 Task: Buy 3 Sausage Stuffers from Meat & Poultry Tools section under best seller category for shipping address: Loretta Young, 304 Lake Floyd Circle, Hockessin, Delaware 19707, Cell Number 3022398079. Pay from credit card ending with 7965, CVV 549
Action: Mouse moved to (25, 109)
Screenshot: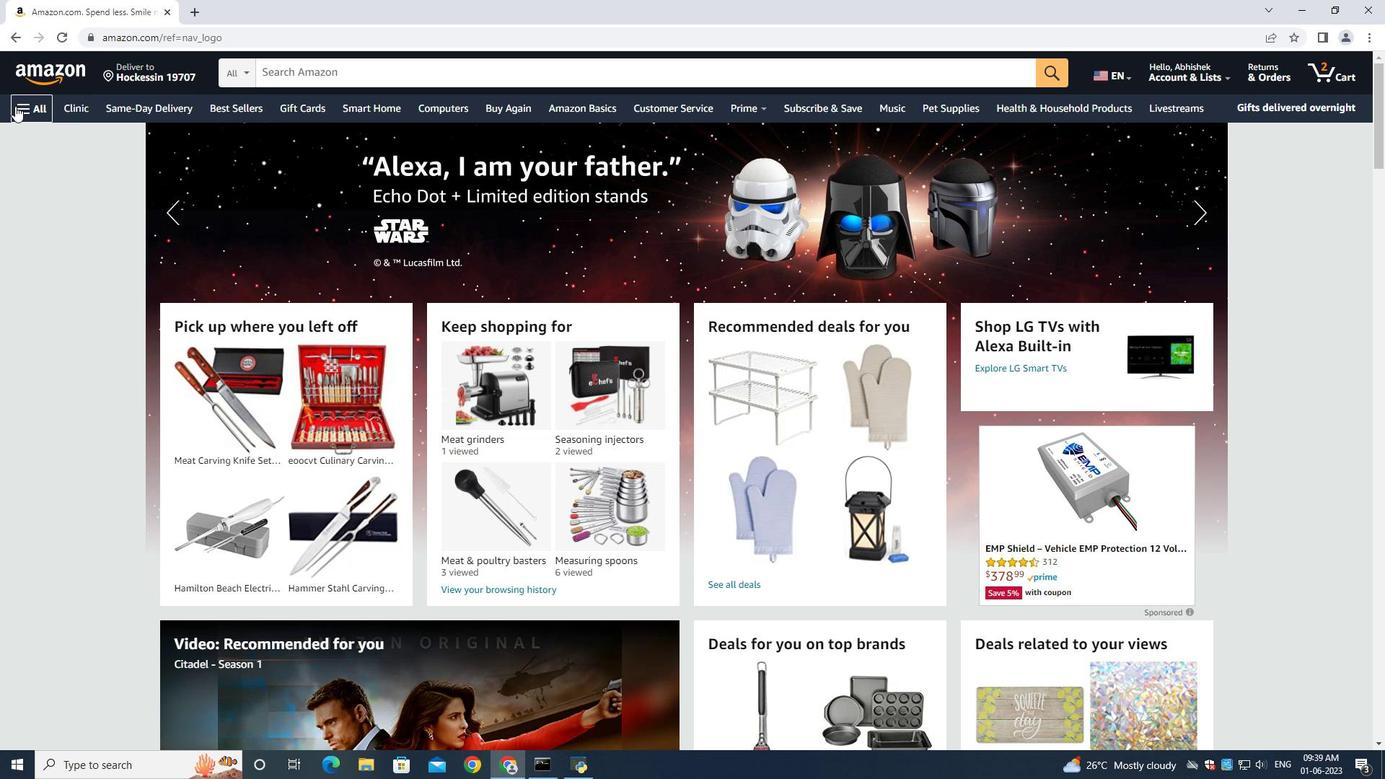 
Action: Mouse pressed left at (25, 109)
Screenshot: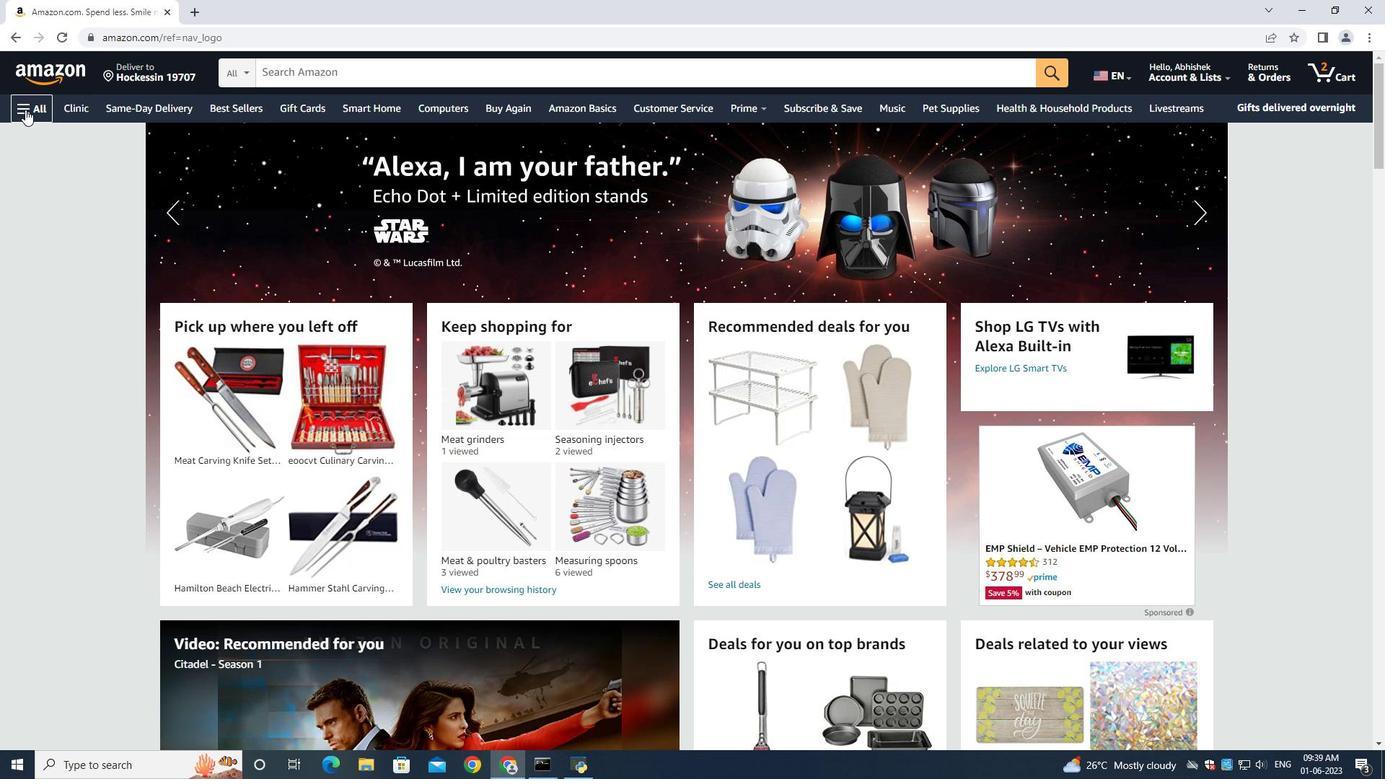 
Action: Mouse moved to (59, 137)
Screenshot: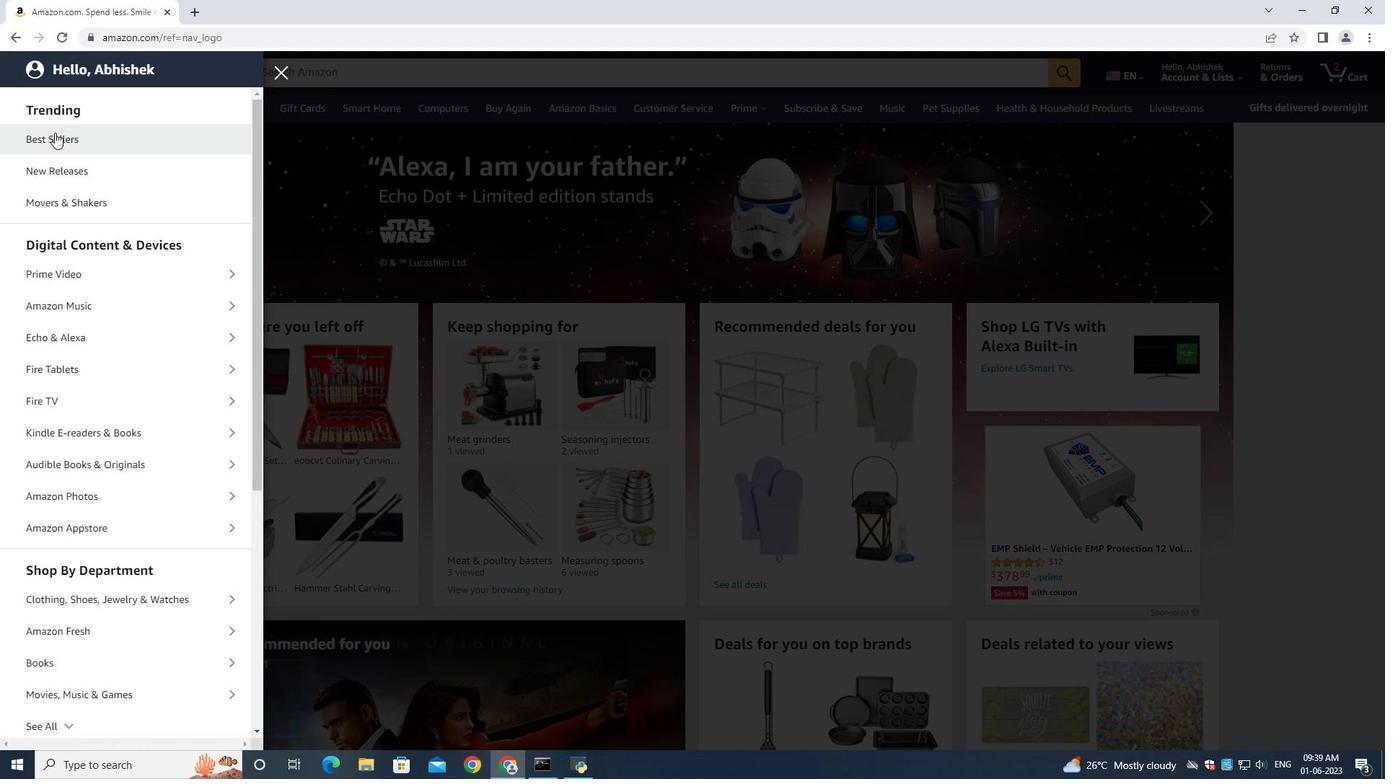
Action: Mouse pressed left at (59, 137)
Screenshot: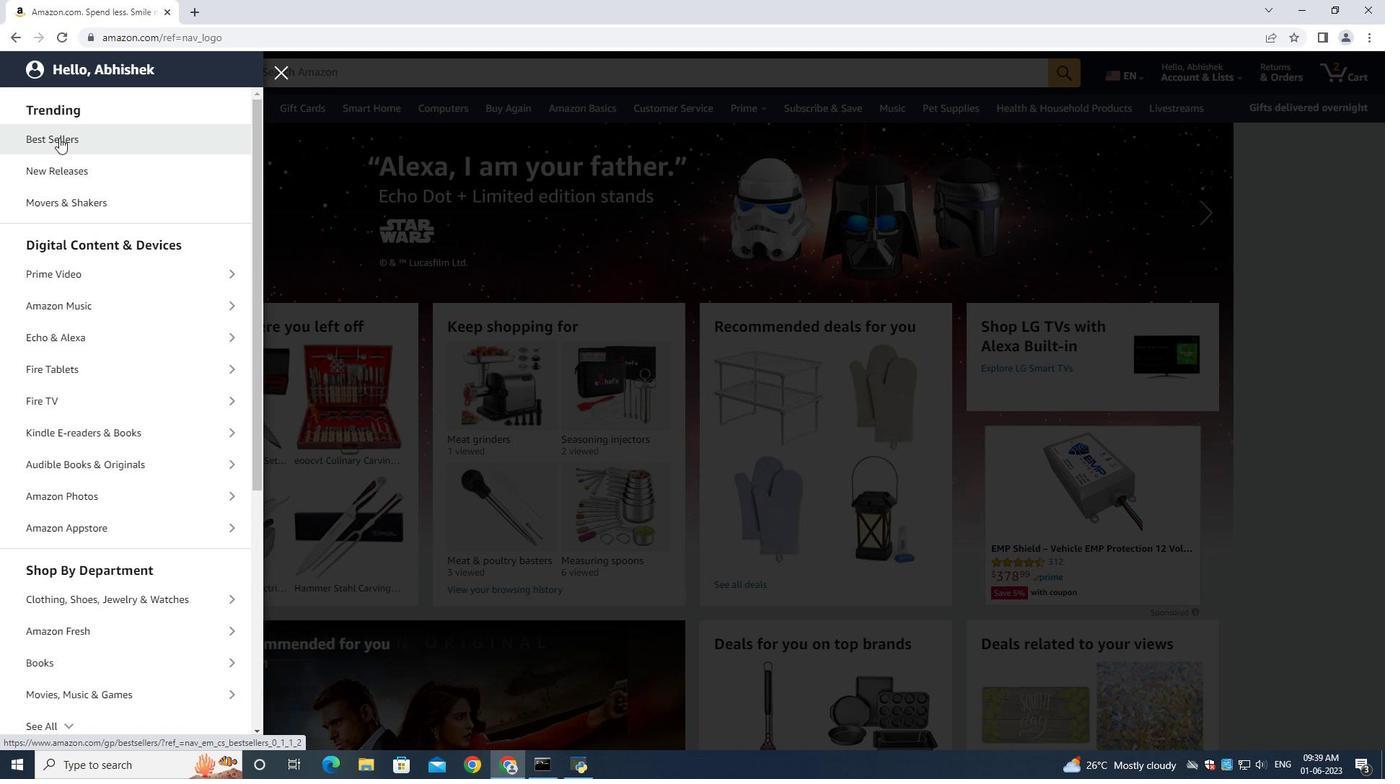 
Action: Mouse moved to (63, 130)
Screenshot: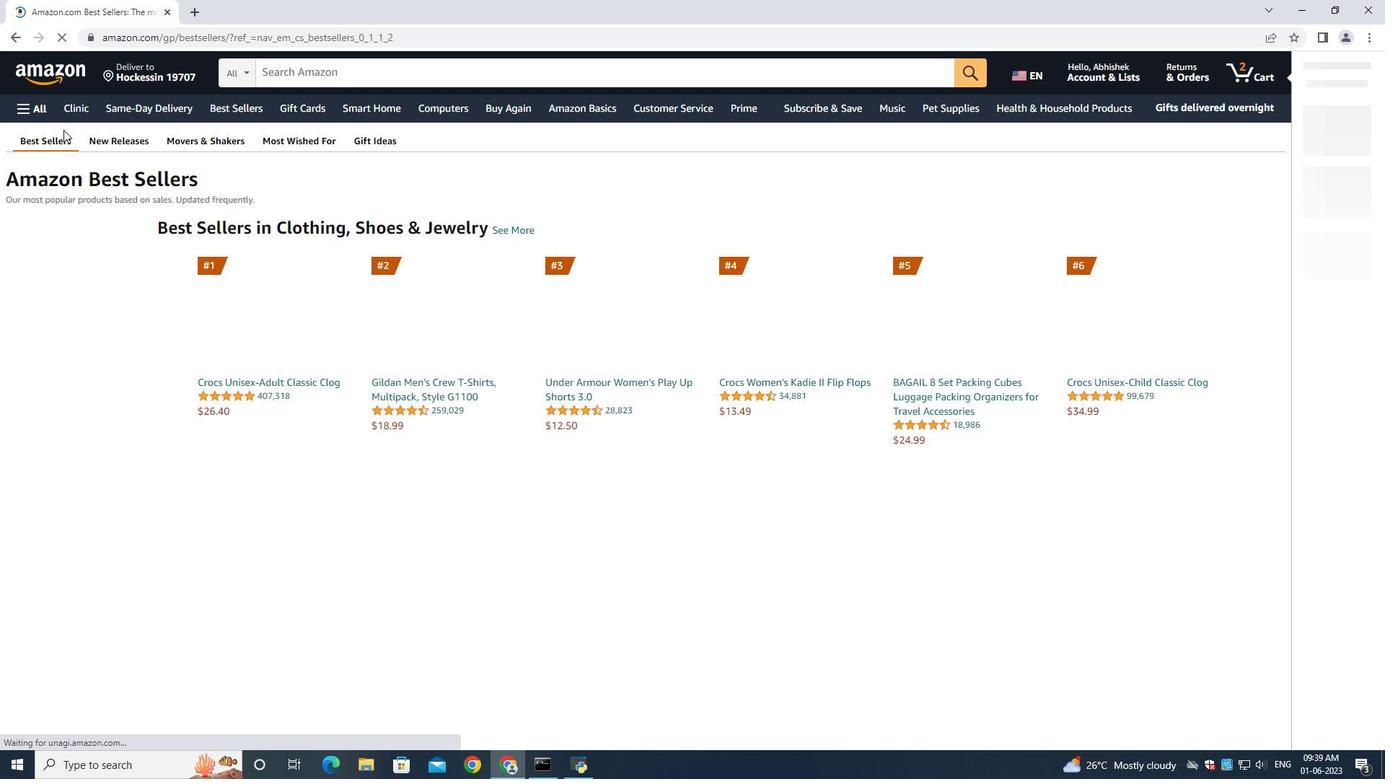 
Action: Mouse pressed left at (63, 129)
Screenshot: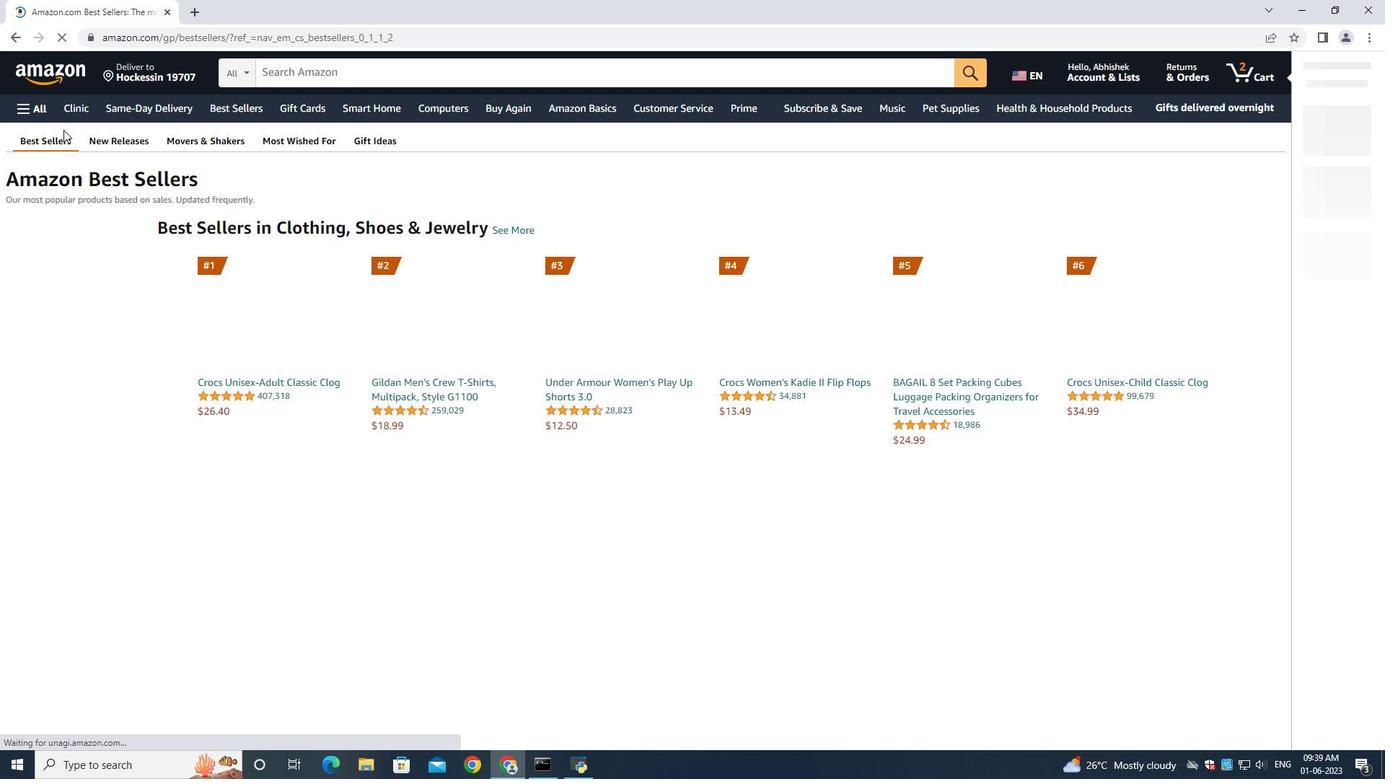 
Action: Mouse moved to (299, 70)
Screenshot: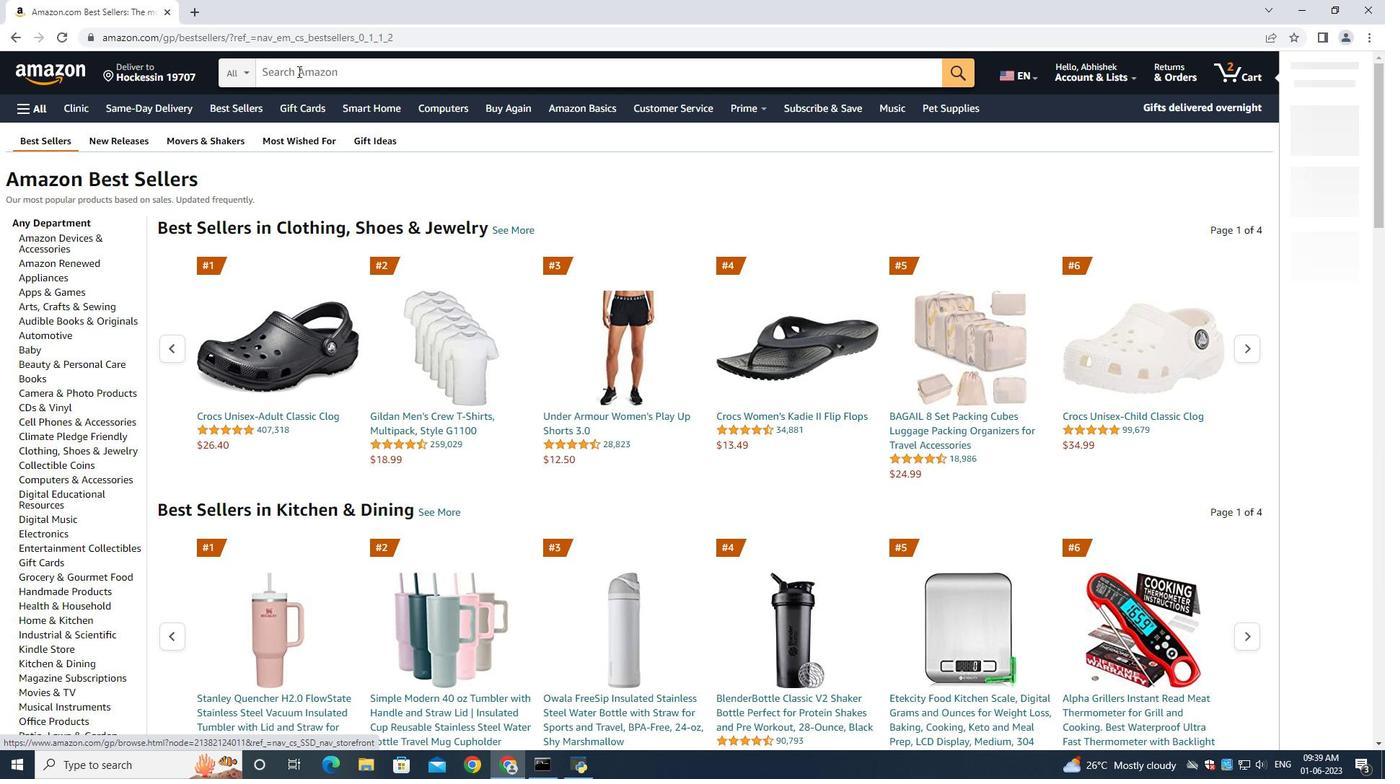 
Action: Mouse pressed left at (299, 70)
Screenshot: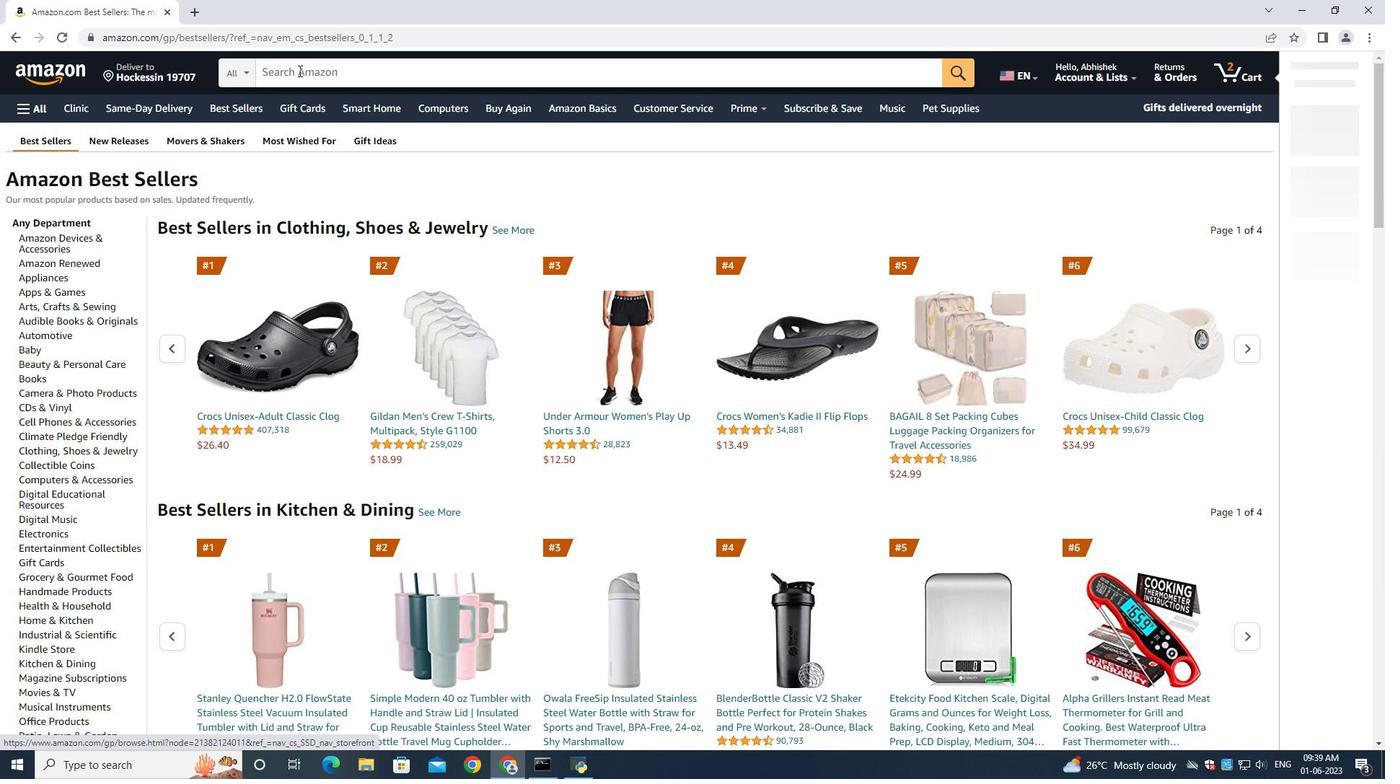 
Action: Mouse moved to (1352, 300)
Screenshot: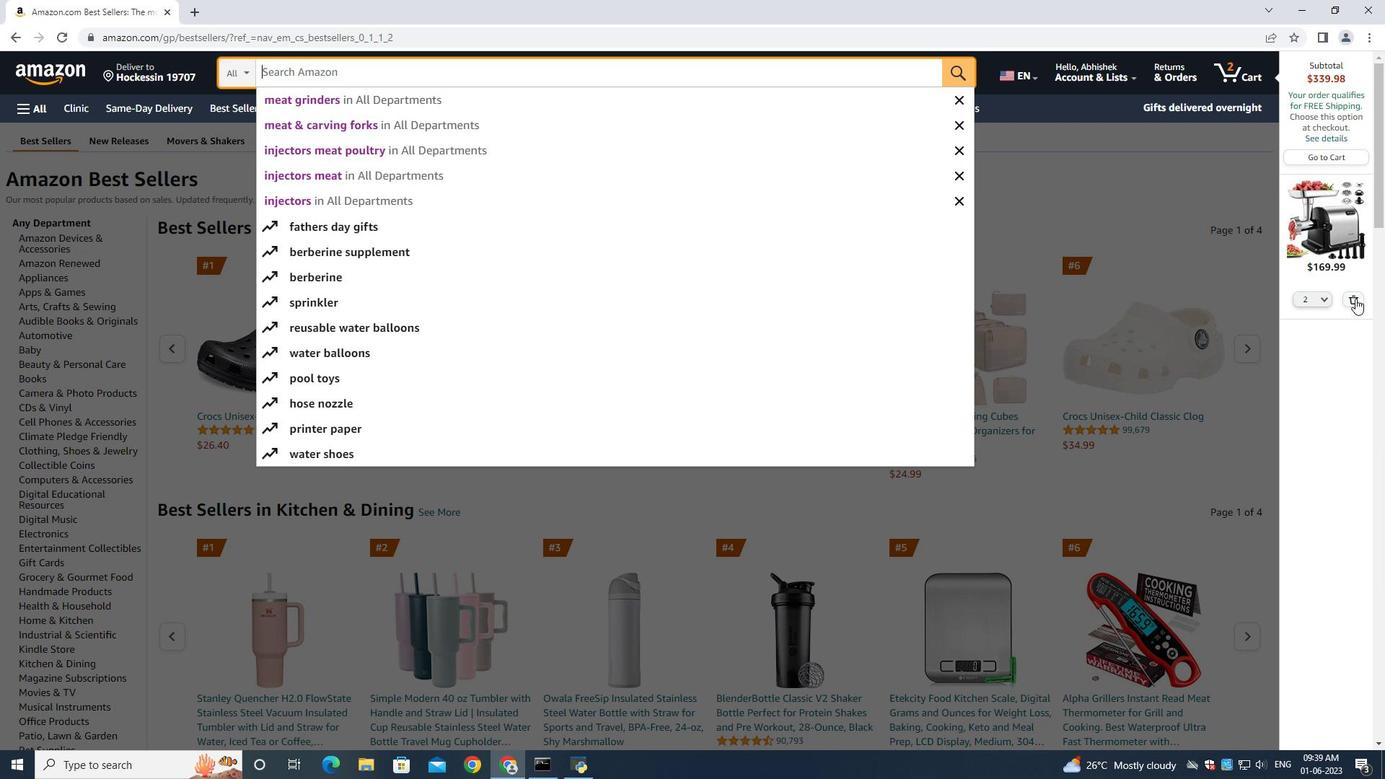 
Action: Mouse pressed left at (1352, 300)
Screenshot: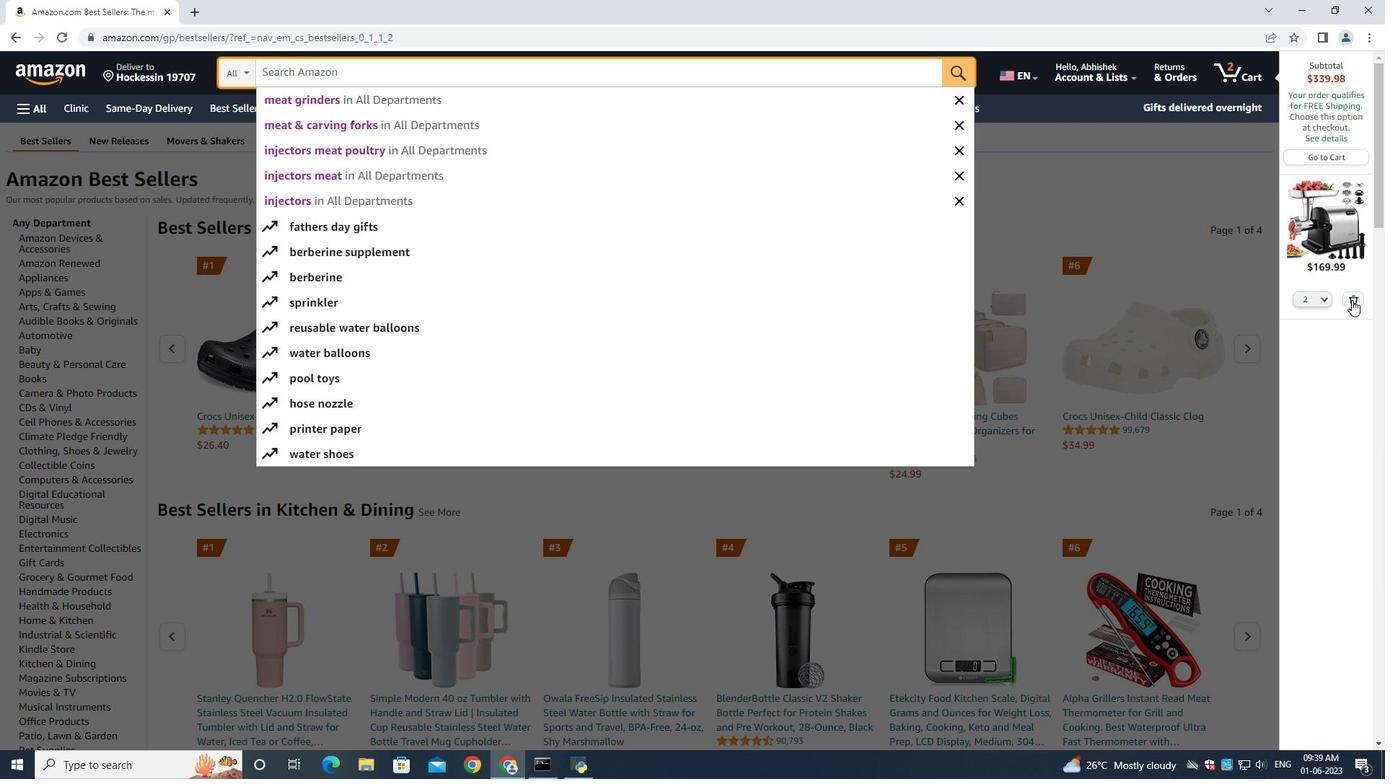 
Action: Mouse moved to (309, 81)
Screenshot: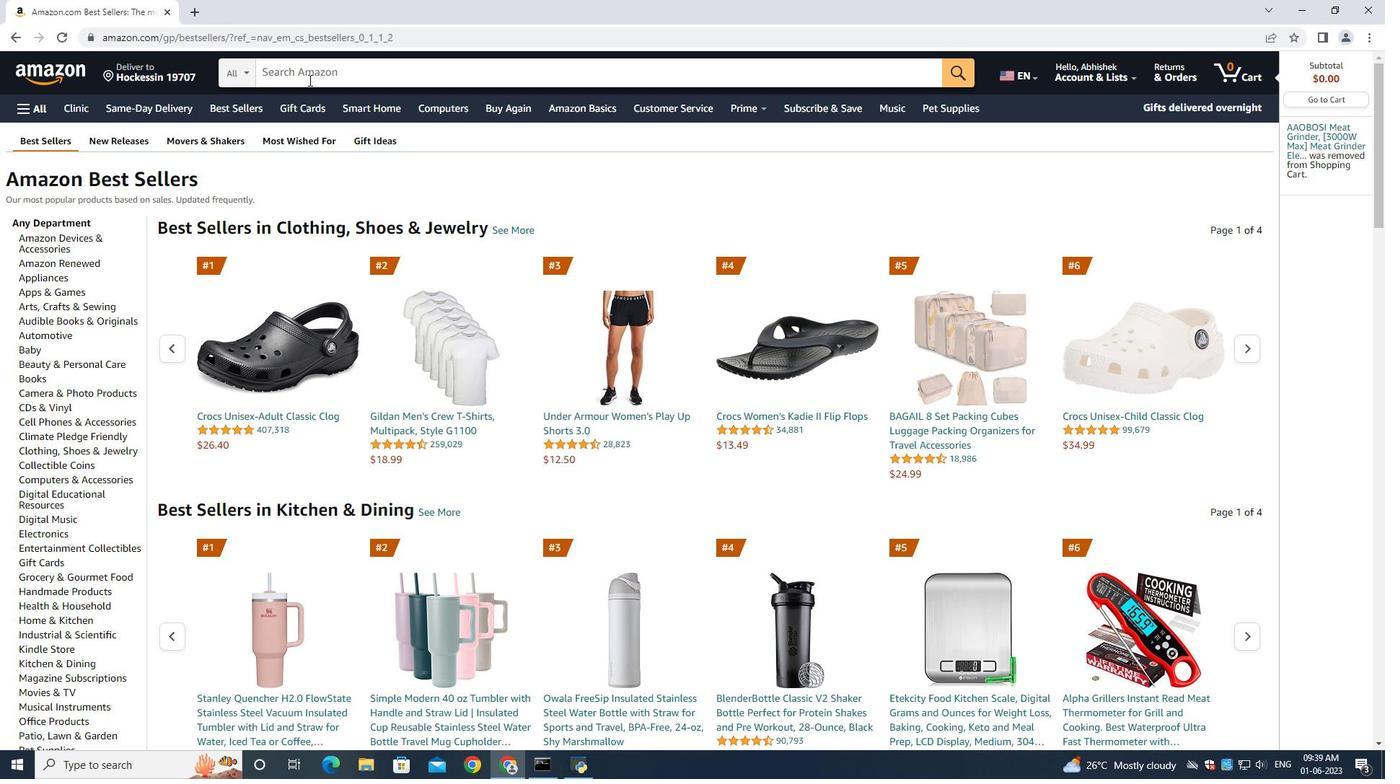 
Action: Mouse pressed left at (309, 81)
Screenshot: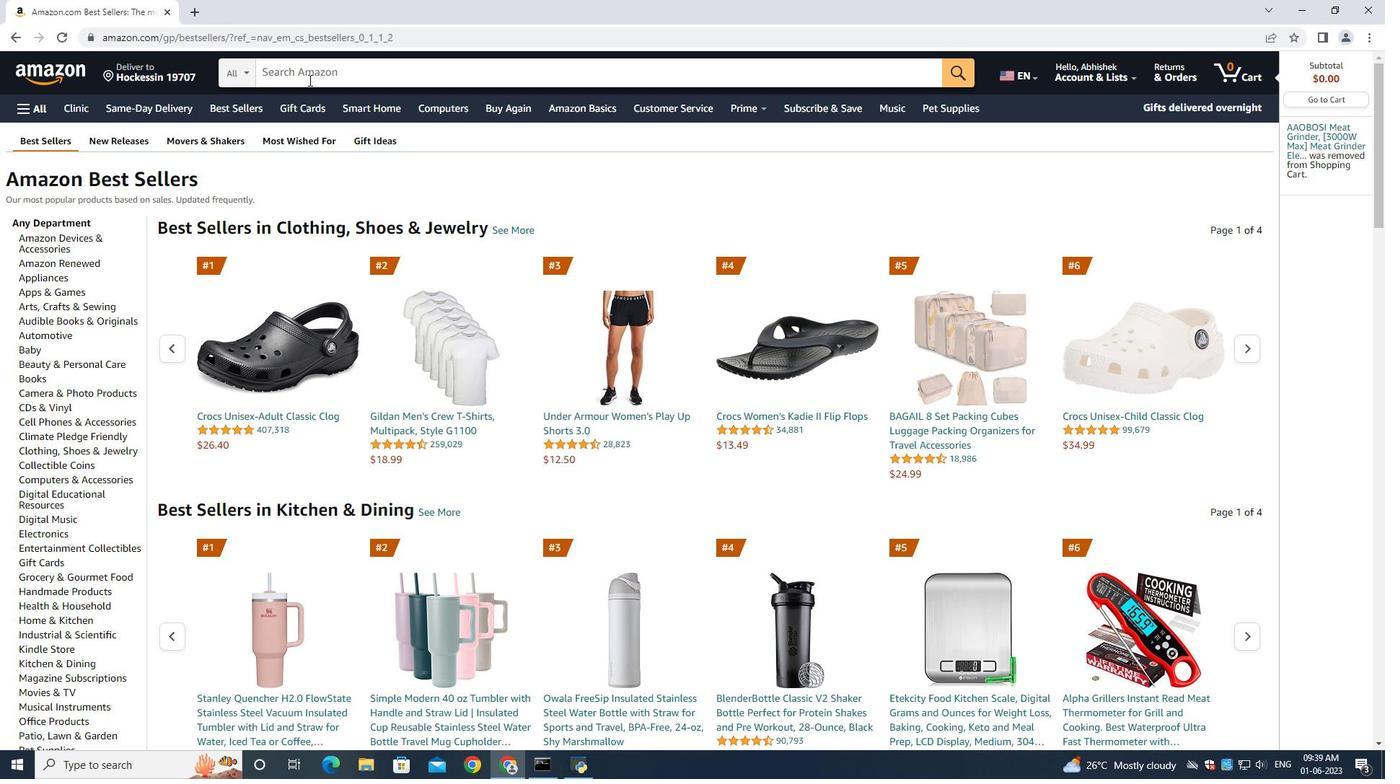 
Action: Mouse moved to (310, 80)
Screenshot: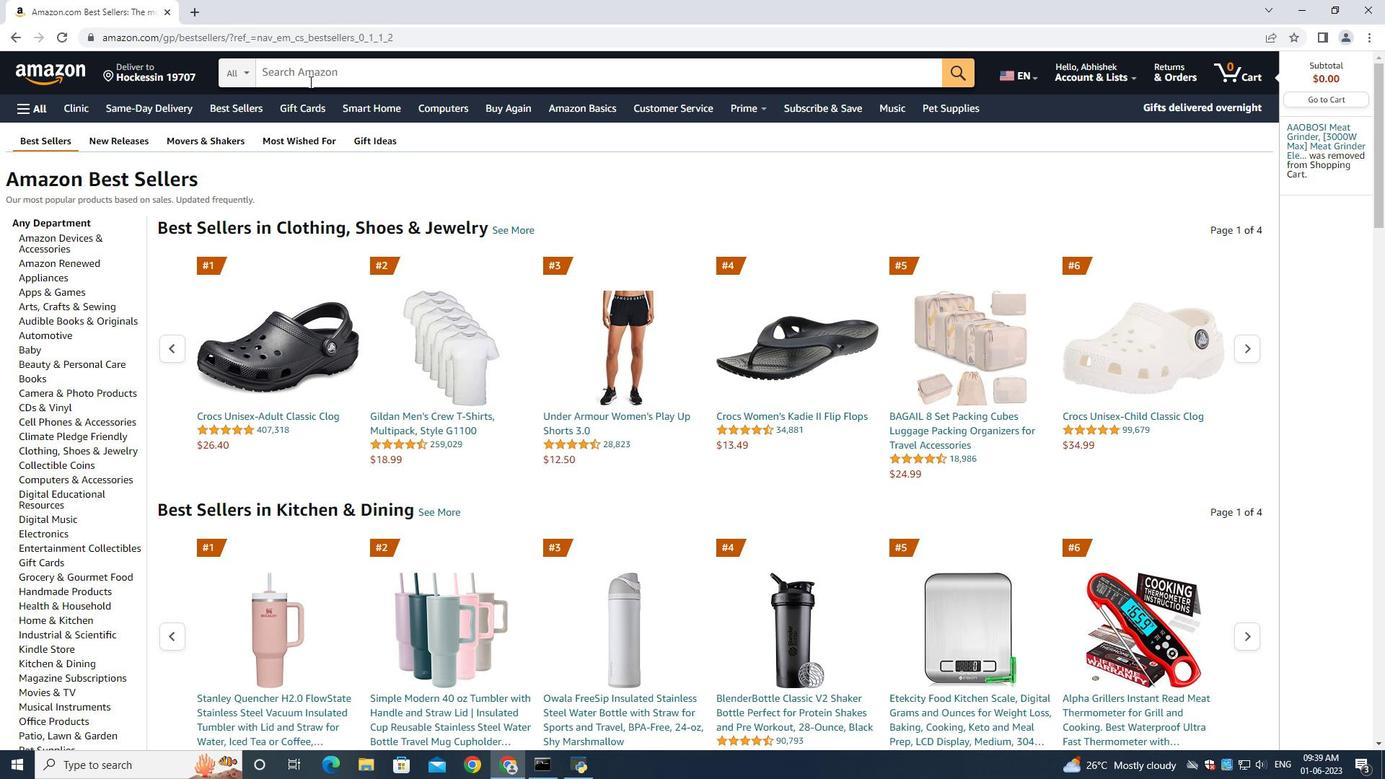 
Action: Key pressed <Key.shift>Sausage<Key.space><Key.shift><Key.shift><Key.shift><Key.shift><Key.shift><Key.shift><Key.shift><Key.shift><Key.shift><Key.shift><Key.shift><Key.shift><Key.shift><Key.shift><Key.shift><Key.shift><Key.shift><Key.shift><Key.shift>Stuffers<Key.space><Key.enter>
Screenshot: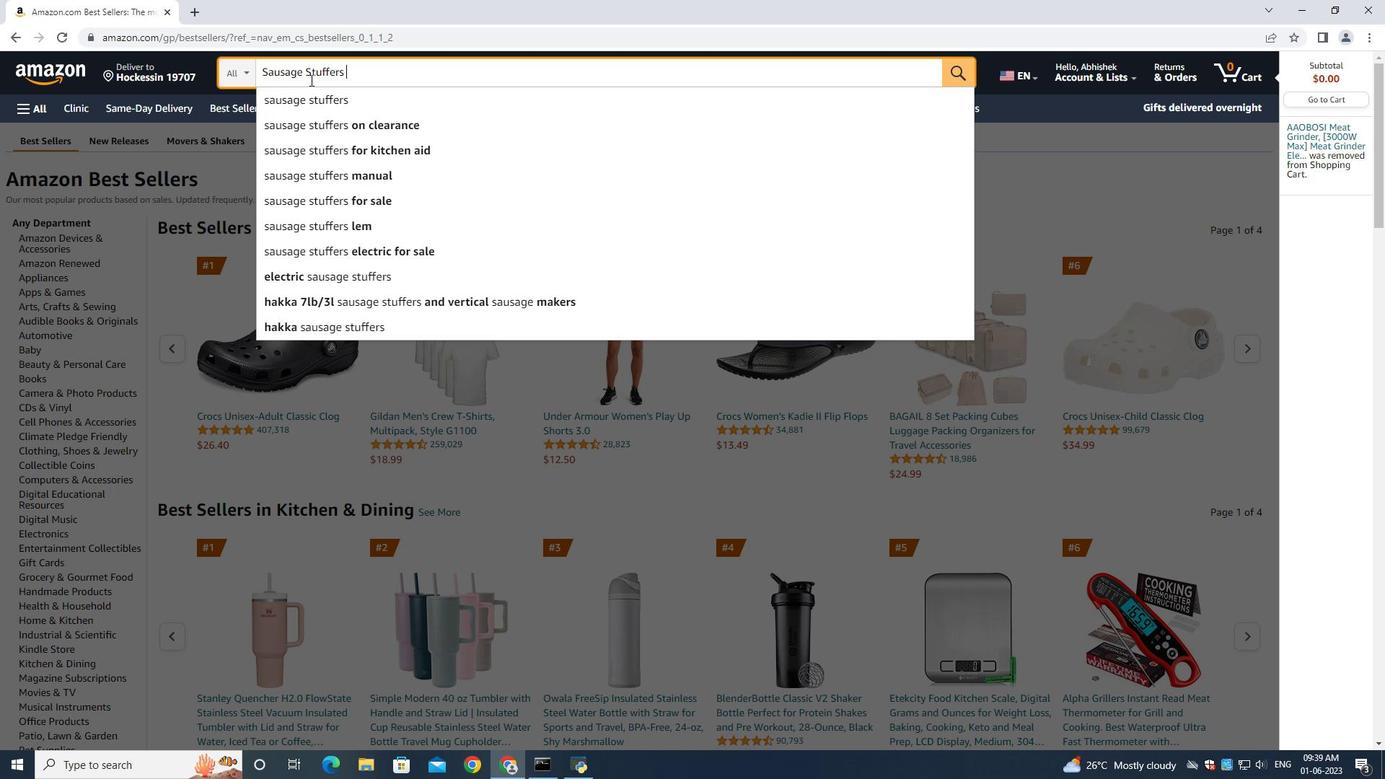 
Action: Mouse moved to (85, 259)
Screenshot: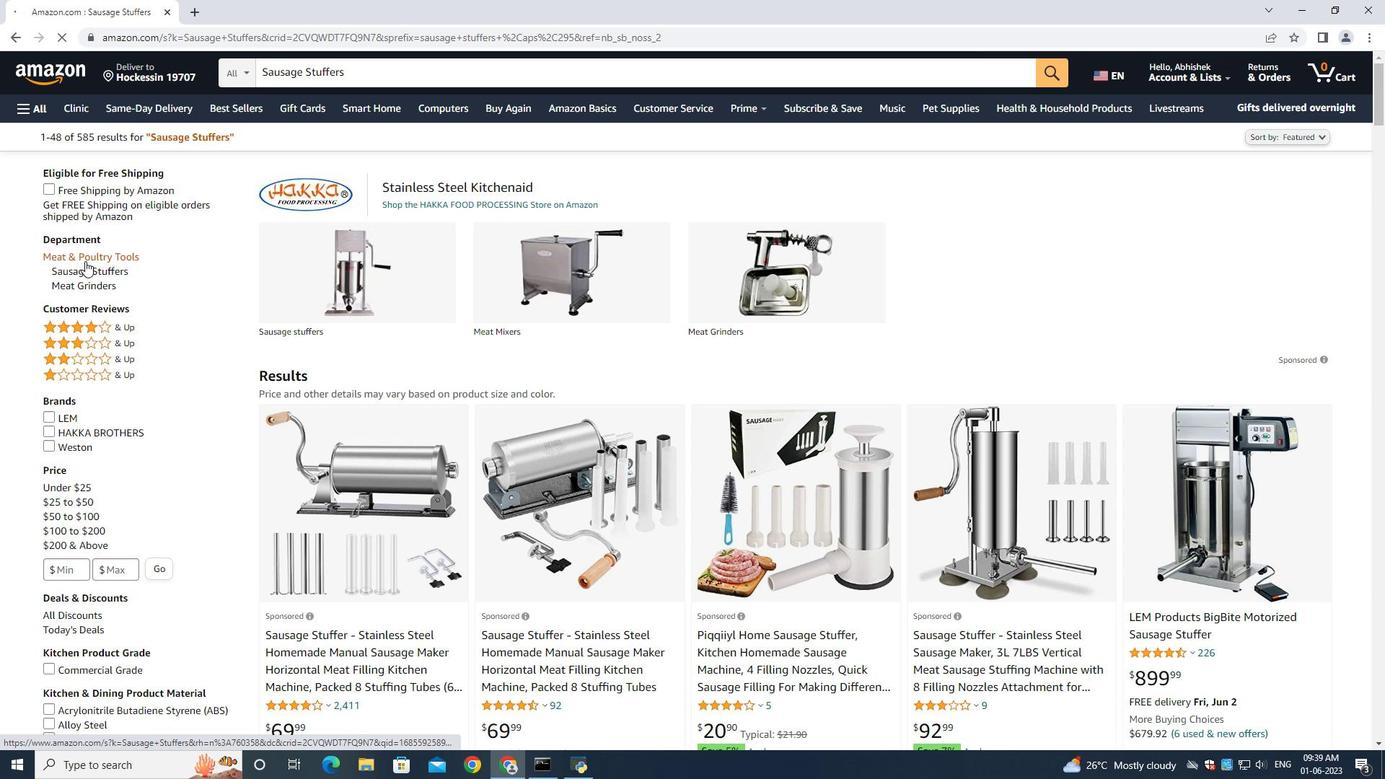 
Action: Mouse pressed left at (85, 259)
Screenshot: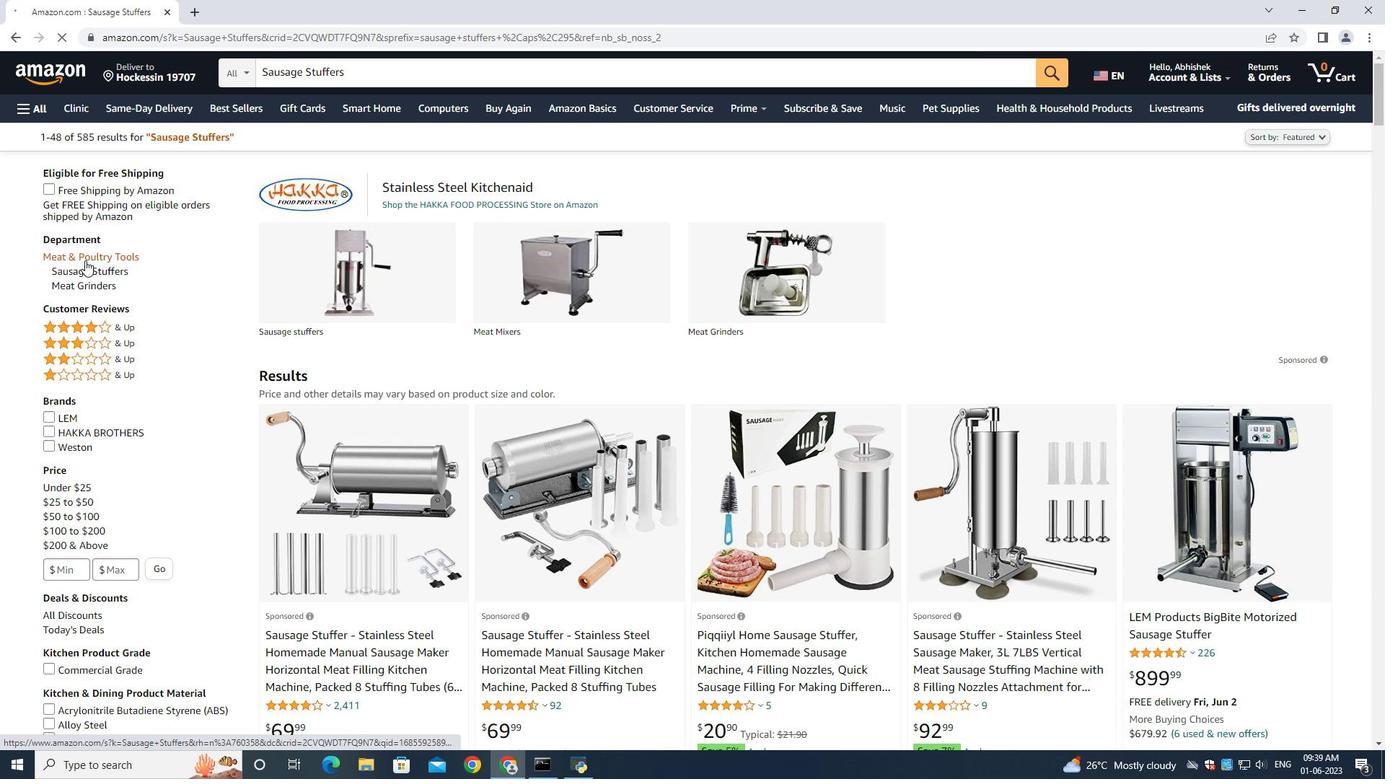 
Action: Mouse moved to (554, 549)
Screenshot: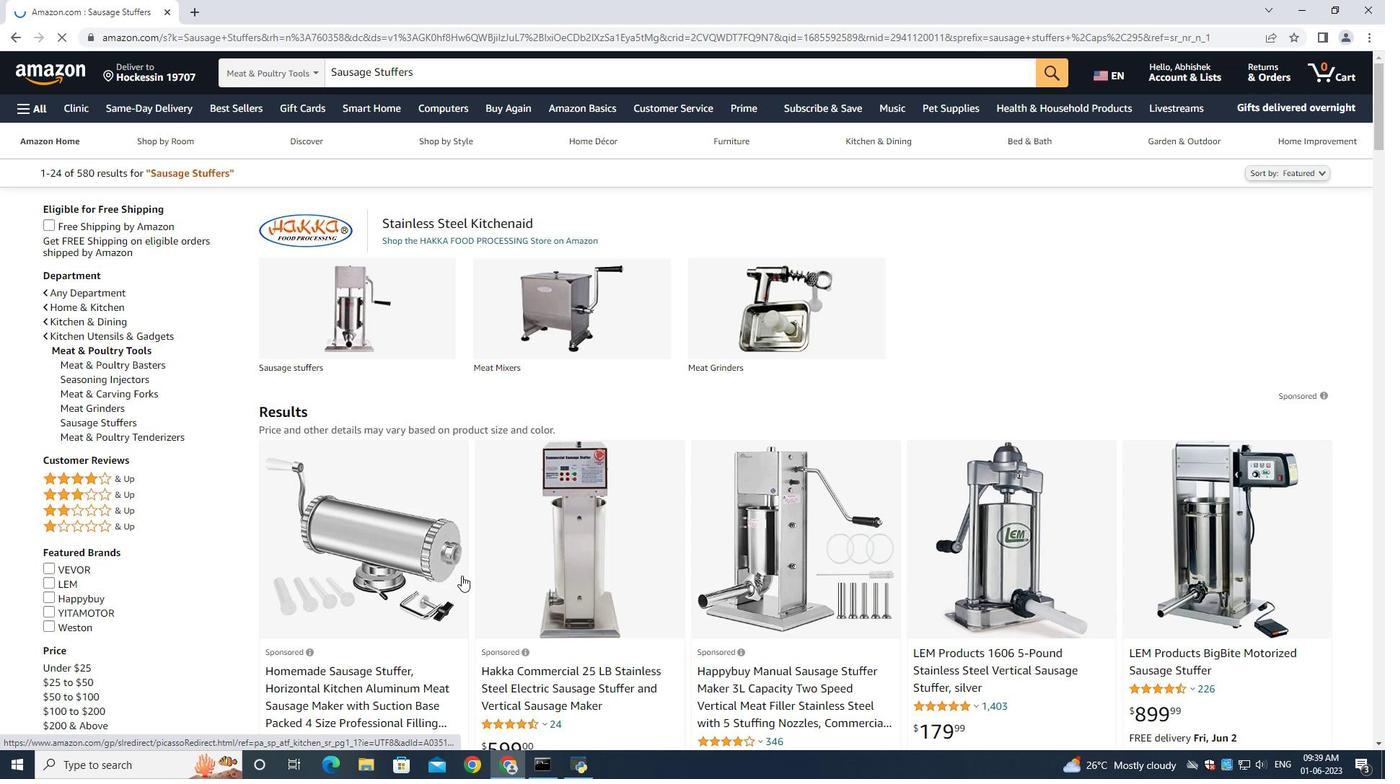 
Action: Mouse scrolled (554, 549) with delta (0, 0)
Screenshot: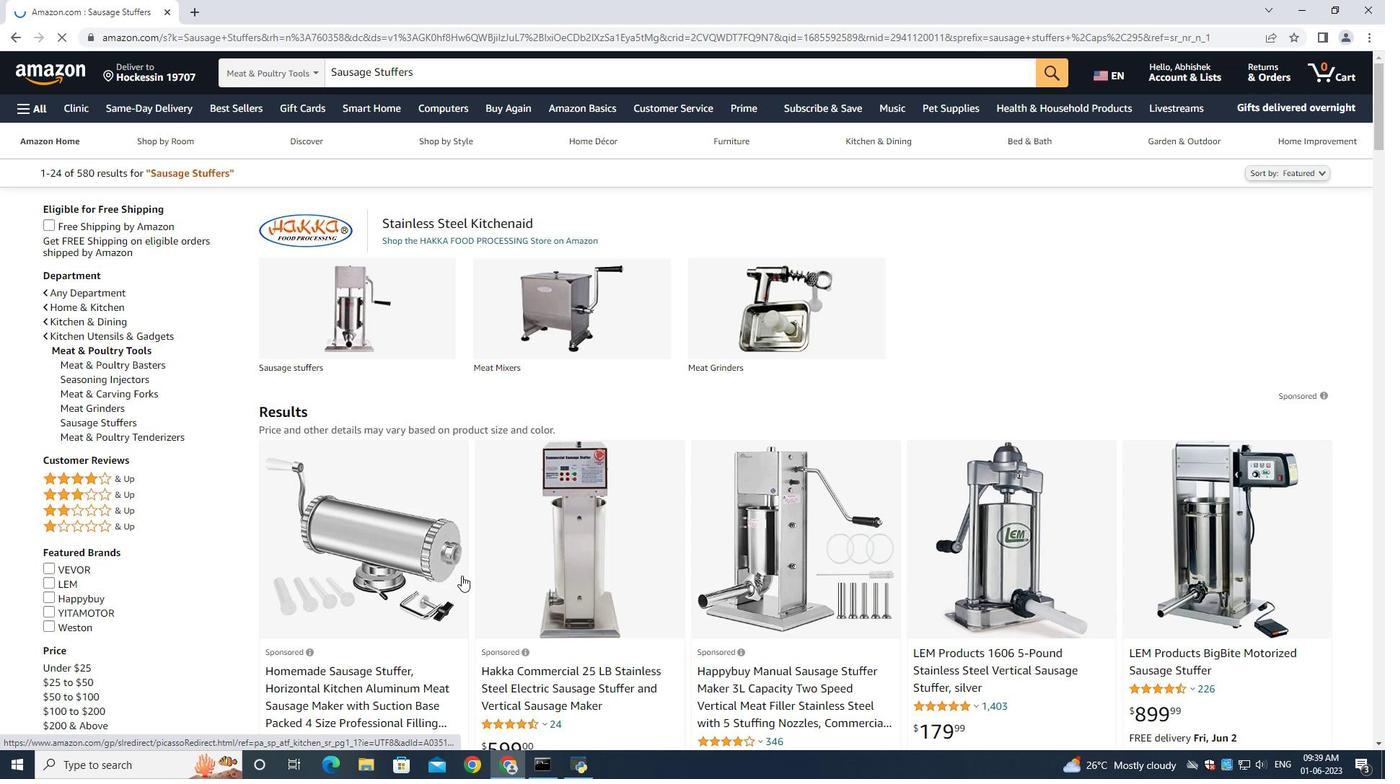 
Action: Mouse moved to (555, 549)
Screenshot: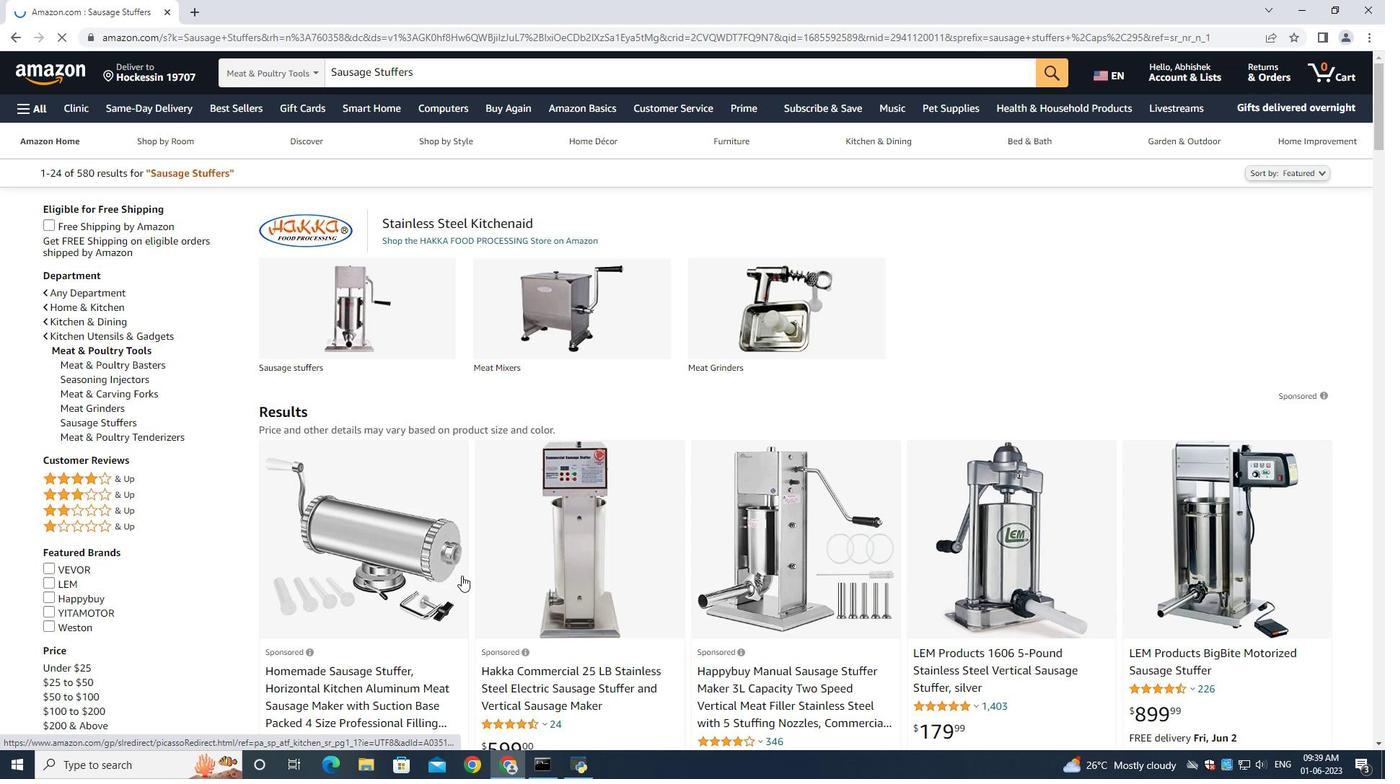 
Action: Mouse scrolled (554, 549) with delta (0, 0)
Screenshot: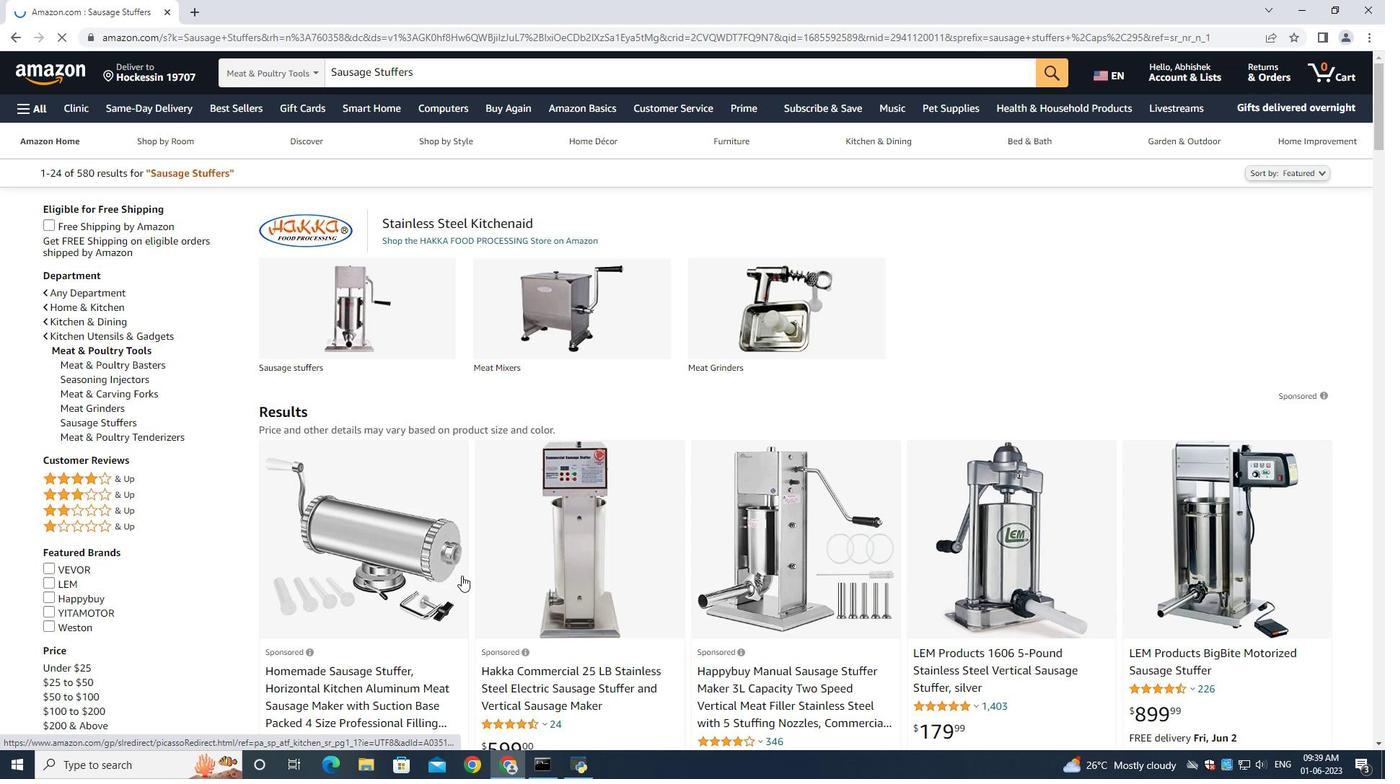 
Action: Mouse moved to (556, 549)
Screenshot: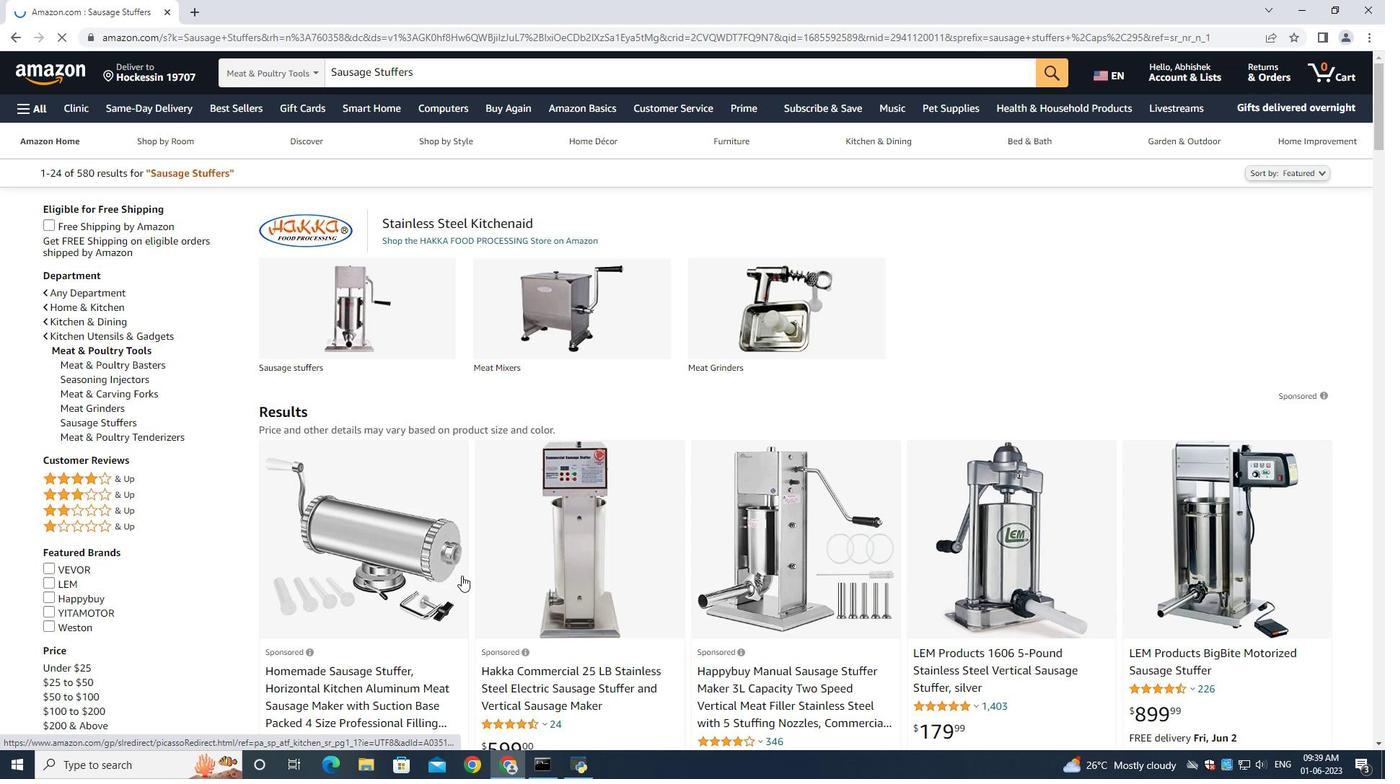 
Action: Mouse scrolled (554, 549) with delta (0, 0)
Screenshot: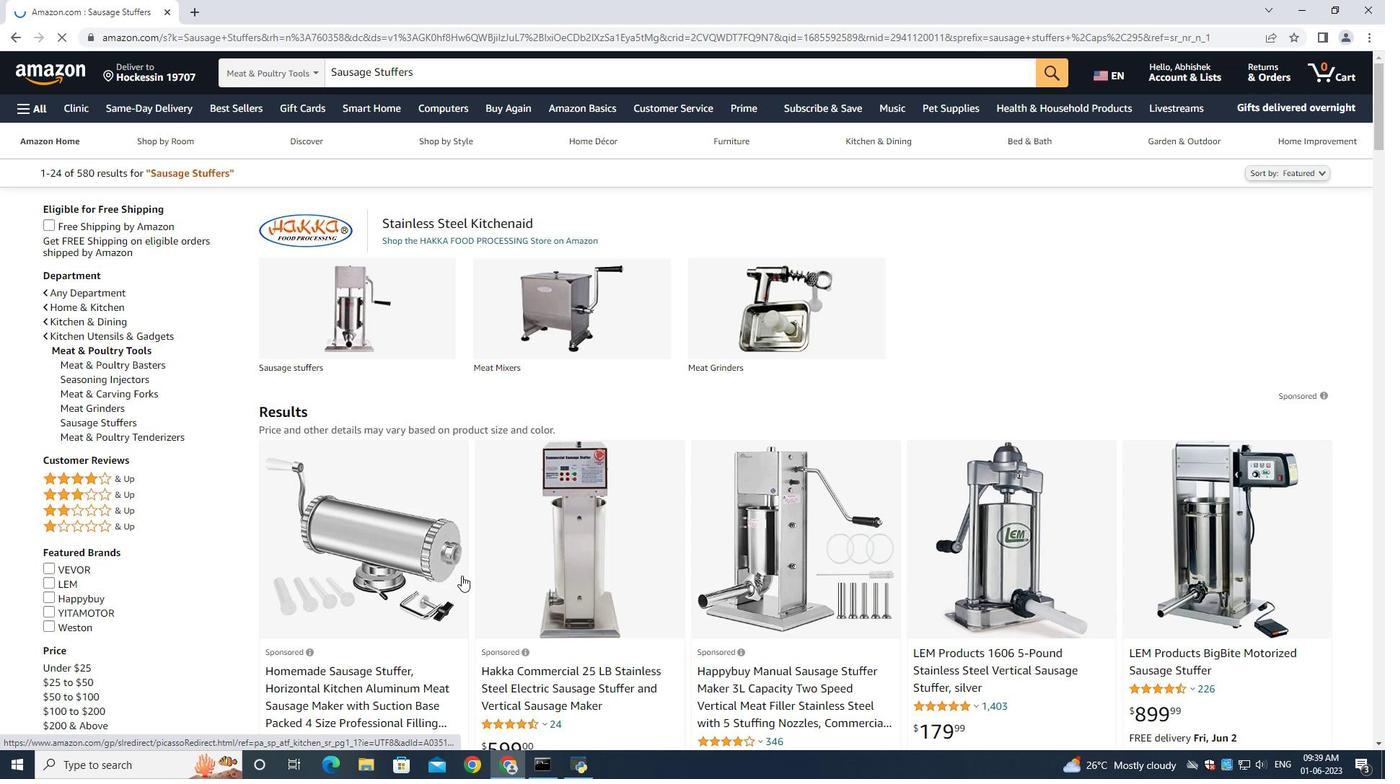 
Action: Mouse moved to (556, 546)
Screenshot: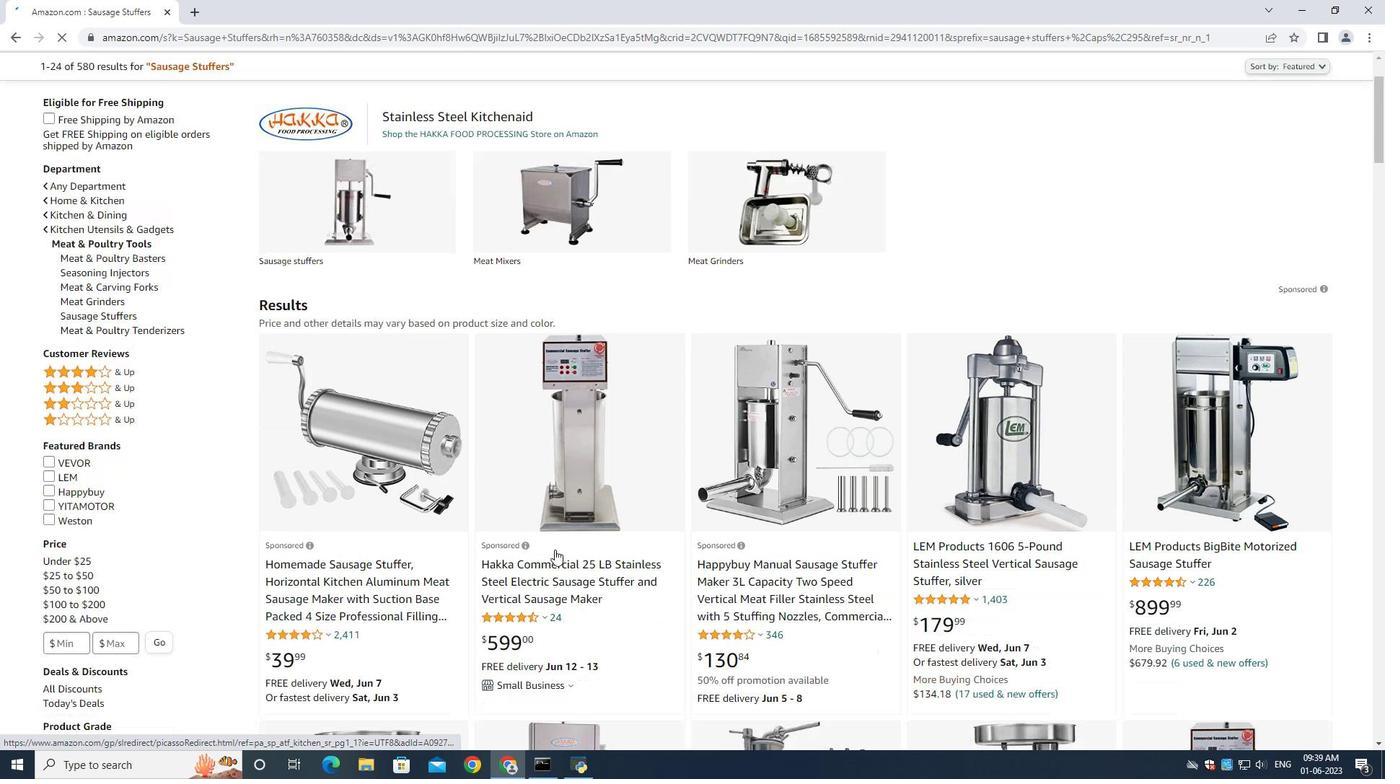 
Action: Mouse scrolled (554, 549) with delta (0, 0)
Screenshot: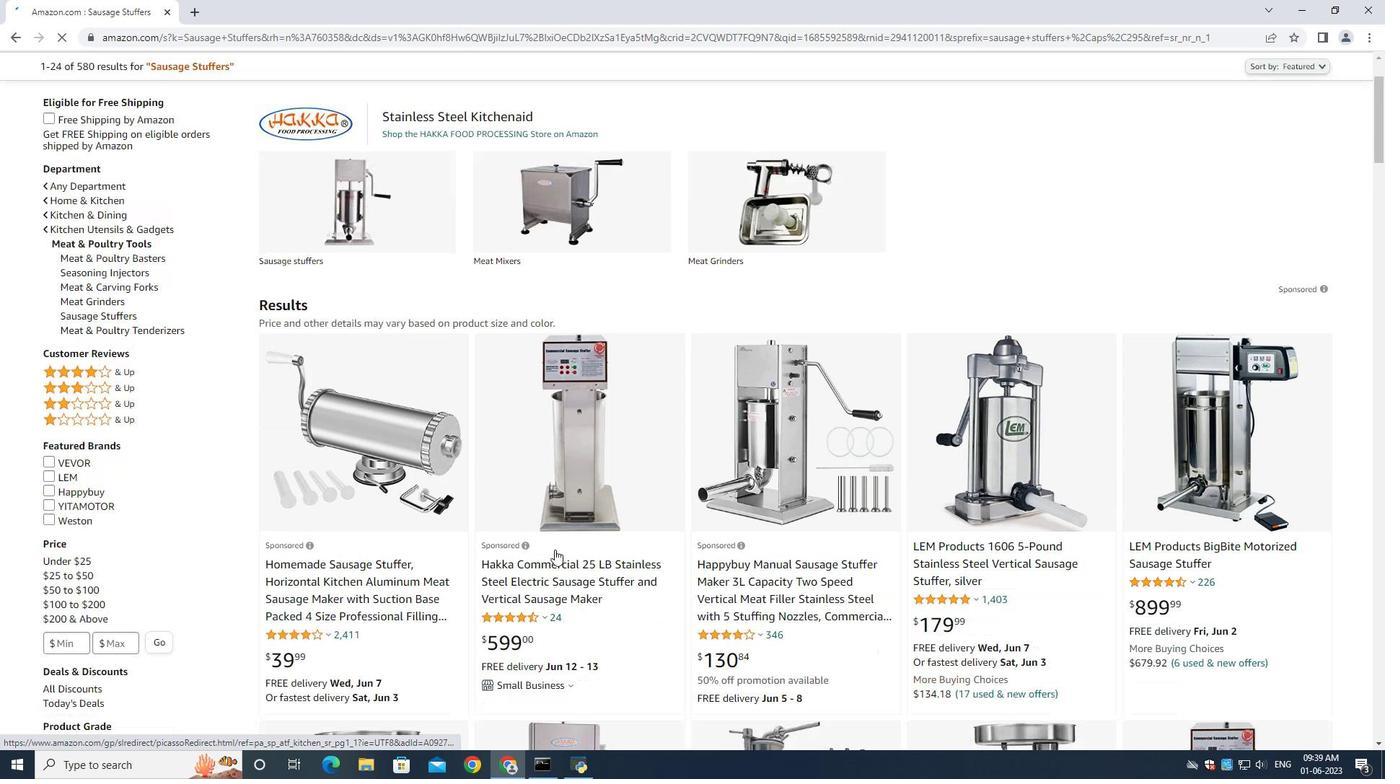 
Action: Mouse moved to (785, 390)
Screenshot: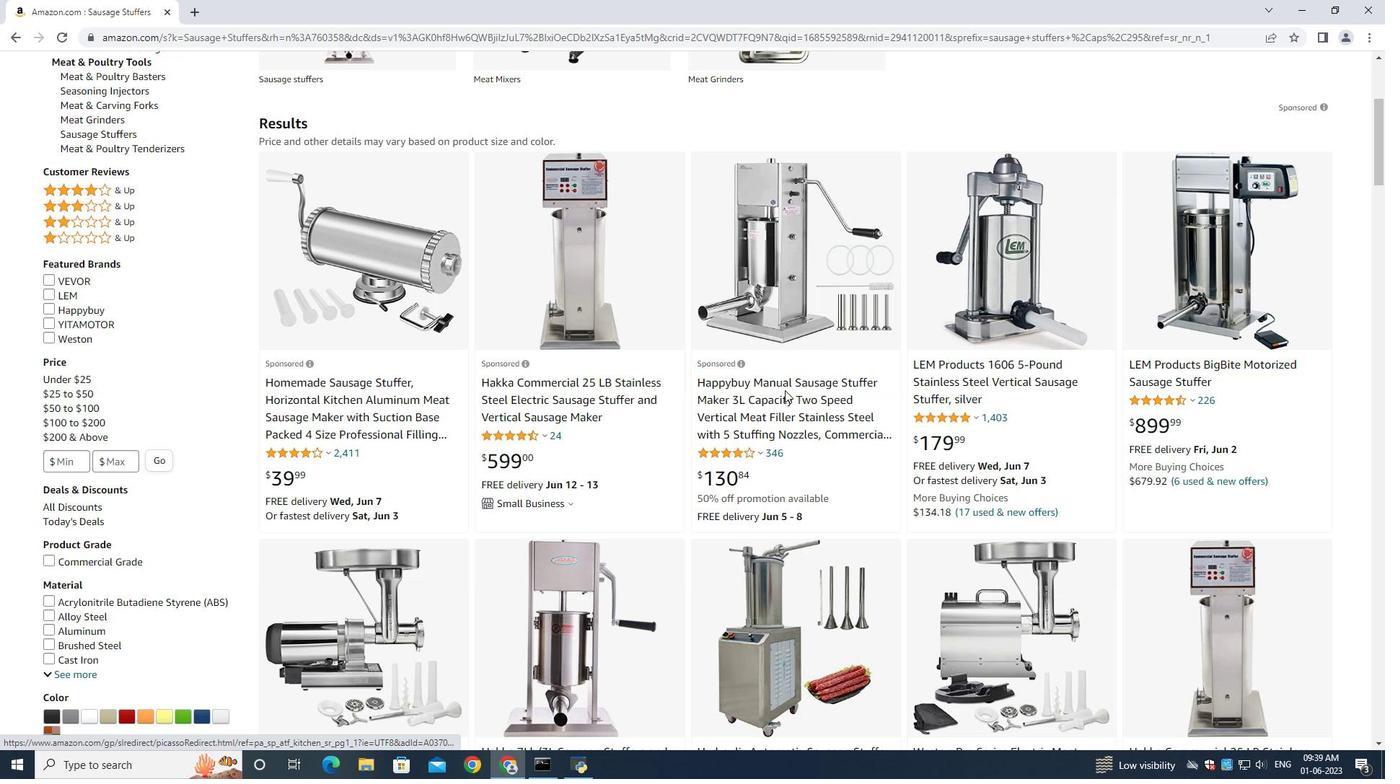 
Action: Mouse pressed left at (785, 390)
Screenshot: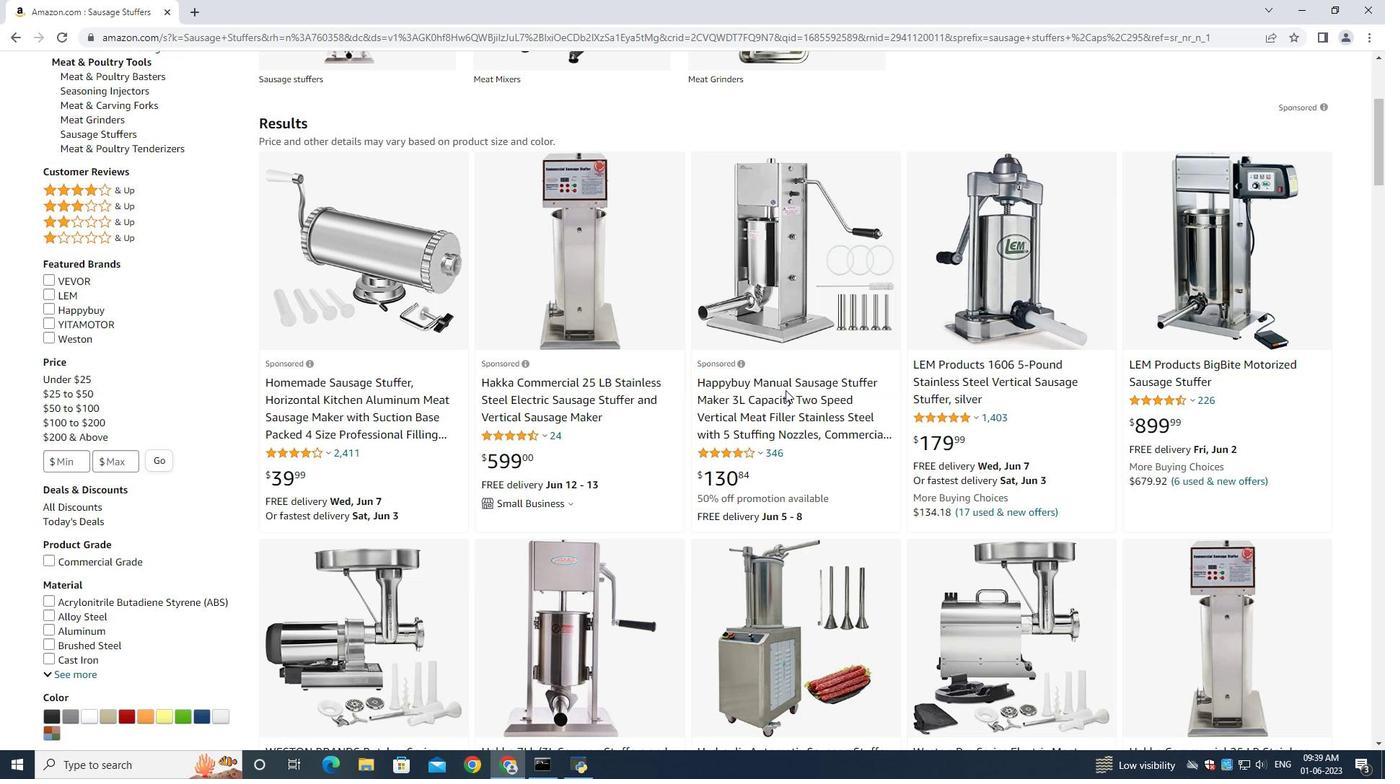 
Action: Mouse moved to (761, 381)
Screenshot: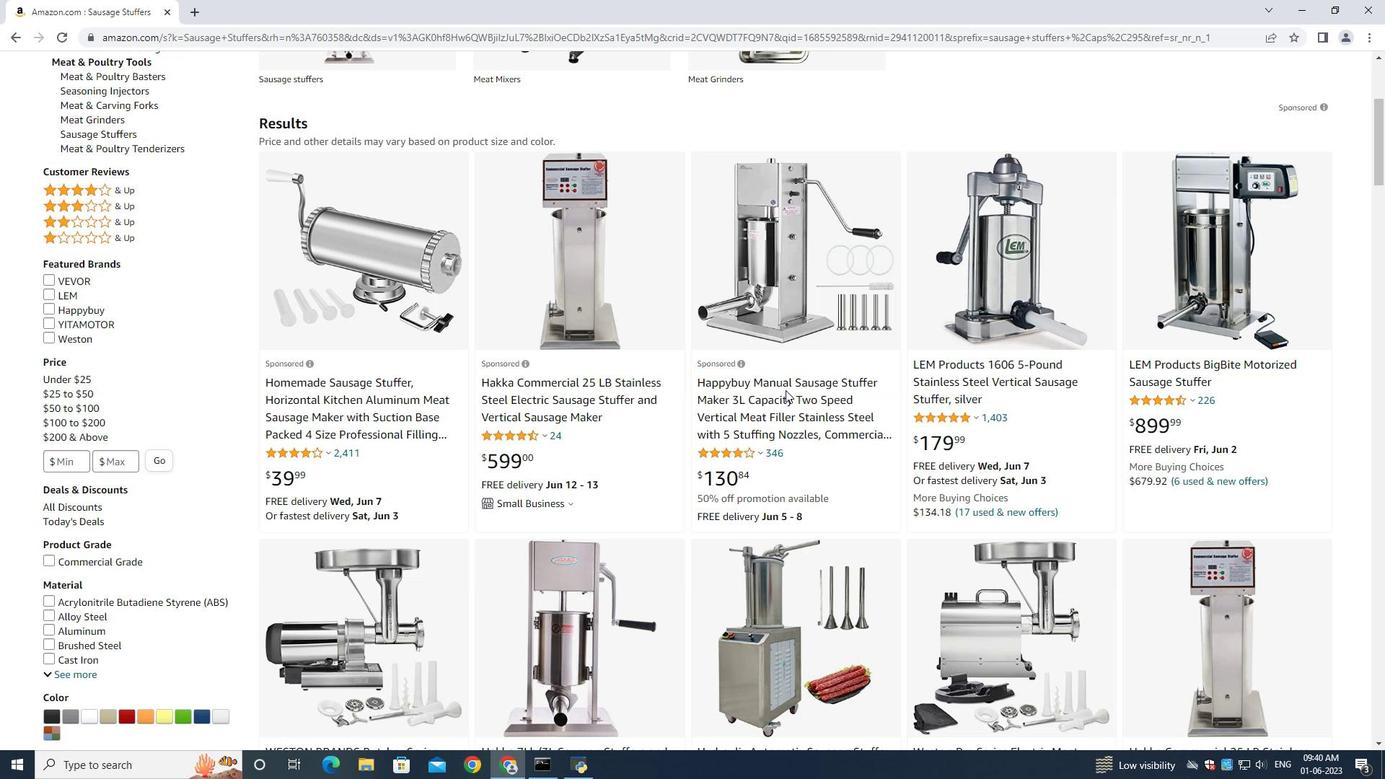 
Action: Mouse pressed left at (761, 381)
Screenshot: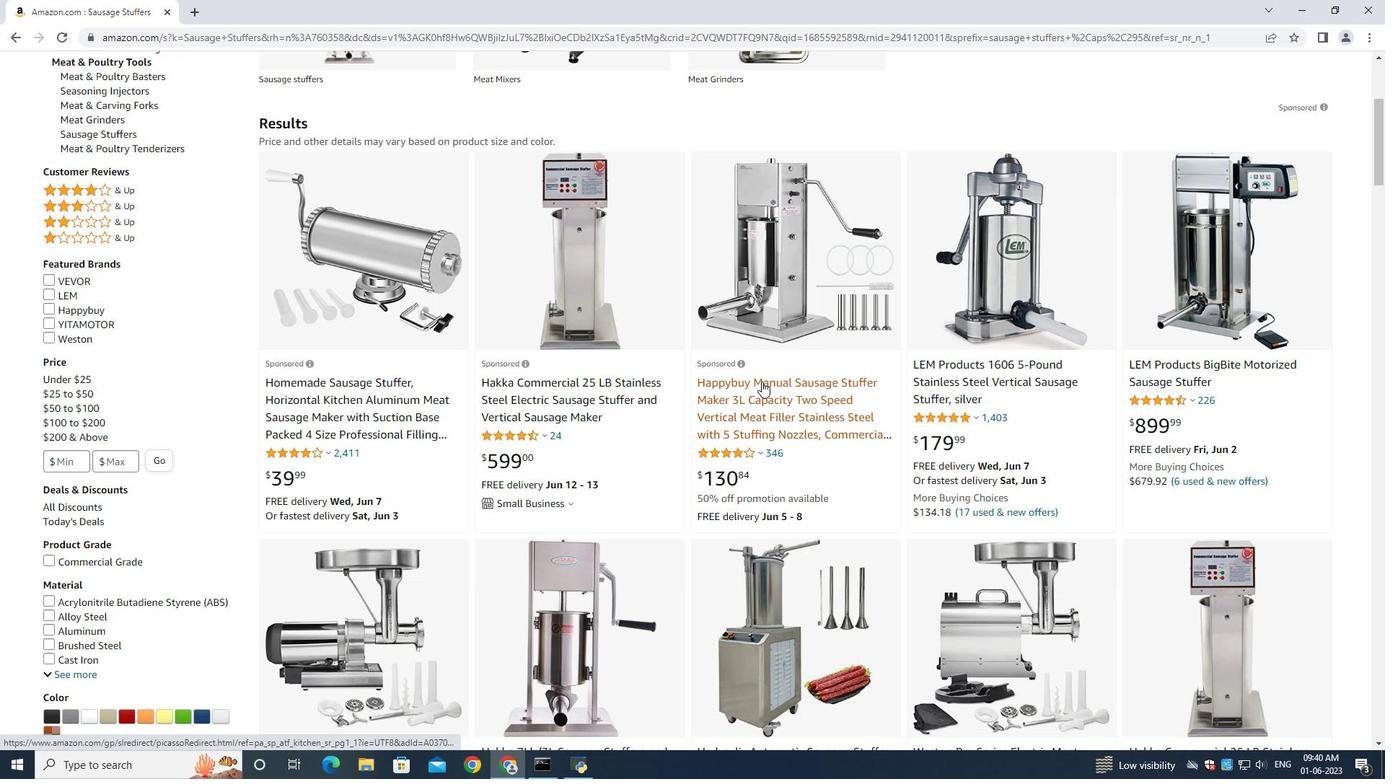 
Action: Mouse moved to (1070, 347)
Screenshot: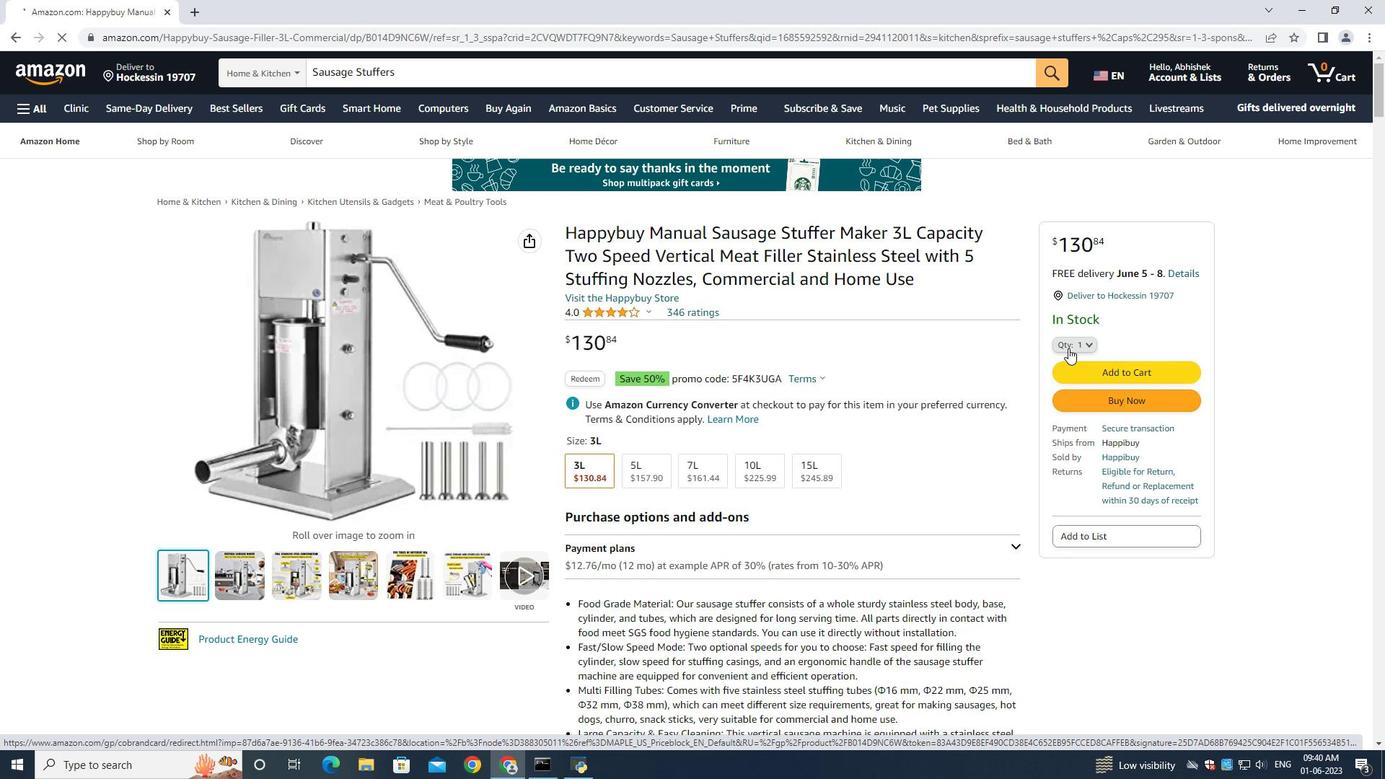 
Action: Mouse pressed left at (1070, 347)
Screenshot: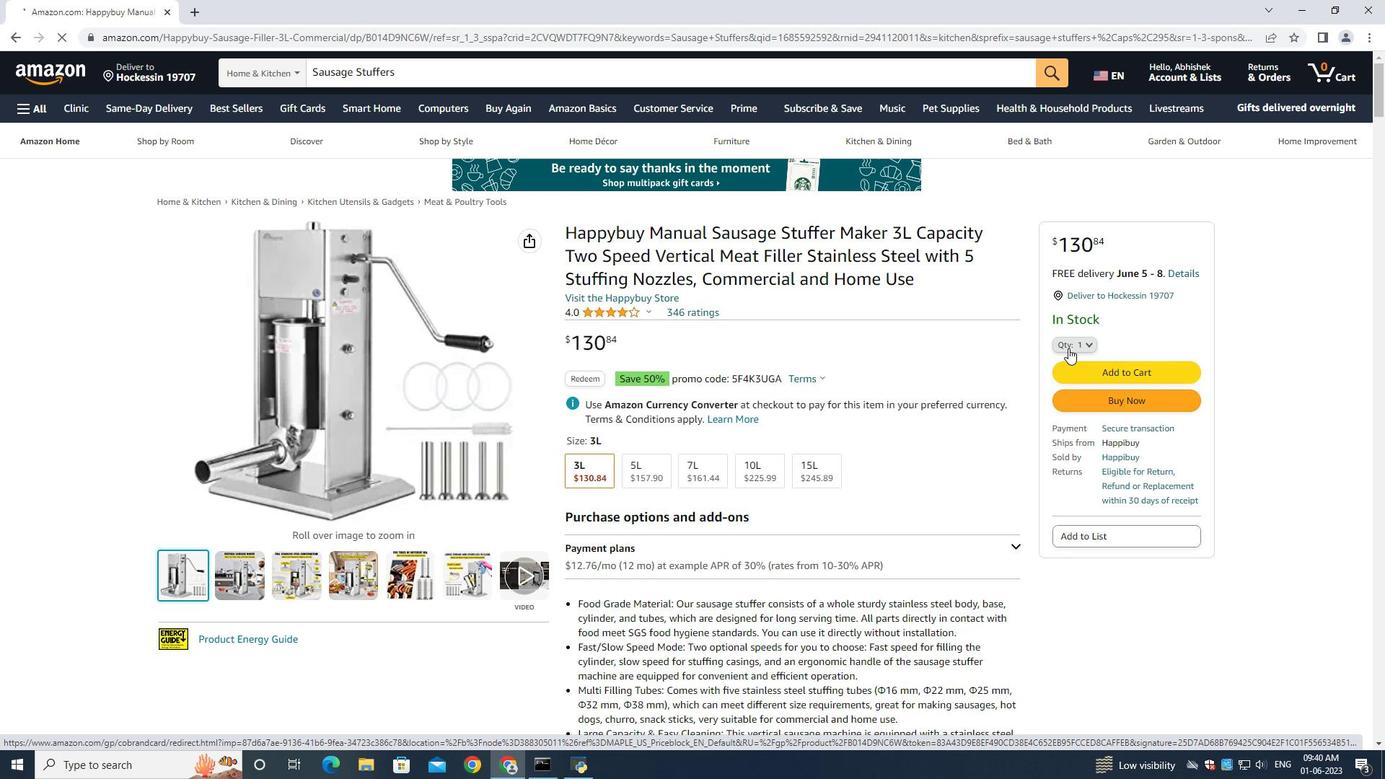 
Action: Mouse moved to (1076, 383)
Screenshot: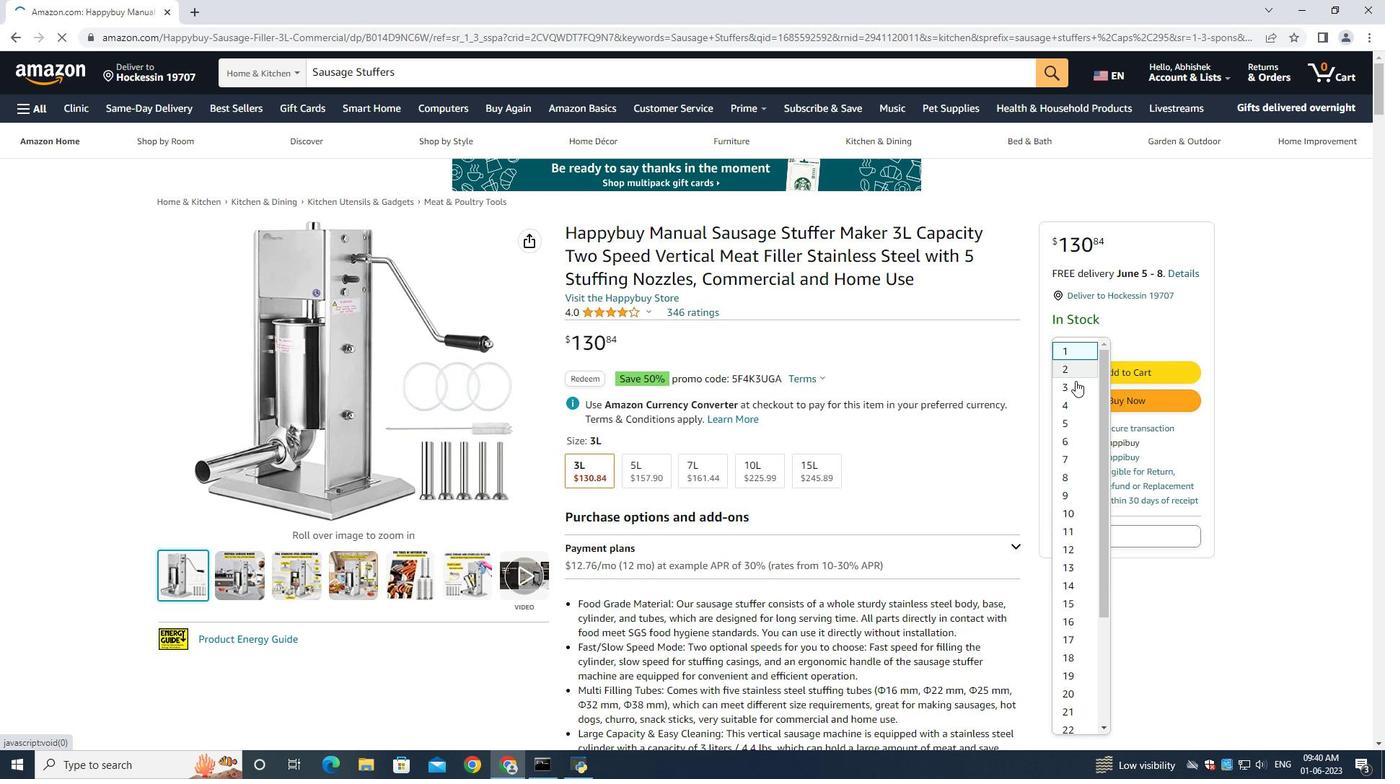 
Action: Mouse pressed left at (1076, 383)
Screenshot: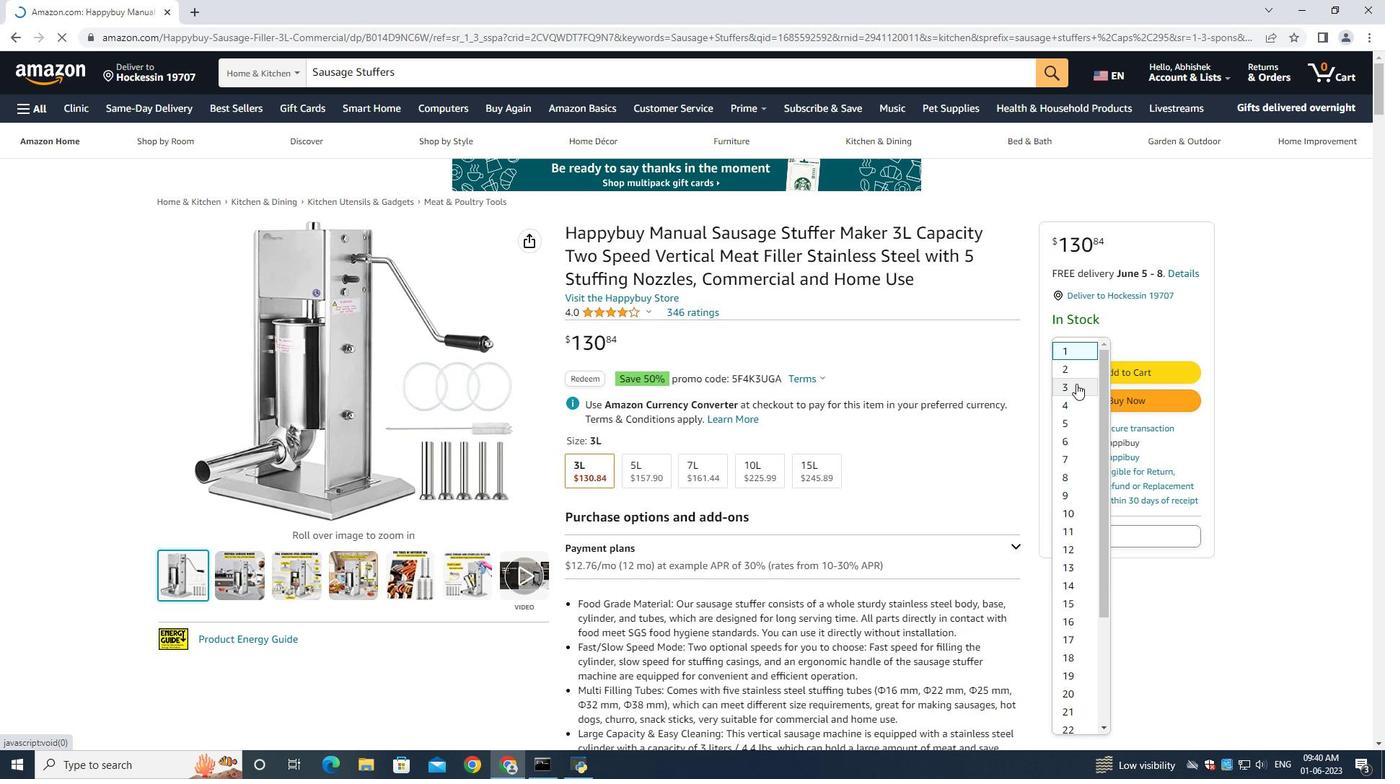 
Action: Mouse moved to (1126, 401)
Screenshot: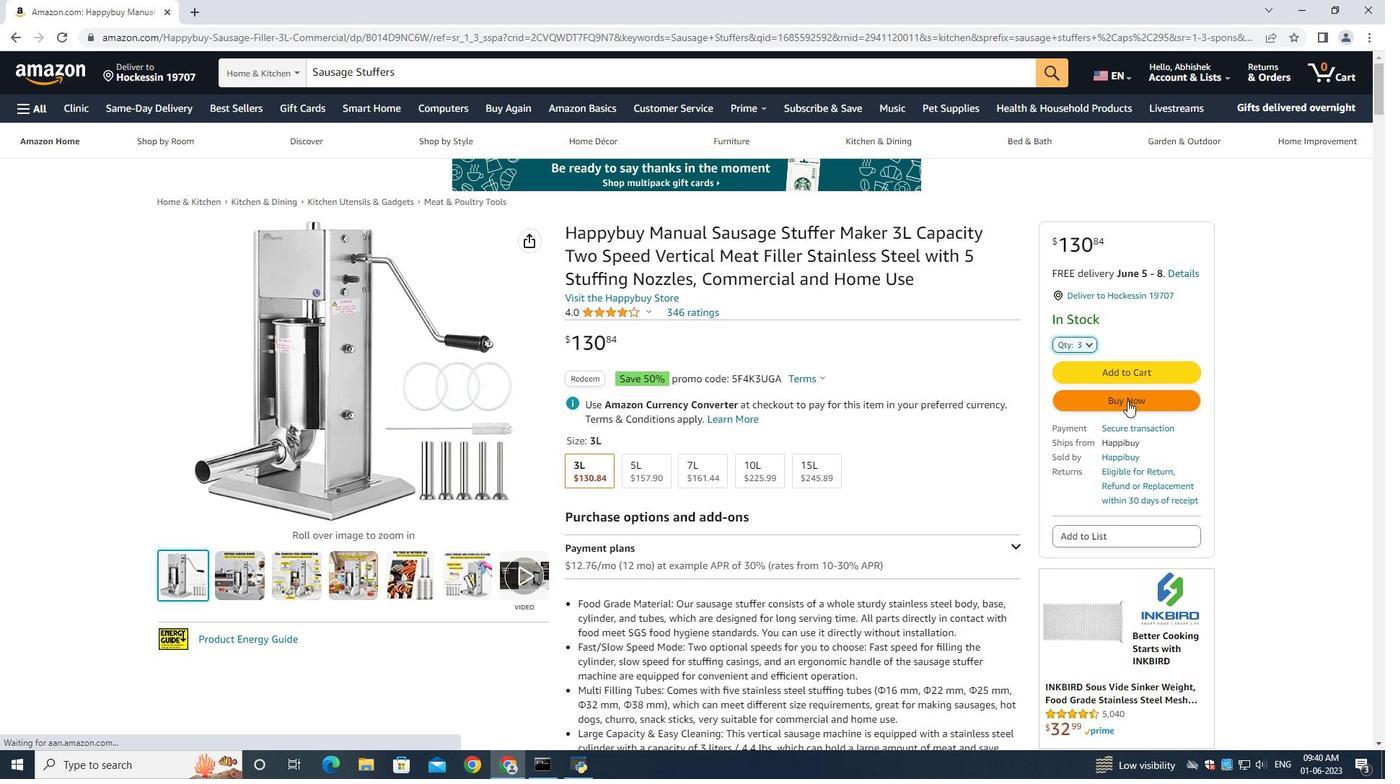 
Action: Mouse pressed left at (1126, 401)
Screenshot: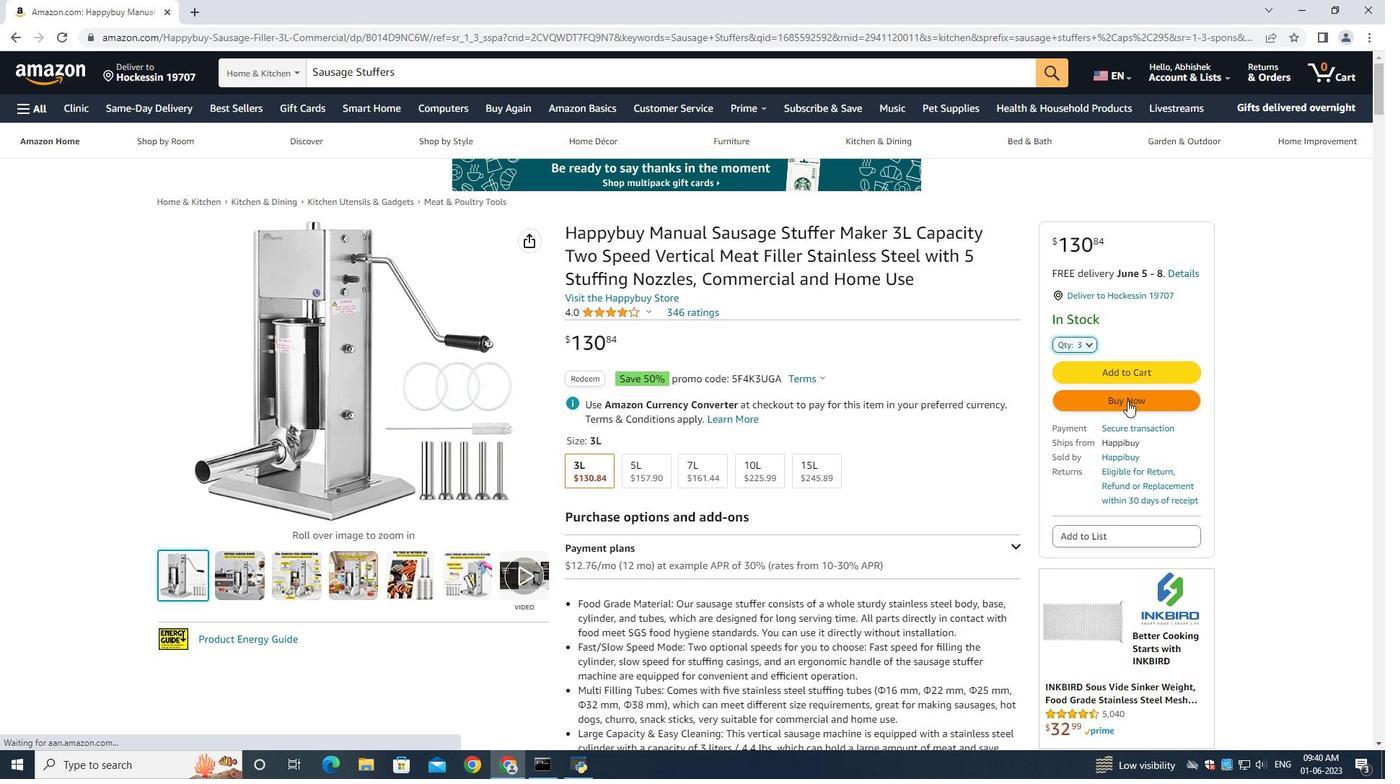 
Action: Mouse moved to (942, 422)
Screenshot: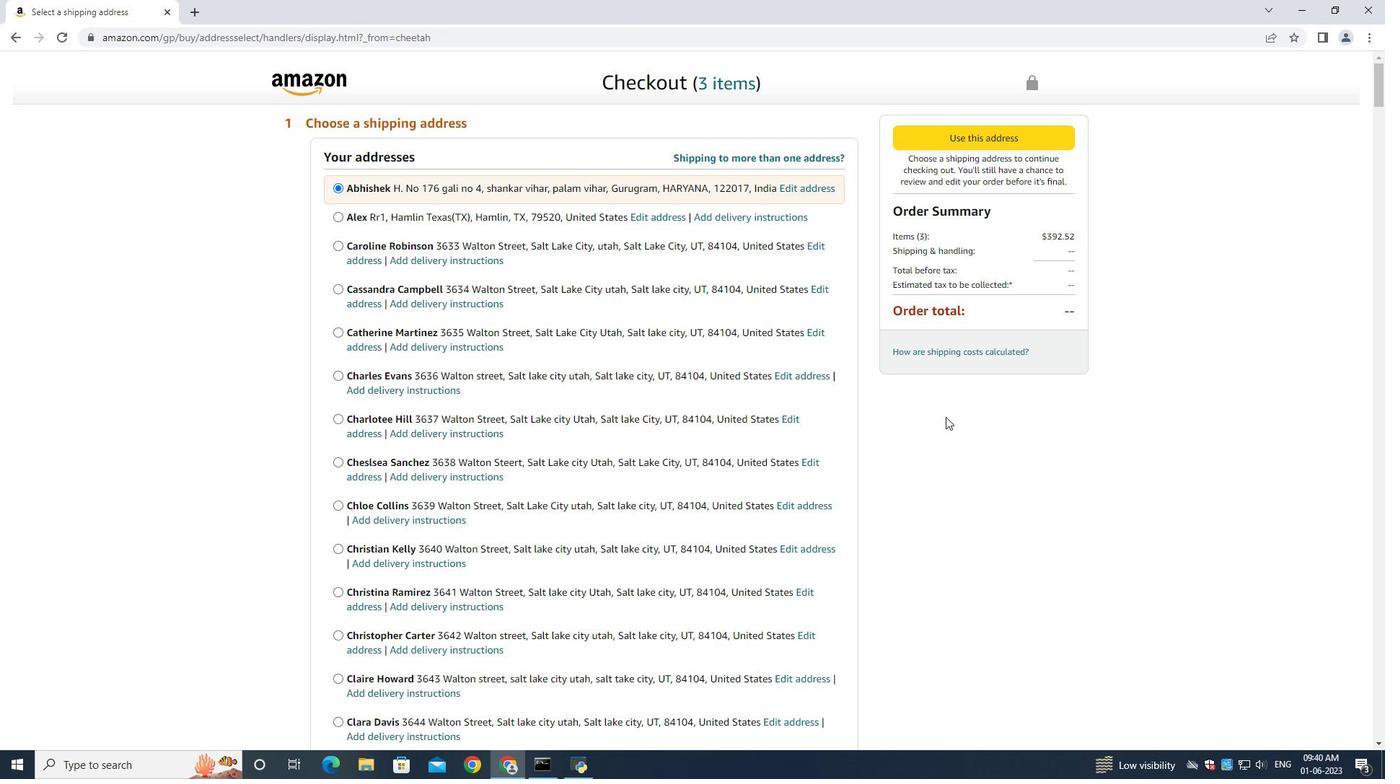 
Action: Mouse scrolled (942, 422) with delta (0, 0)
Screenshot: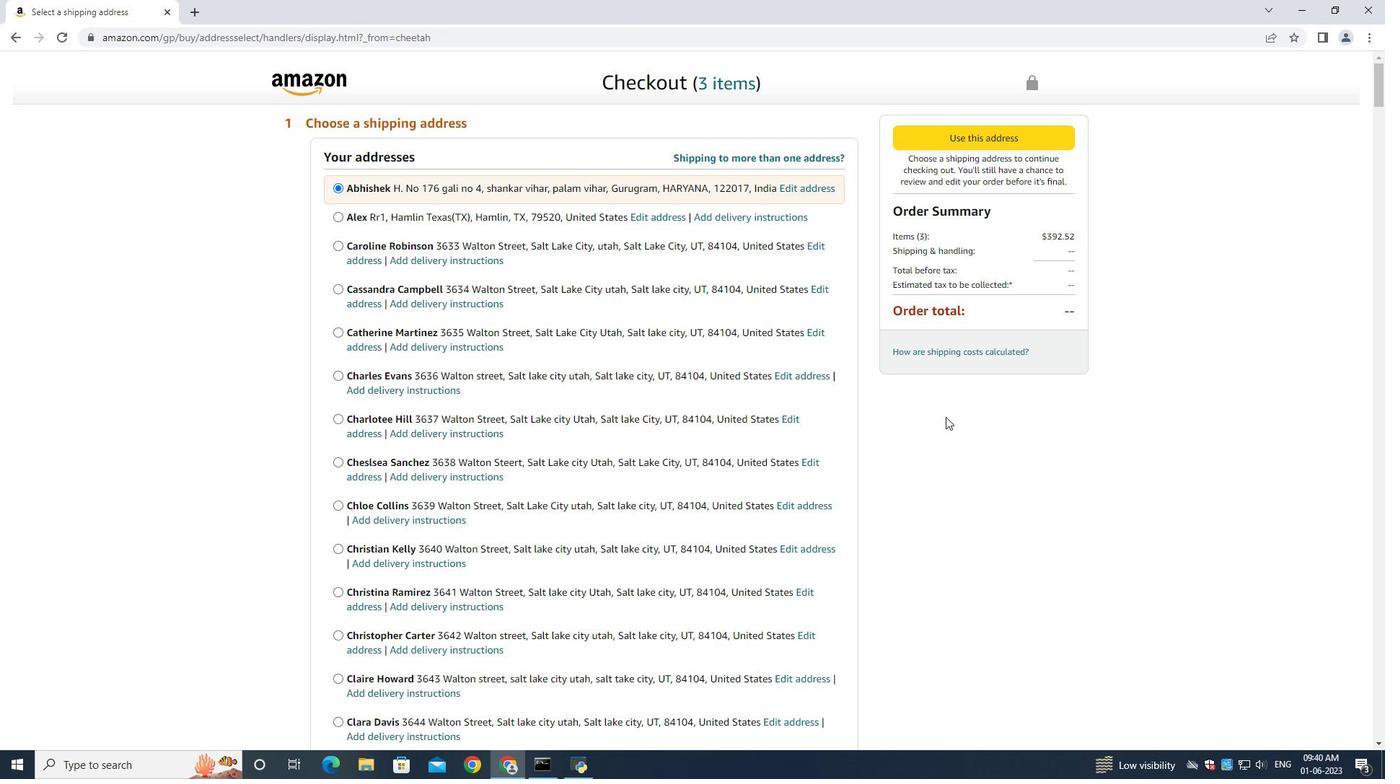 
Action: Mouse moved to (935, 427)
Screenshot: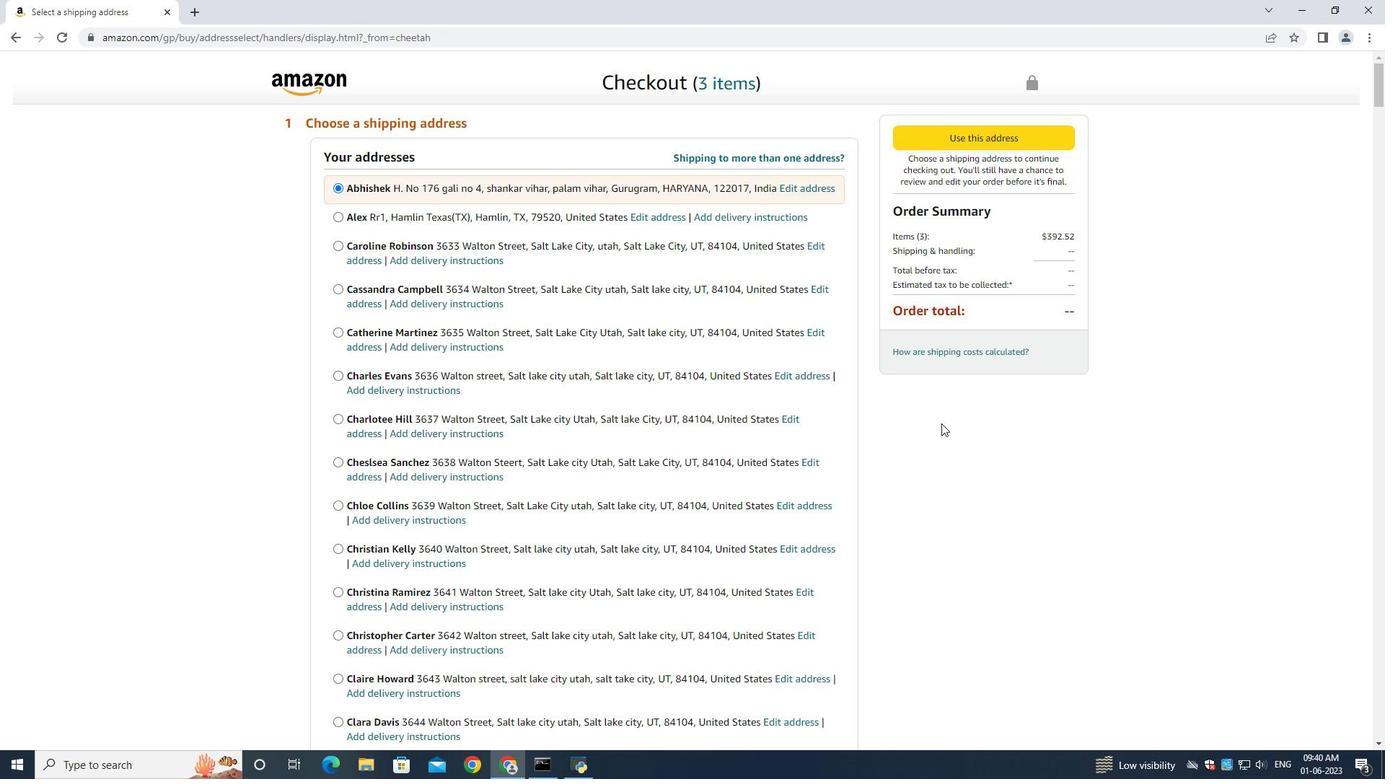 
Action: Mouse scrolled (939, 424) with delta (0, 0)
Screenshot: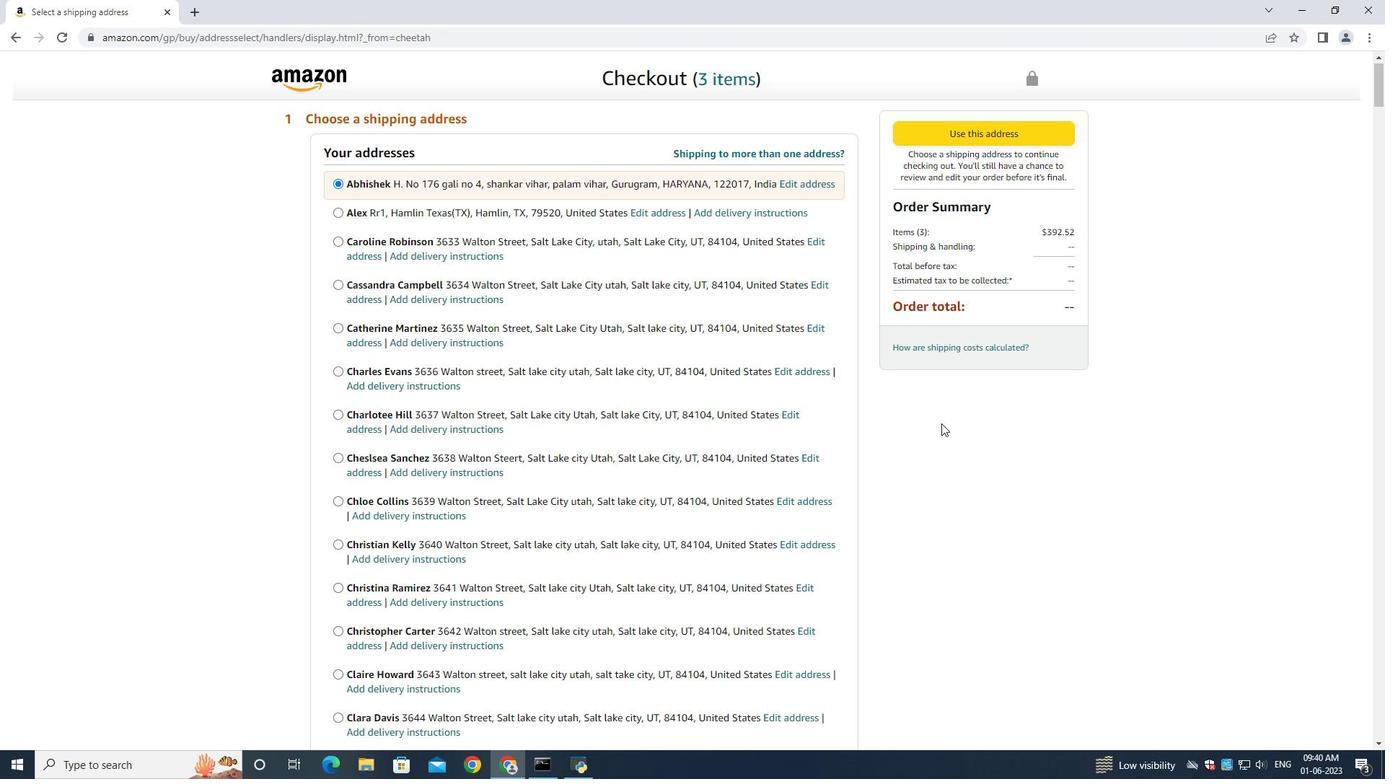 
Action: Mouse moved to (935, 427)
Screenshot: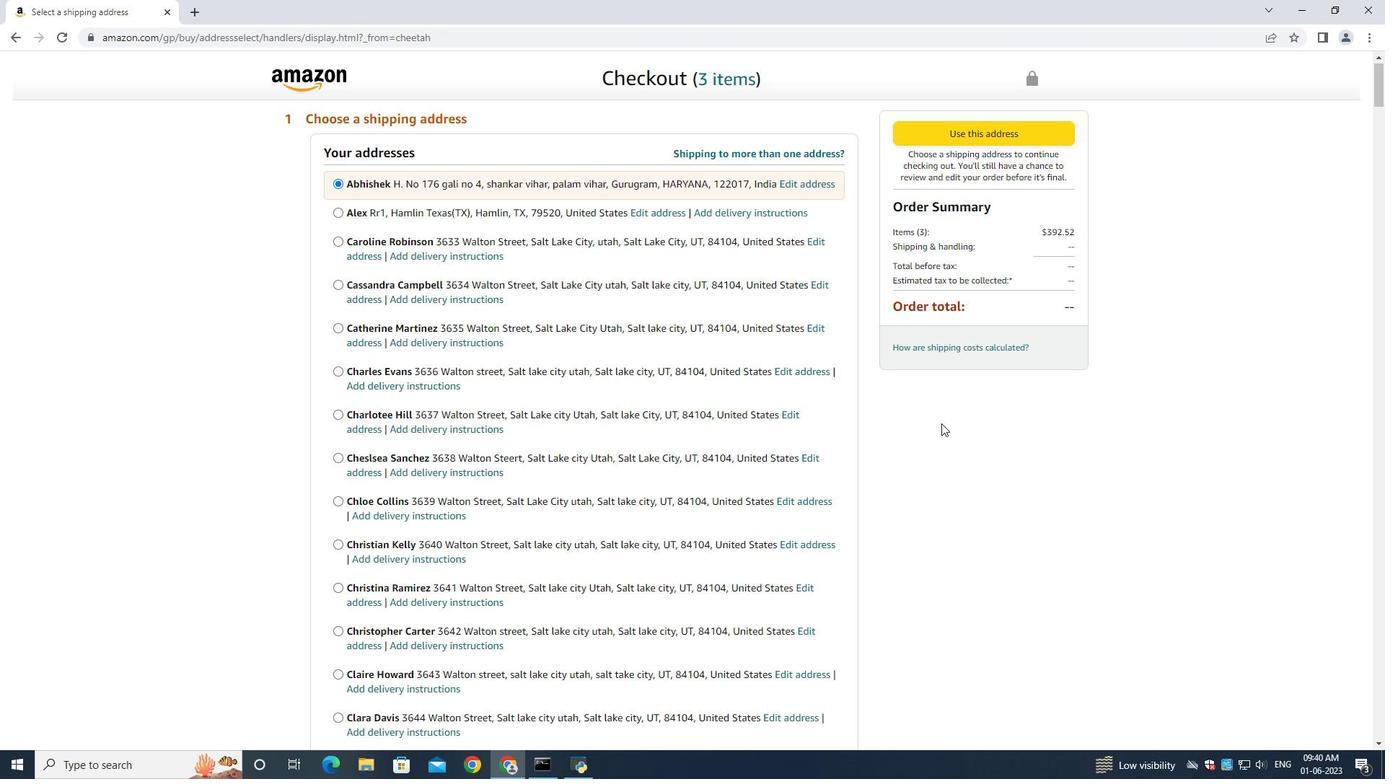 
Action: Mouse scrolled (935, 427) with delta (0, 0)
Screenshot: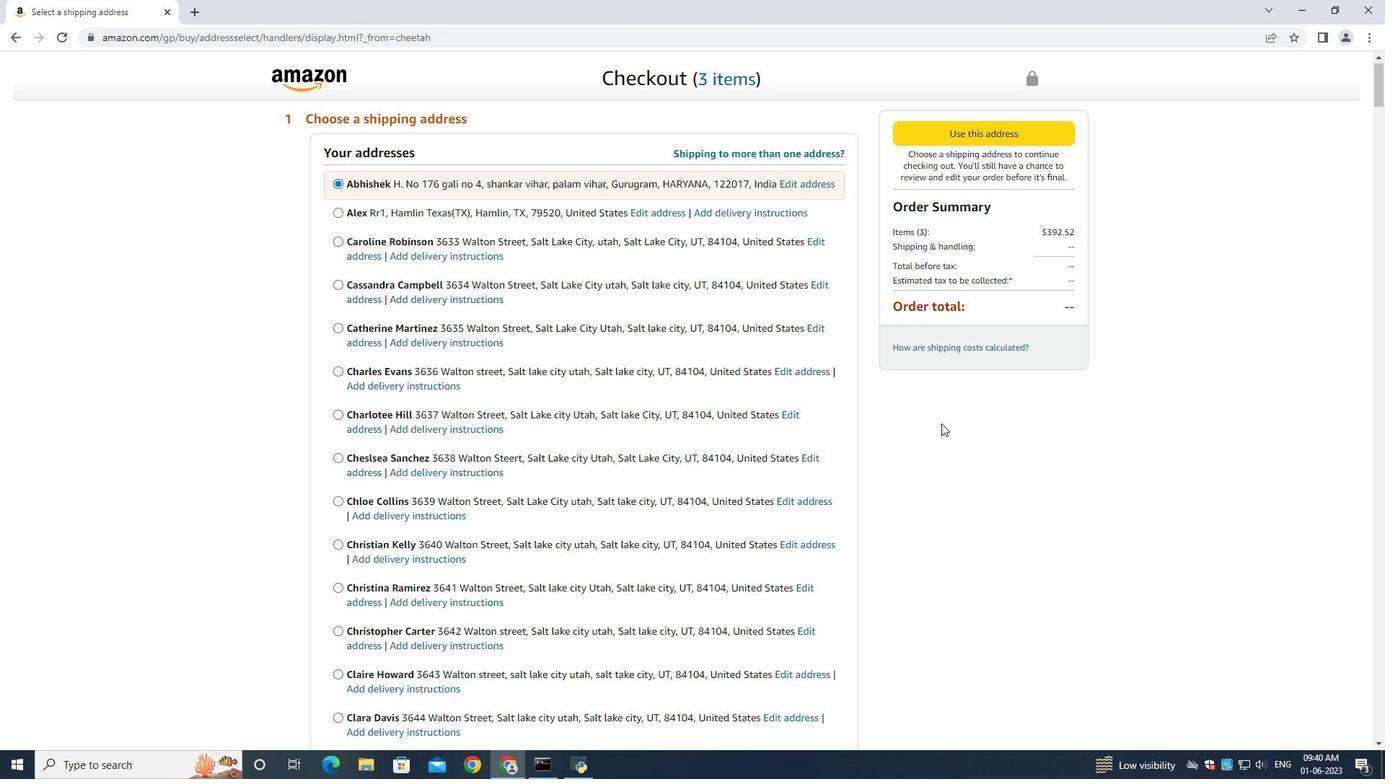 
Action: Mouse moved to (935, 427)
Screenshot: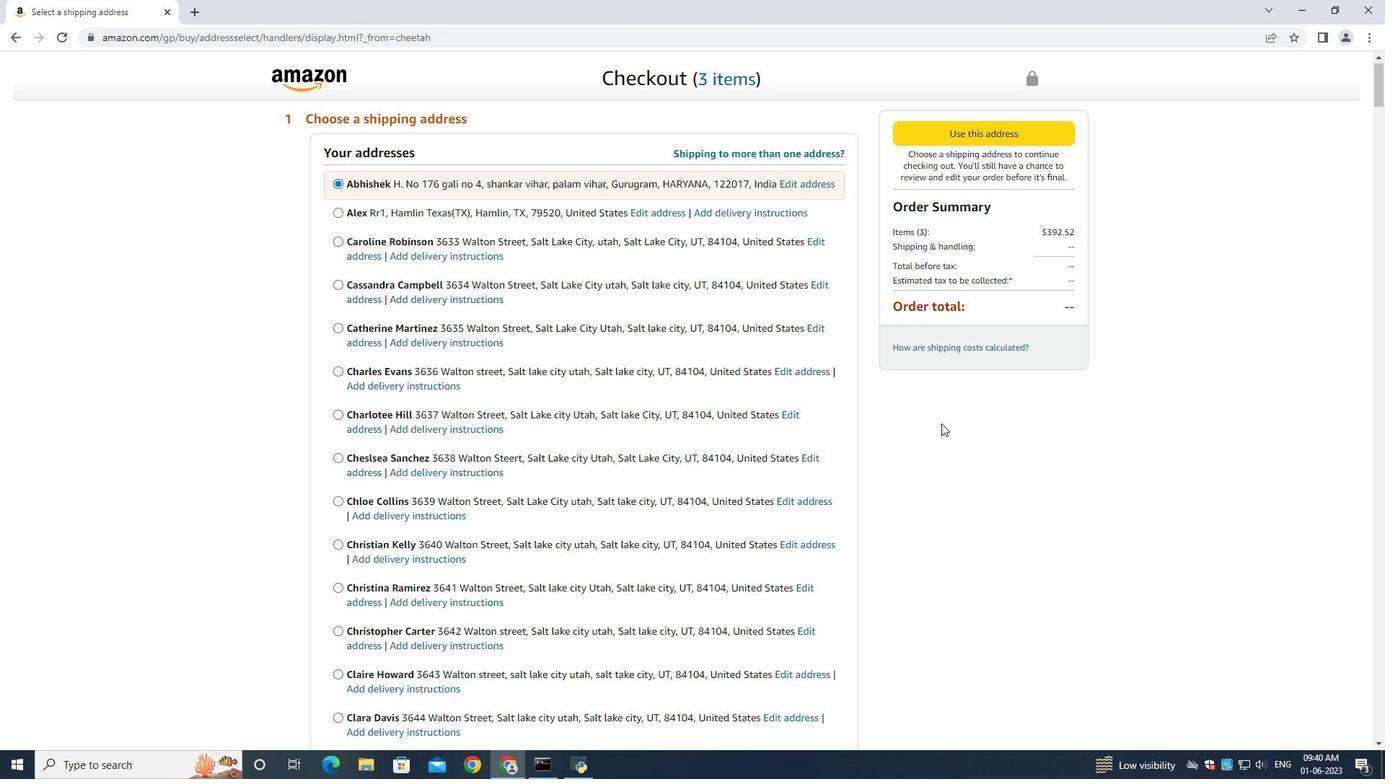 
Action: Mouse scrolled (935, 427) with delta (0, 0)
Screenshot: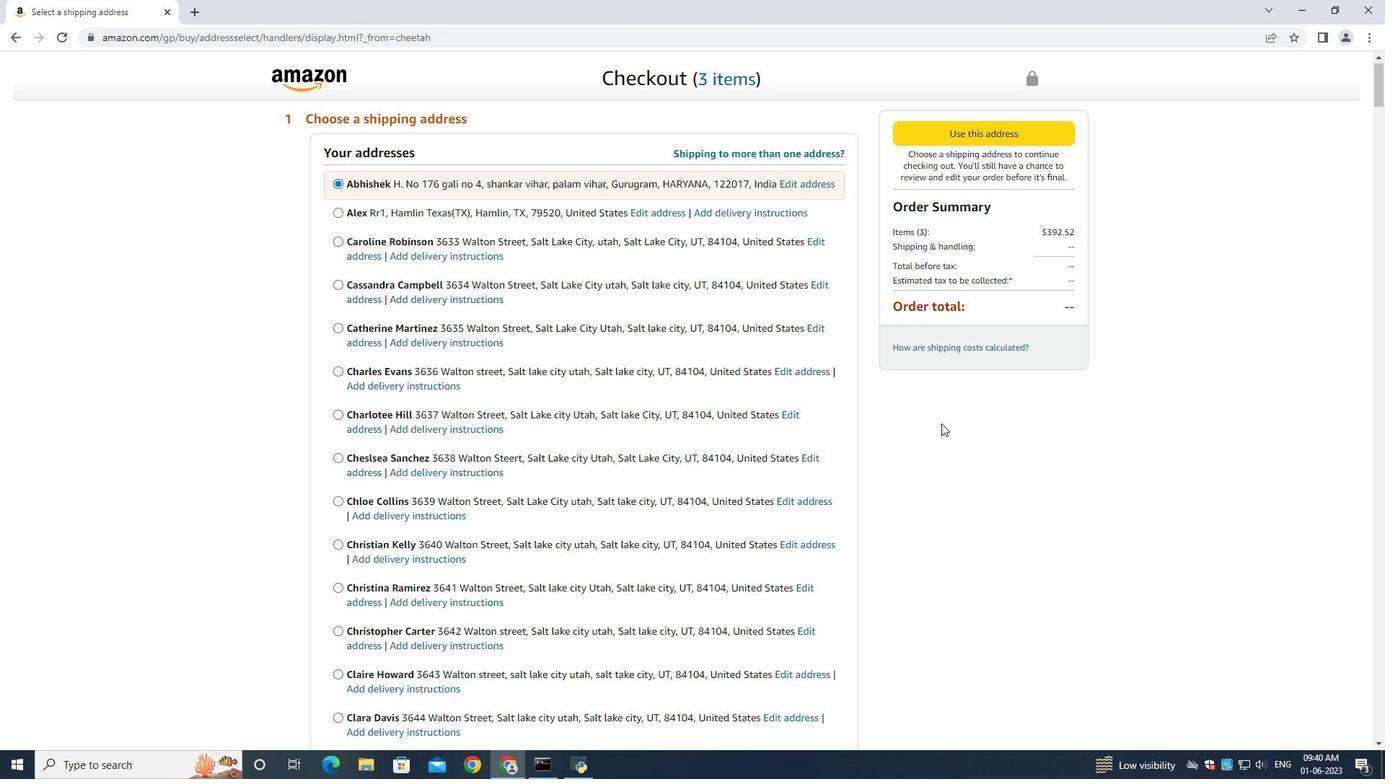 
Action: Mouse moved to (934, 427)
Screenshot: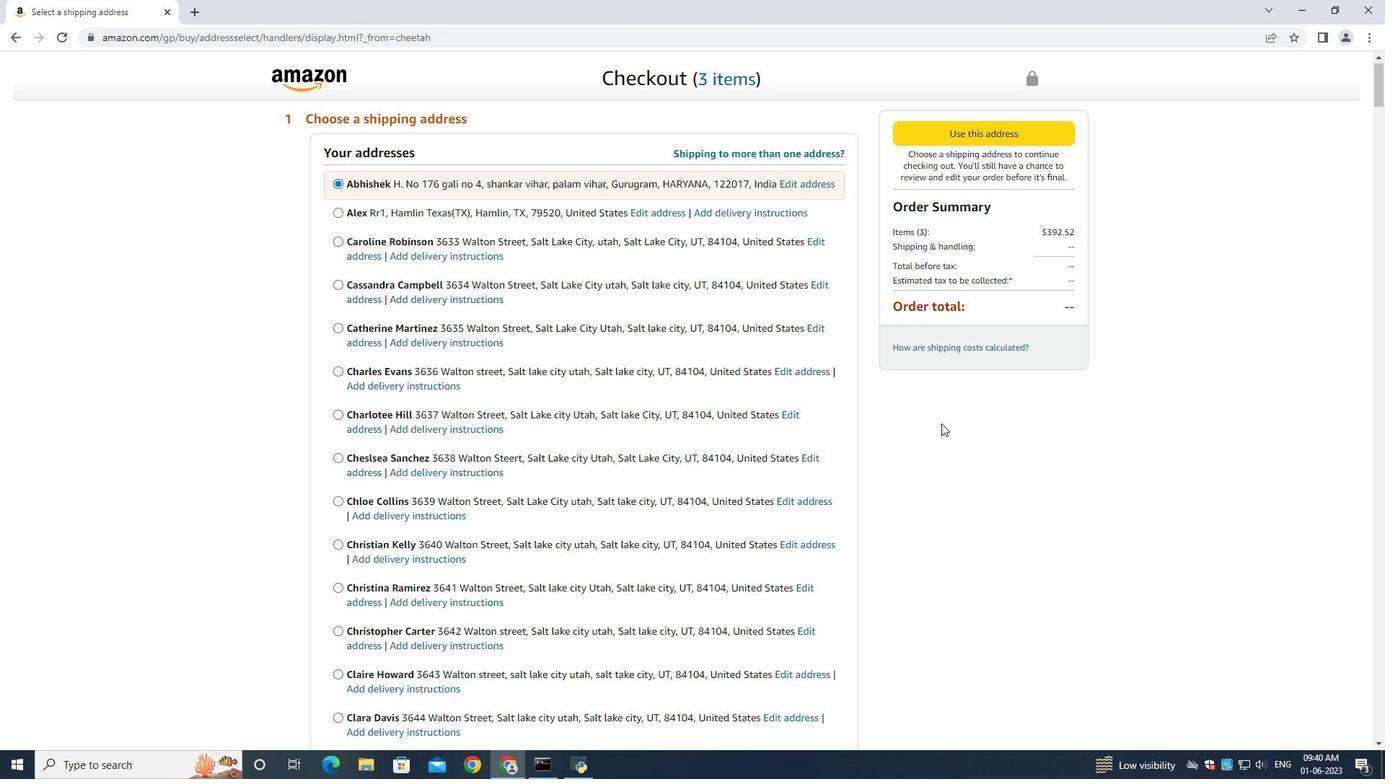 
Action: Mouse scrolled (935, 427) with delta (0, 0)
Screenshot: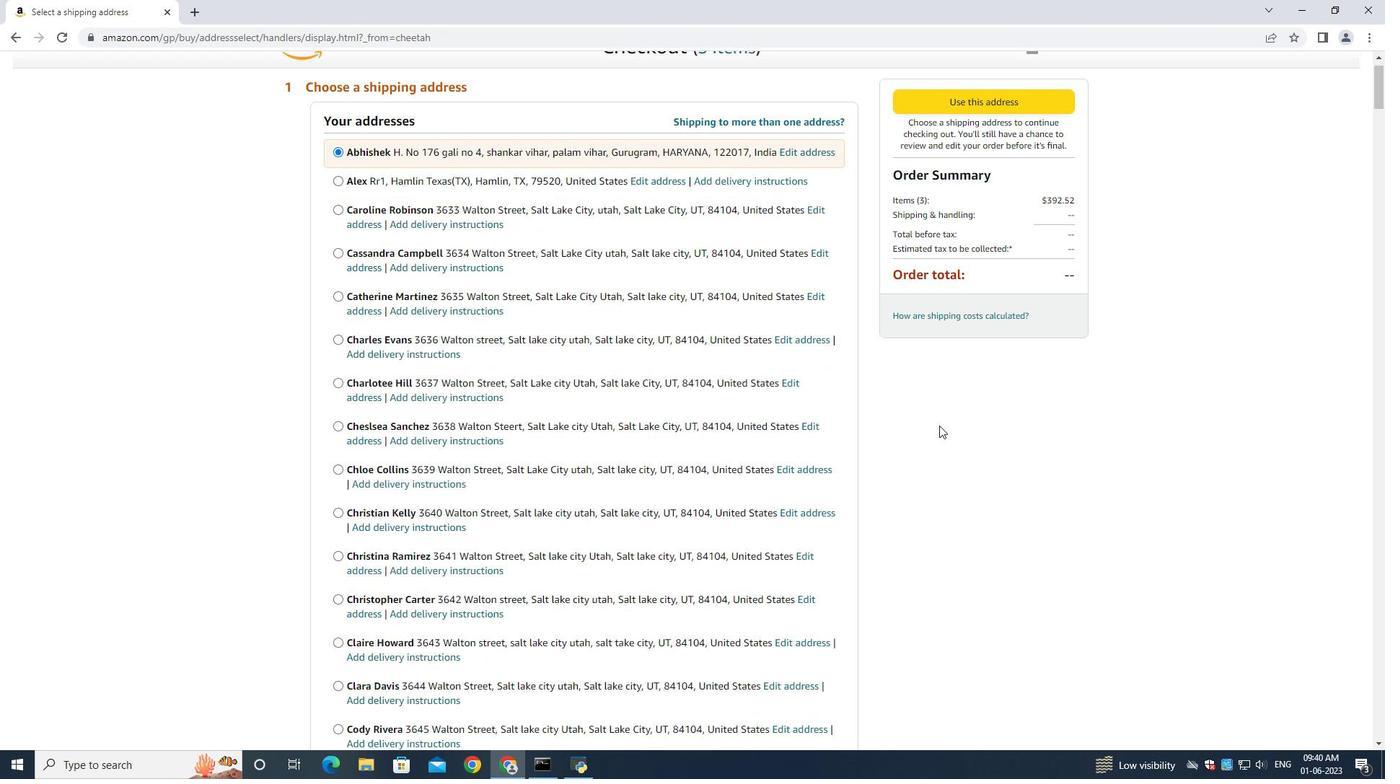 
Action: Mouse moved to (680, 441)
Screenshot: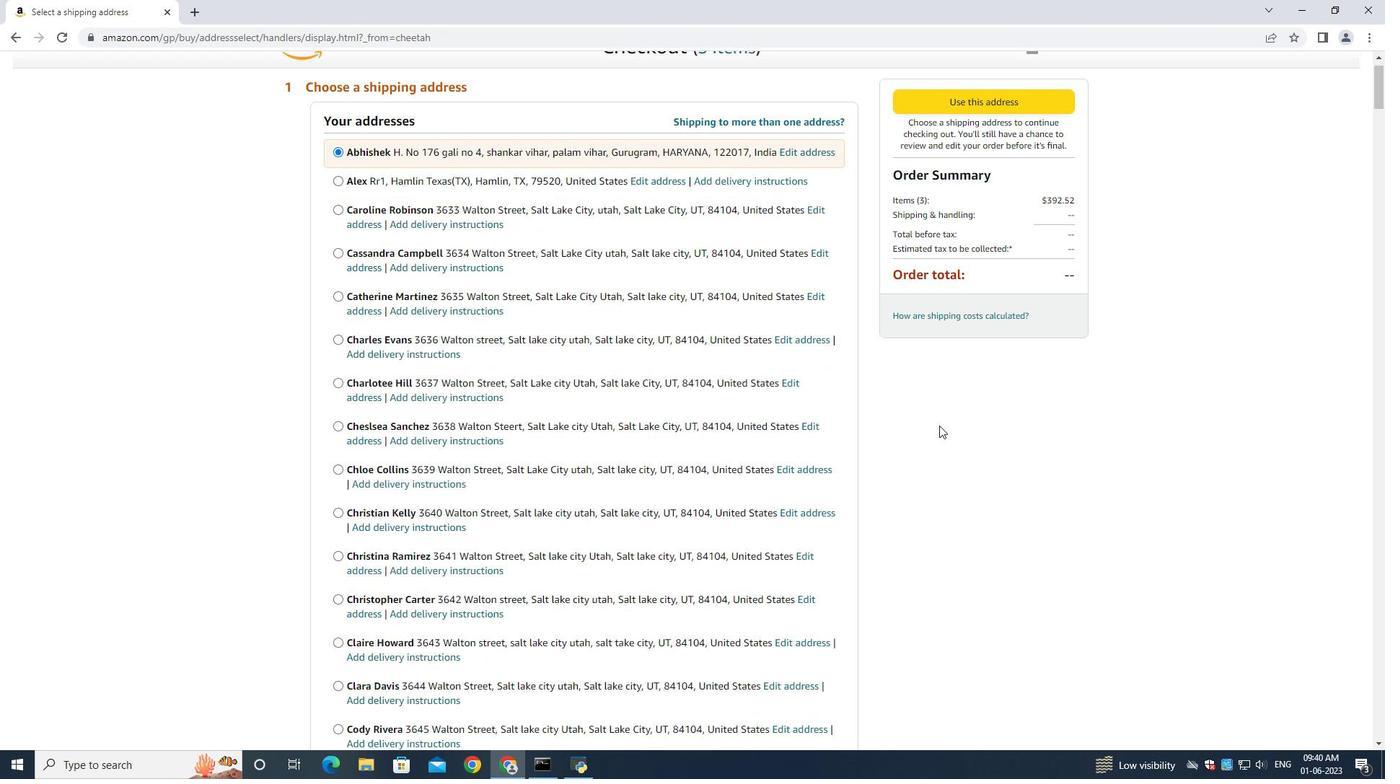
Action: Mouse scrolled (932, 427) with delta (0, 0)
Screenshot: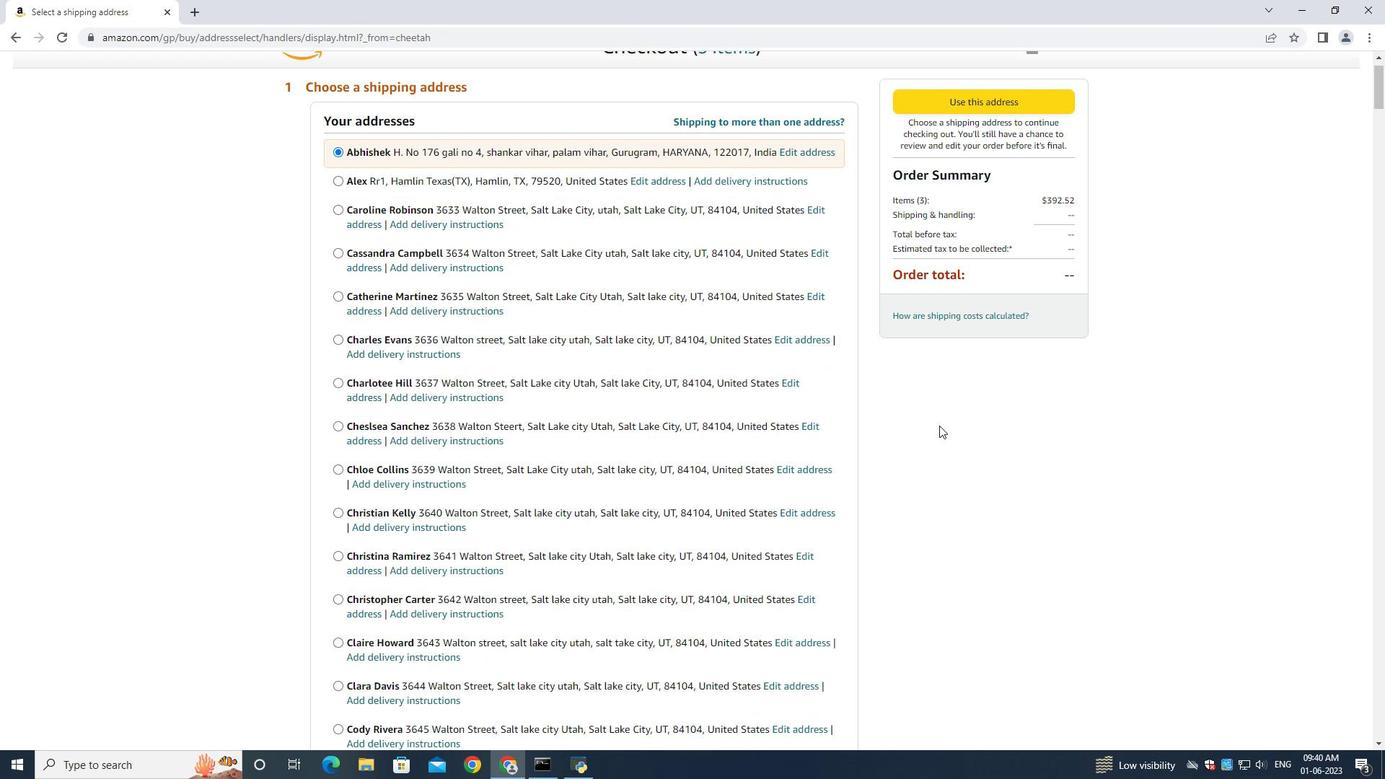 
Action: Mouse moved to (598, 446)
Screenshot: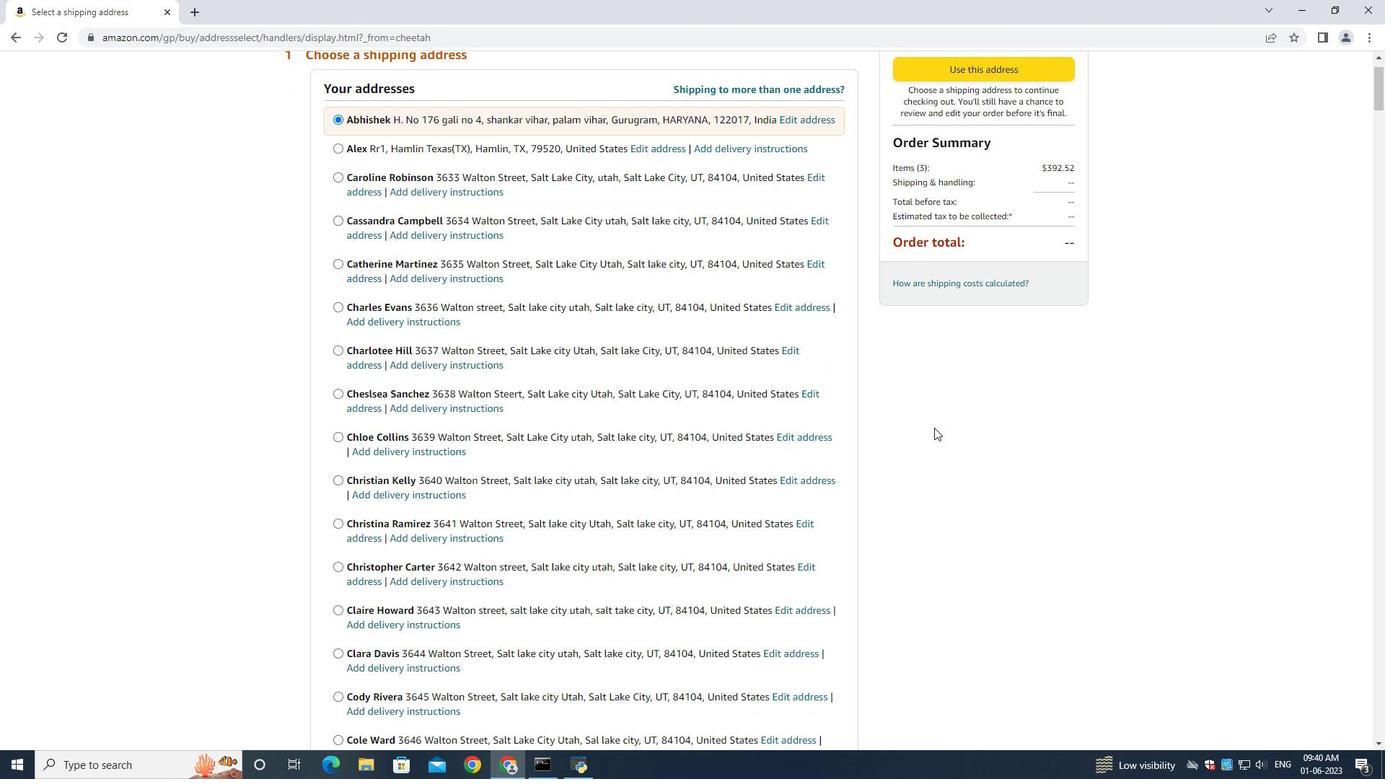
Action: Mouse scrolled (598, 445) with delta (0, 0)
Screenshot: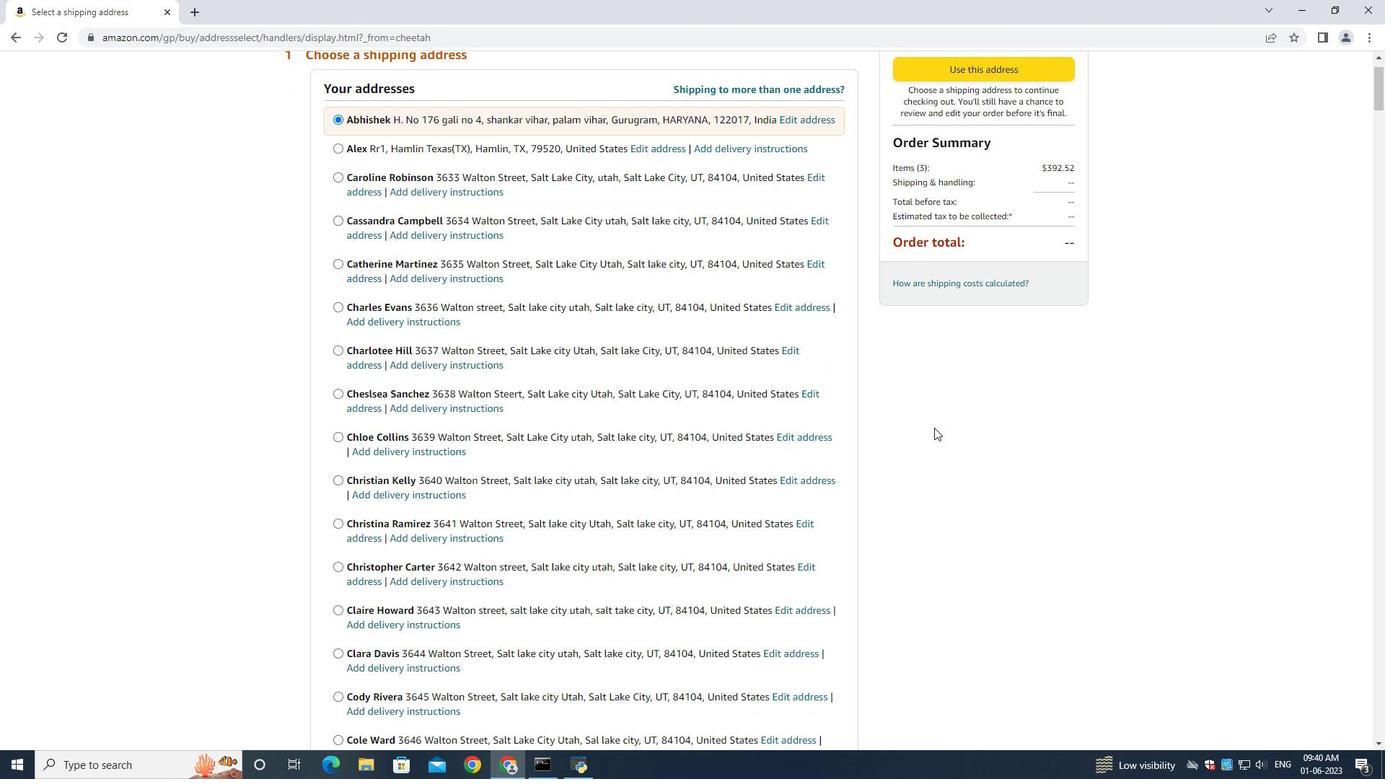 
Action: Mouse moved to (598, 447)
Screenshot: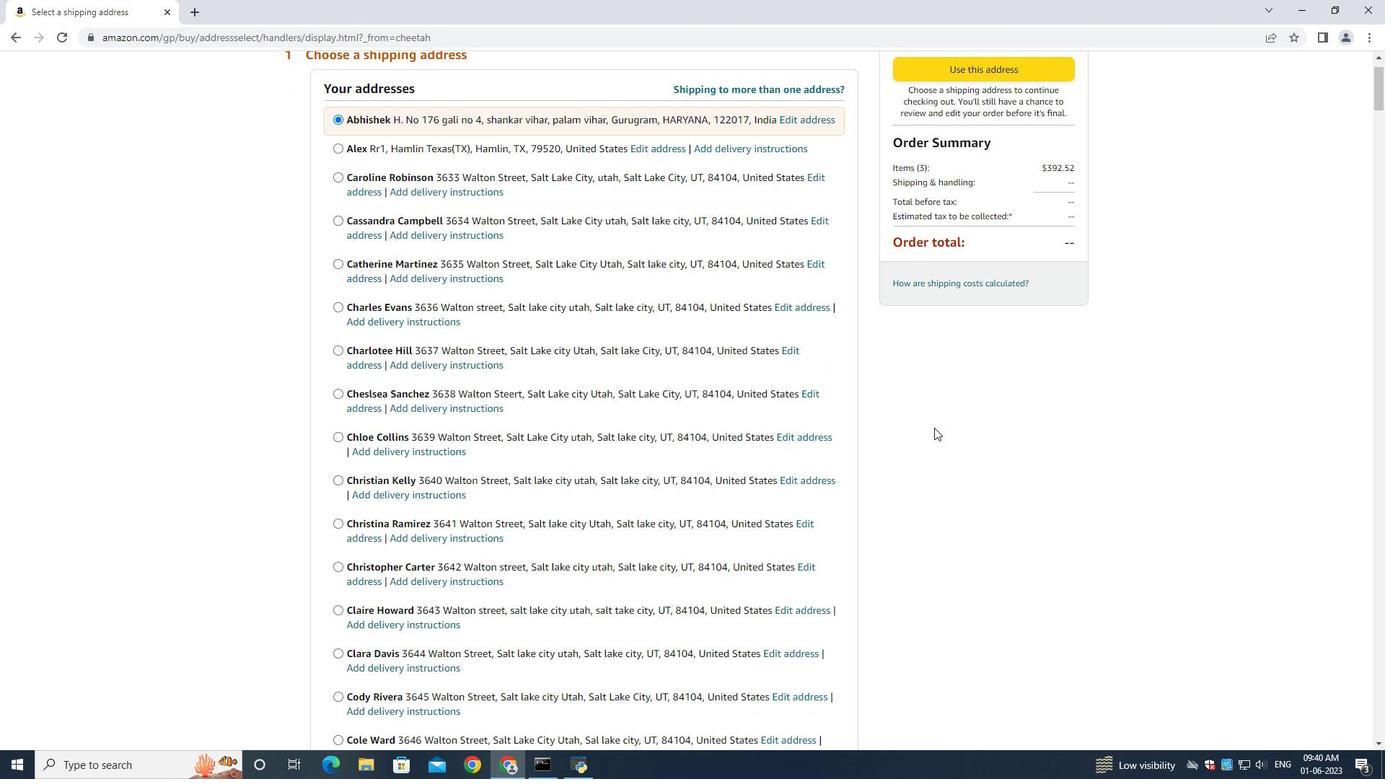 
Action: Mouse scrolled (598, 446) with delta (0, 0)
Screenshot: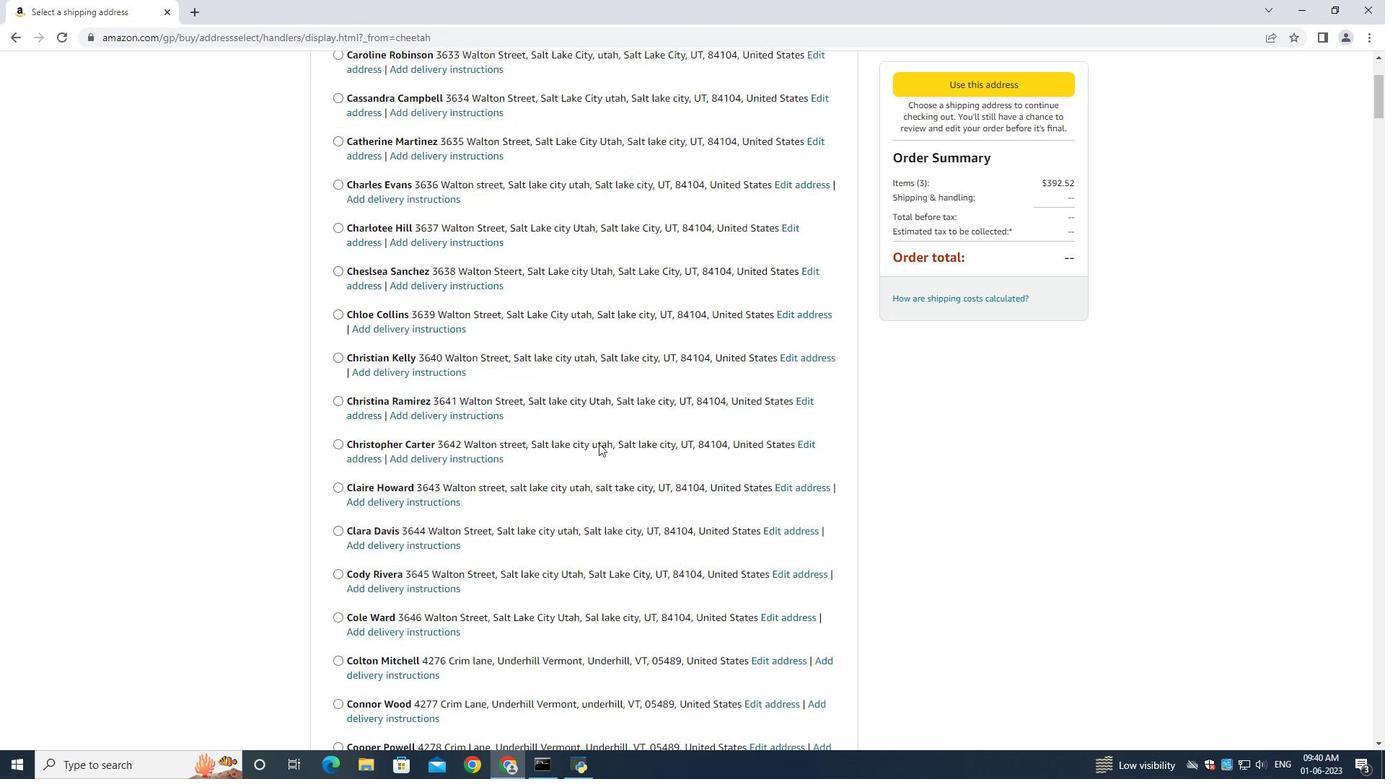 
Action: Mouse moved to (598, 447)
Screenshot: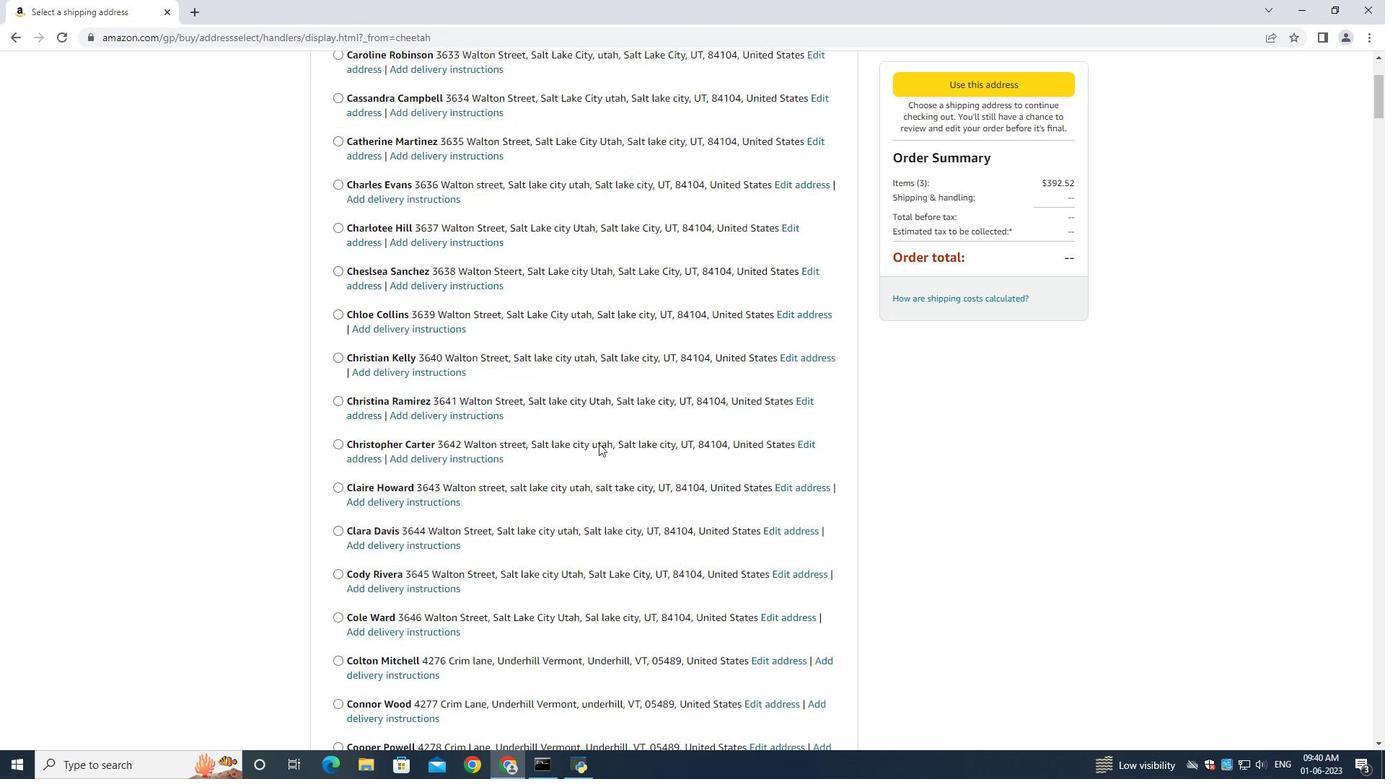 
Action: Mouse scrolled (598, 446) with delta (0, 0)
Screenshot: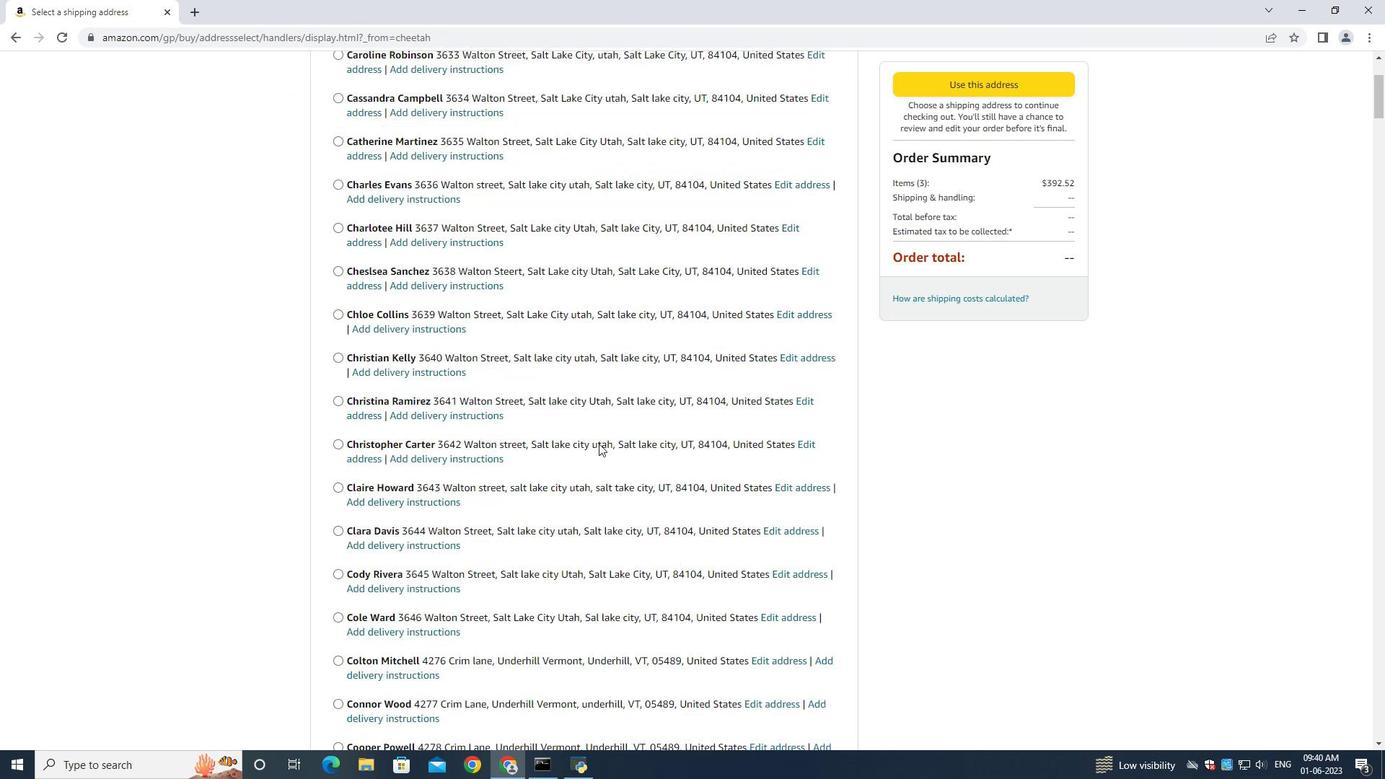 
Action: Mouse scrolled (598, 446) with delta (0, 0)
Screenshot: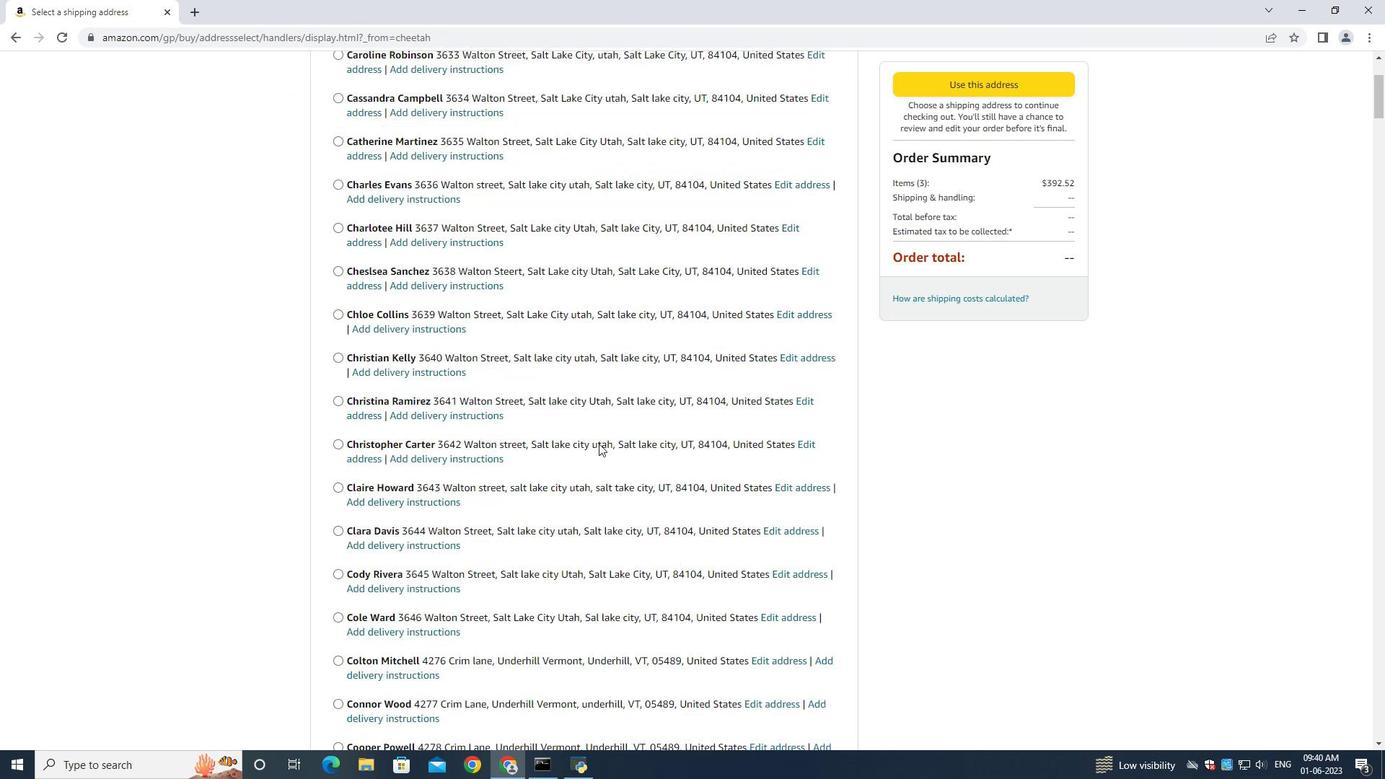 
Action: Mouse scrolled (598, 446) with delta (0, 0)
Screenshot: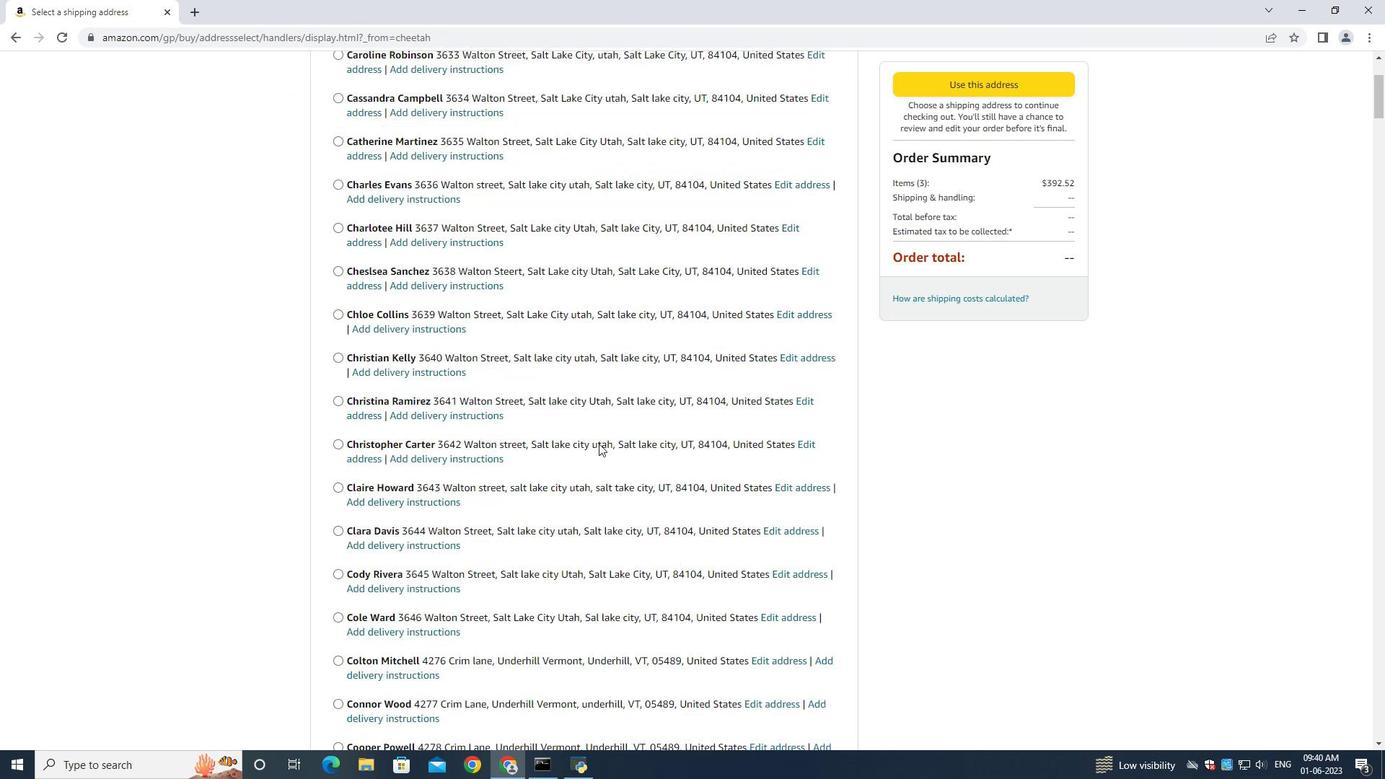 
Action: Mouse scrolled (598, 446) with delta (0, 0)
Screenshot: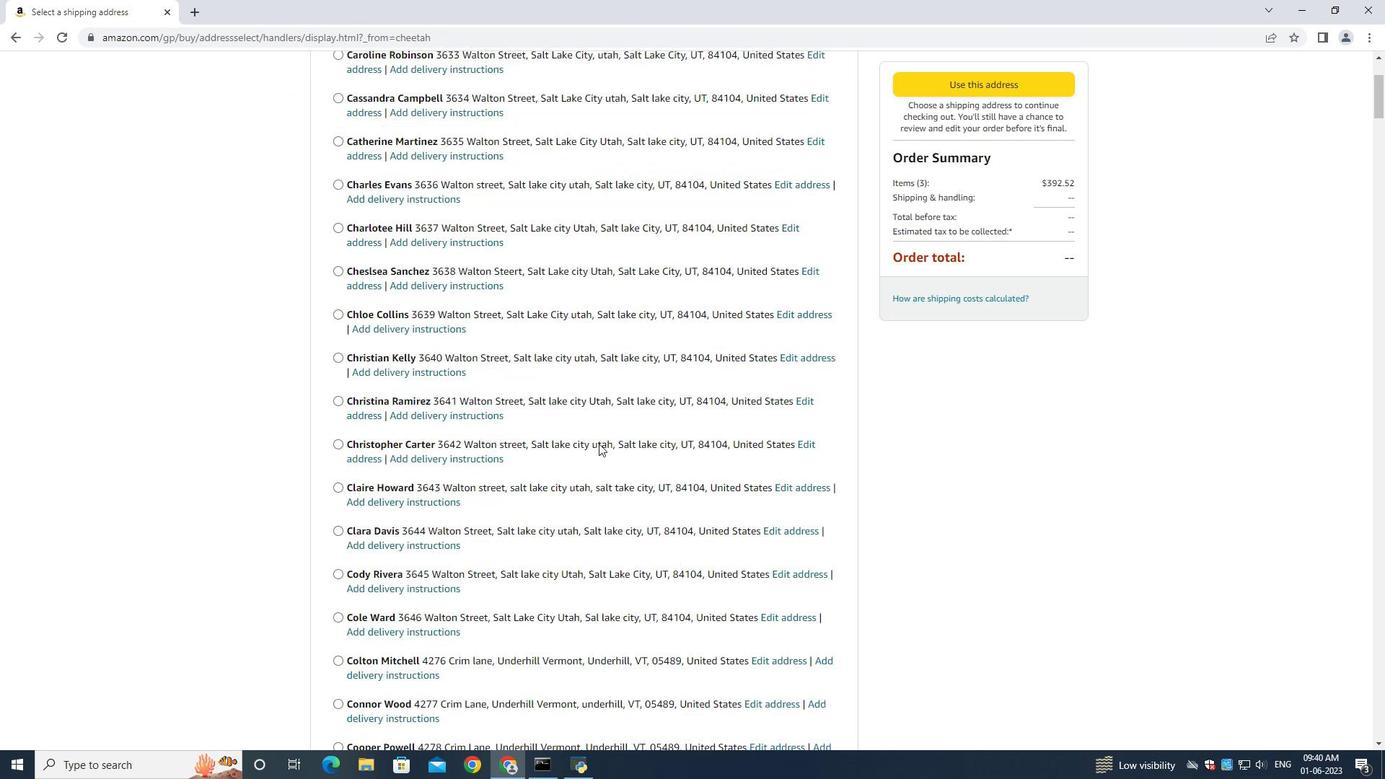 
Action: Mouse scrolled (598, 446) with delta (0, 0)
Screenshot: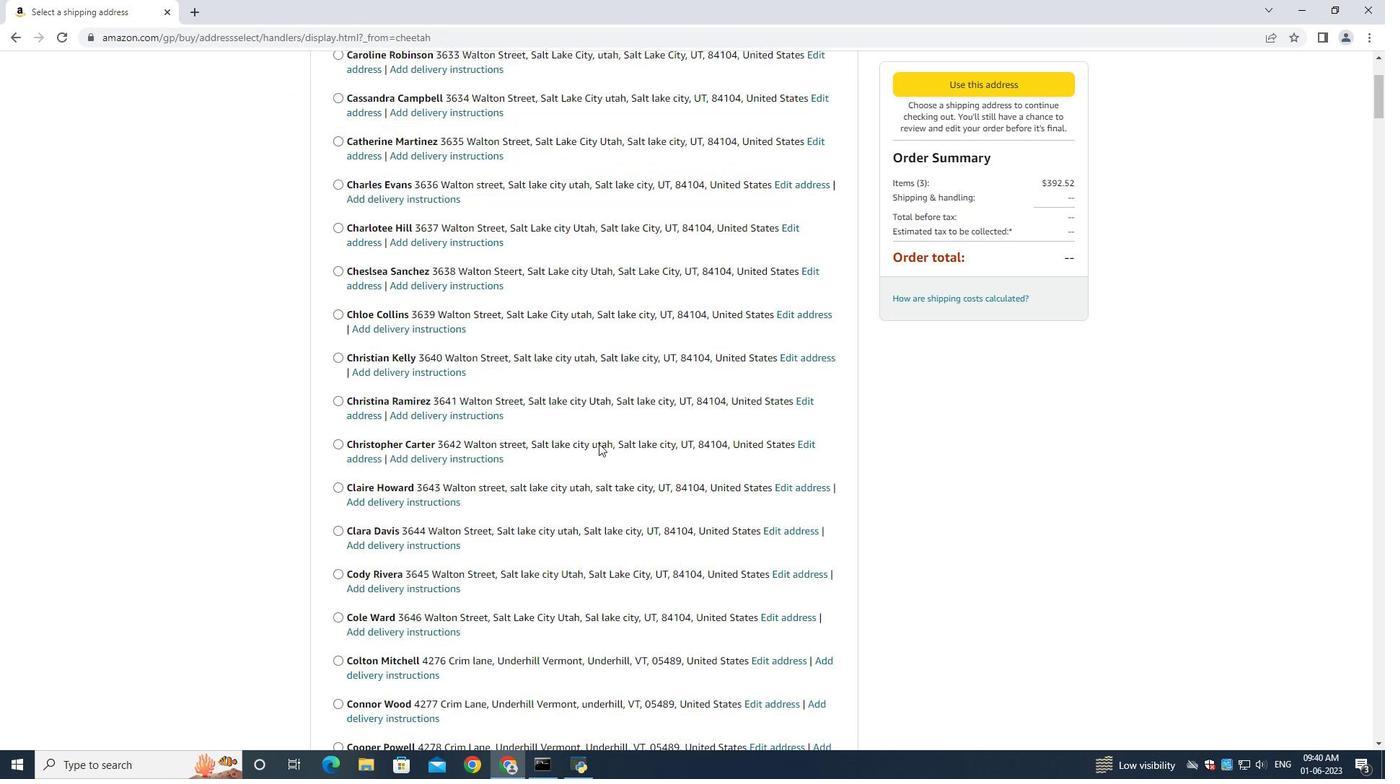 
Action: Mouse moved to (602, 443)
Screenshot: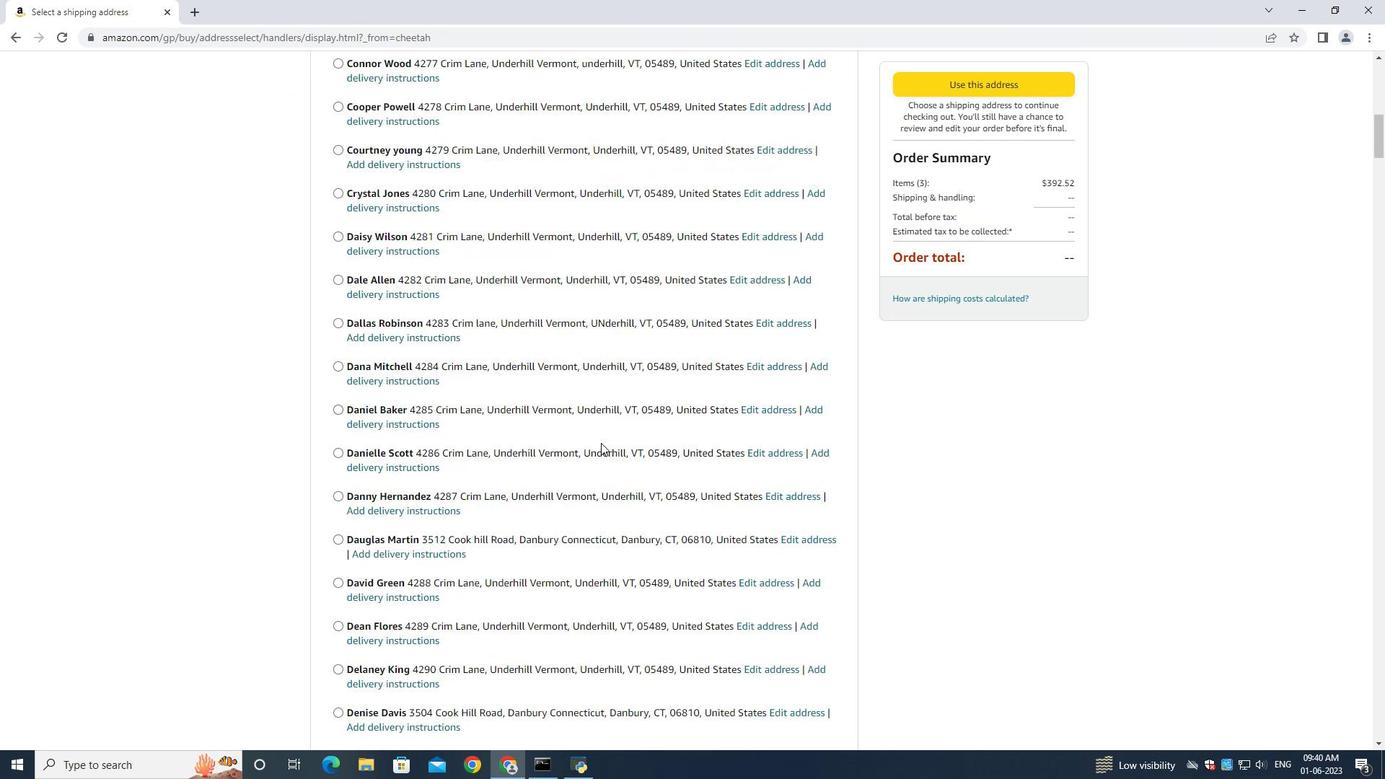 
Action: Mouse scrolled (602, 442) with delta (0, 0)
Screenshot: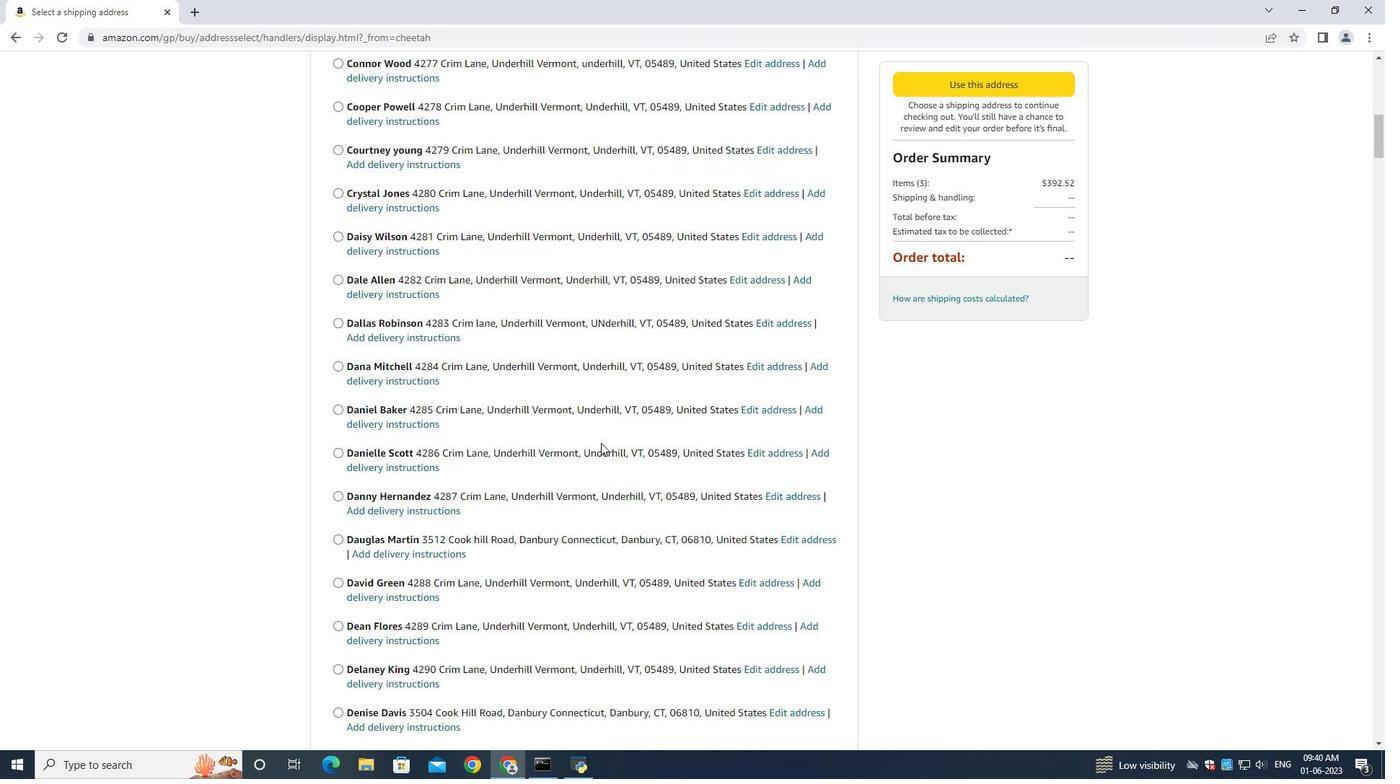 
Action: Mouse scrolled (602, 442) with delta (0, 0)
Screenshot: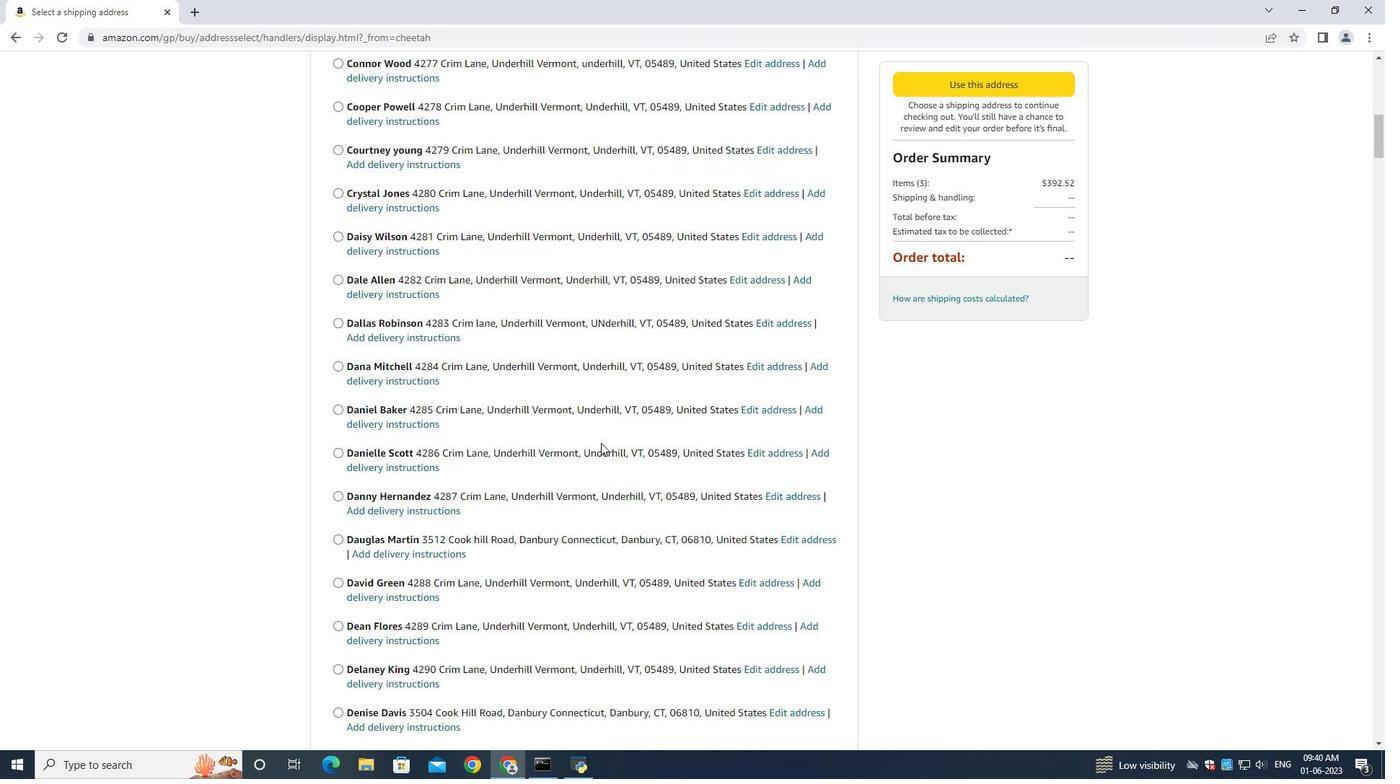 
Action: Mouse scrolled (602, 442) with delta (0, 0)
Screenshot: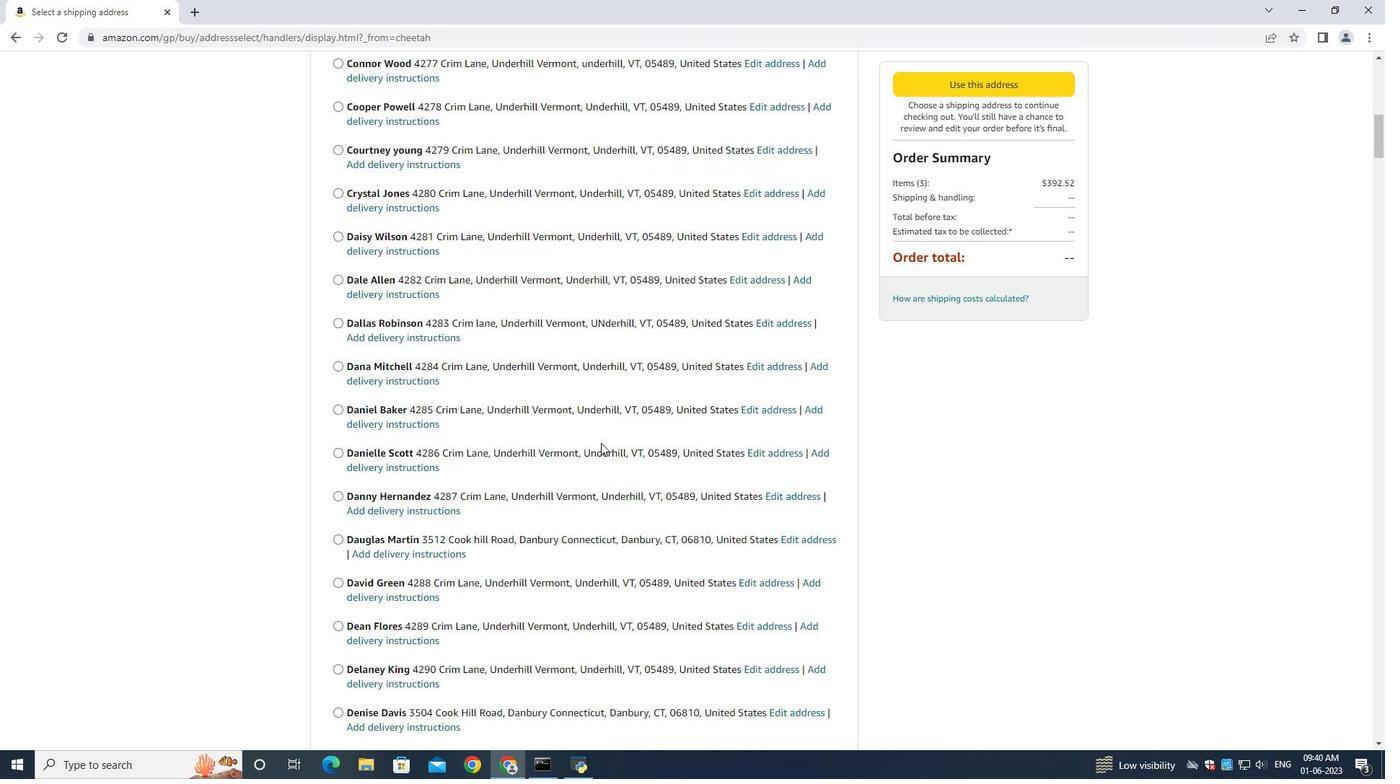 
Action: Mouse scrolled (602, 442) with delta (0, 0)
Screenshot: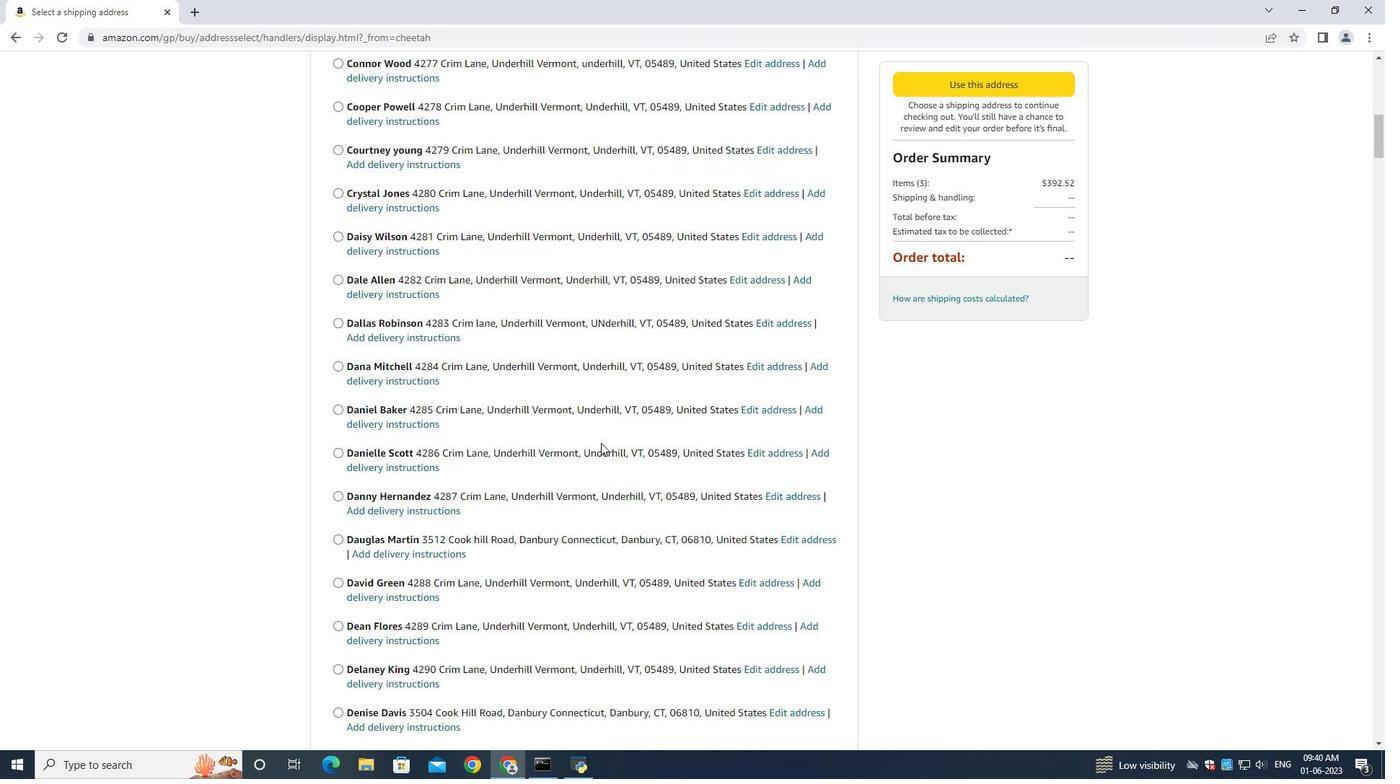 
Action: Mouse scrolled (602, 442) with delta (0, 0)
Screenshot: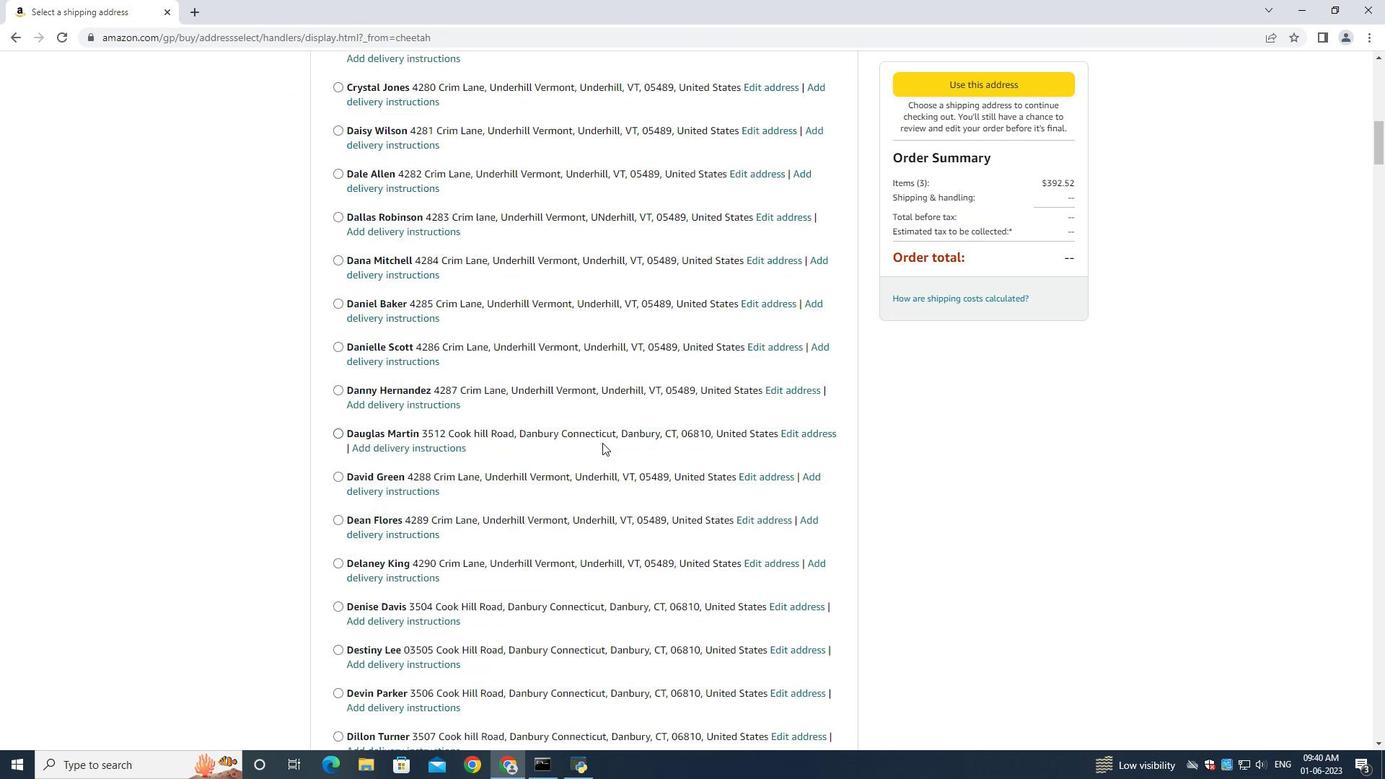 
Action: Mouse scrolled (602, 442) with delta (0, 0)
Screenshot: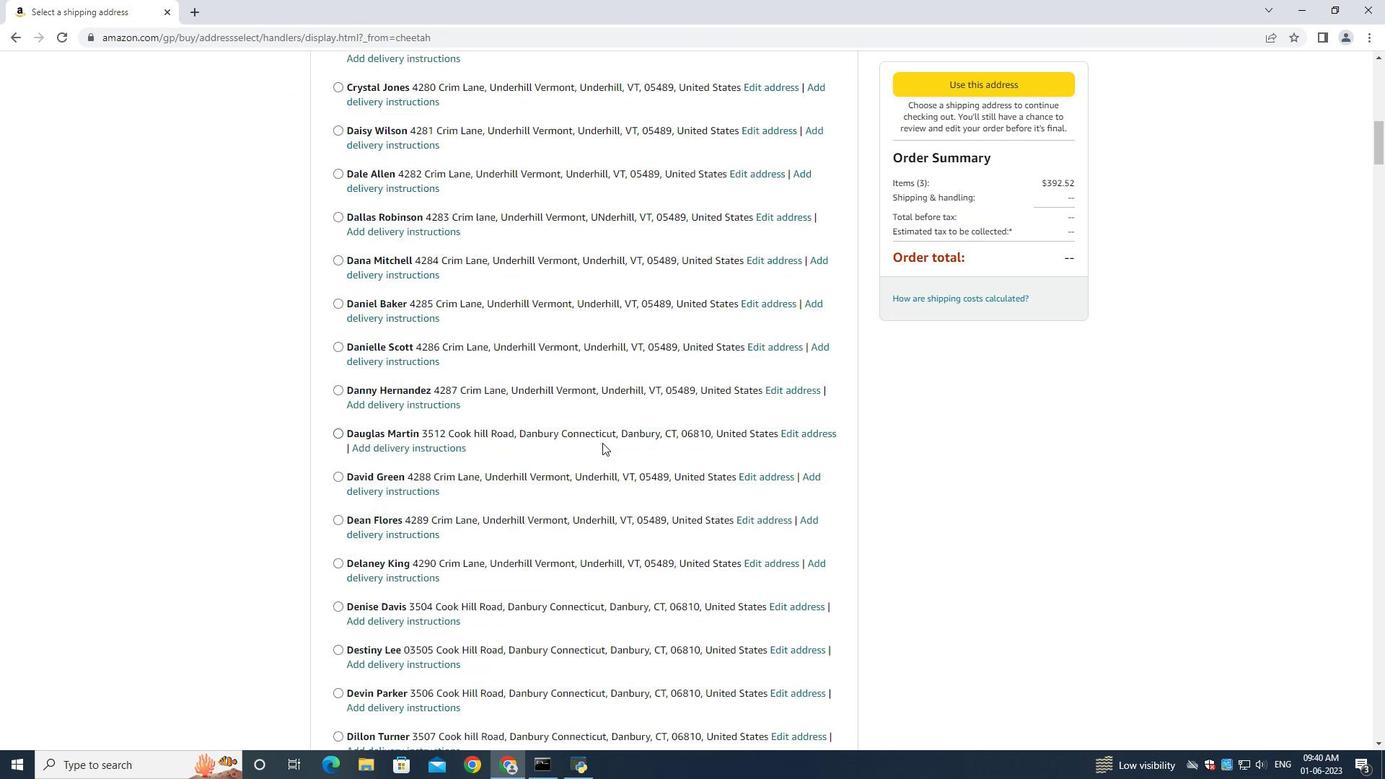 
Action: Mouse scrolled (602, 442) with delta (0, 0)
Screenshot: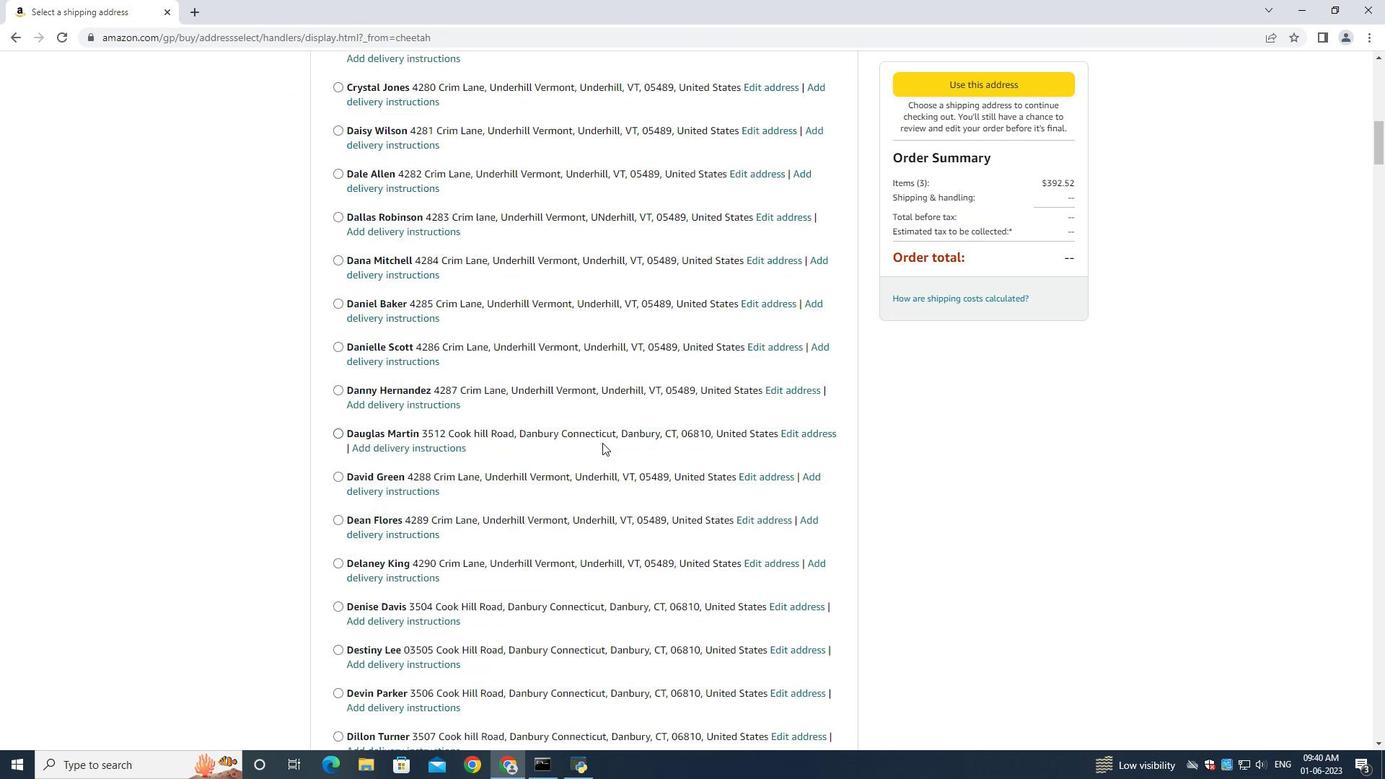 
Action: Mouse moved to (603, 443)
Screenshot: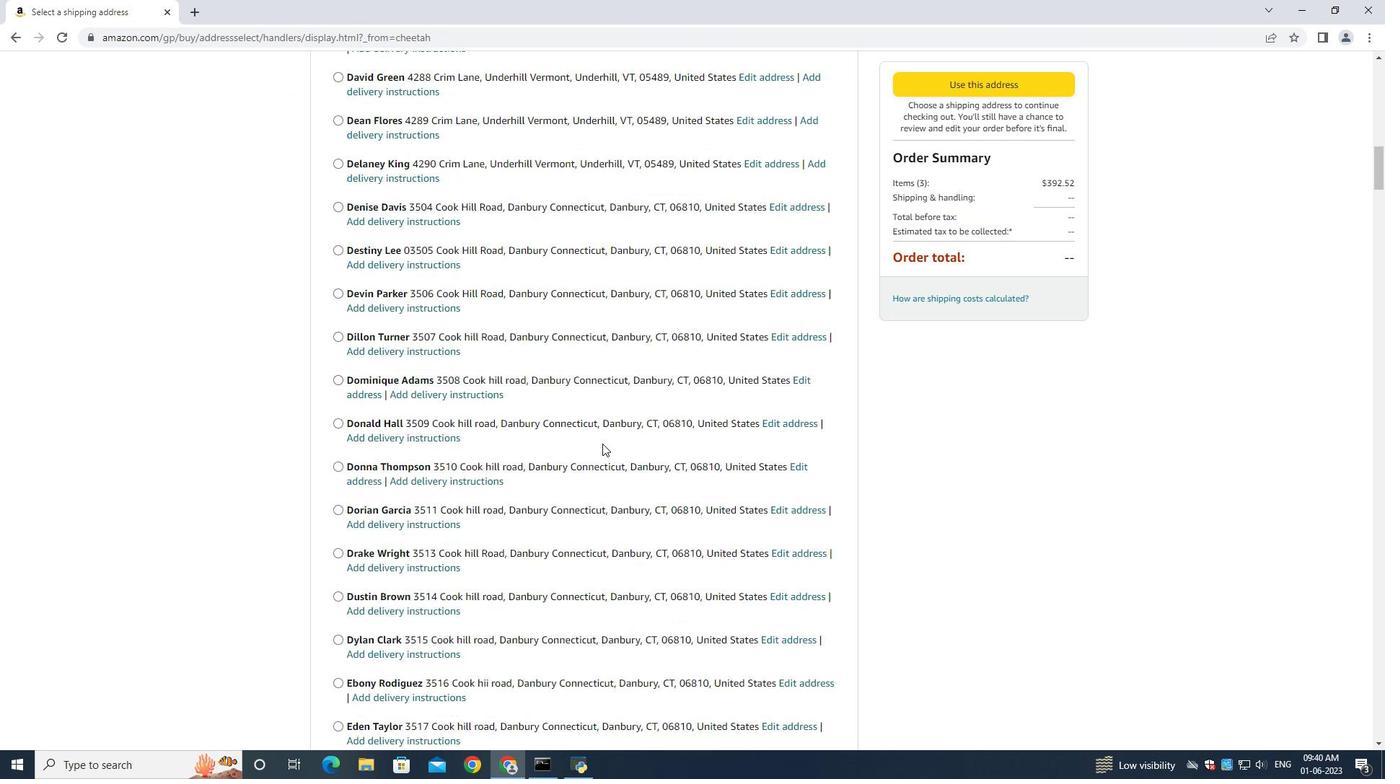 
Action: Mouse scrolled (603, 442) with delta (0, 0)
Screenshot: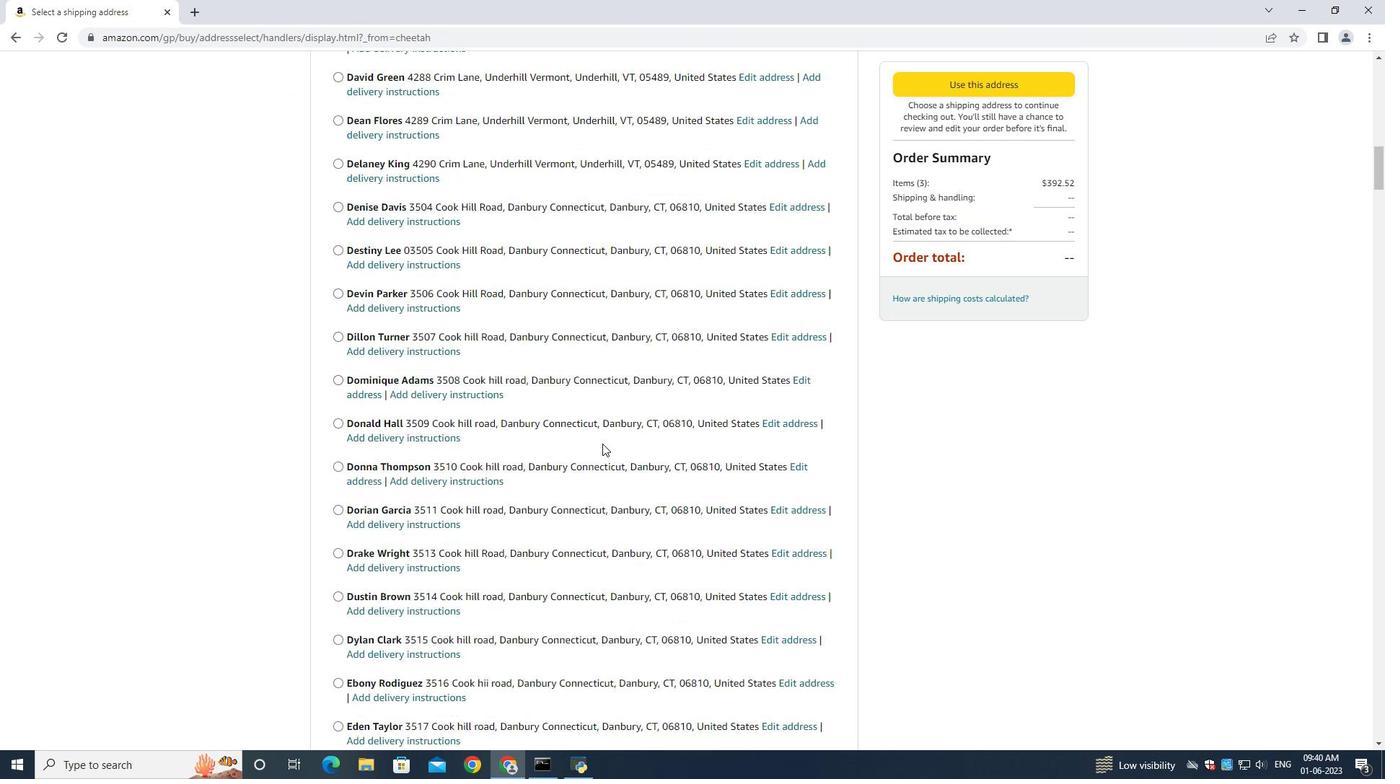 
Action: Mouse scrolled (603, 442) with delta (0, 0)
Screenshot: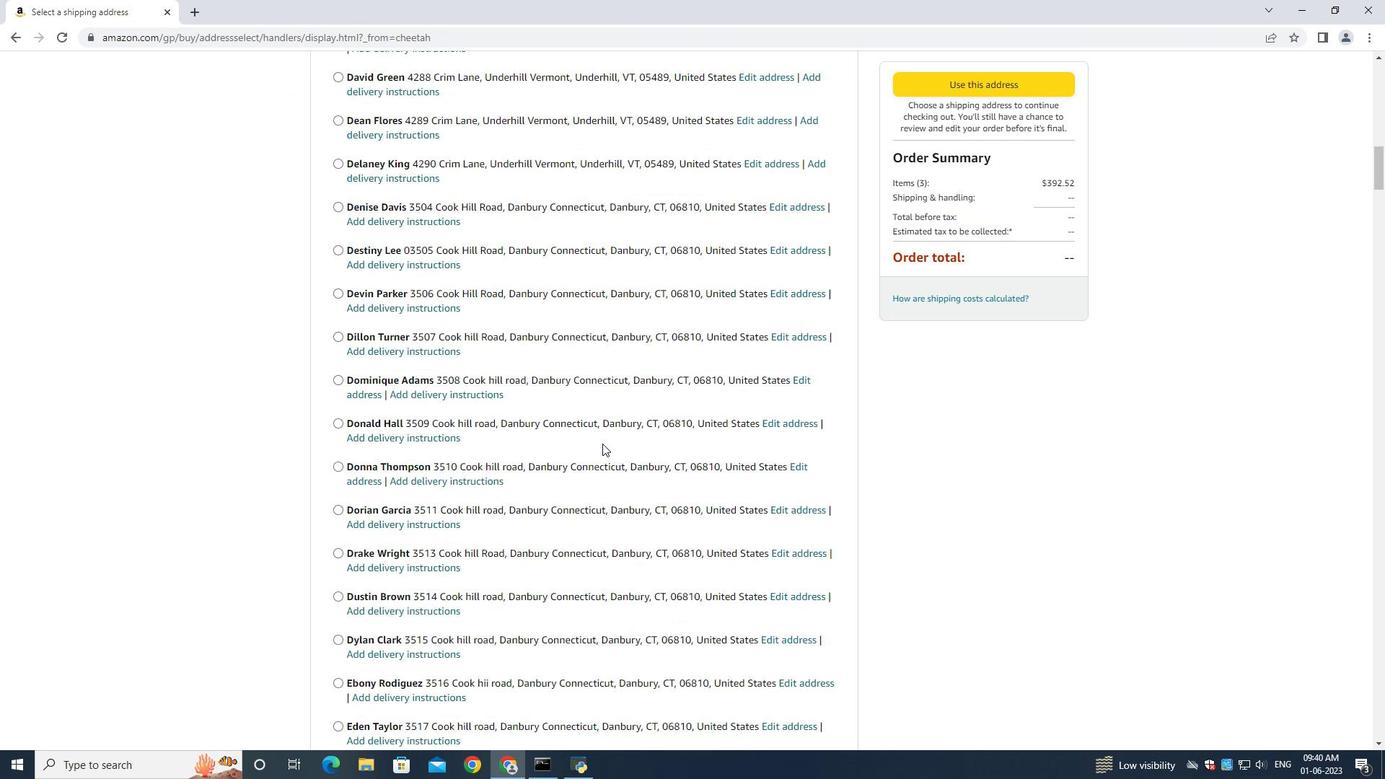
Action: Mouse scrolled (603, 442) with delta (0, 0)
Screenshot: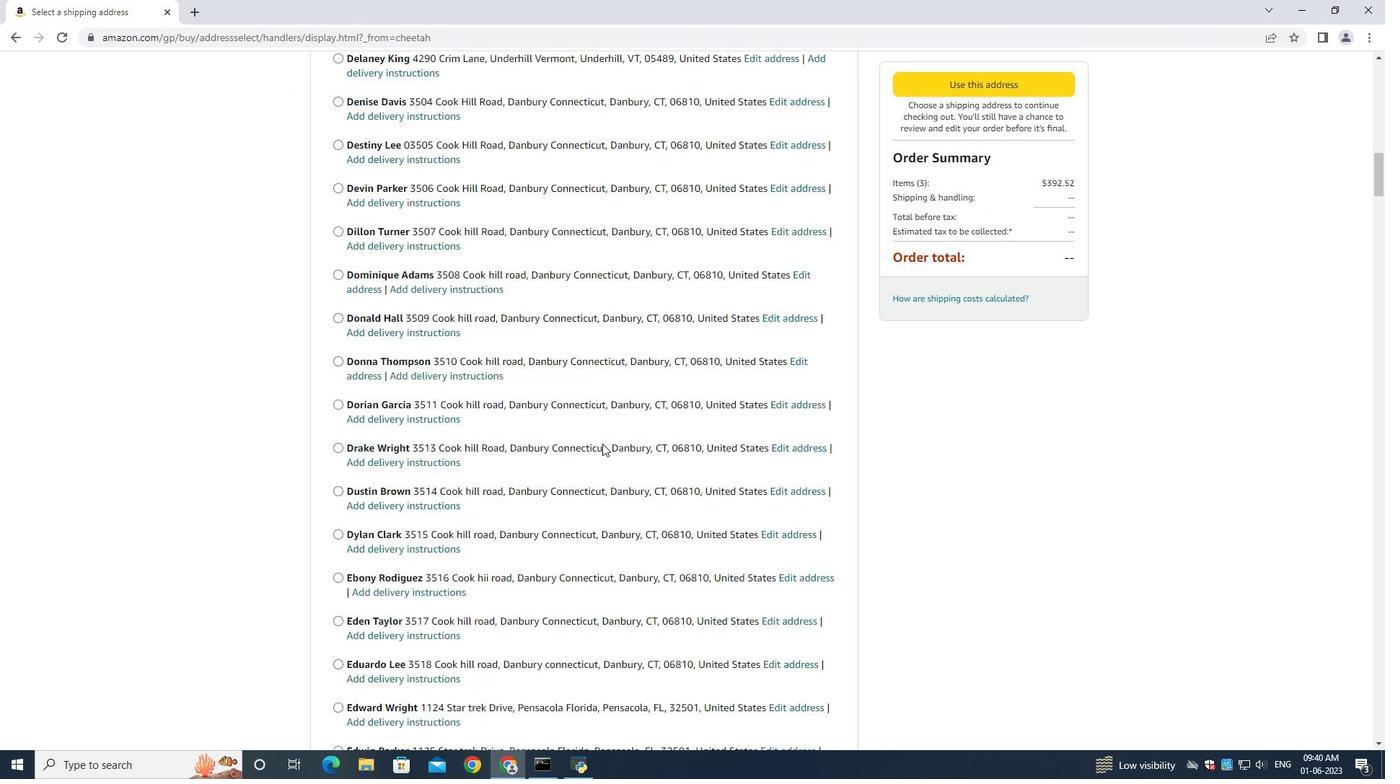 
Action: Mouse scrolled (603, 442) with delta (0, 0)
Screenshot: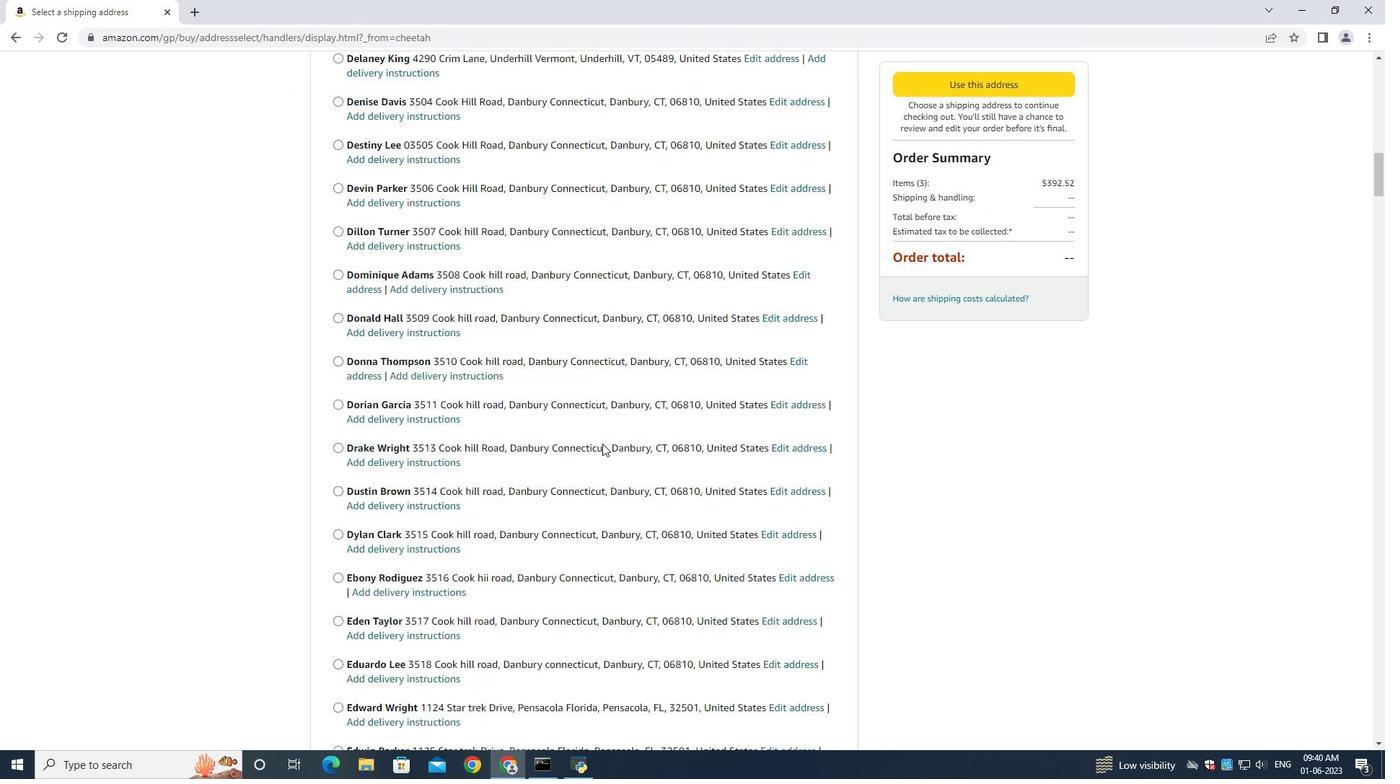 
Action: Mouse scrolled (603, 442) with delta (0, 0)
Screenshot: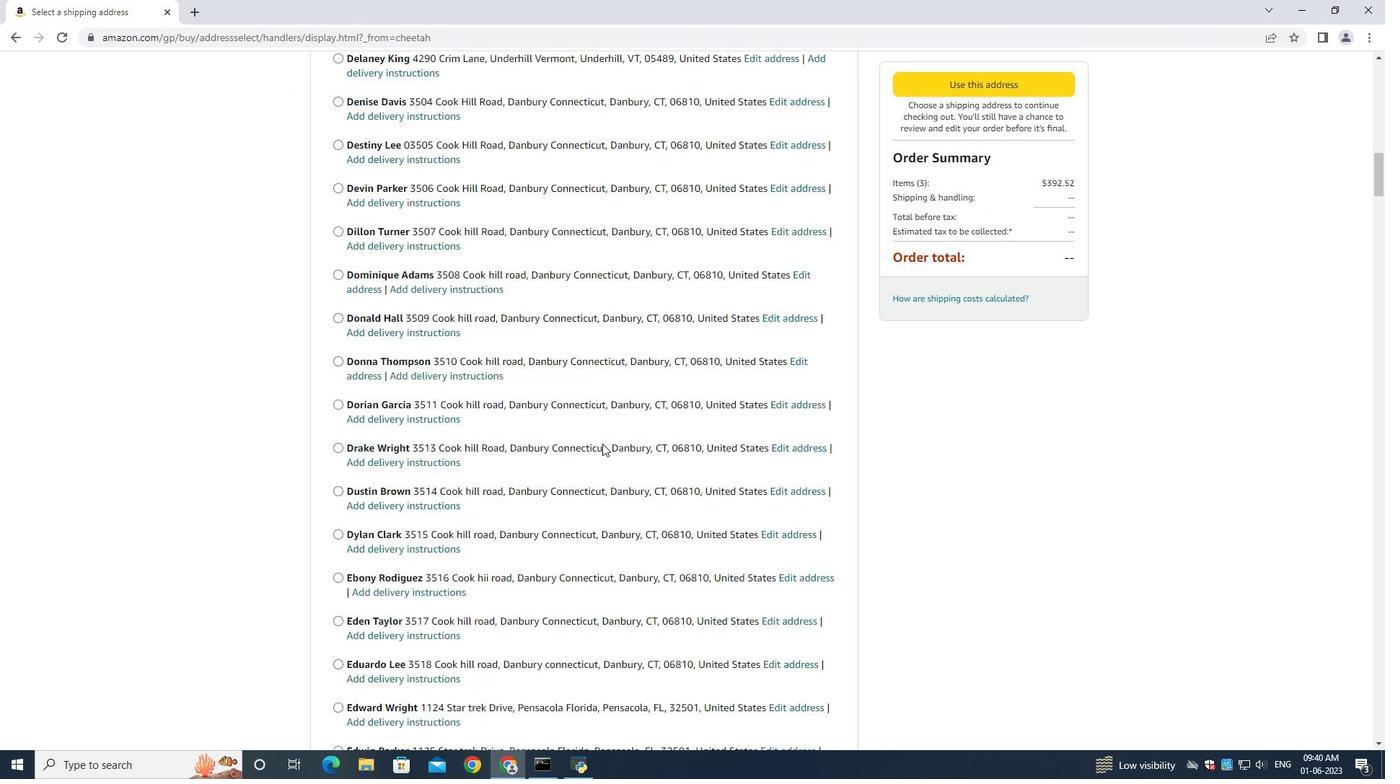 
Action: Mouse scrolled (603, 442) with delta (0, 0)
Screenshot: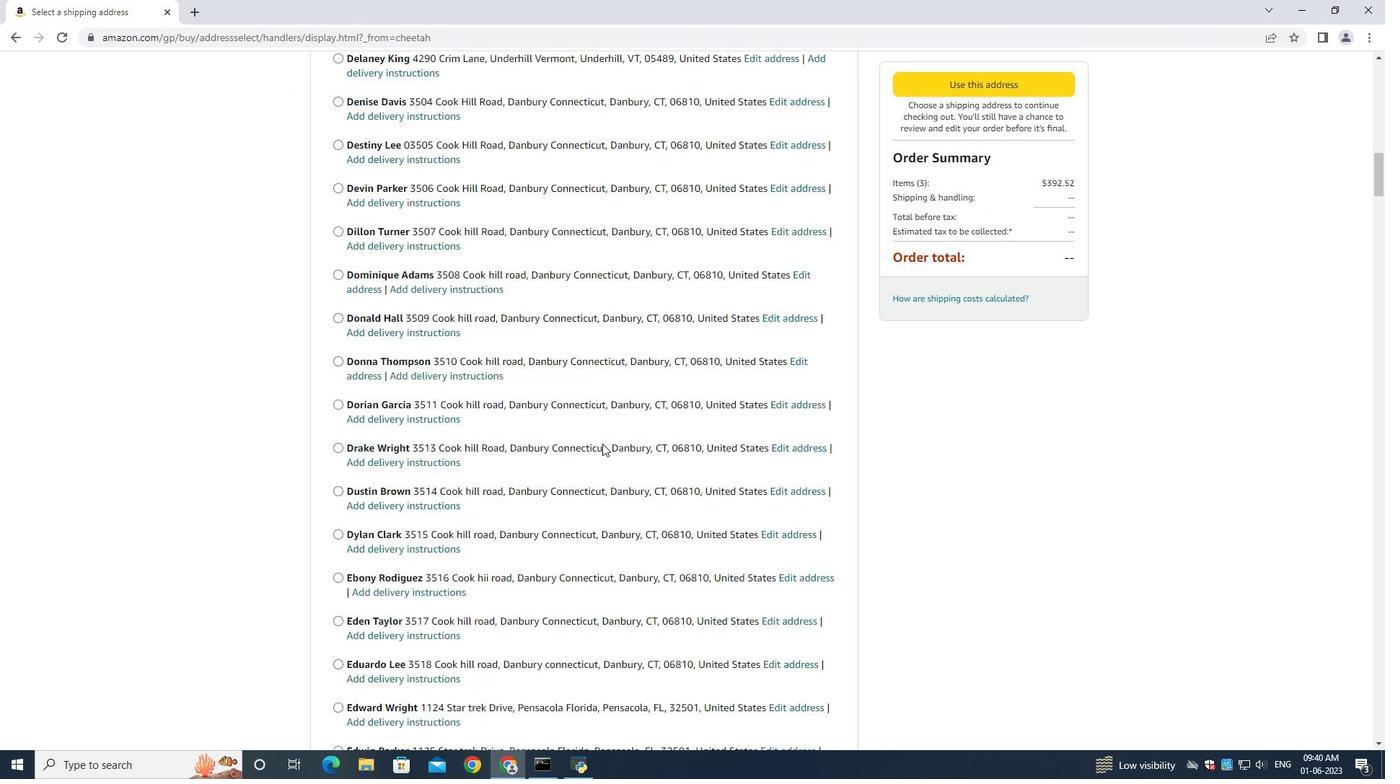 
Action: Mouse scrolled (603, 442) with delta (0, 0)
Screenshot: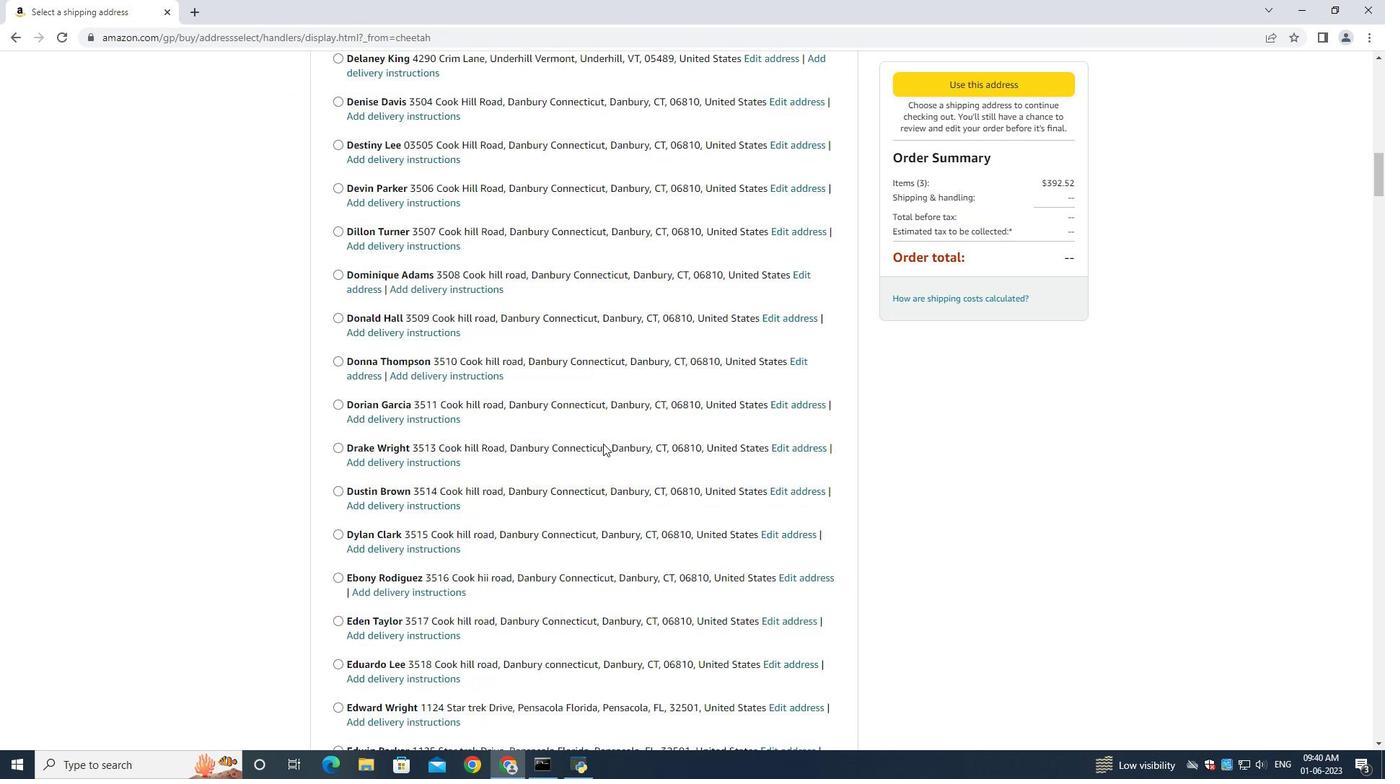
Action: Mouse scrolled (603, 442) with delta (0, 0)
Screenshot: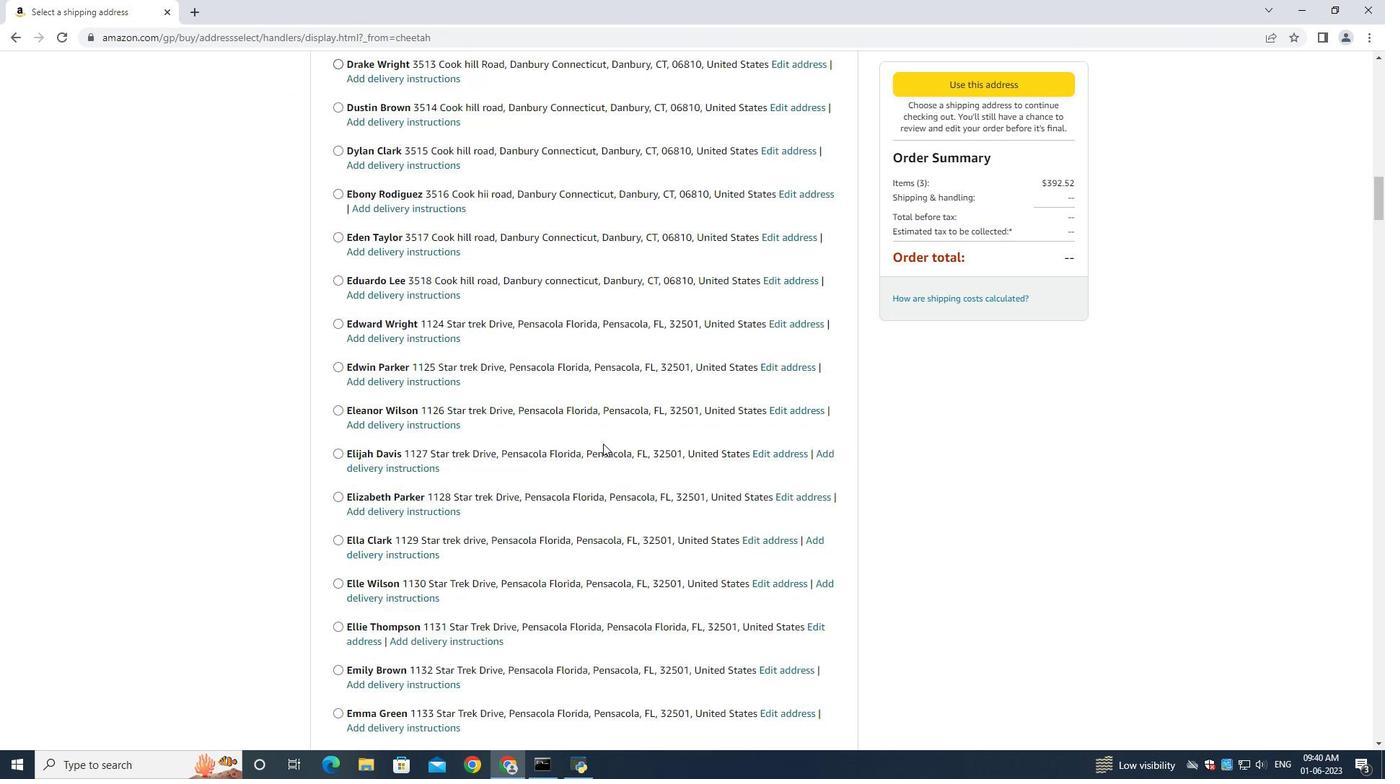 
Action: Mouse scrolled (603, 442) with delta (0, 0)
Screenshot: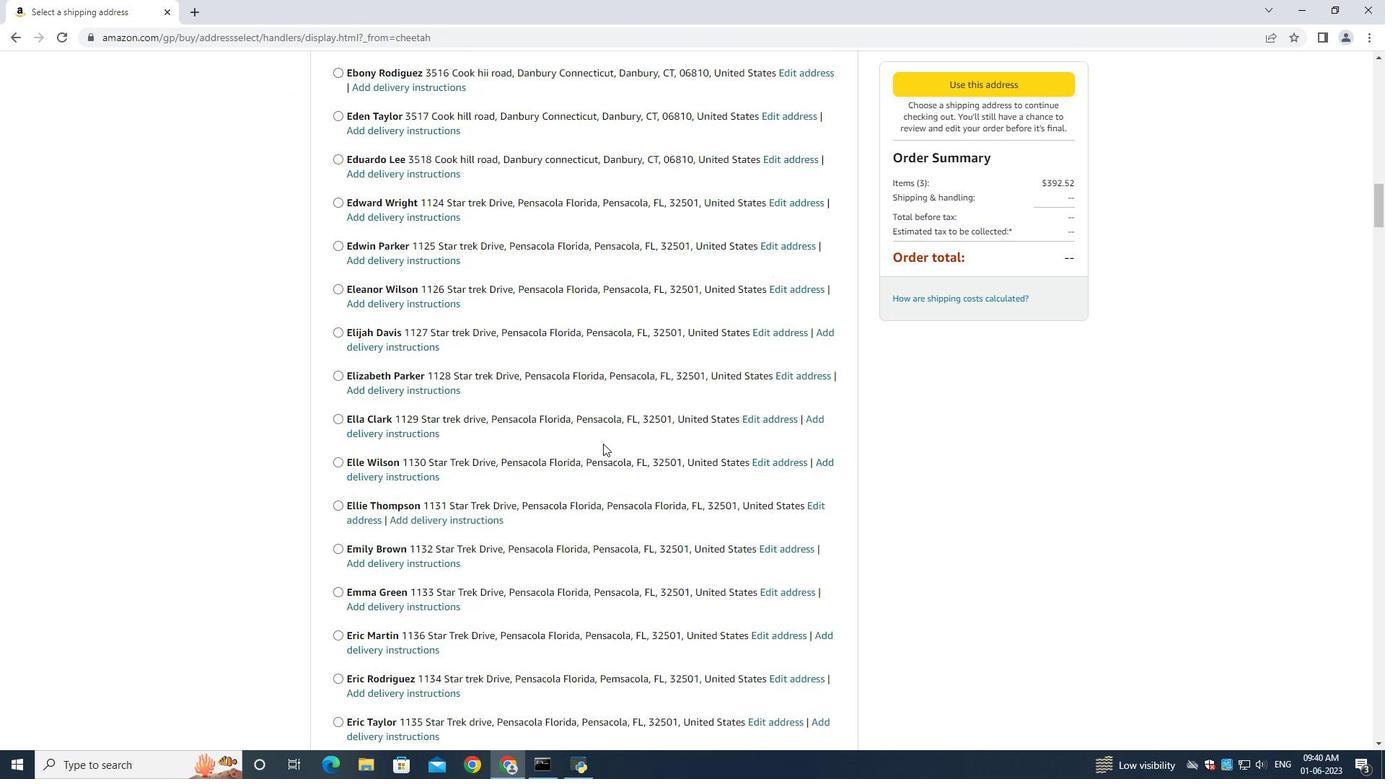 
Action: Mouse scrolled (603, 442) with delta (0, 0)
Screenshot: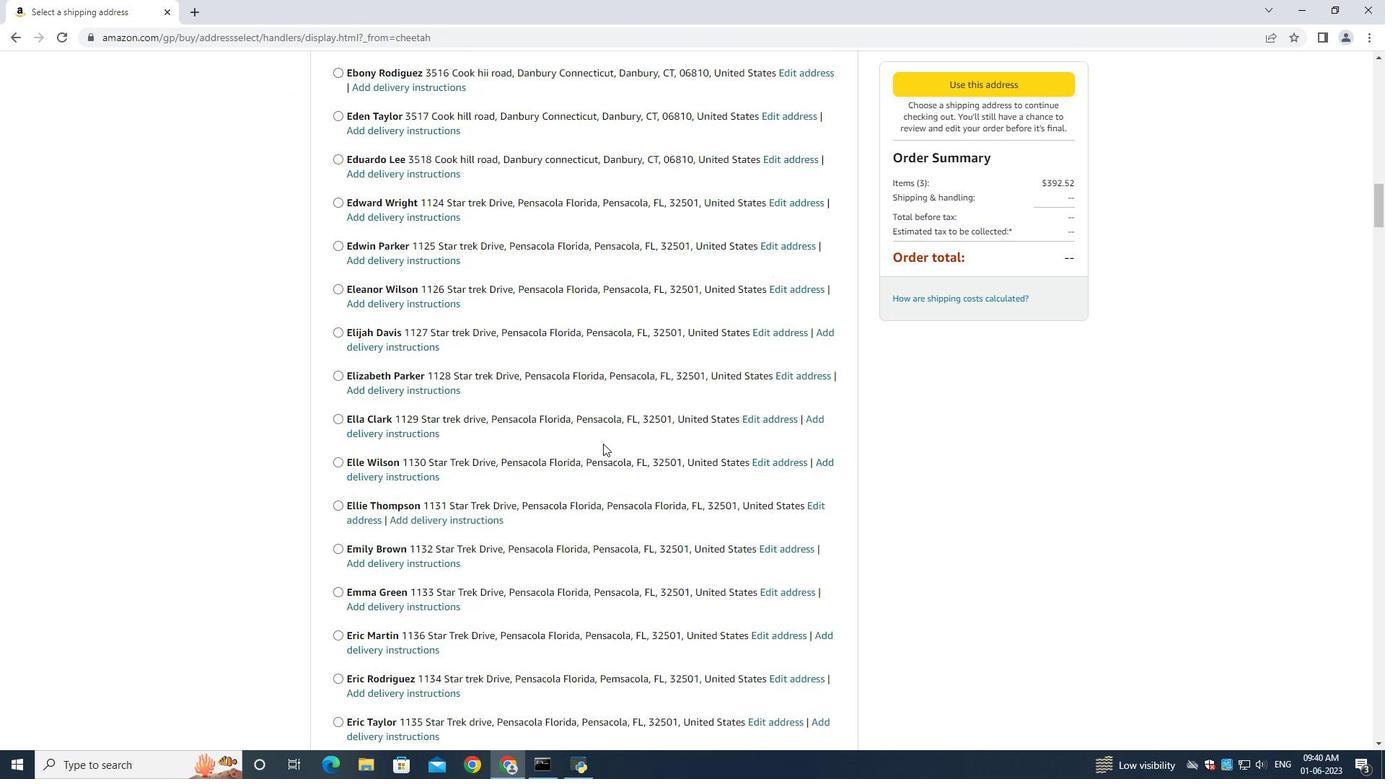 
Action: Mouse scrolled (603, 442) with delta (0, 0)
Screenshot: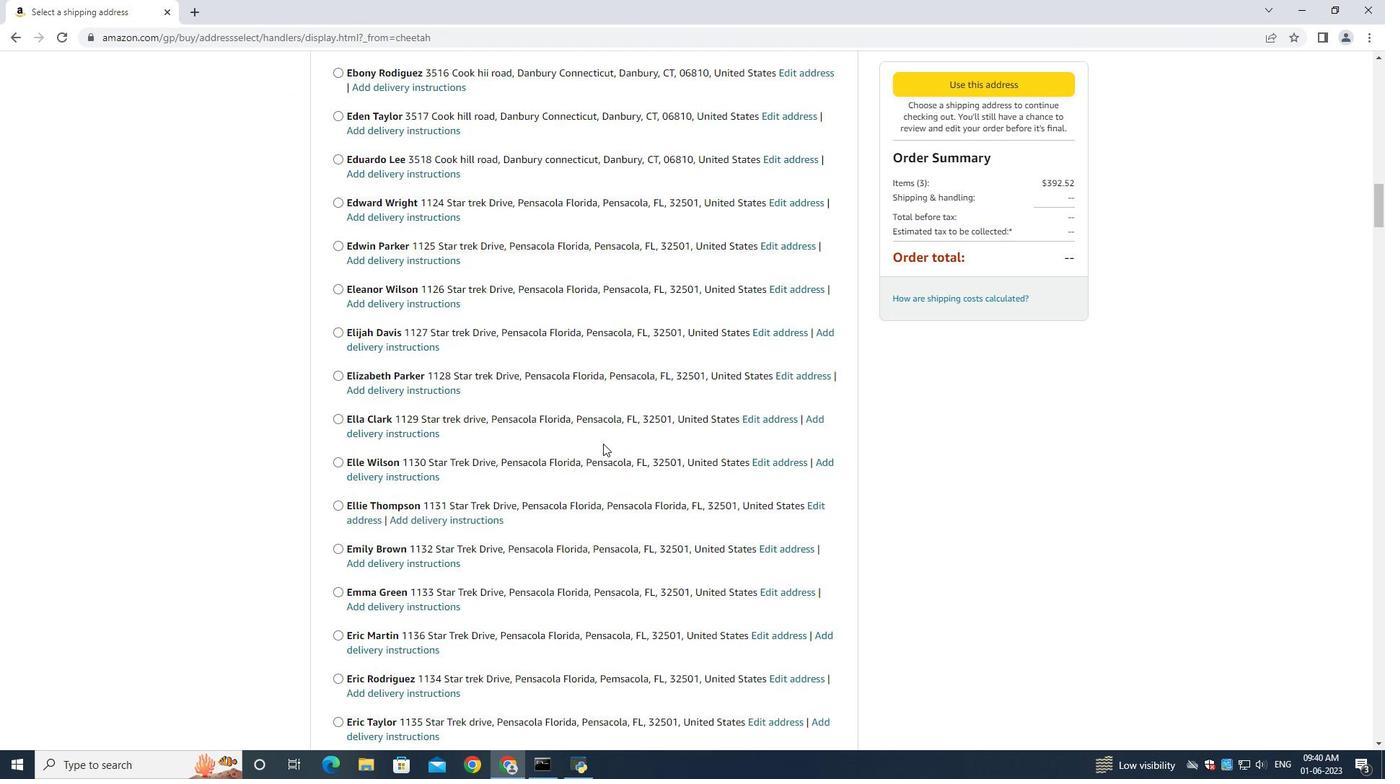 
Action: Mouse moved to (603, 443)
Screenshot: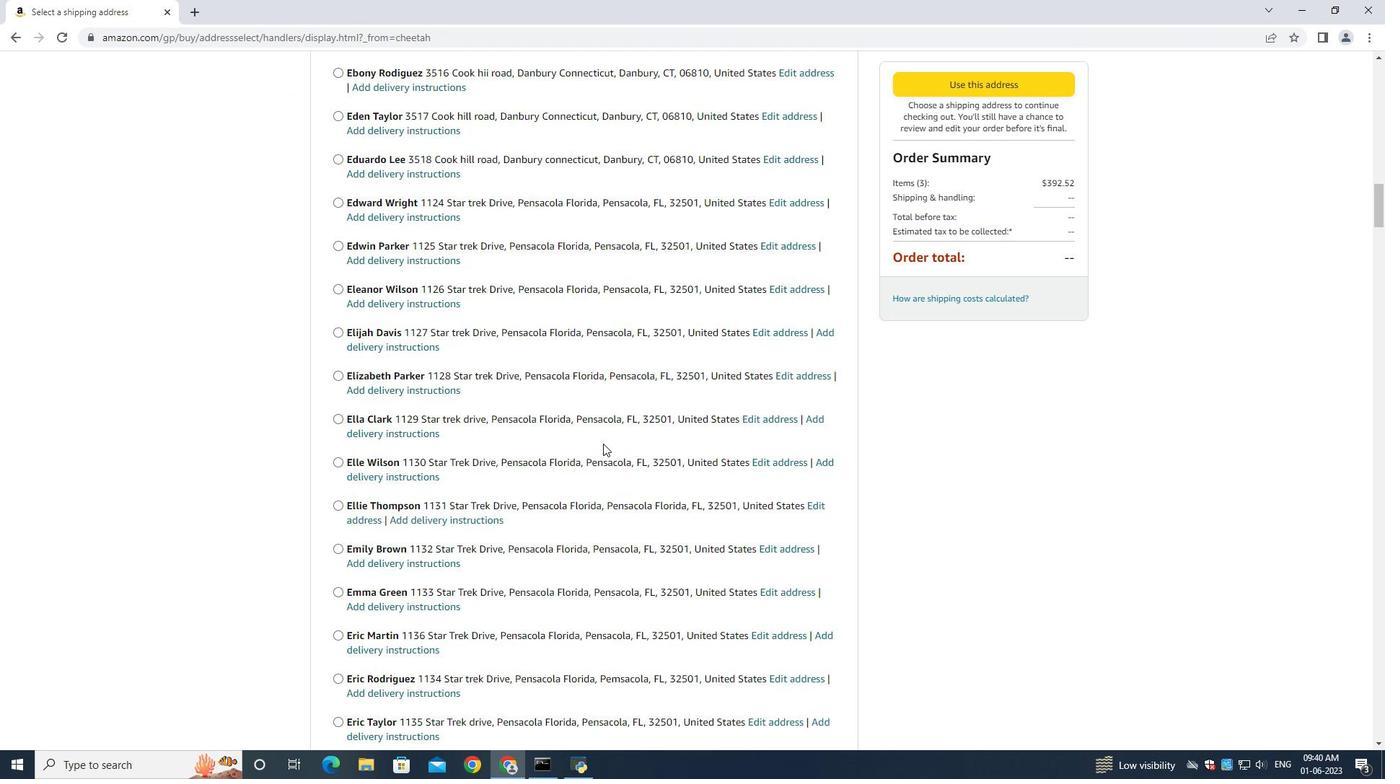 
Action: Mouse scrolled (603, 442) with delta (0, 0)
Screenshot: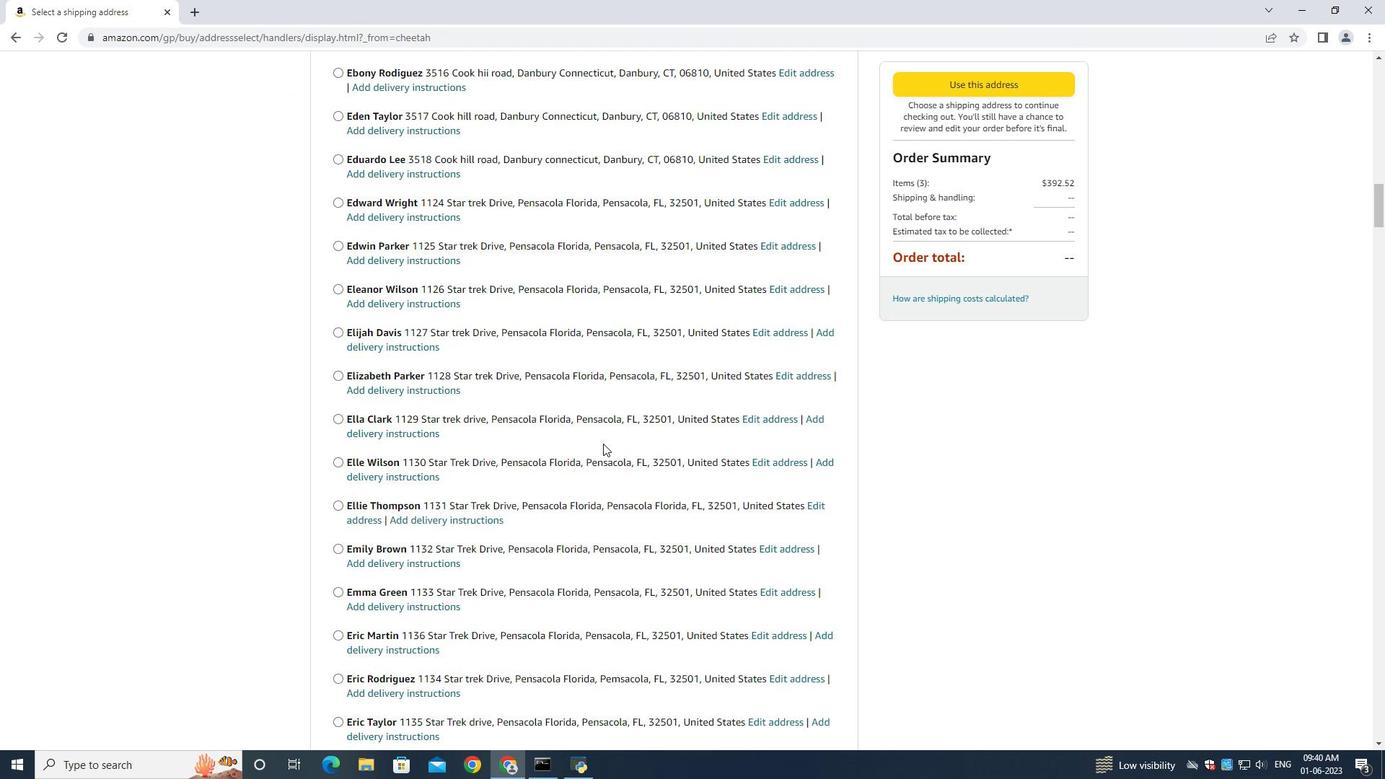 
Action: Mouse moved to (605, 440)
Screenshot: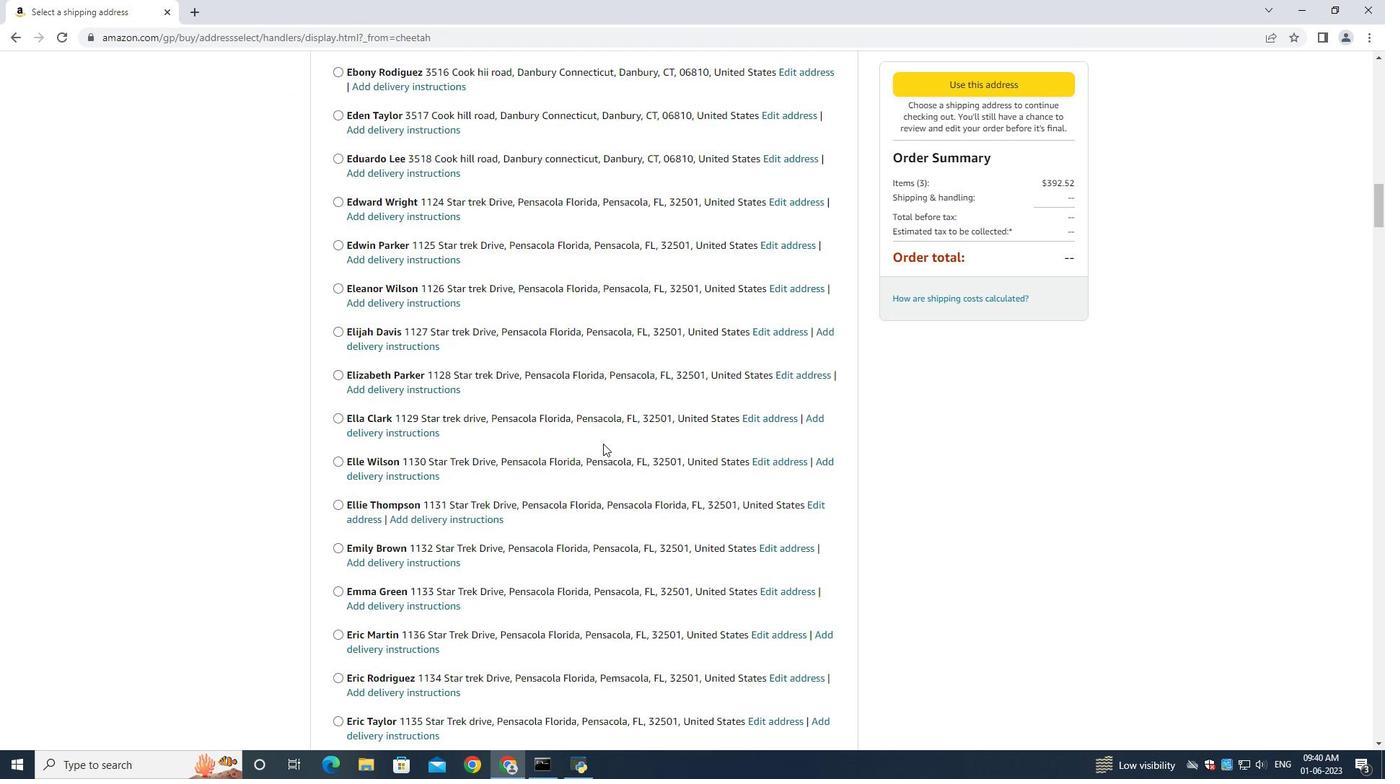 
Action: Mouse scrolled (603, 442) with delta (0, 0)
Screenshot: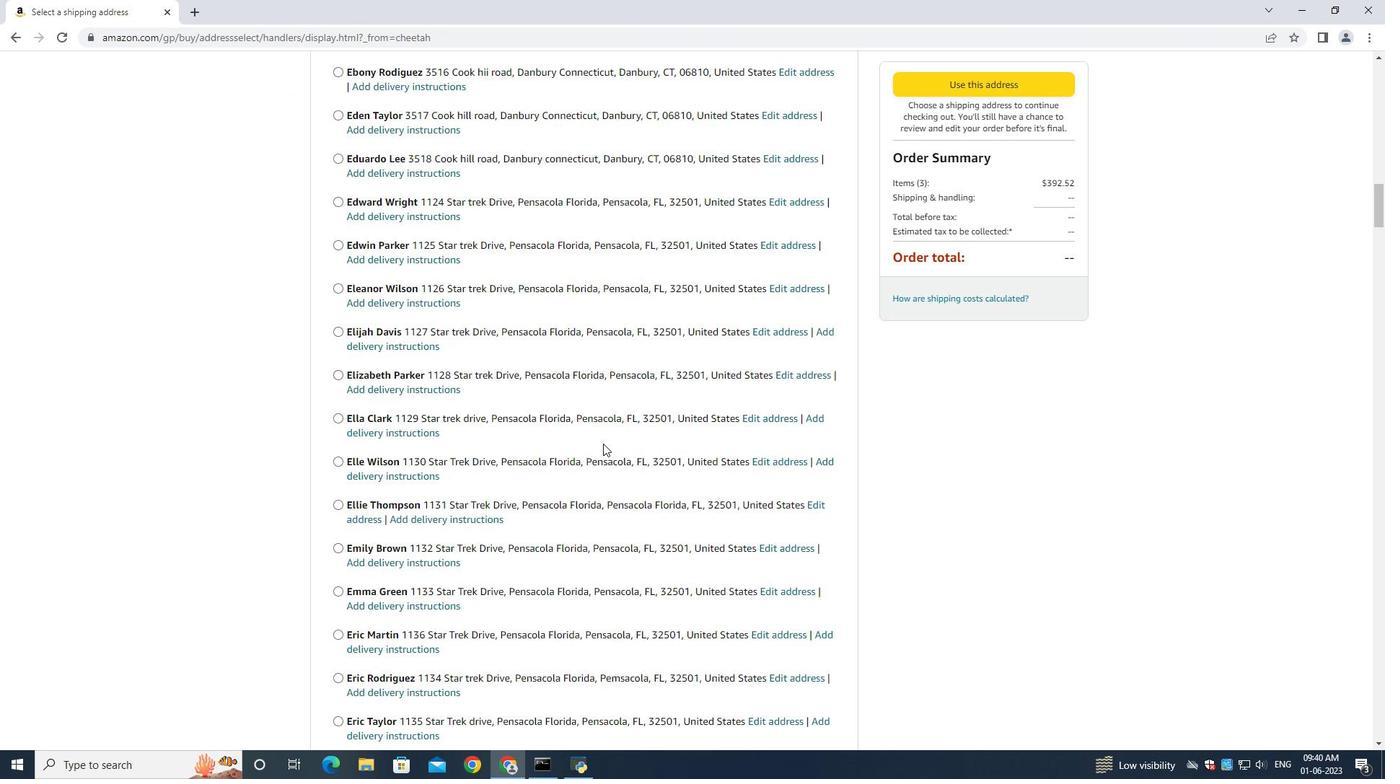 
Action: Mouse moved to (606, 439)
Screenshot: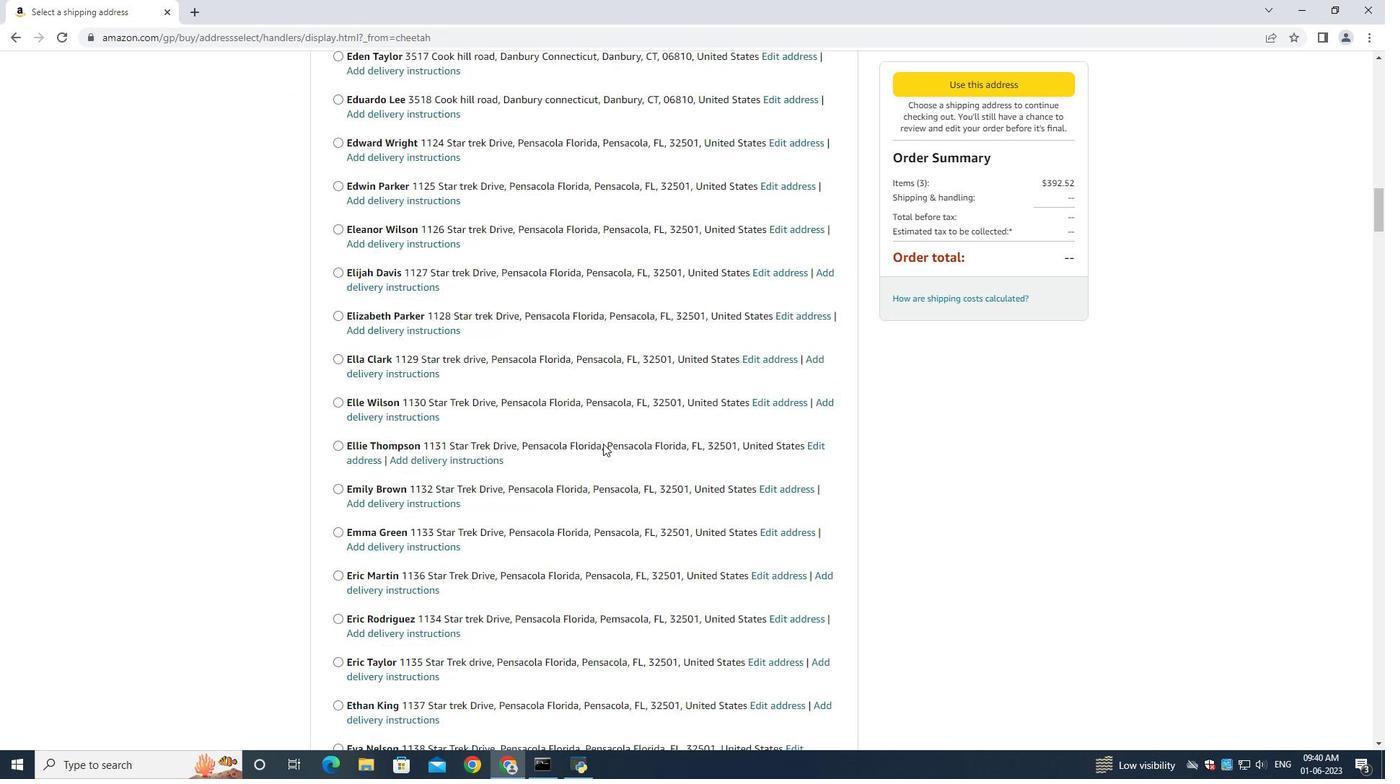
Action: Mouse scrolled (603, 442) with delta (0, 0)
Screenshot: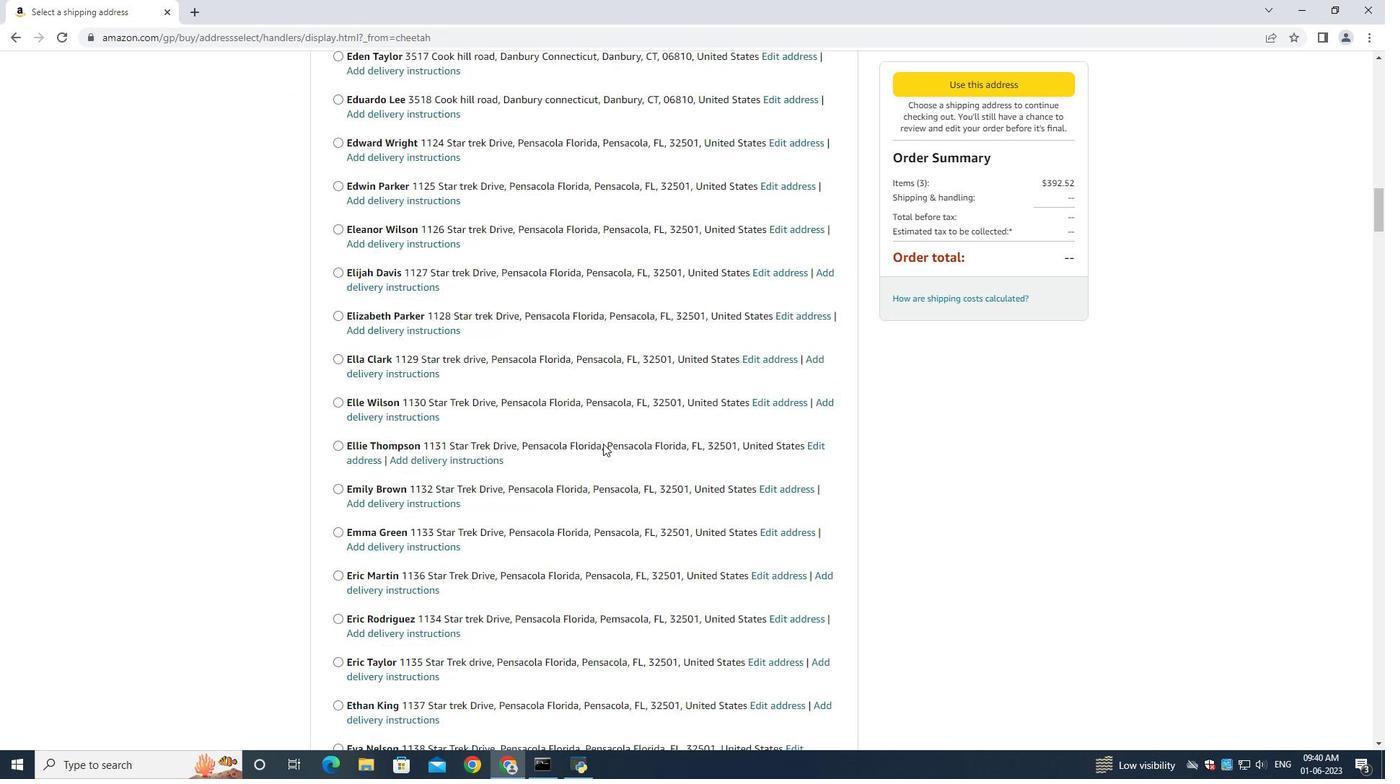 
Action: Mouse moved to (606, 439)
Screenshot: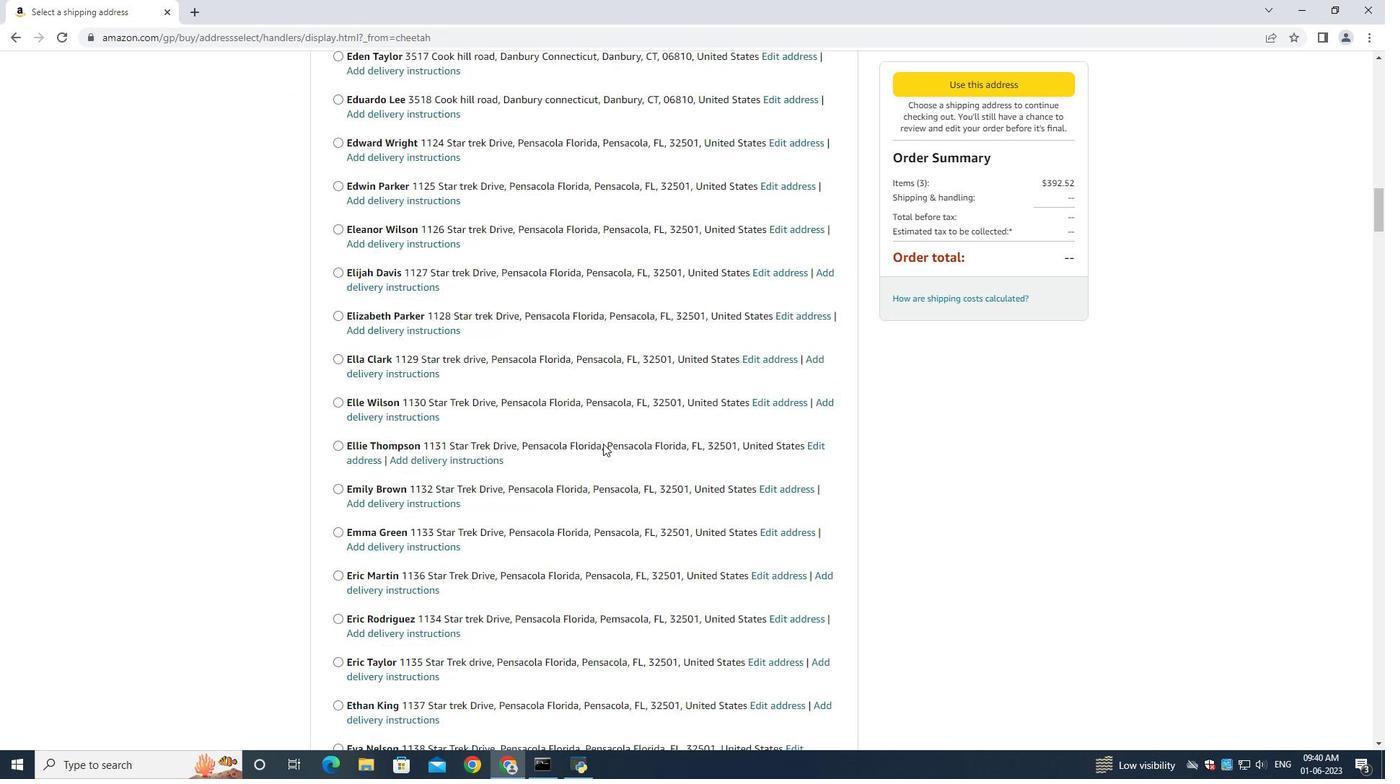 
Action: Mouse scrolled (606, 438) with delta (0, 0)
Screenshot: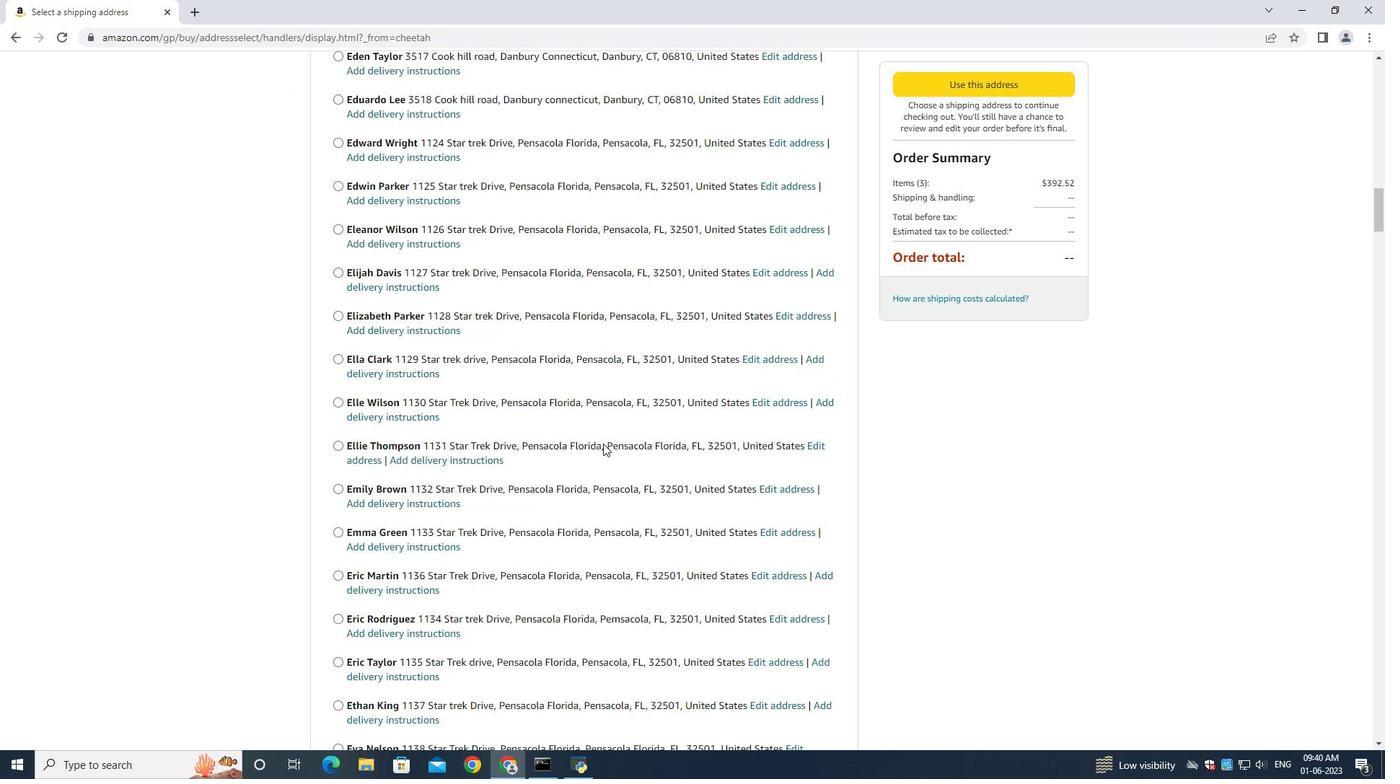 
Action: Mouse scrolled (606, 438) with delta (0, 0)
Screenshot: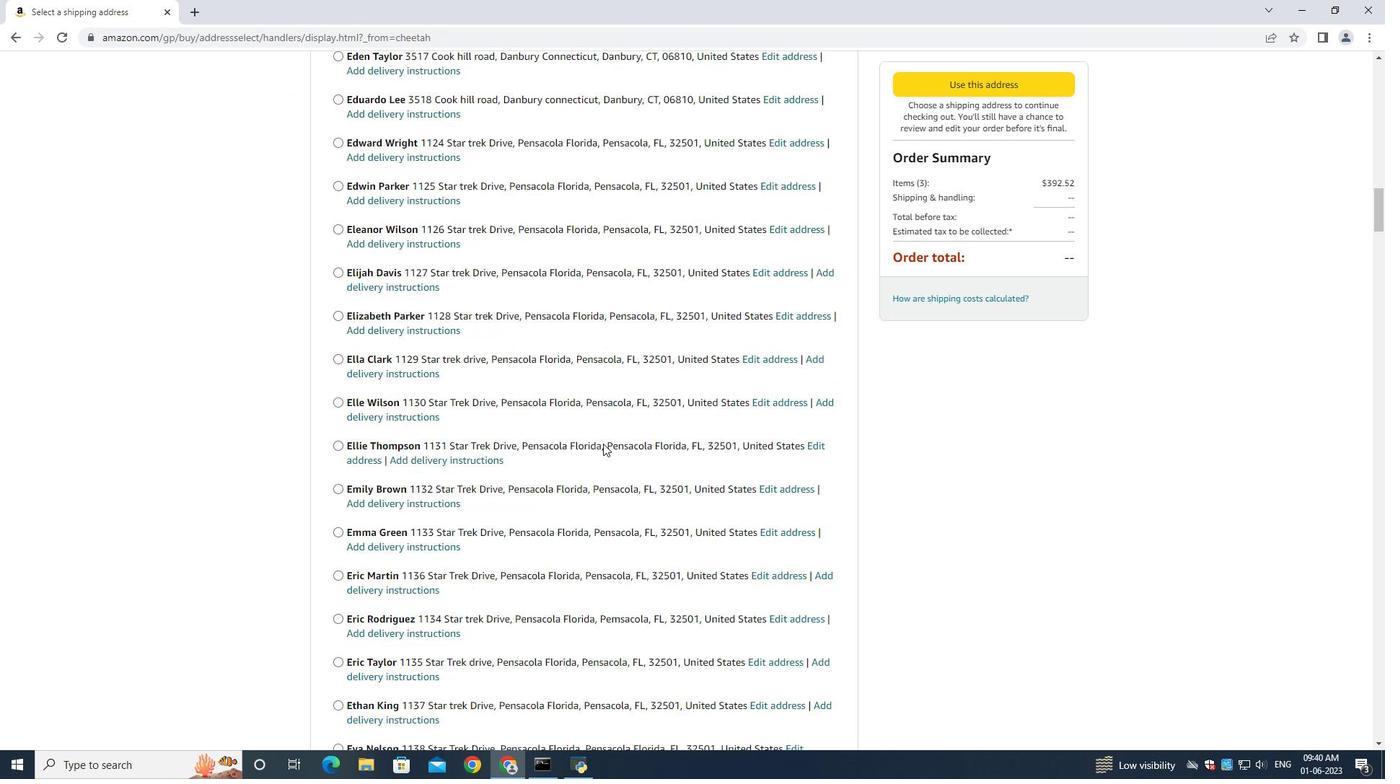 
Action: Mouse scrolled (606, 438) with delta (0, 0)
Screenshot: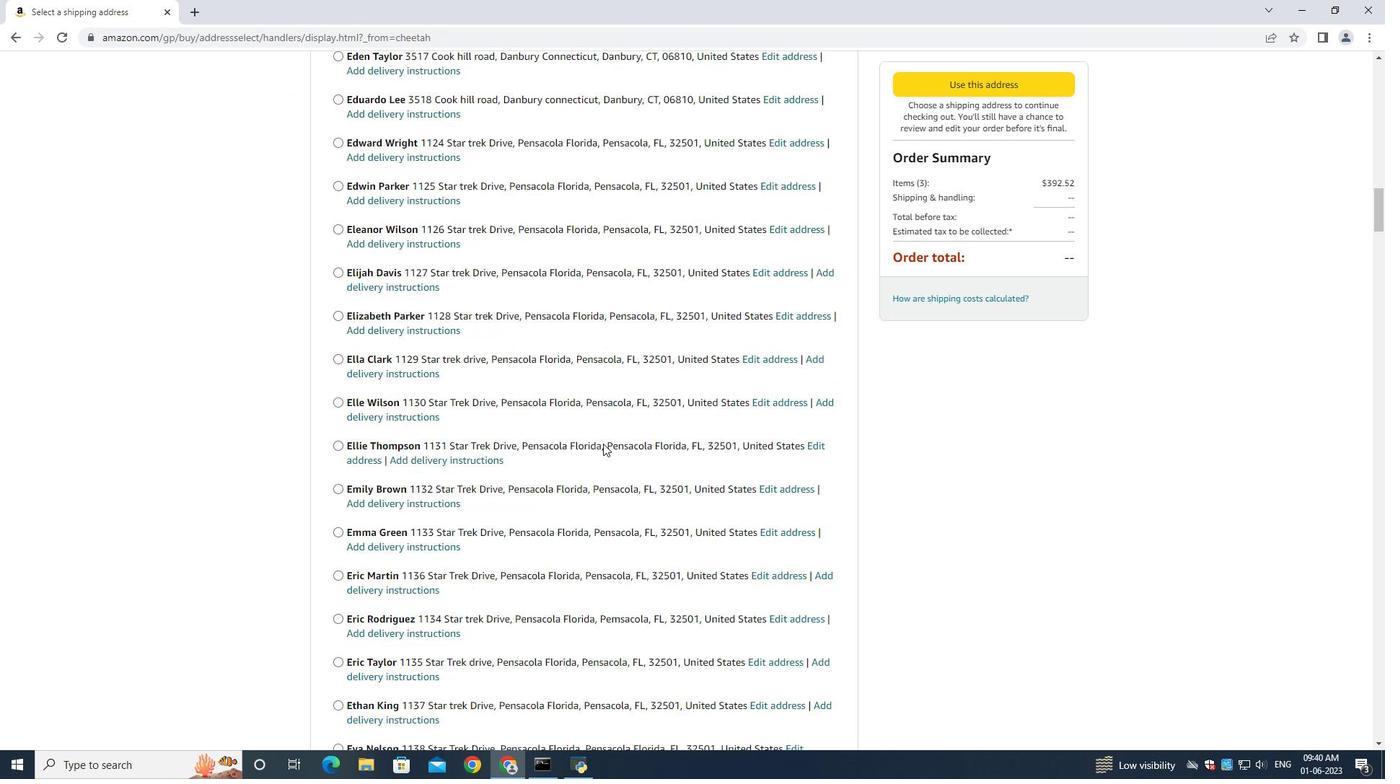 
Action: Mouse scrolled (606, 438) with delta (0, 0)
Screenshot: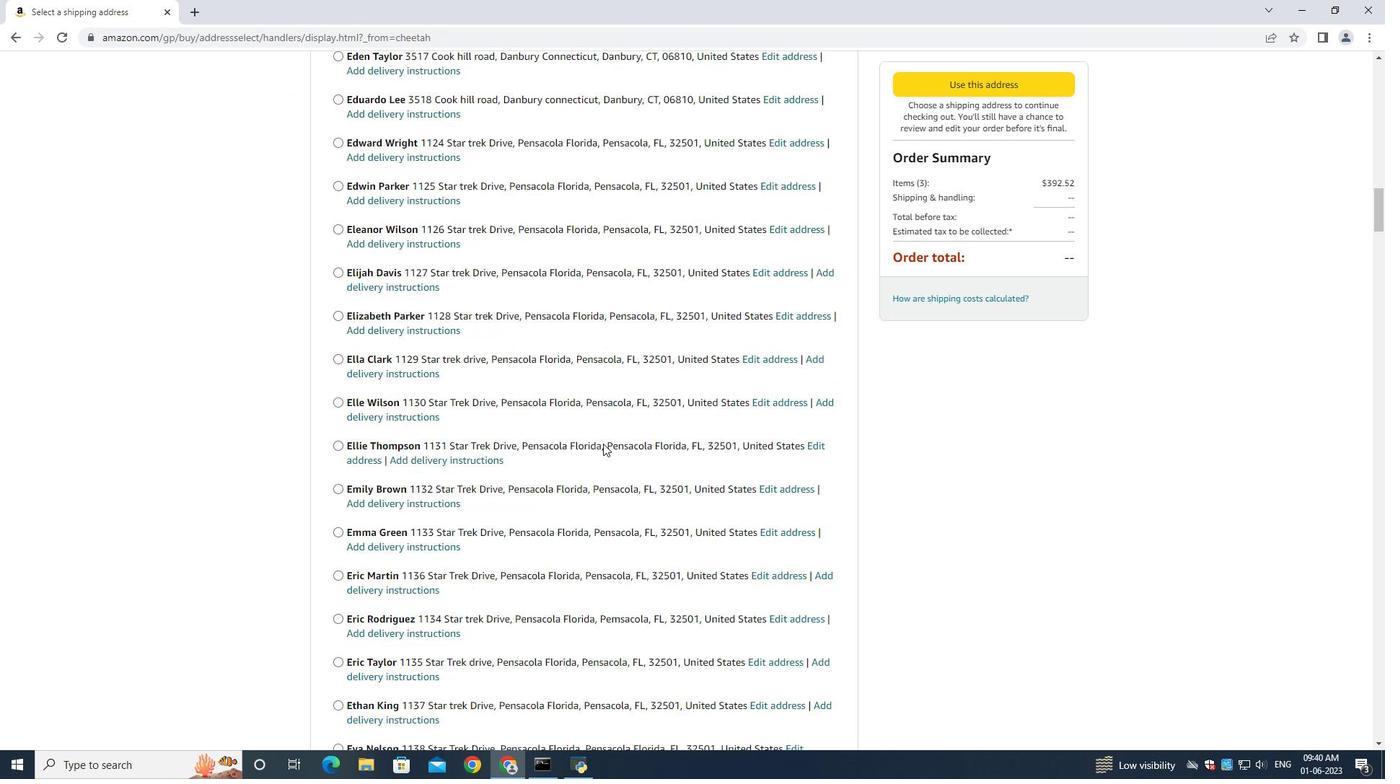 
Action: Mouse scrolled (606, 438) with delta (0, 0)
Screenshot: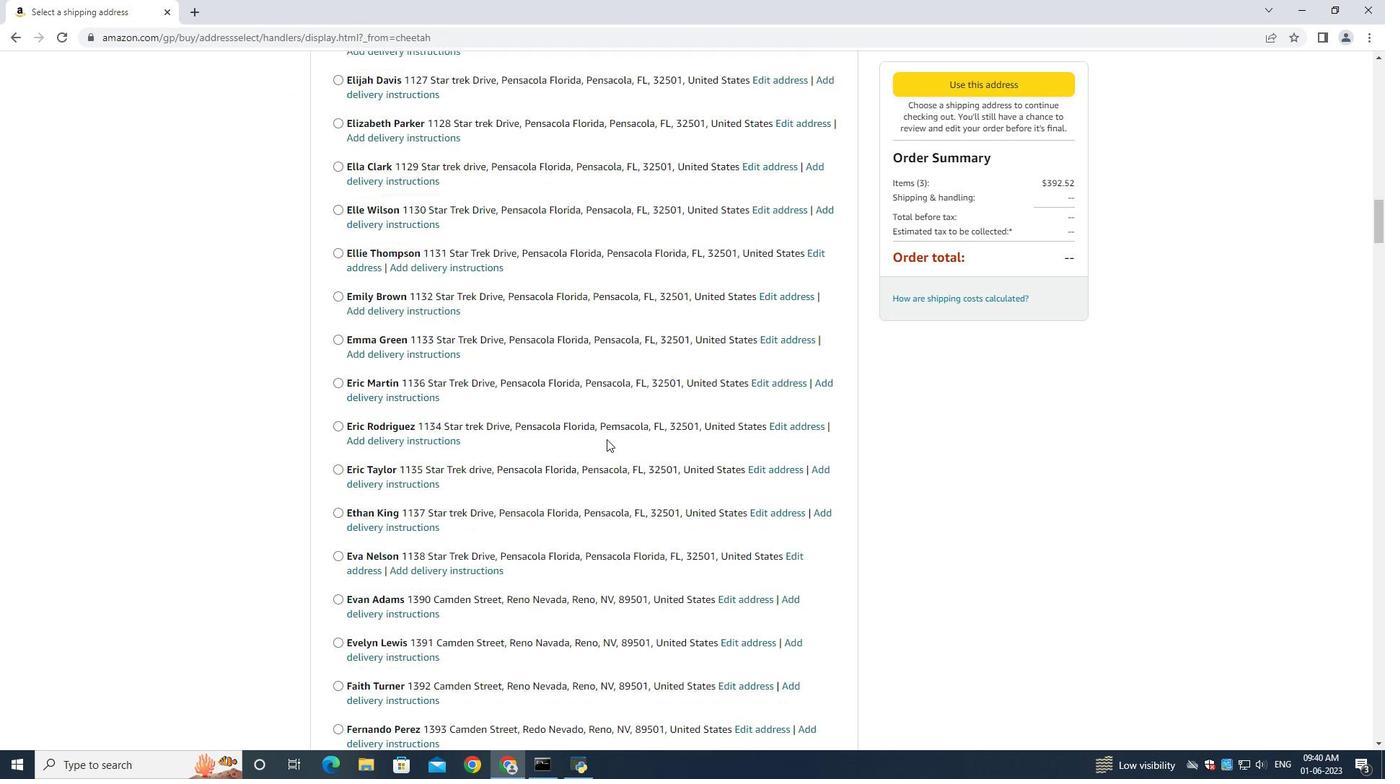 
Action: Mouse scrolled (606, 438) with delta (0, 0)
Screenshot: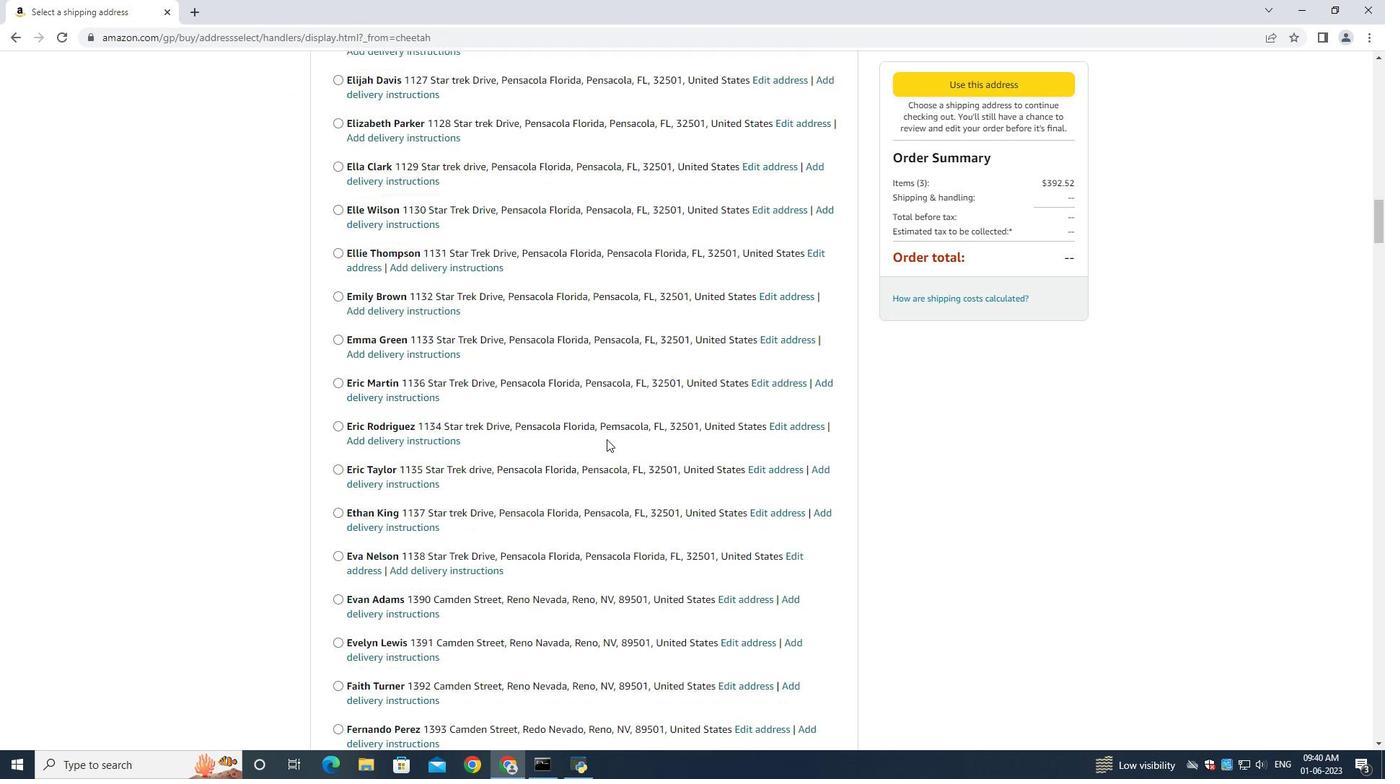 
Action: Mouse scrolled (606, 438) with delta (0, 0)
Screenshot: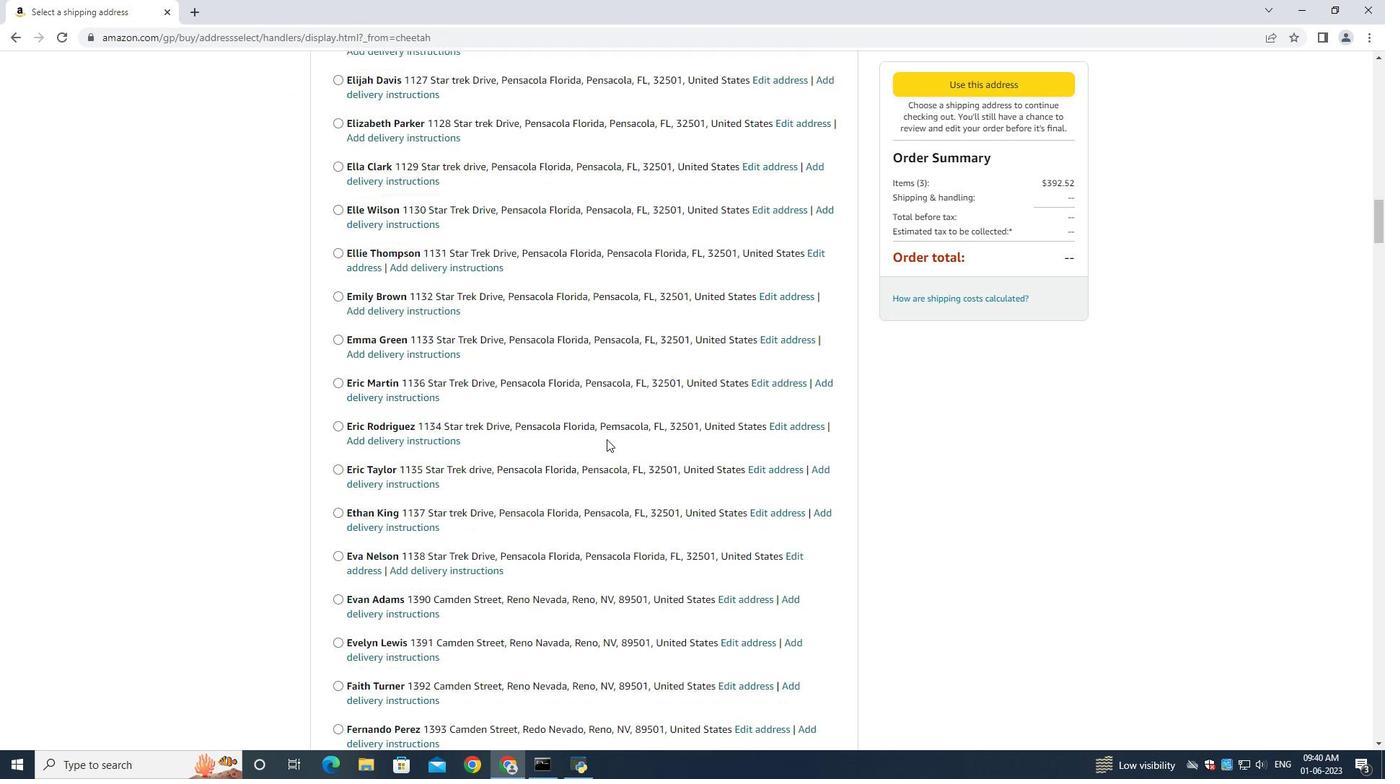 
Action: Mouse moved to (613, 432)
Screenshot: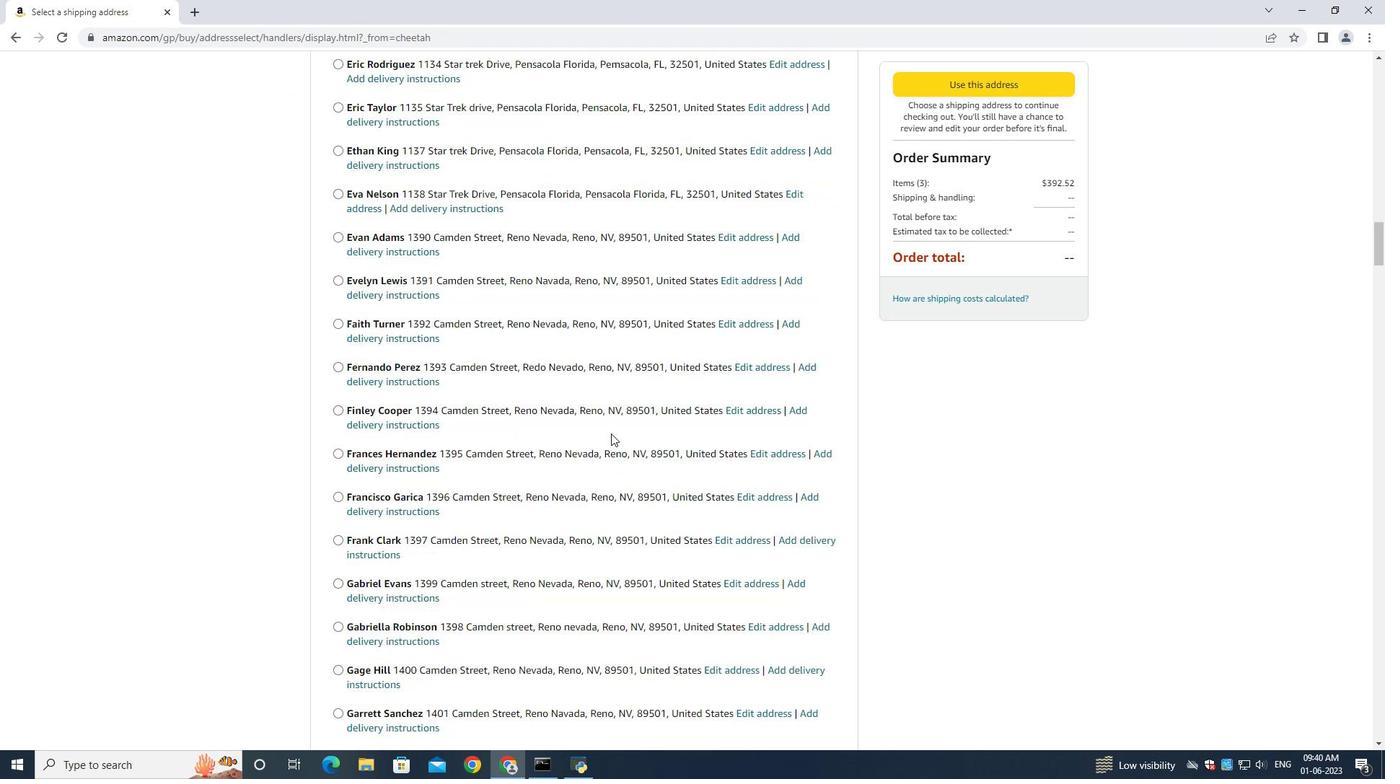 
Action: Key pressed <Key.page_down>
Screenshot: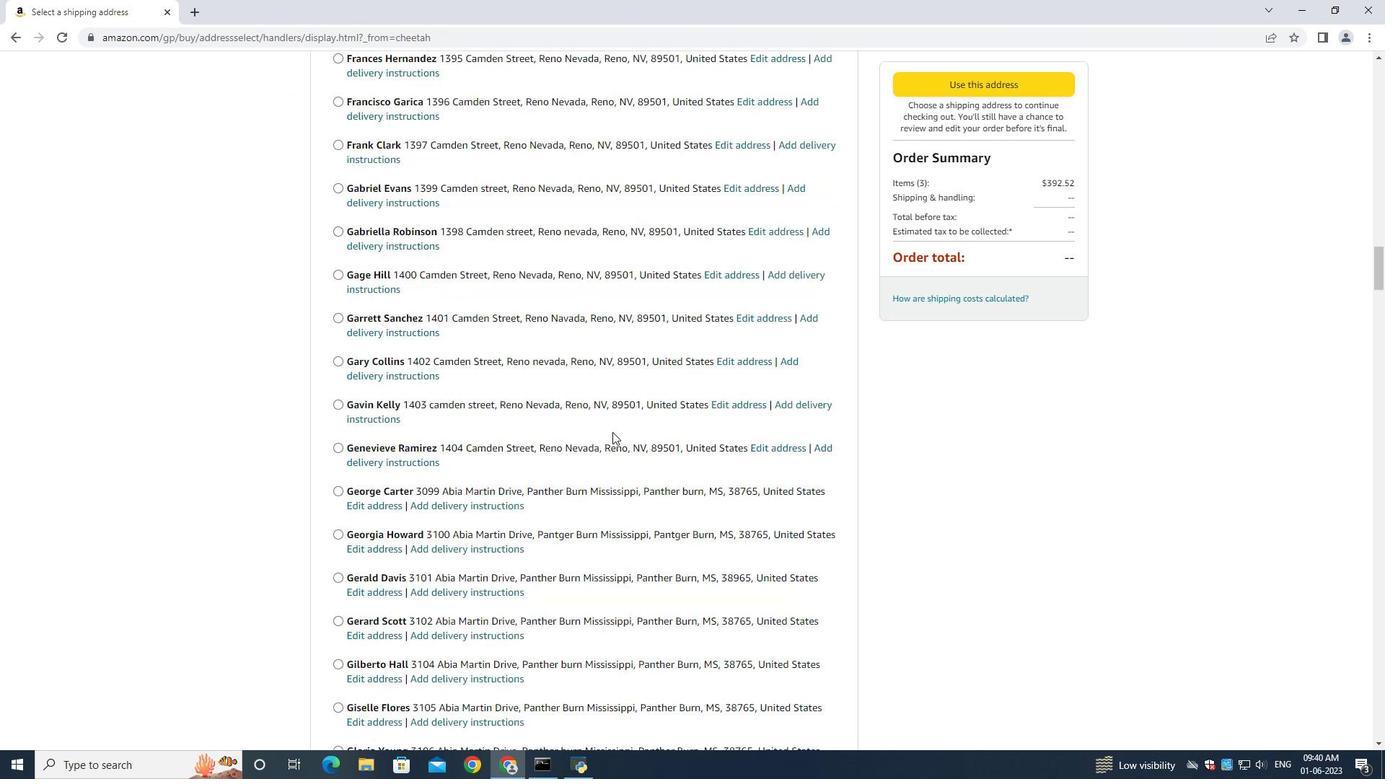 
Action: Mouse moved to (616, 434)
Screenshot: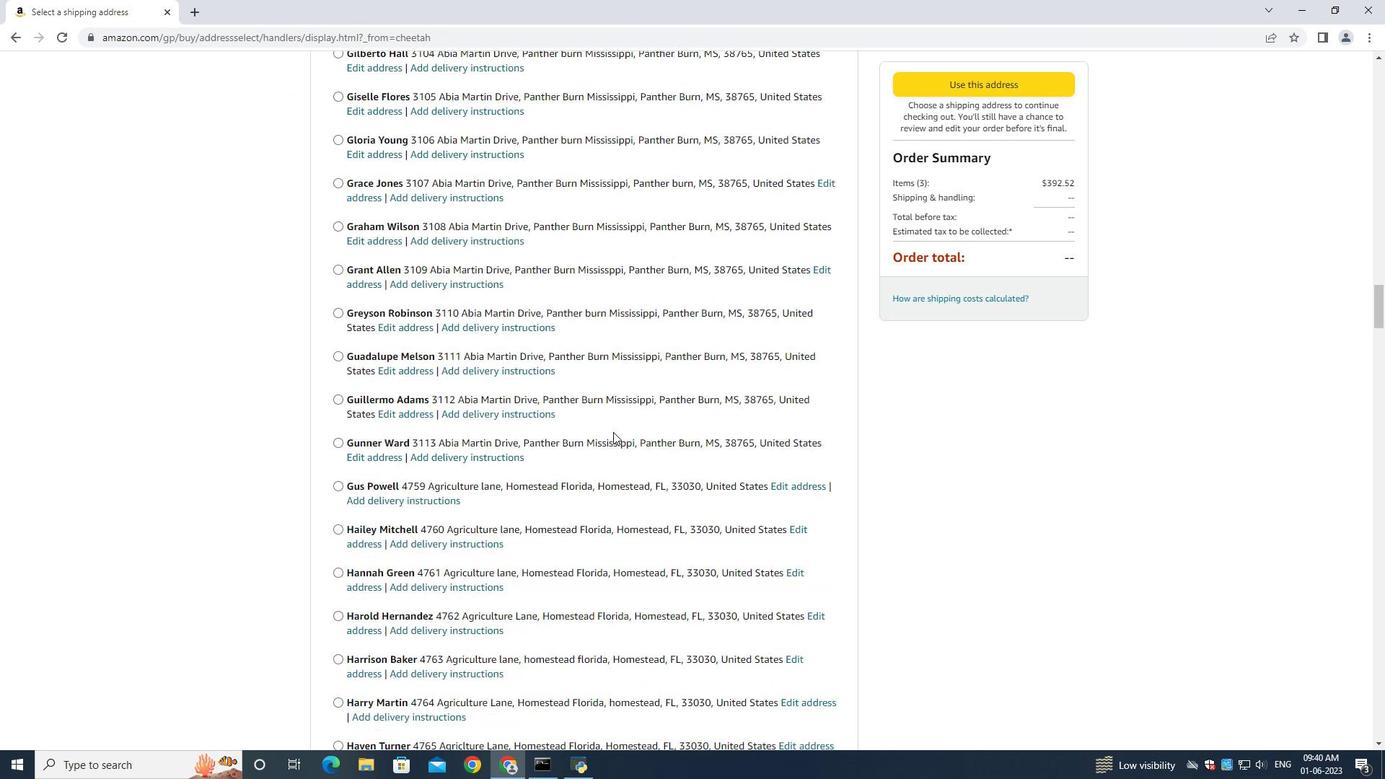 
Action: Mouse scrolled (616, 433) with delta (0, 0)
Screenshot: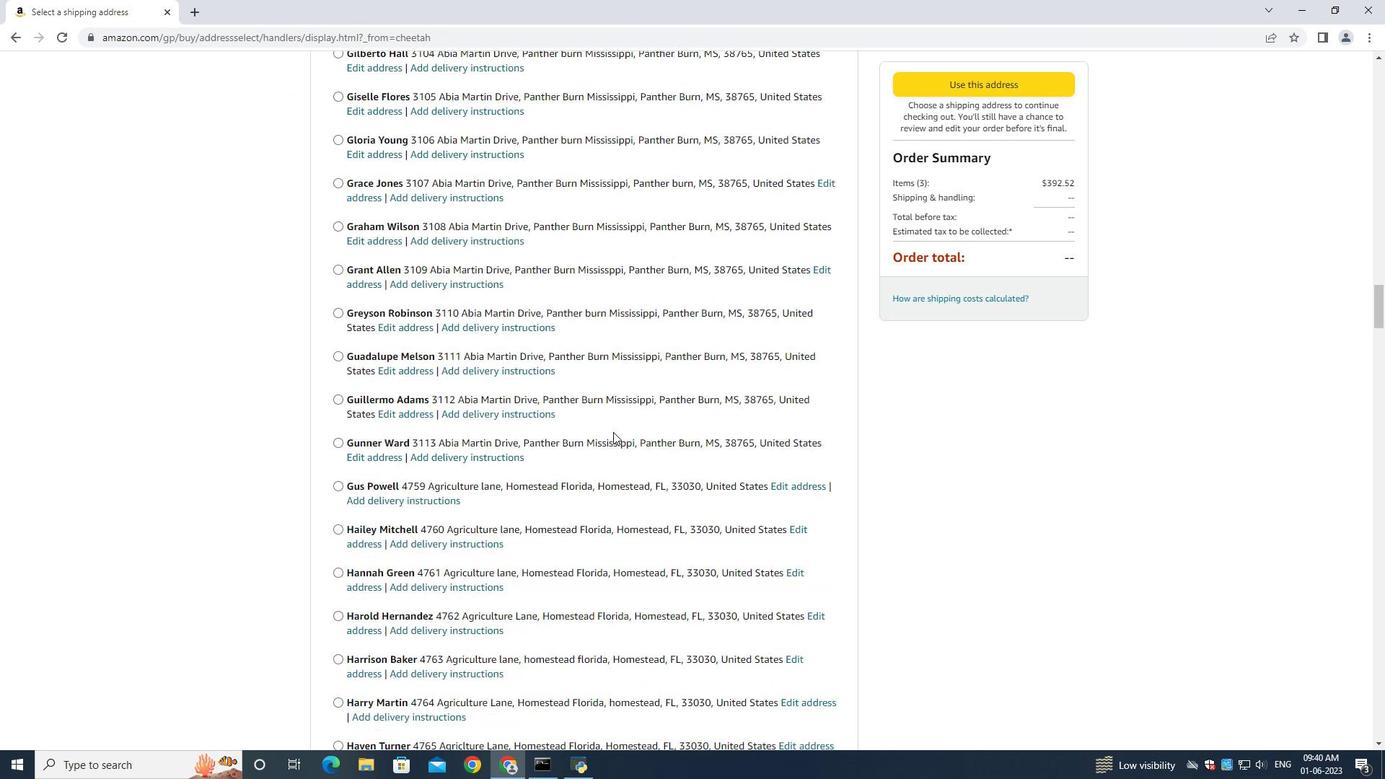 
Action: Mouse scrolled (616, 433) with delta (0, 0)
Screenshot: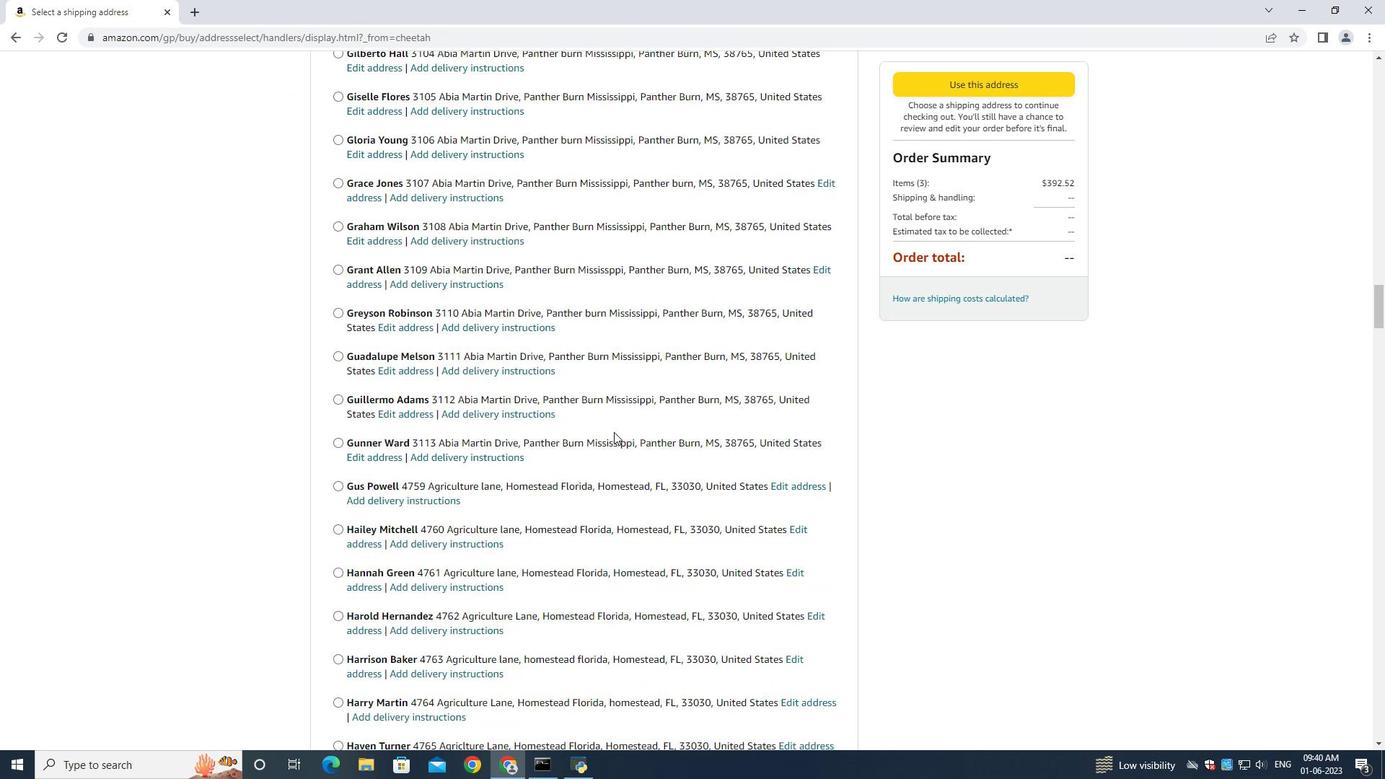 
Action: Mouse moved to (616, 434)
Screenshot: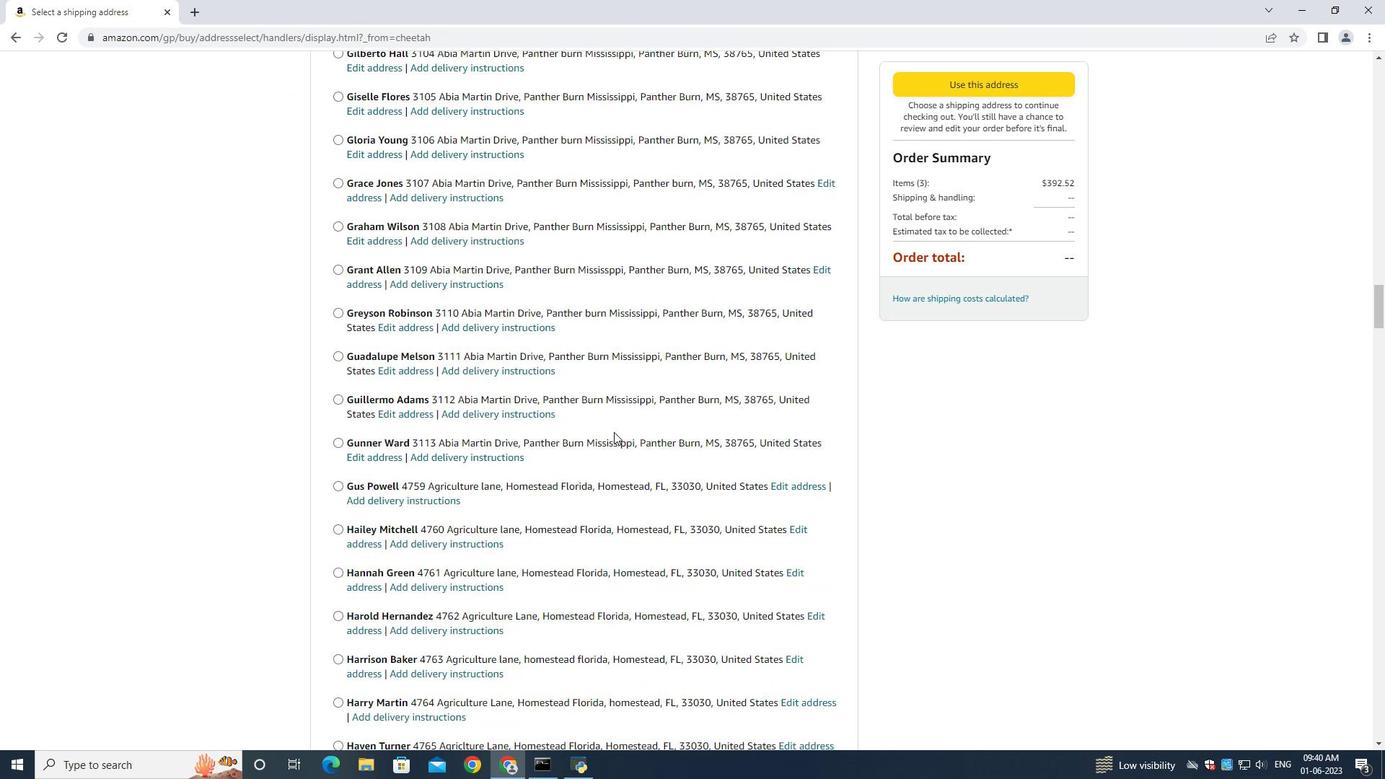 
Action: Mouse scrolled (616, 433) with delta (0, 0)
Screenshot: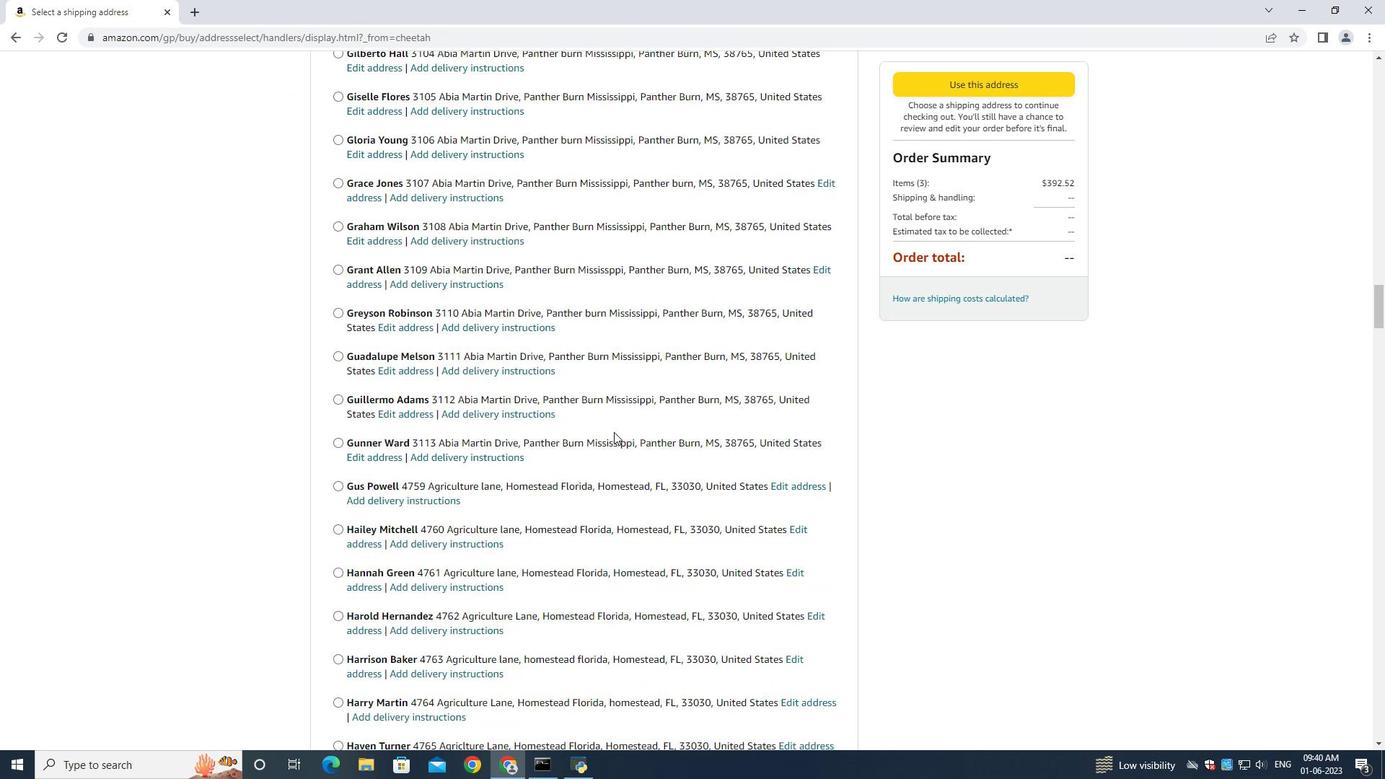 
Action: Mouse scrolled (616, 433) with delta (0, 0)
Screenshot: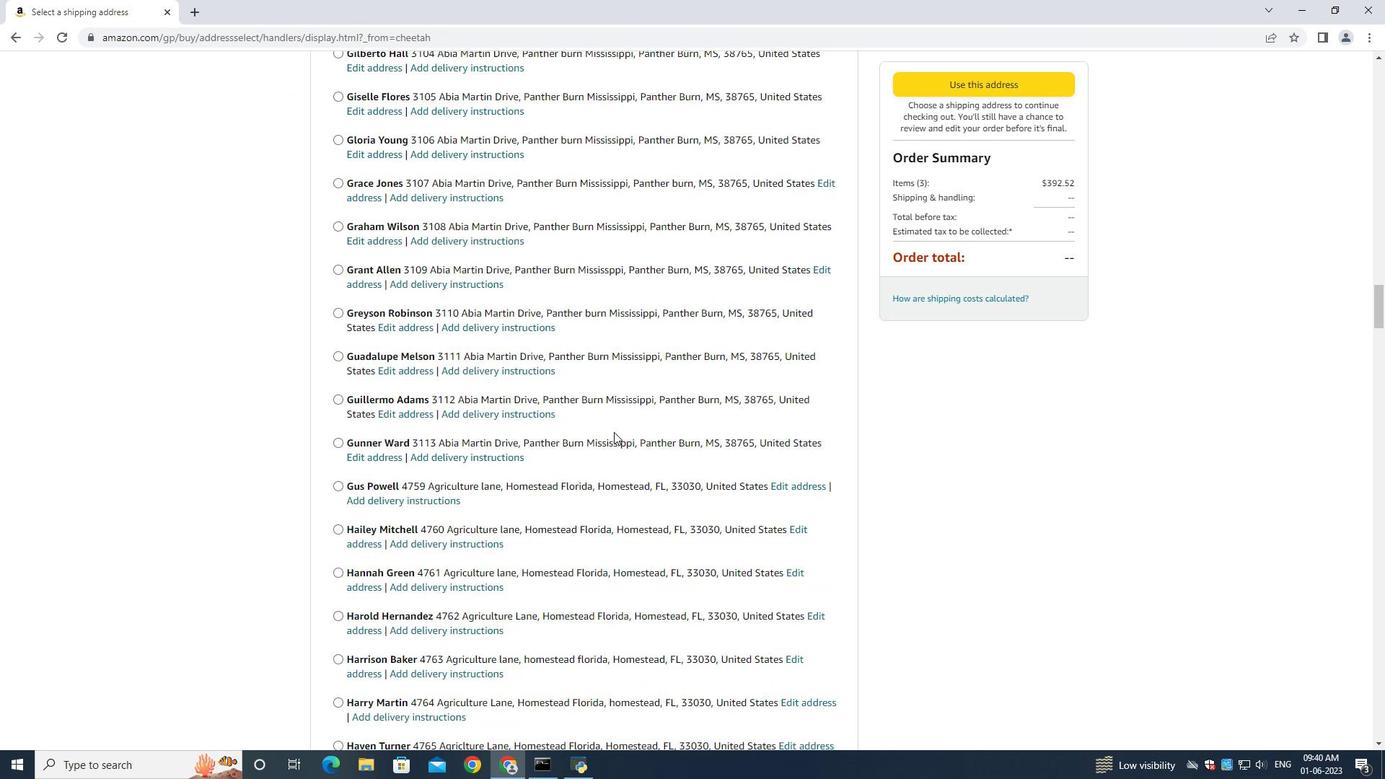 
Action: Mouse scrolled (616, 433) with delta (0, 0)
Screenshot: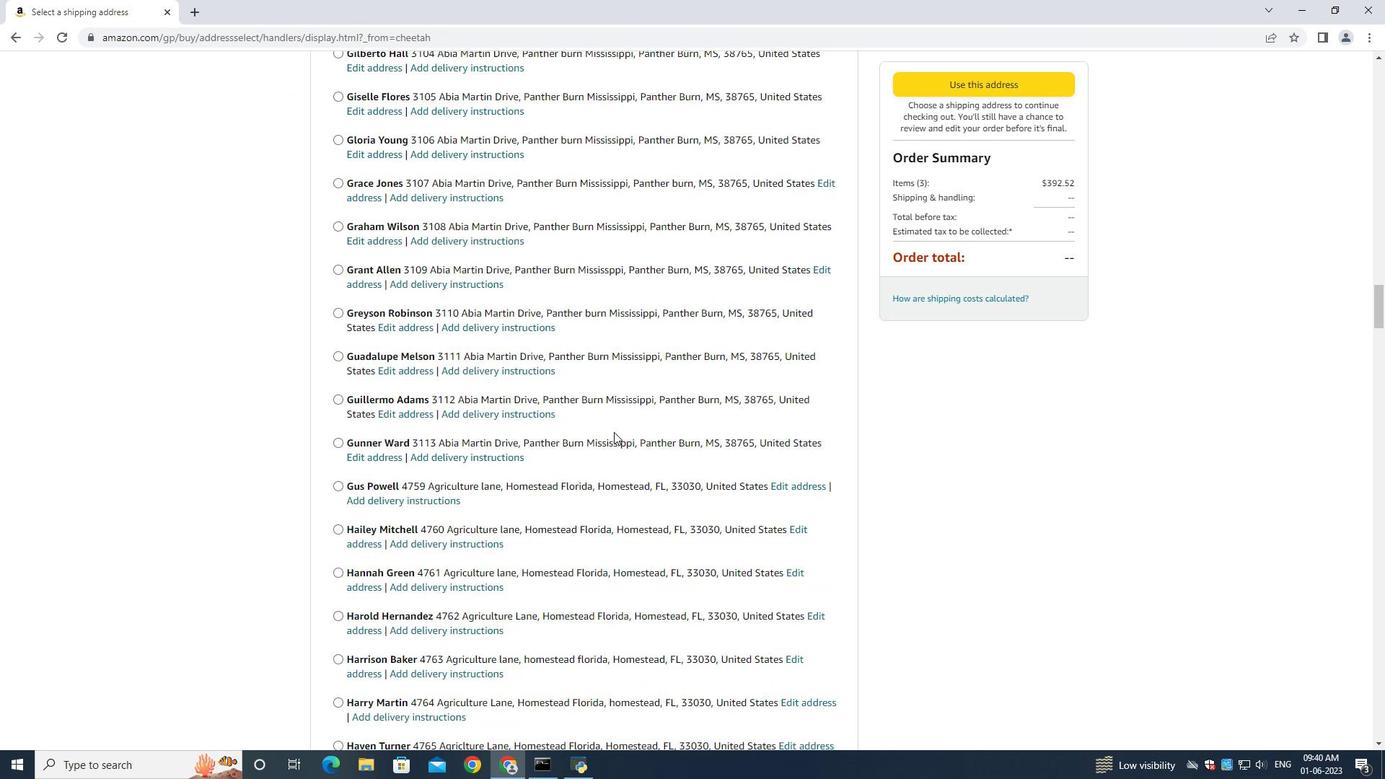 
Action: Mouse scrolled (616, 433) with delta (0, 0)
Screenshot: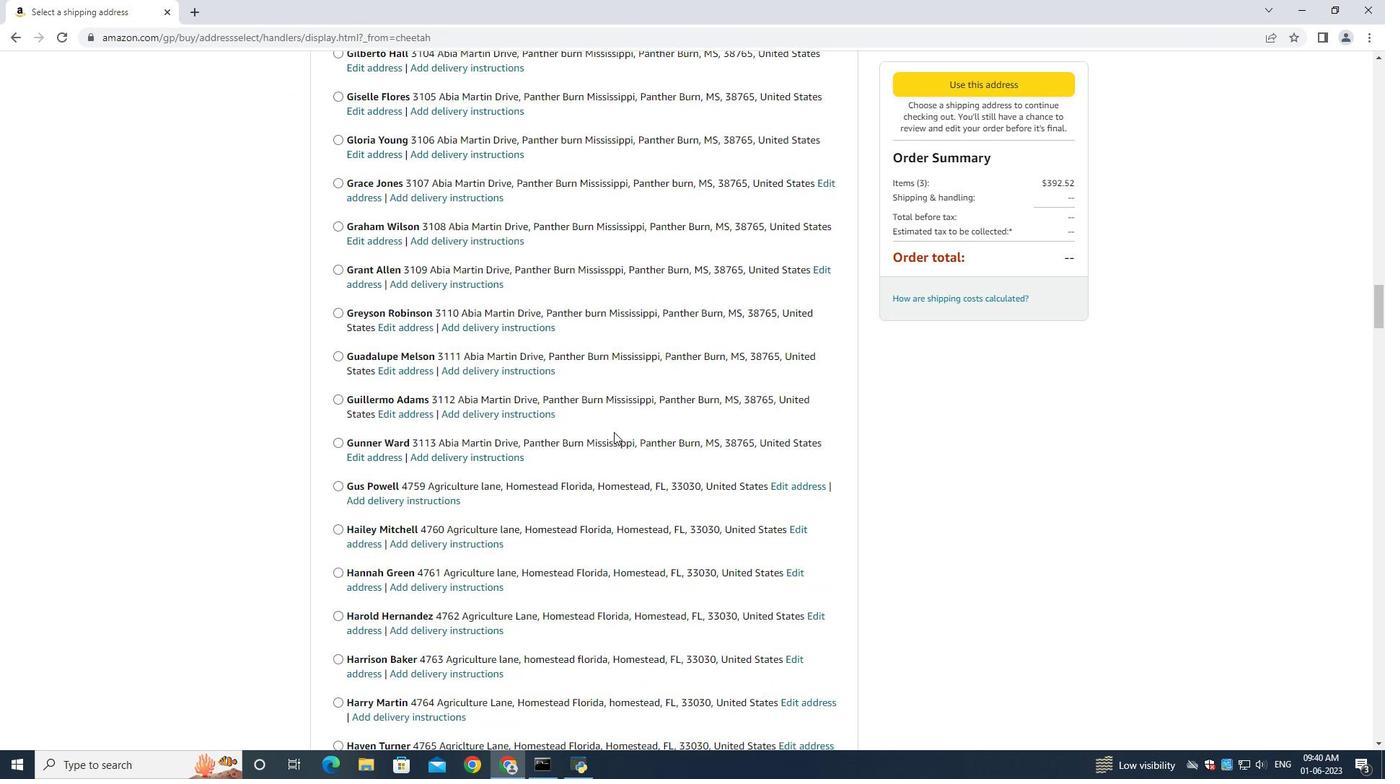 
Action: Mouse moved to (616, 435)
Screenshot: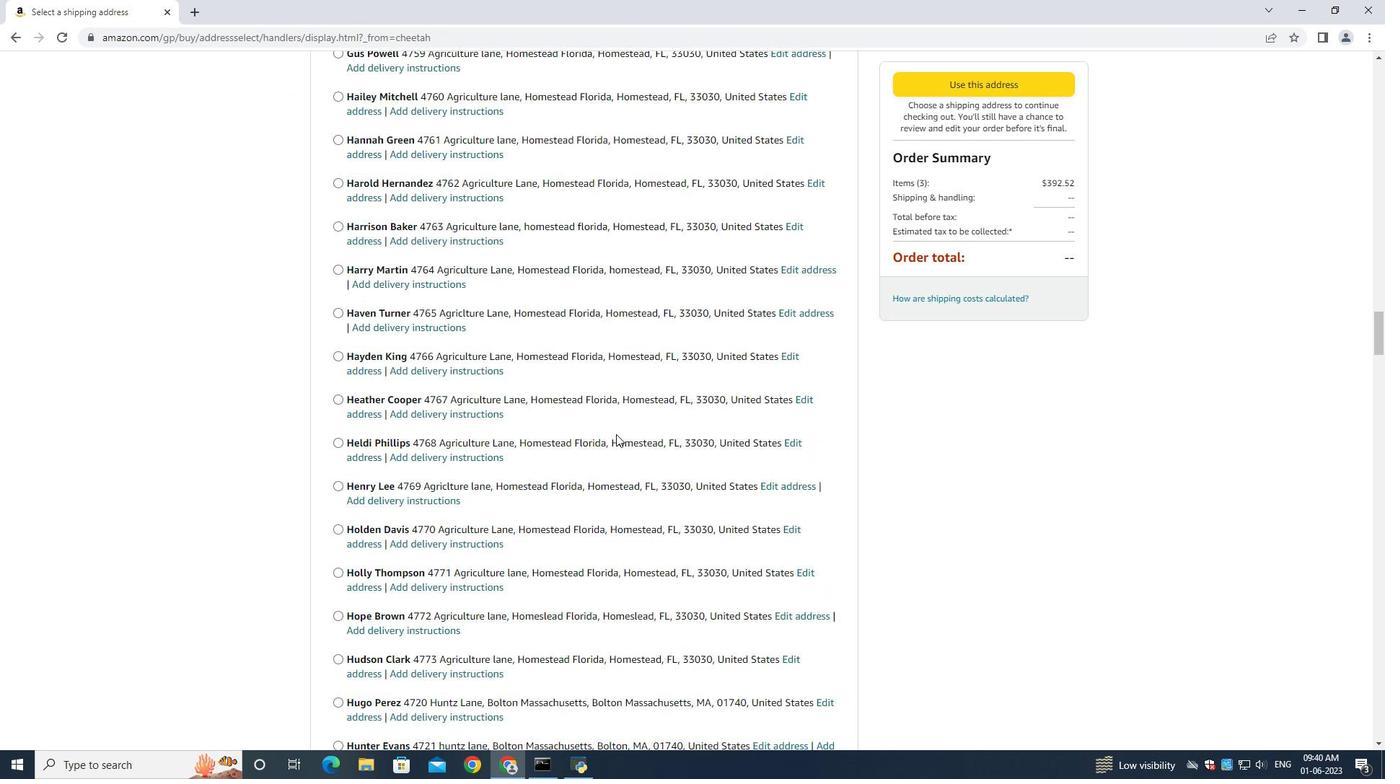 
Action: Mouse scrolled (616, 434) with delta (0, 0)
Screenshot: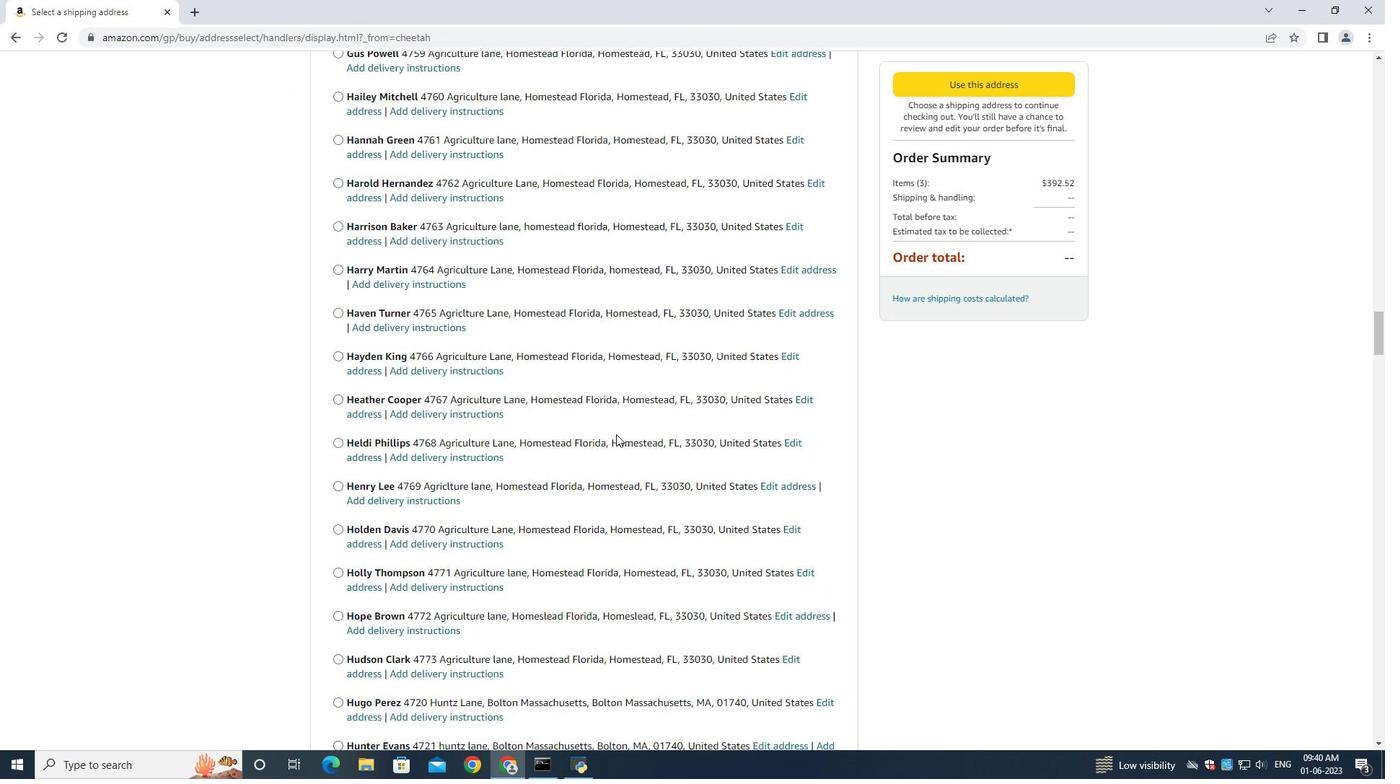 
Action: Mouse moved to (616, 435)
Screenshot: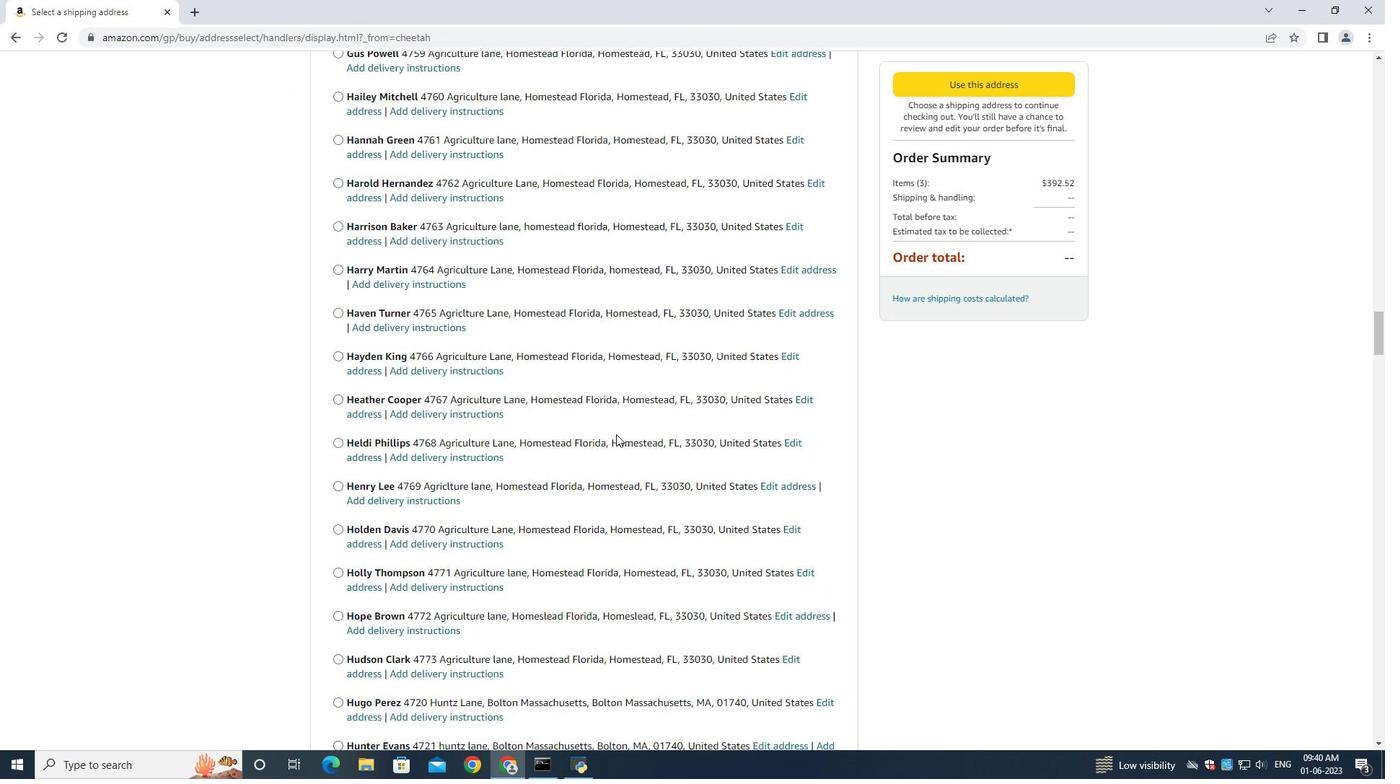 
Action: Mouse scrolled (616, 435) with delta (0, 0)
Screenshot: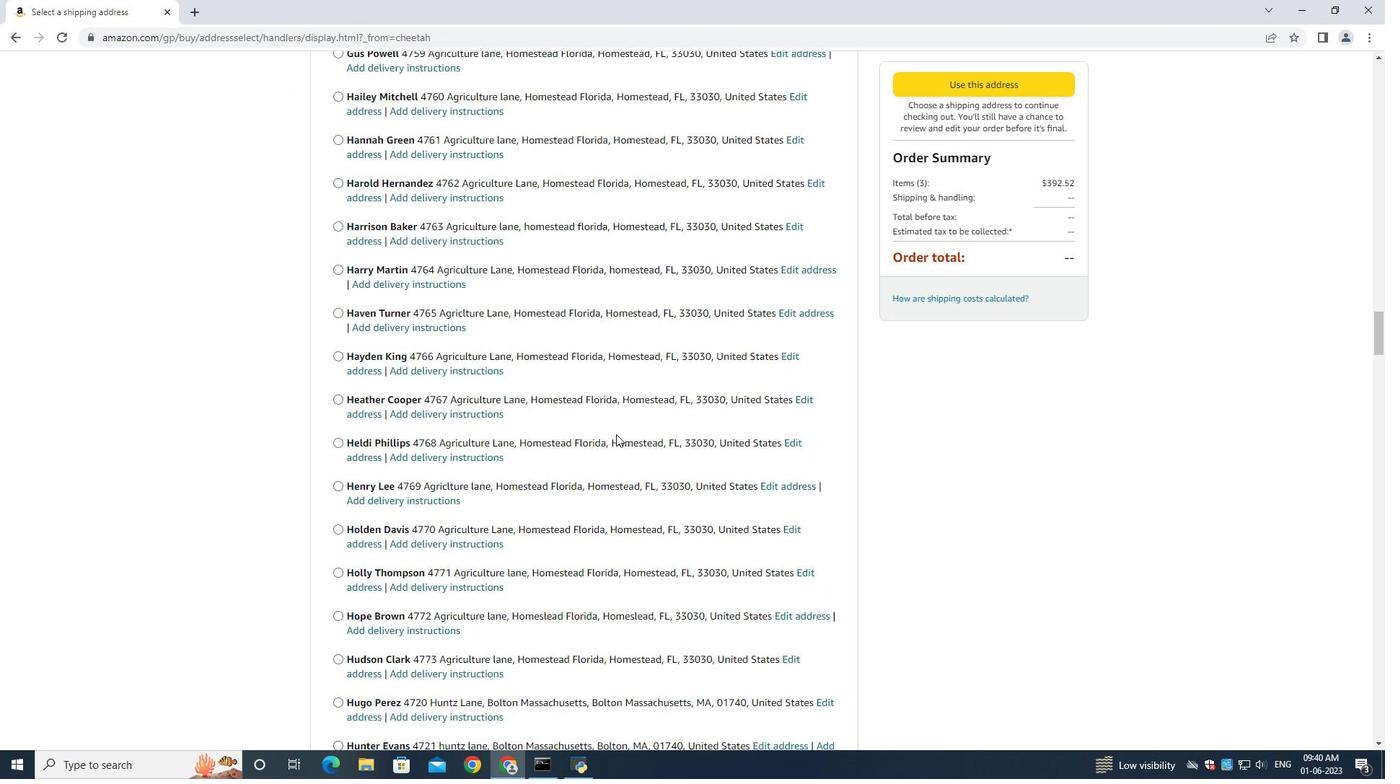 
Action: Mouse moved to (614, 435)
Screenshot: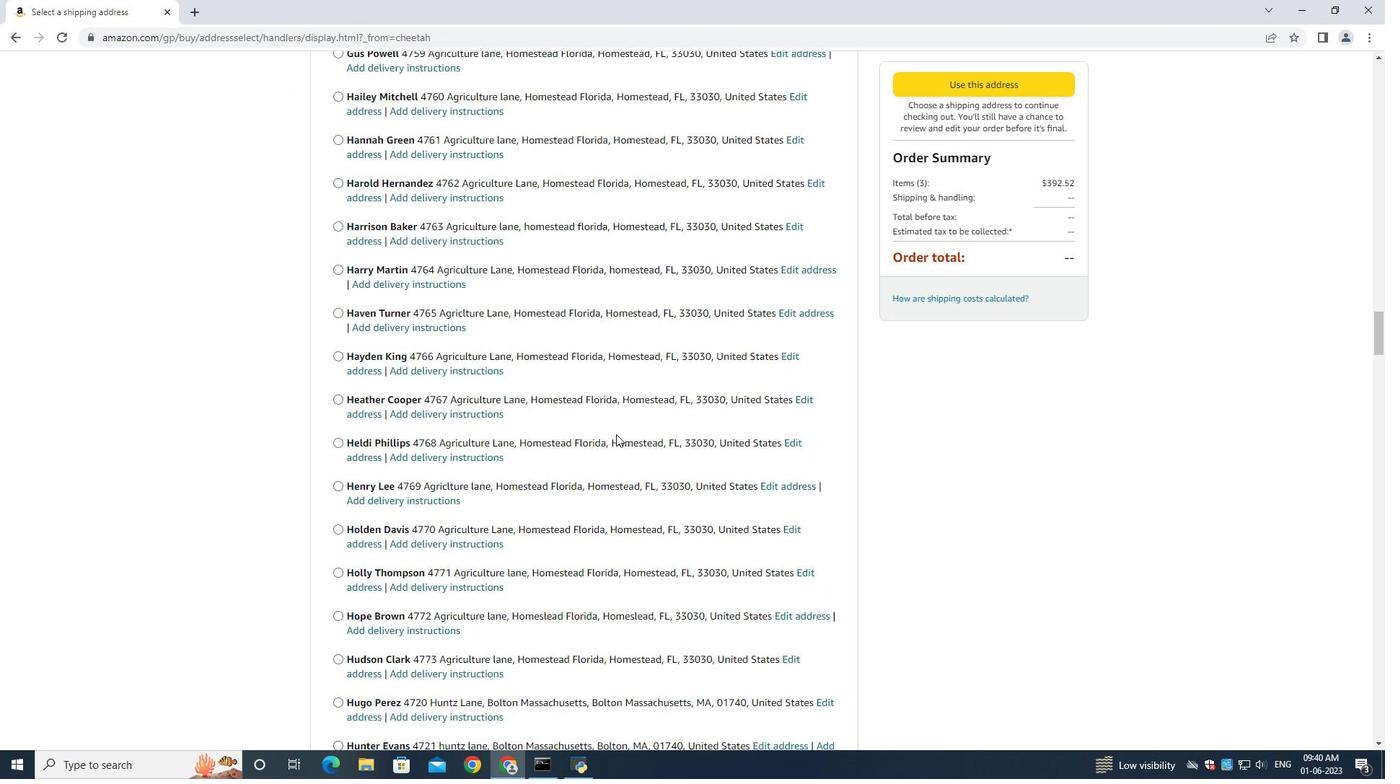 
Action: Key pressed <Key.page_down>
Screenshot: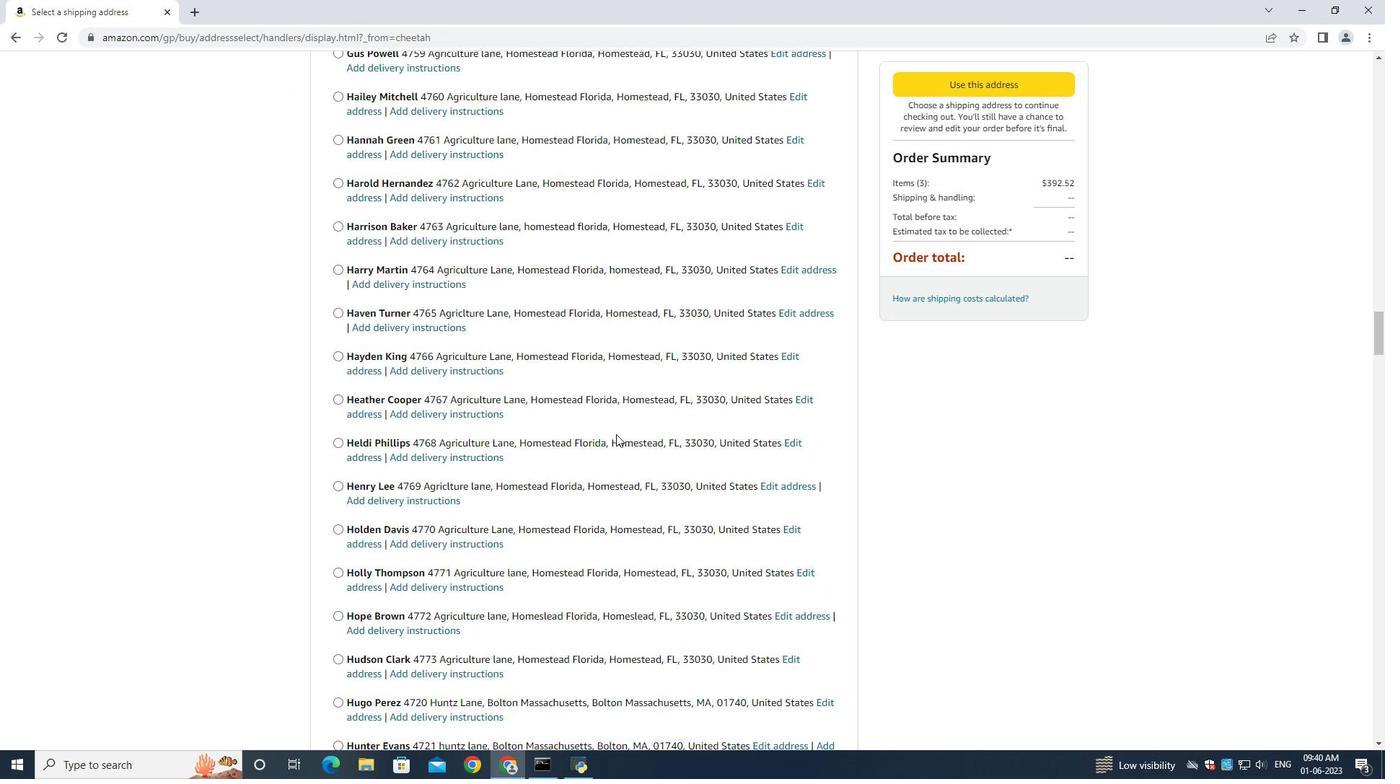 
Action: Mouse scrolled (616, 435) with delta (0, 0)
Screenshot: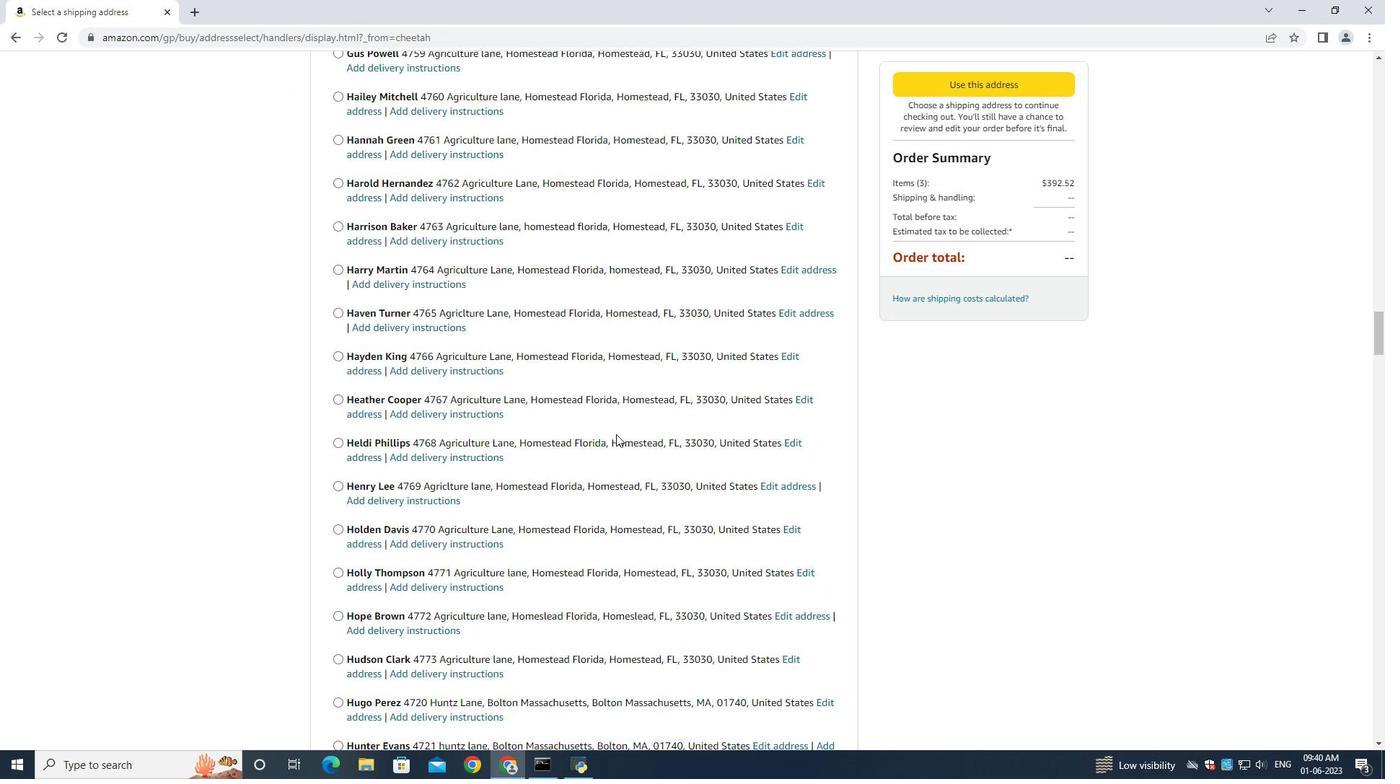 
Action: Mouse moved to (612, 435)
Screenshot: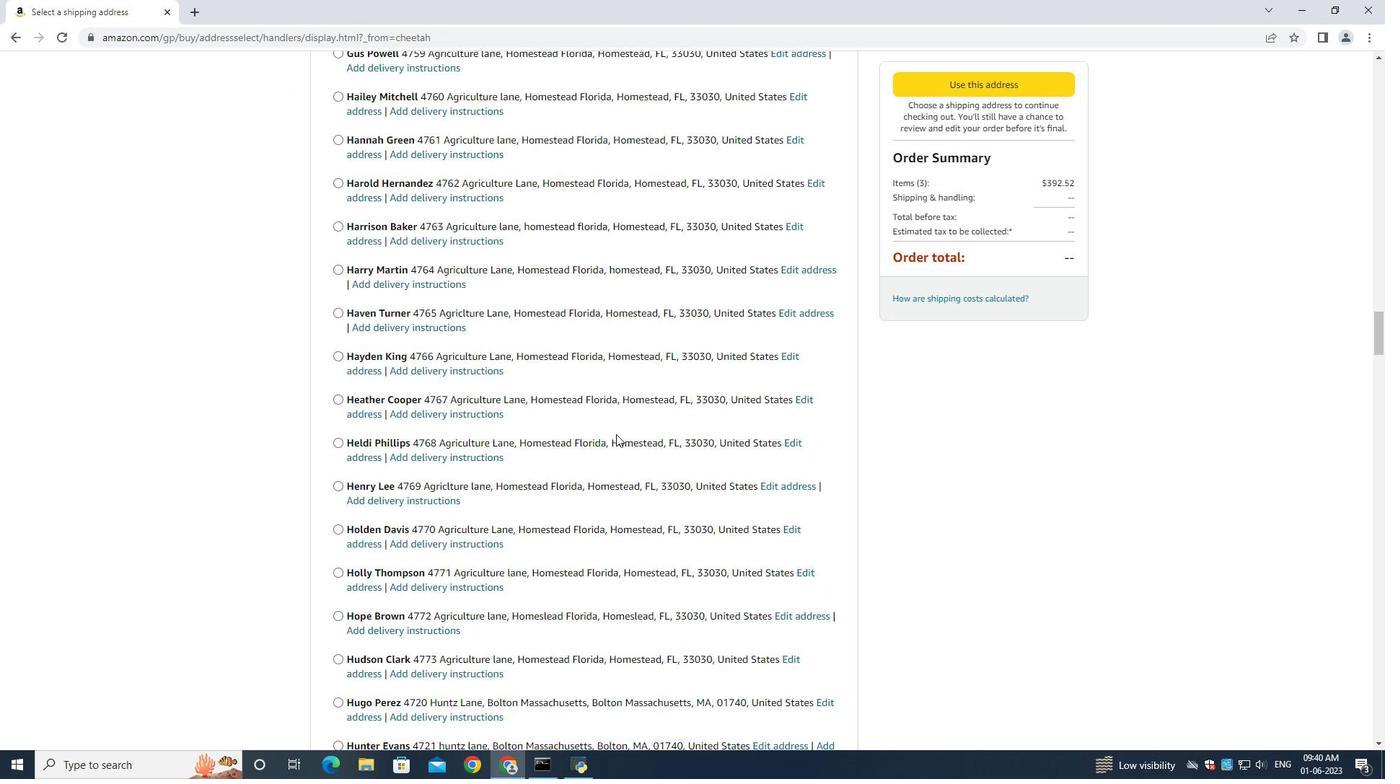 
Action: Mouse scrolled (616, 434) with delta (0, -1)
Screenshot: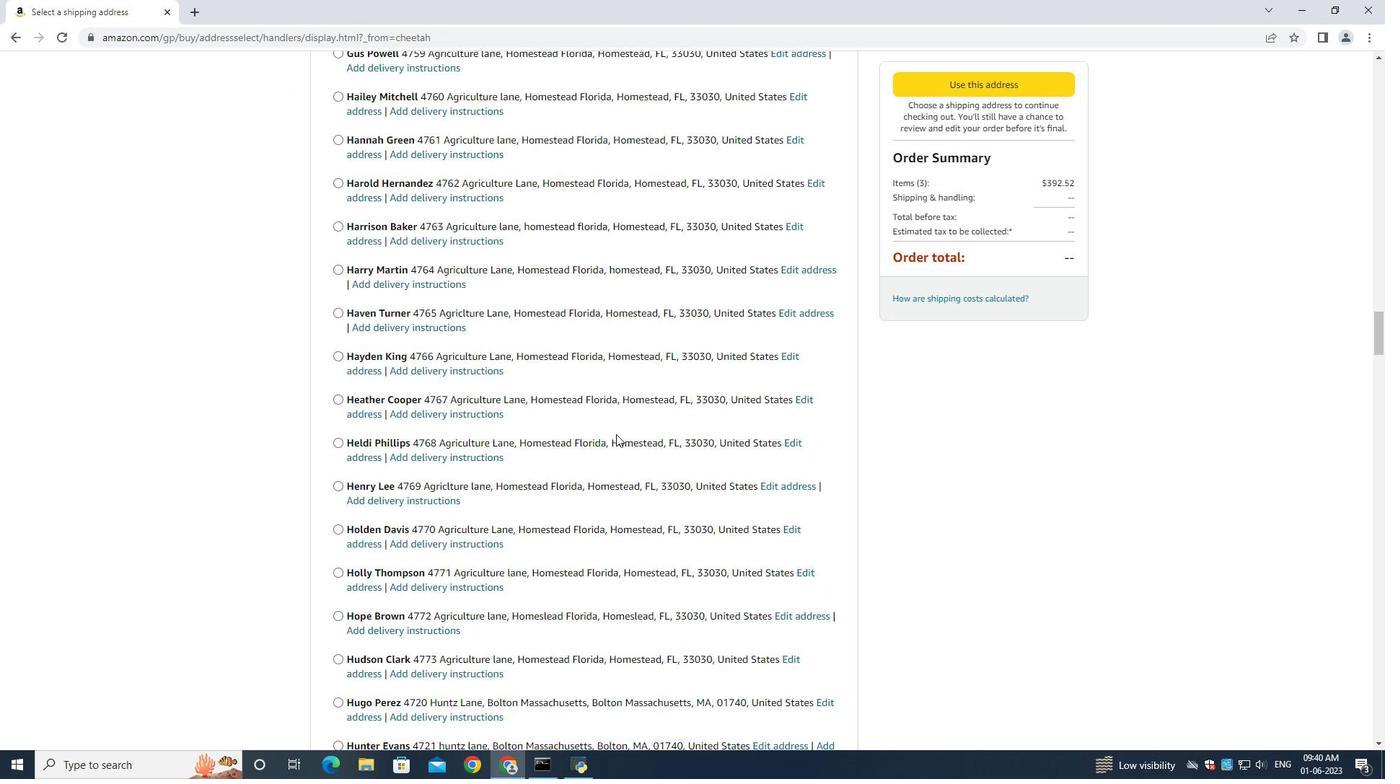 
Action: Mouse moved to (612, 436)
Screenshot: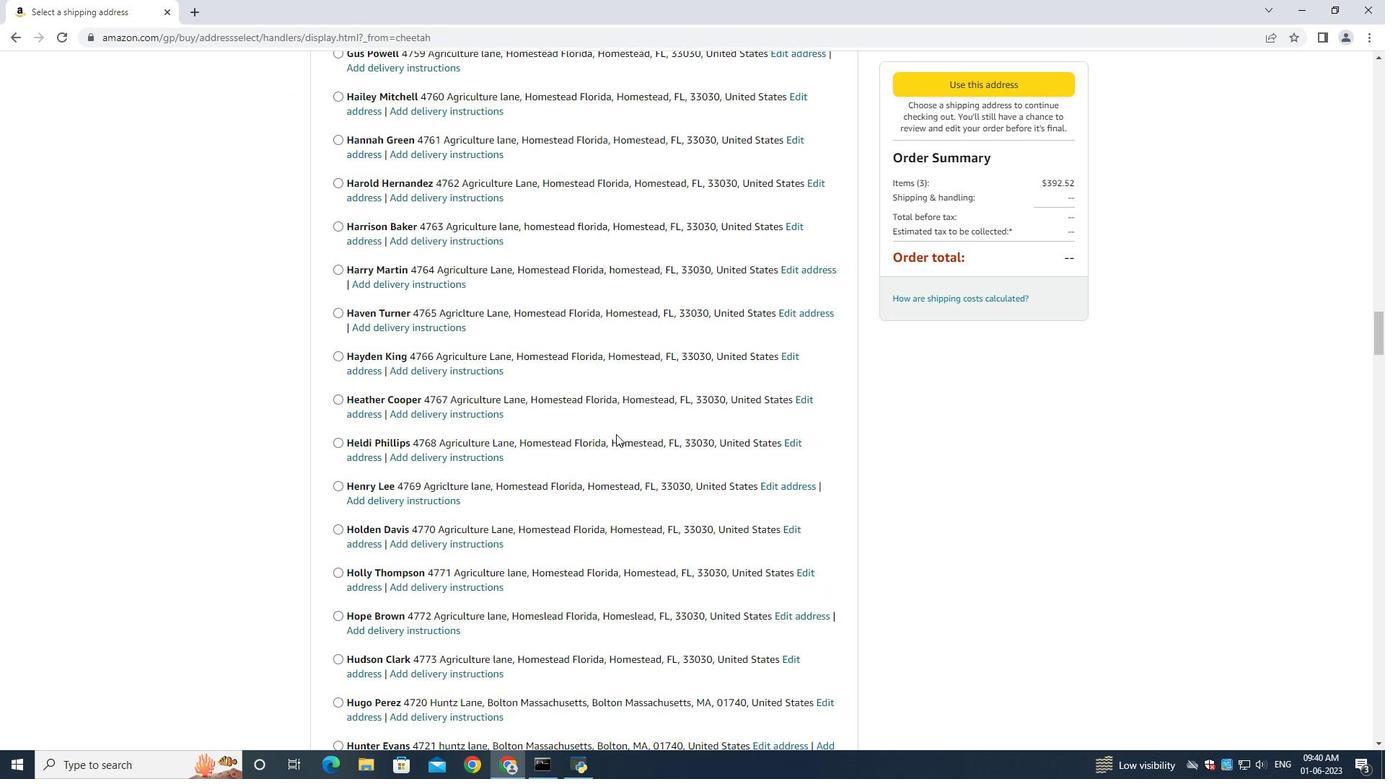 
Action: Mouse scrolled (614, 435) with delta (0, 0)
Screenshot: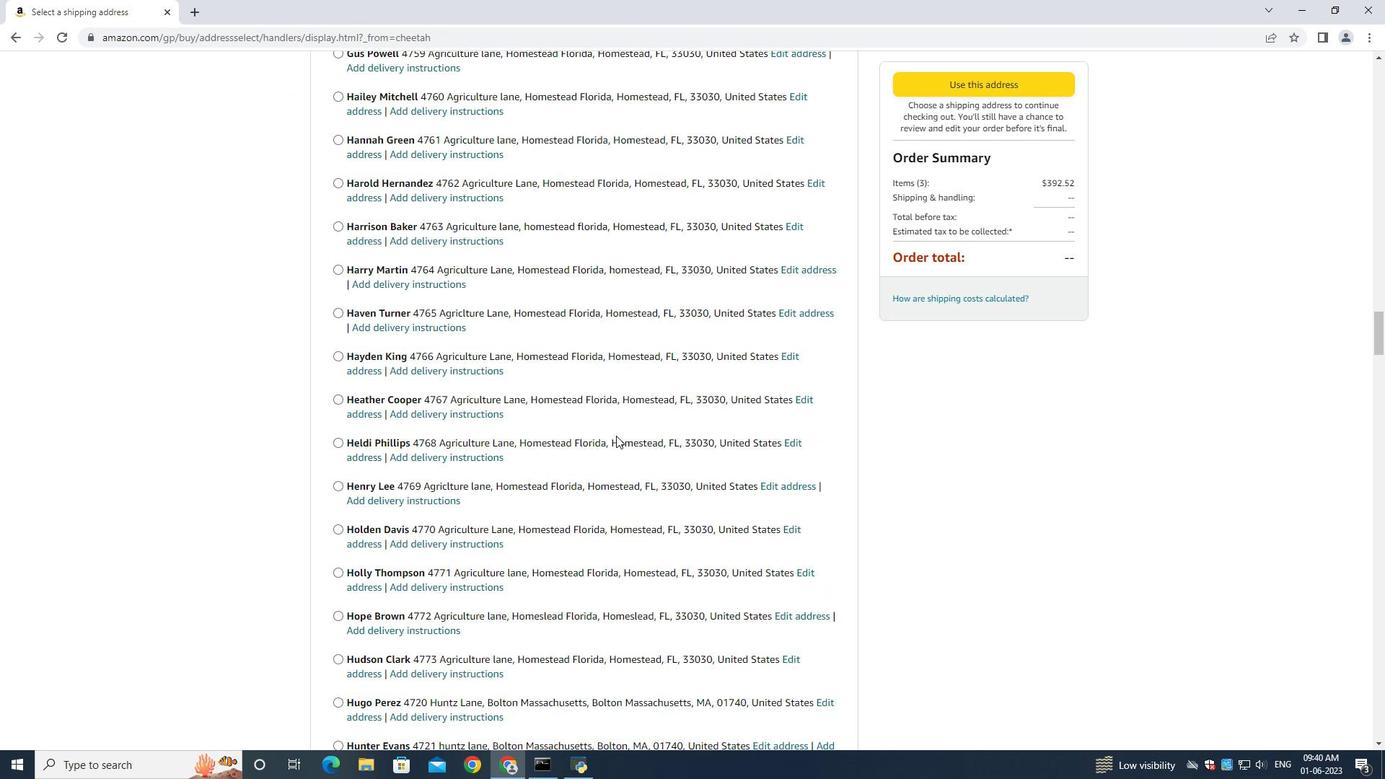 
Action: Mouse moved to (624, 434)
Screenshot: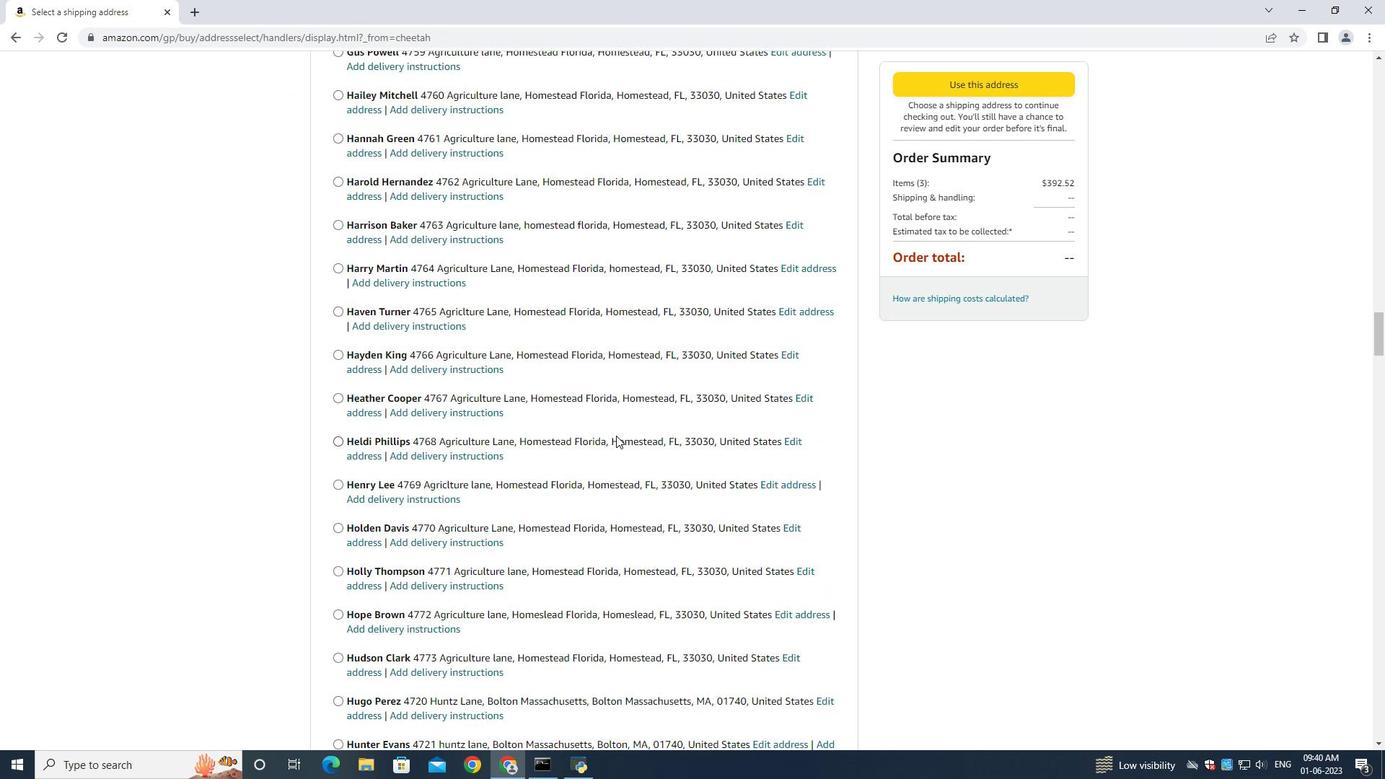 
Action: Mouse scrolled (624, 433) with delta (0, 0)
Screenshot: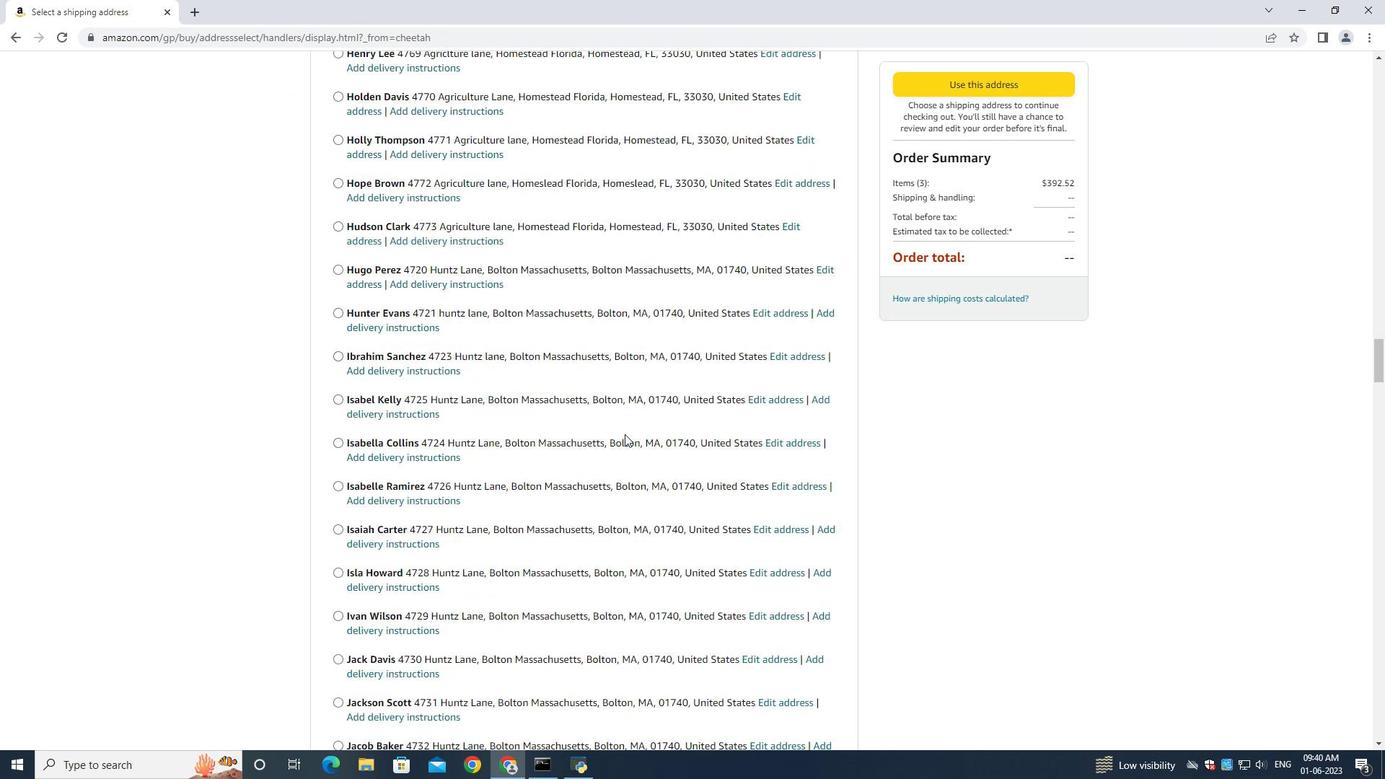 
Action: Mouse moved to (624, 434)
Screenshot: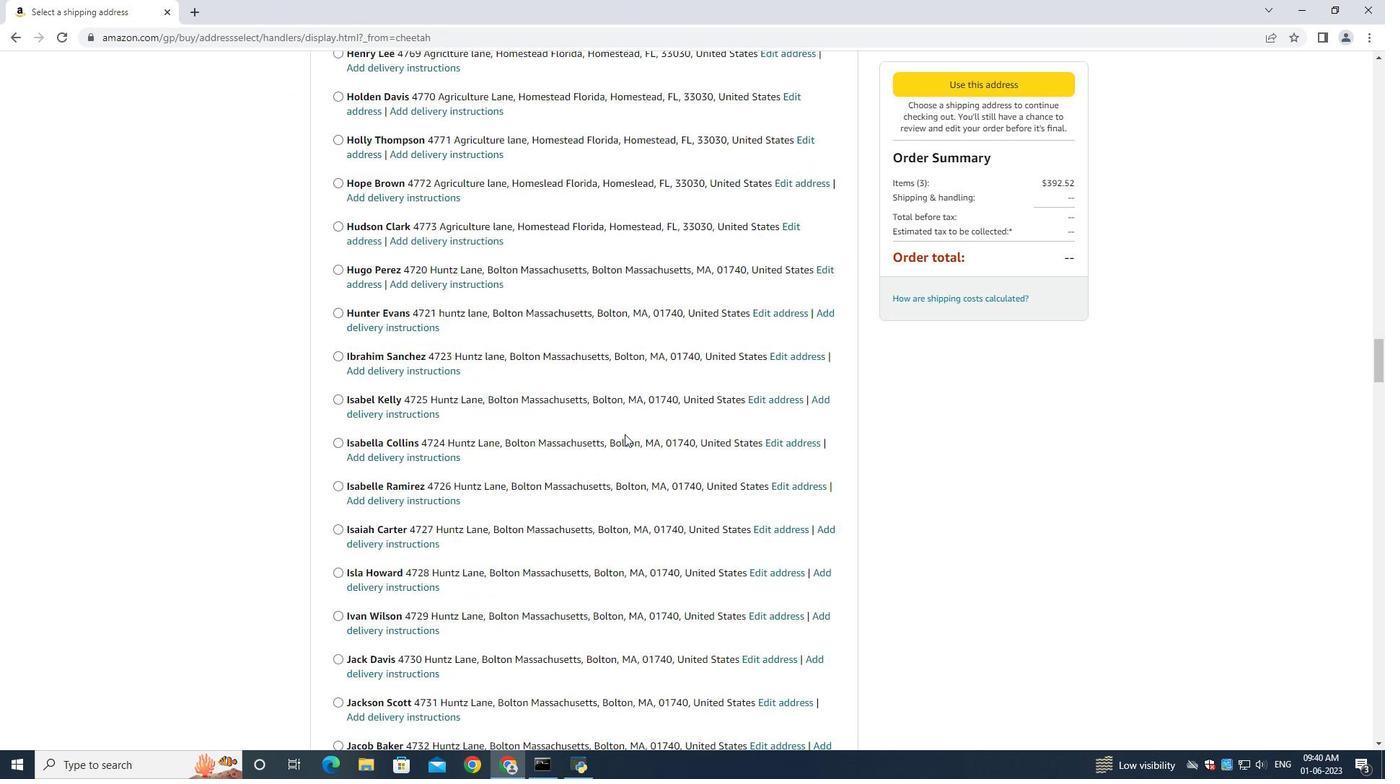 
Action: Mouse scrolled (624, 433) with delta (0, 0)
Screenshot: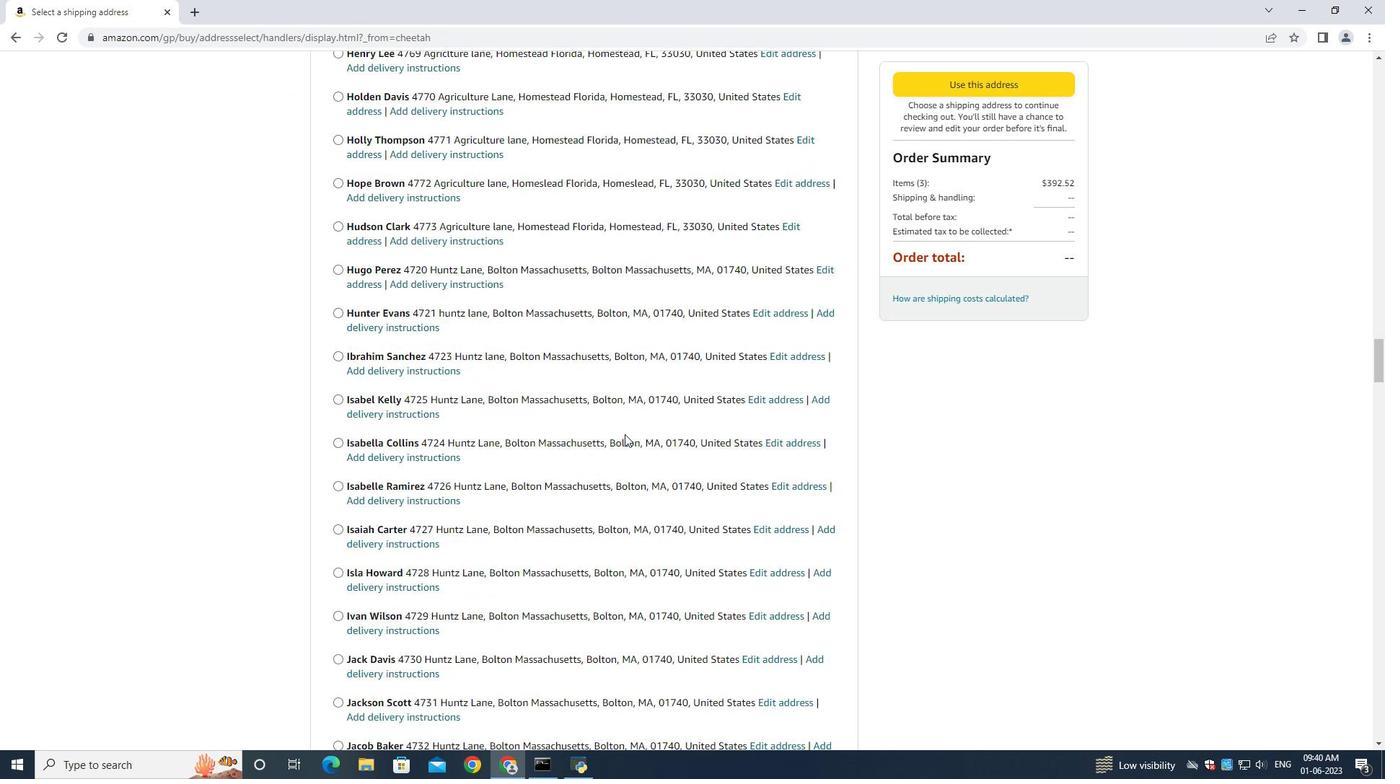 
Action: Mouse moved to (624, 435)
Screenshot: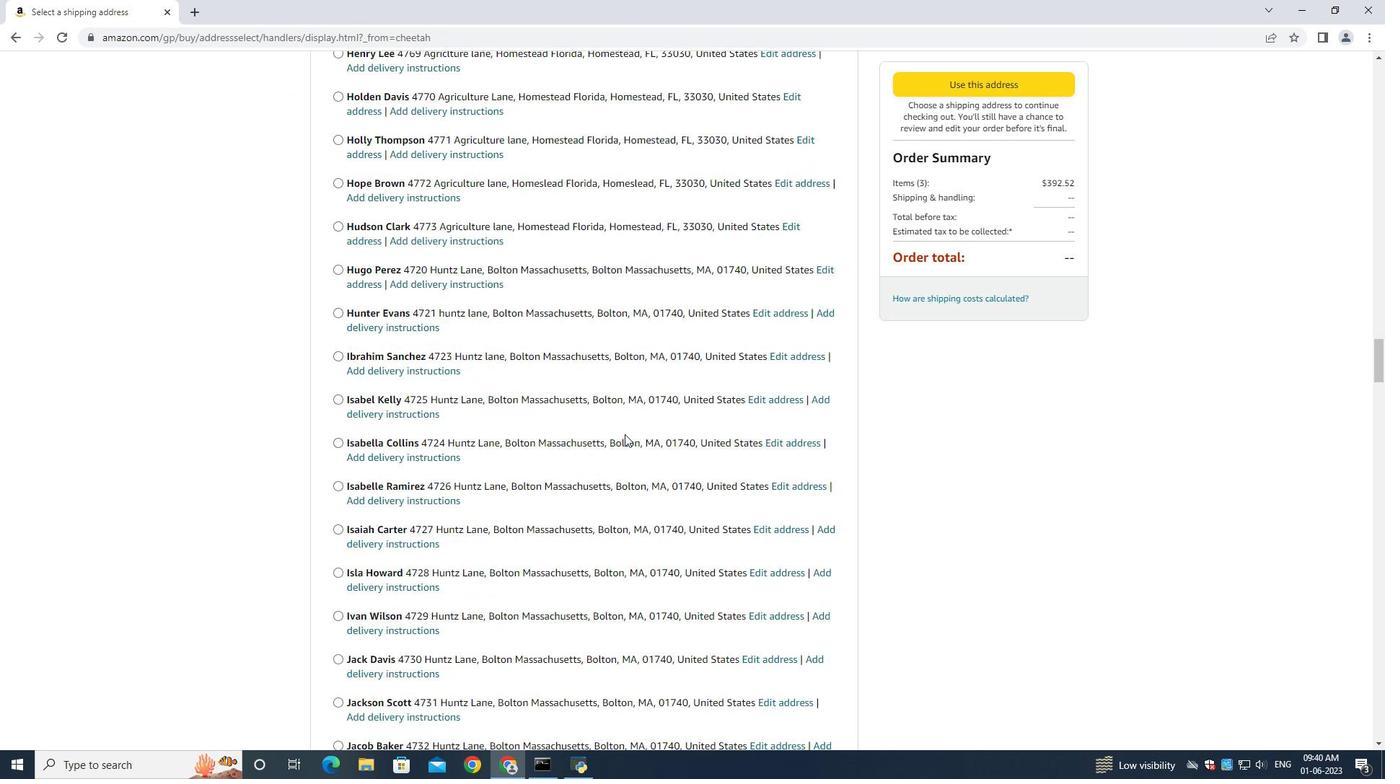 
Action: Mouse scrolled (624, 433) with delta (0, 0)
Screenshot: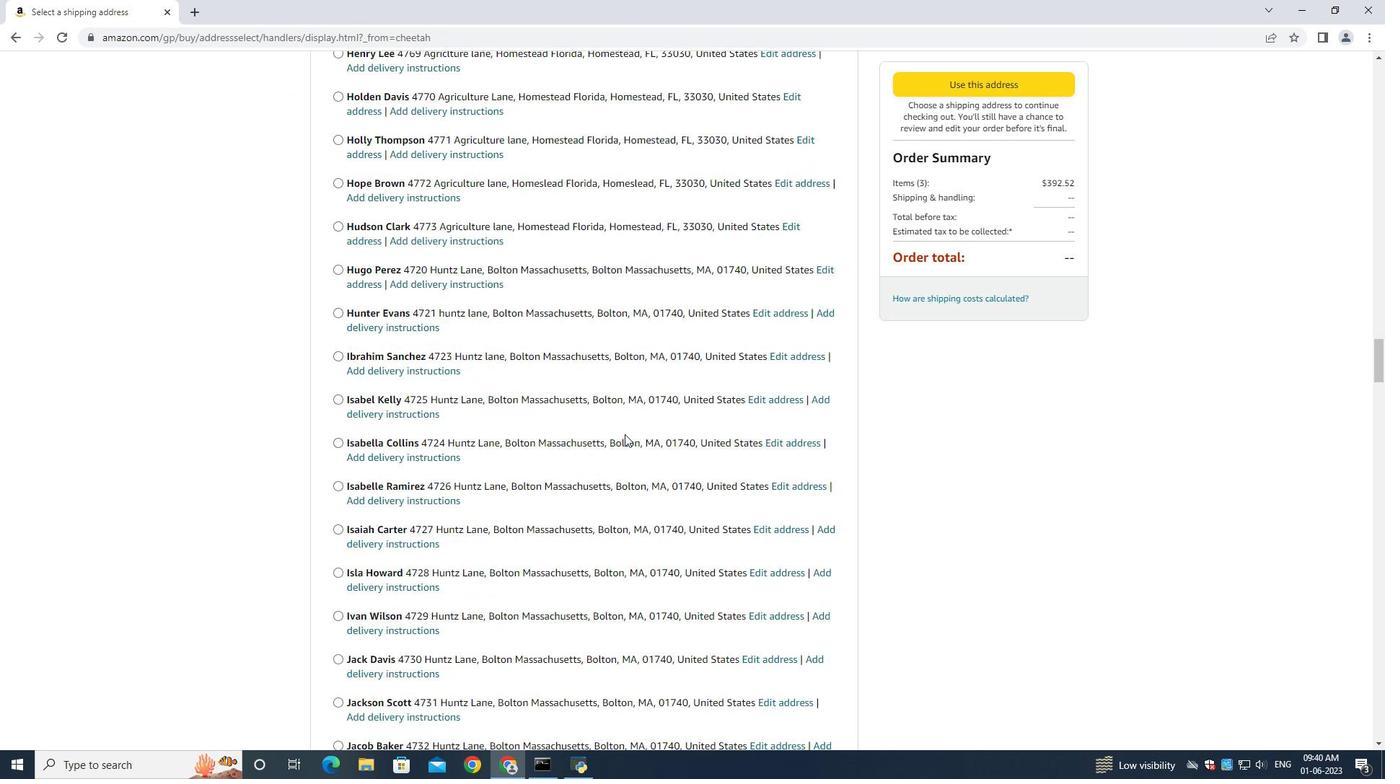 
Action: Mouse moved to (624, 435)
Screenshot: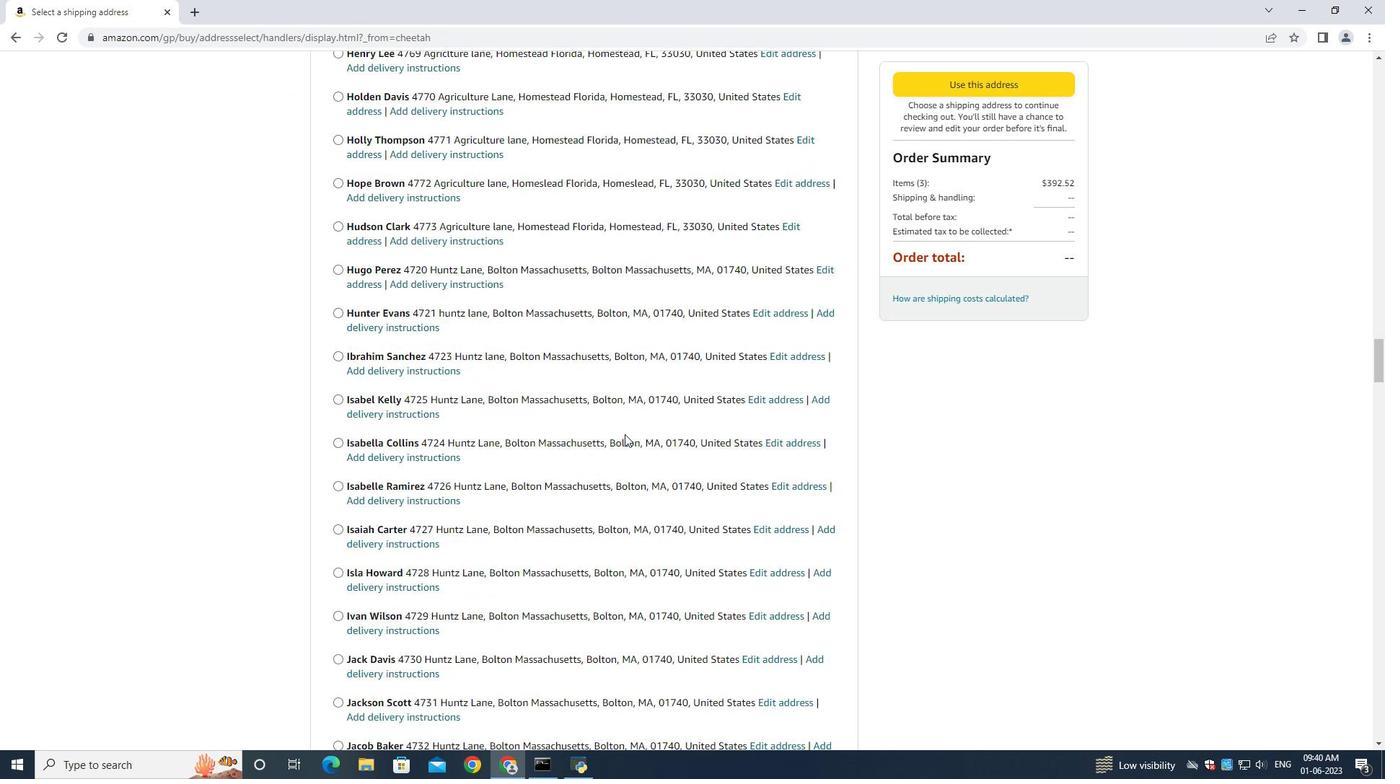 
Action: Mouse scrolled (624, 433) with delta (0, -1)
Screenshot: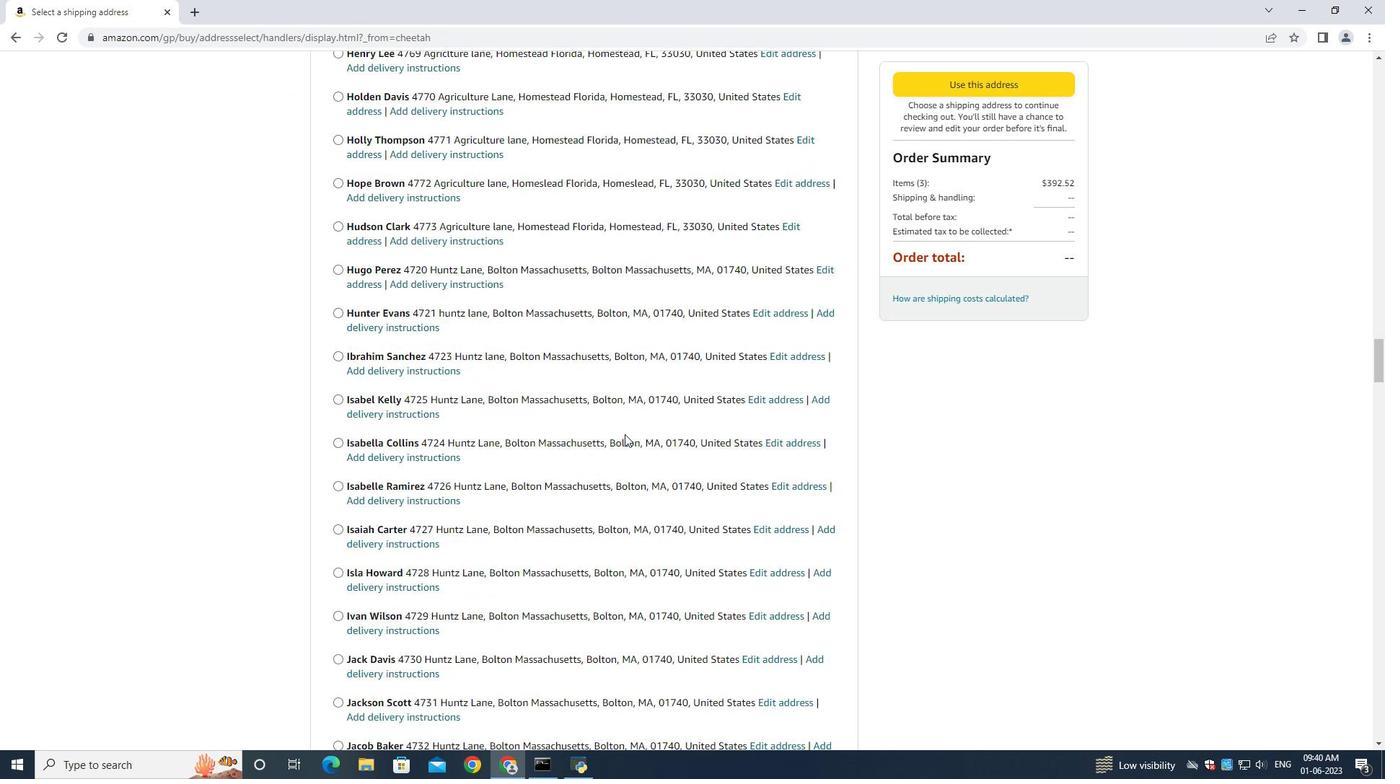 
Action: Mouse moved to (624, 435)
Screenshot: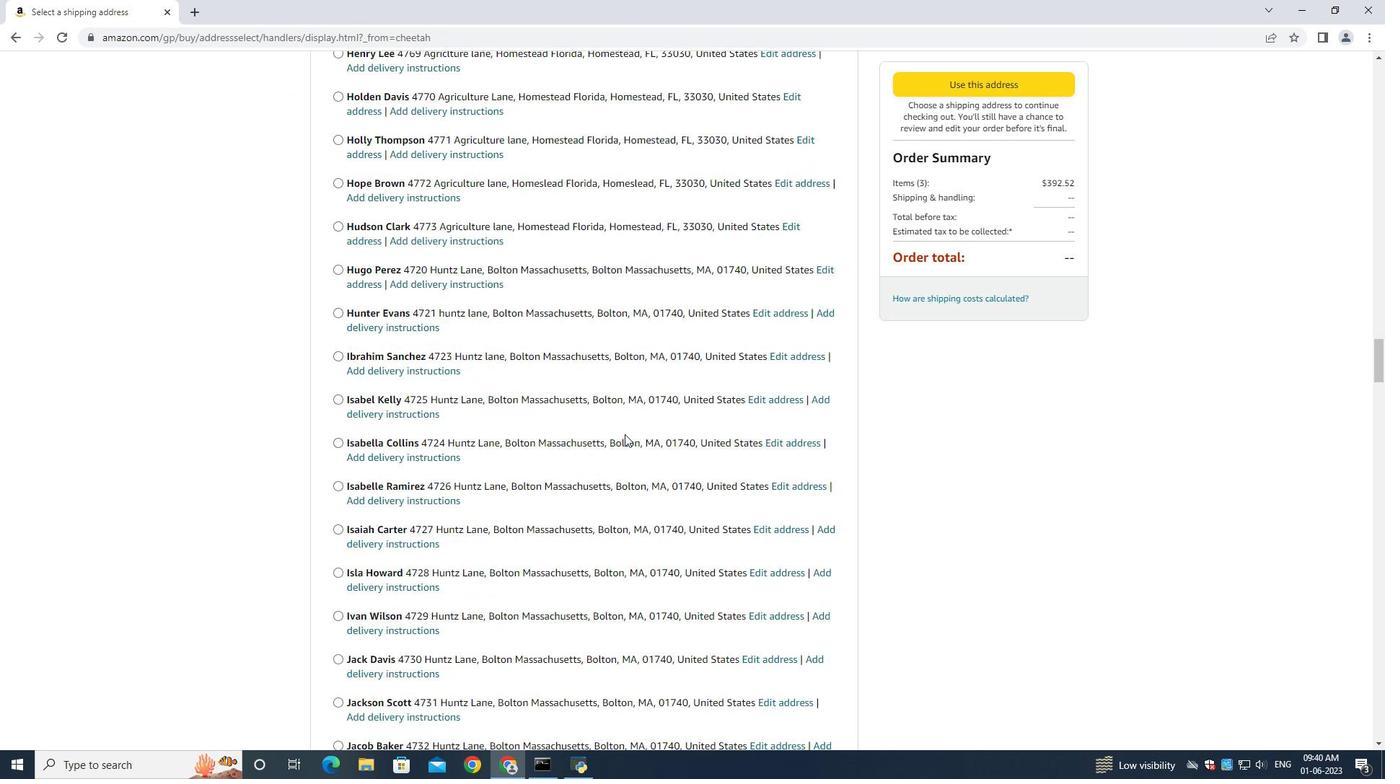 
Action: Mouse scrolled (624, 434) with delta (0, 0)
Screenshot: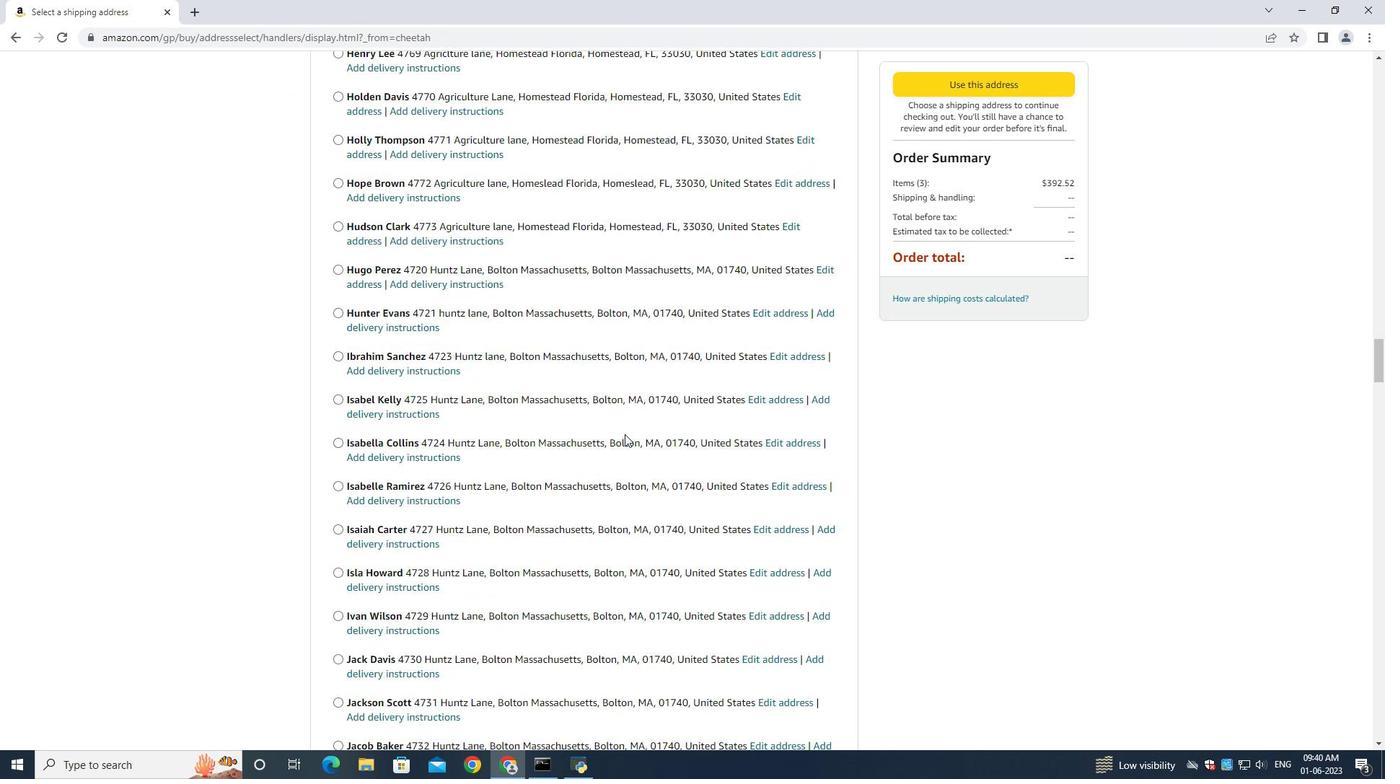 
Action: Mouse moved to (623, 435)
Screenshot: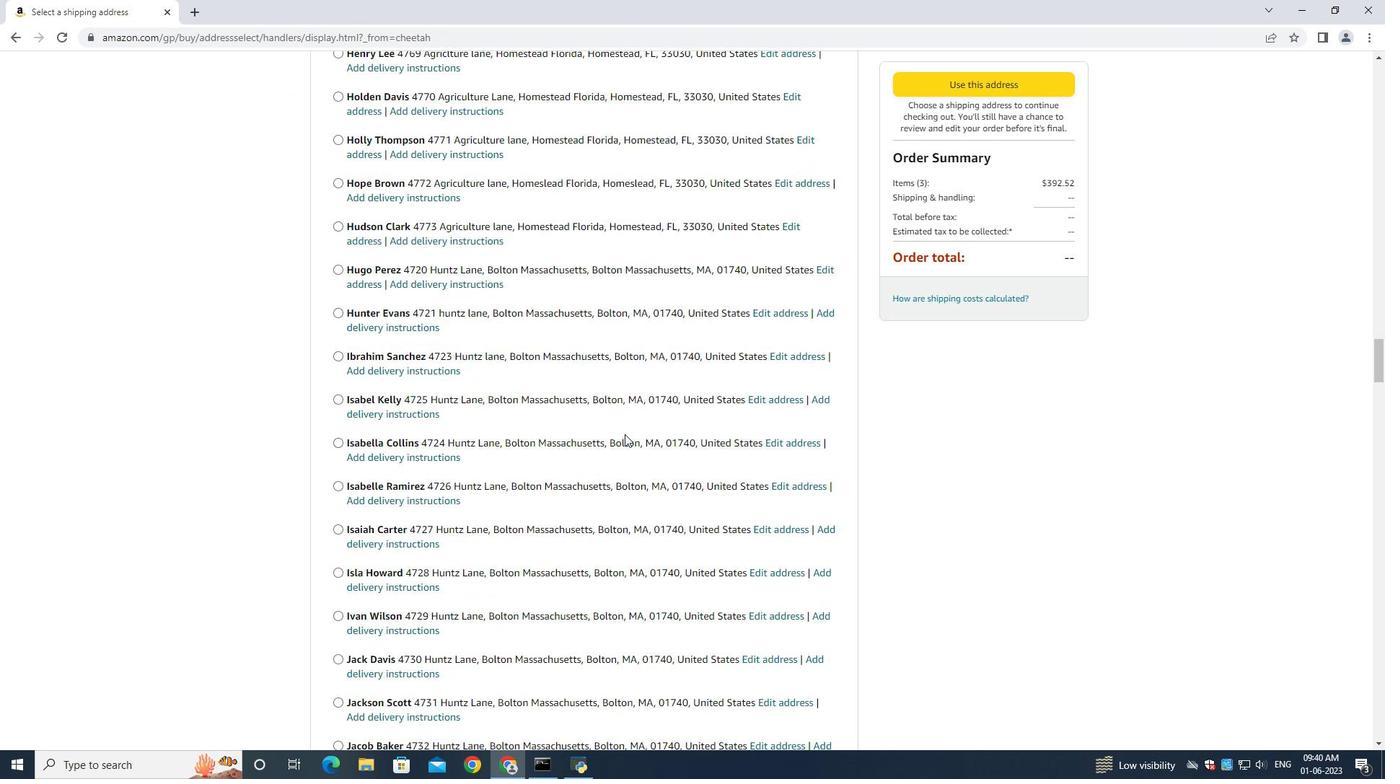 
Action: Mouse scrolled (624, 434) with delta (0, 0)
Screenshot: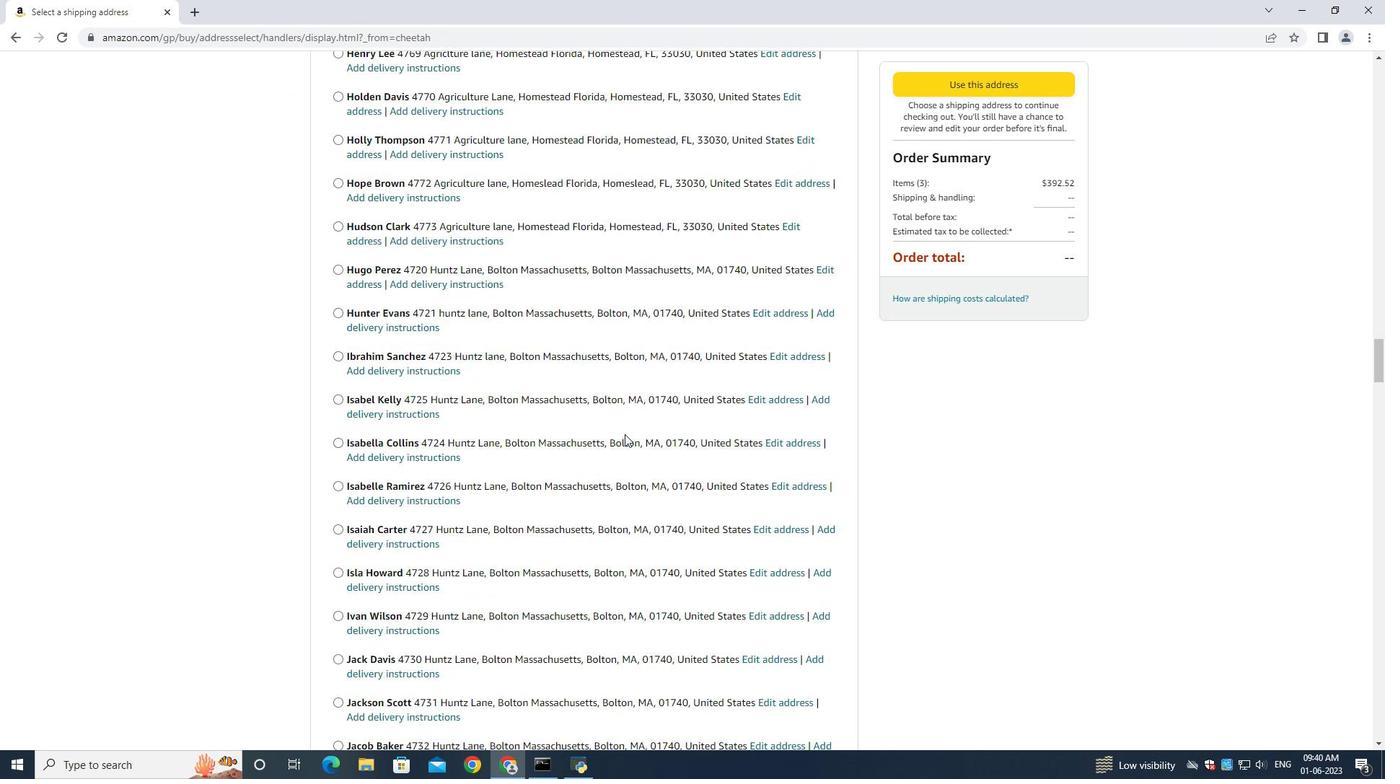 
Action: Mouse moved to (623, 435)
Screenshot: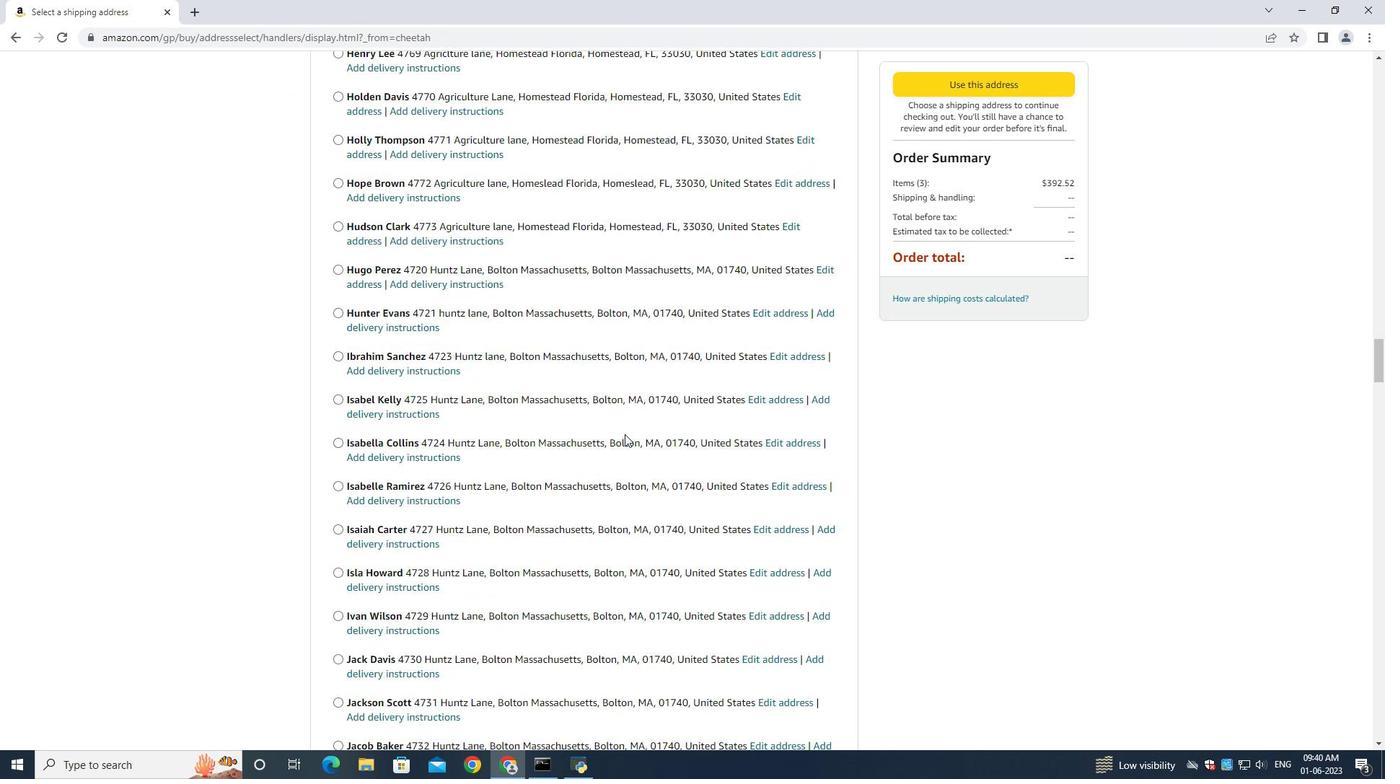 
Action: Key pressed <Key.page_down>
Screenshot: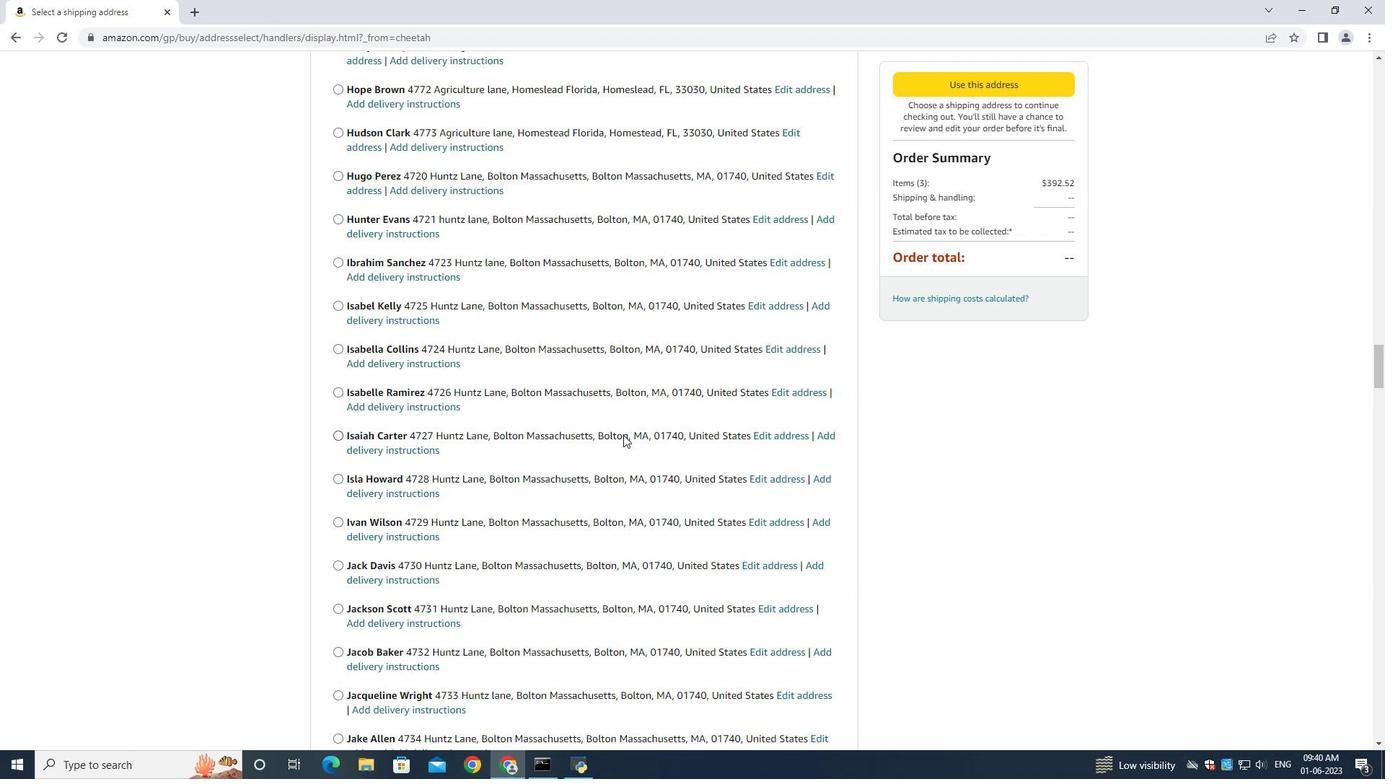 
Action: Mouse moved to (624, 435)
Screenshot: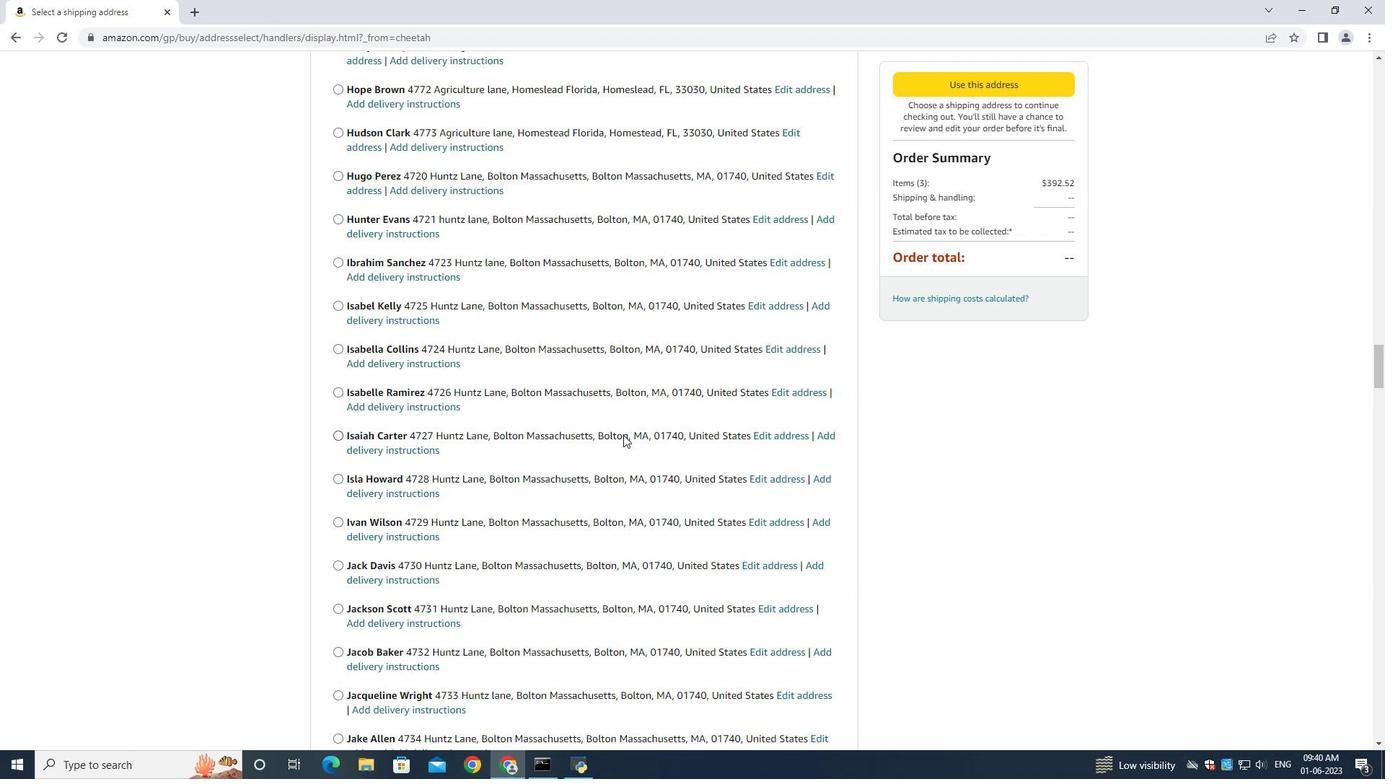 
Action: Mouse scrolled (624, 434) with delta (0, 0)
Screenshot: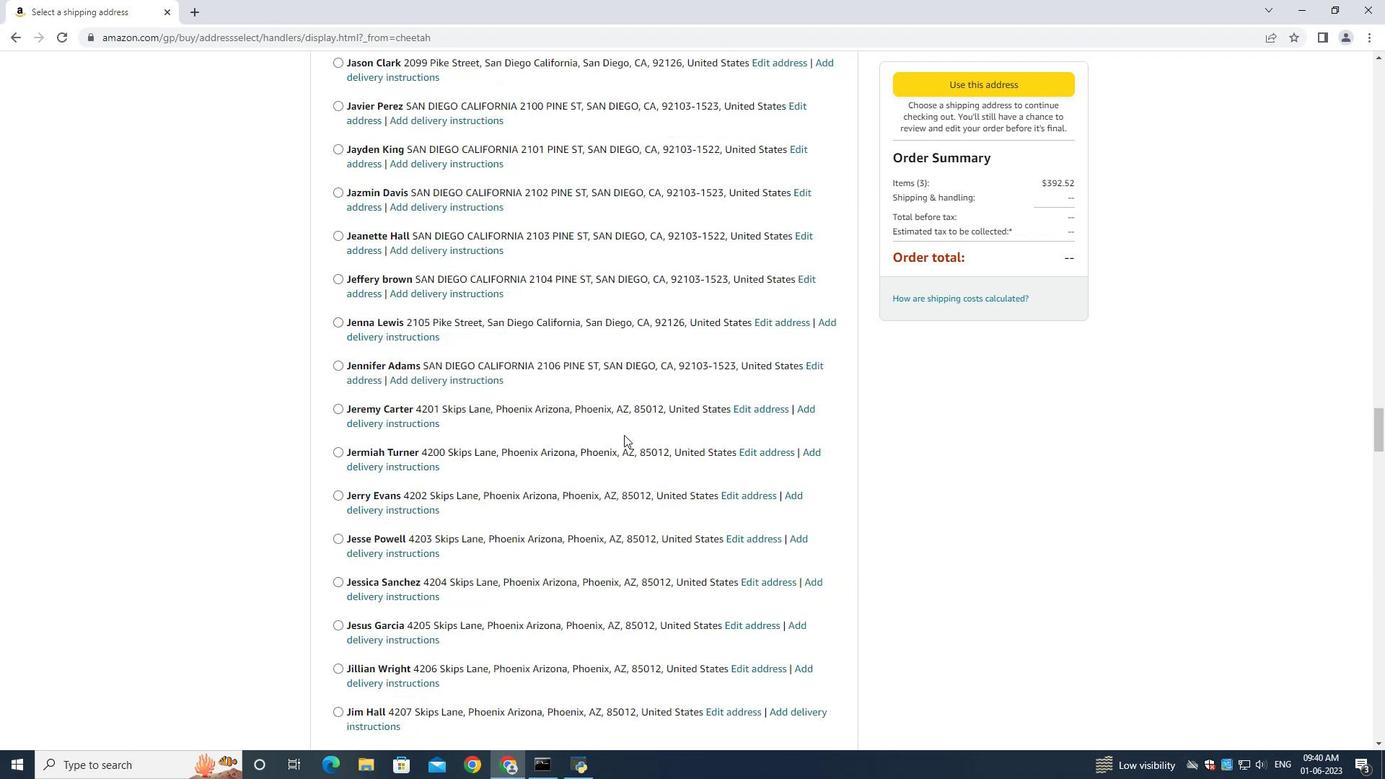 
Action: Mouse scrolled (624, 434) with delta (0, 0)
Screenshot: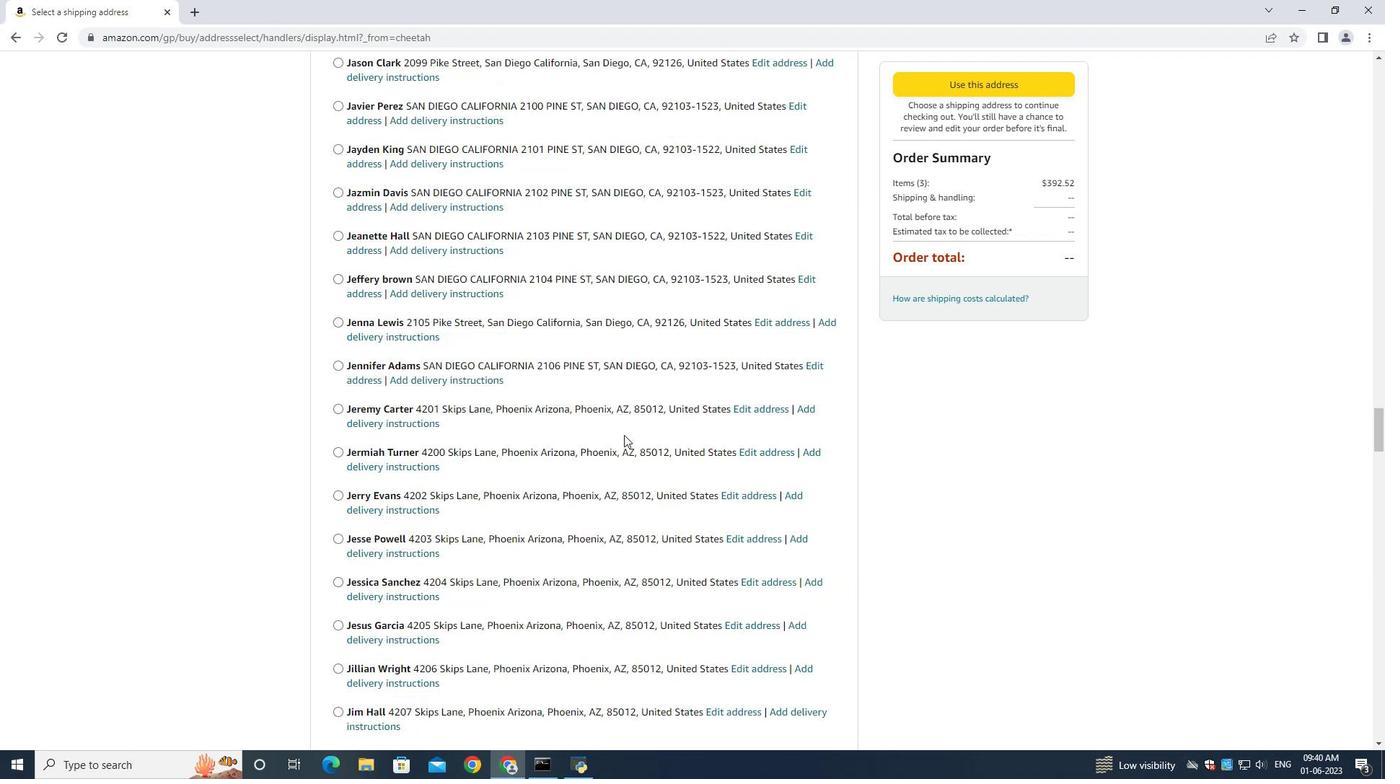 
Action: Mouse scrolled (624, 434) with delta (0, 0)
Screenshot: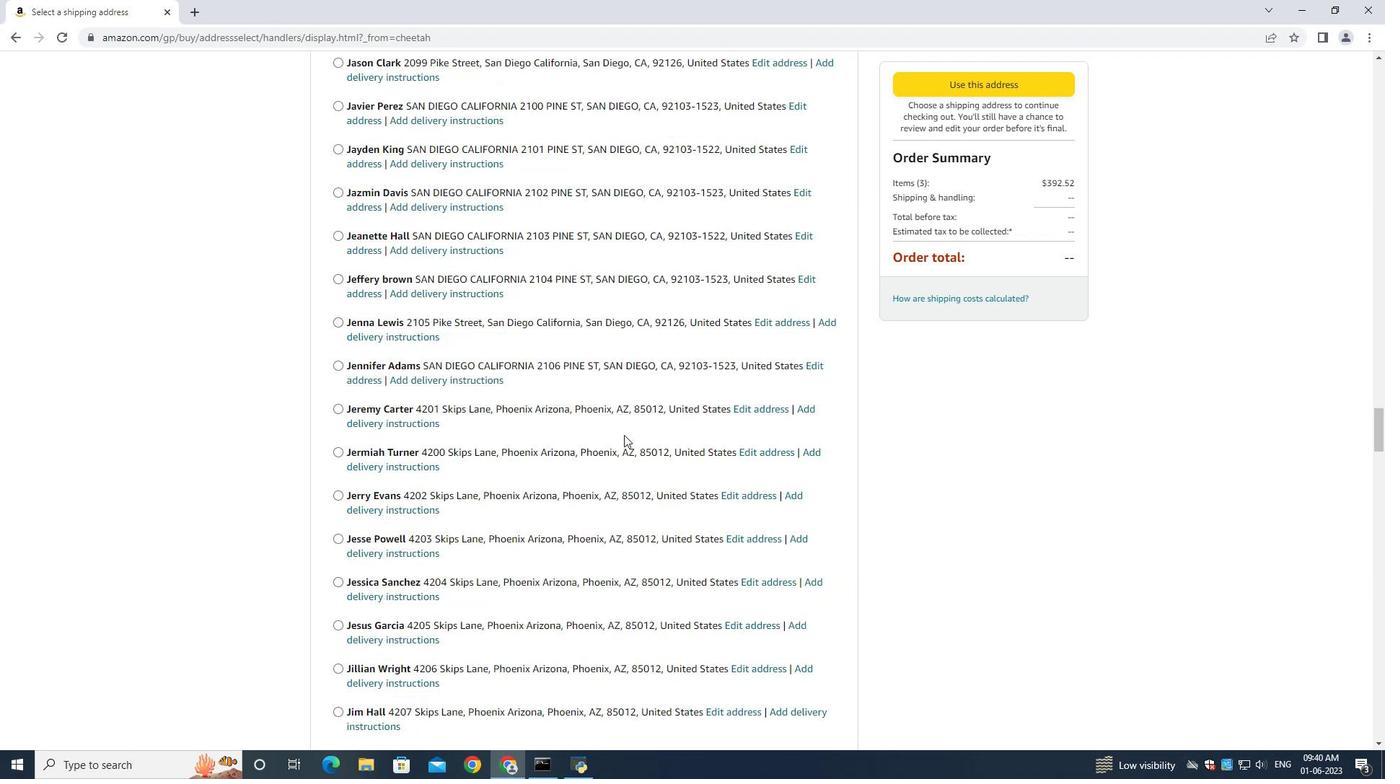
Action: Mouse scrolled (624, 434) with delta (0, 0)
Screenshot: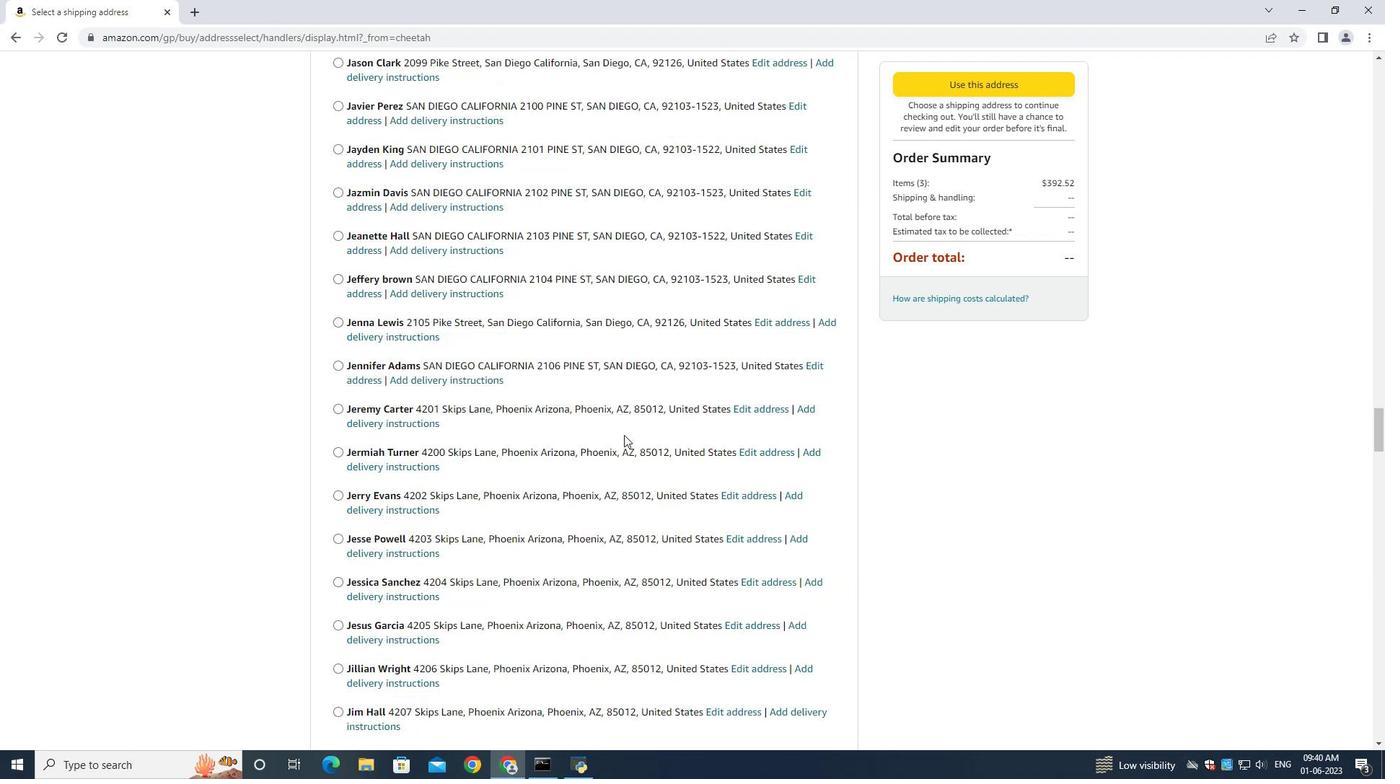 
Action: Mouse scrolled (624, 434) with delta (0, 0)
Screenshot: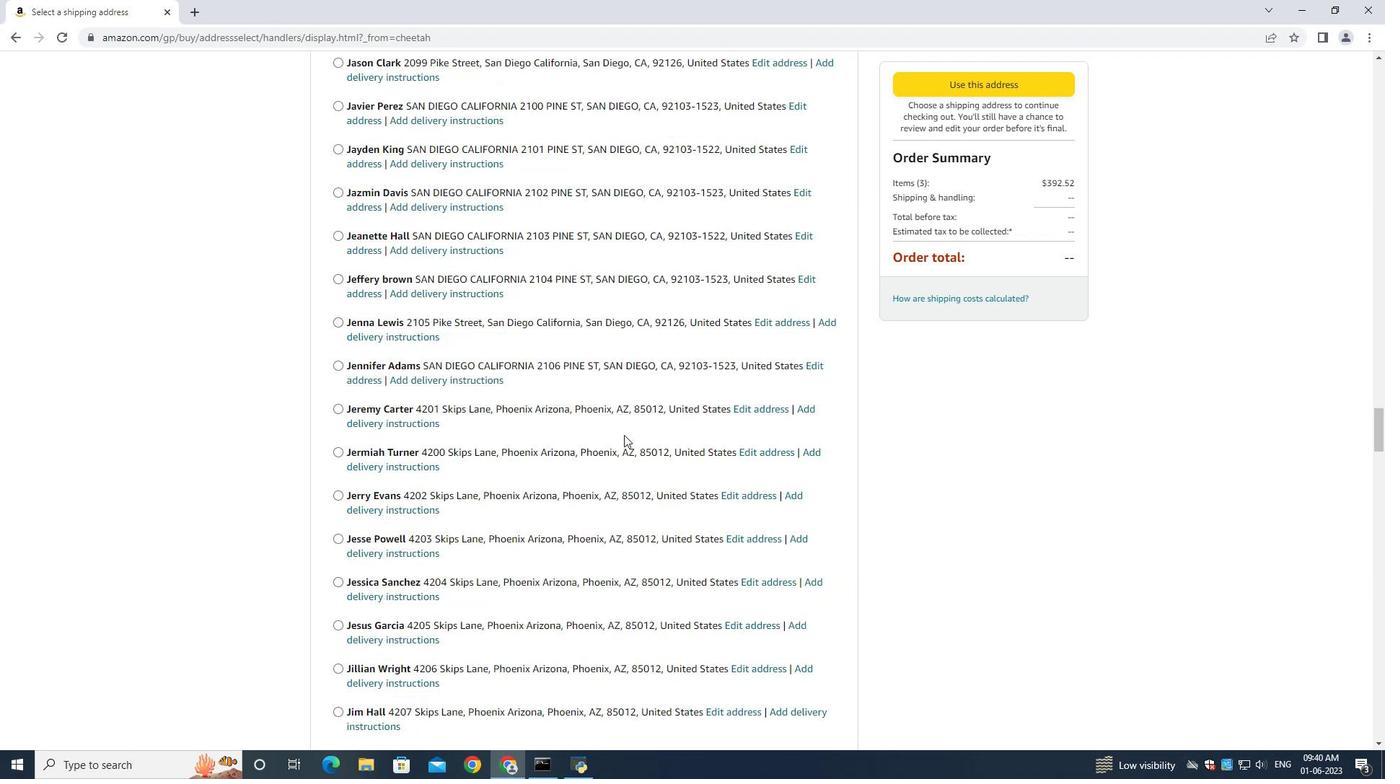 
Action: Mouse scrolled (624, 434) with delta (0, 0)
Screenshot: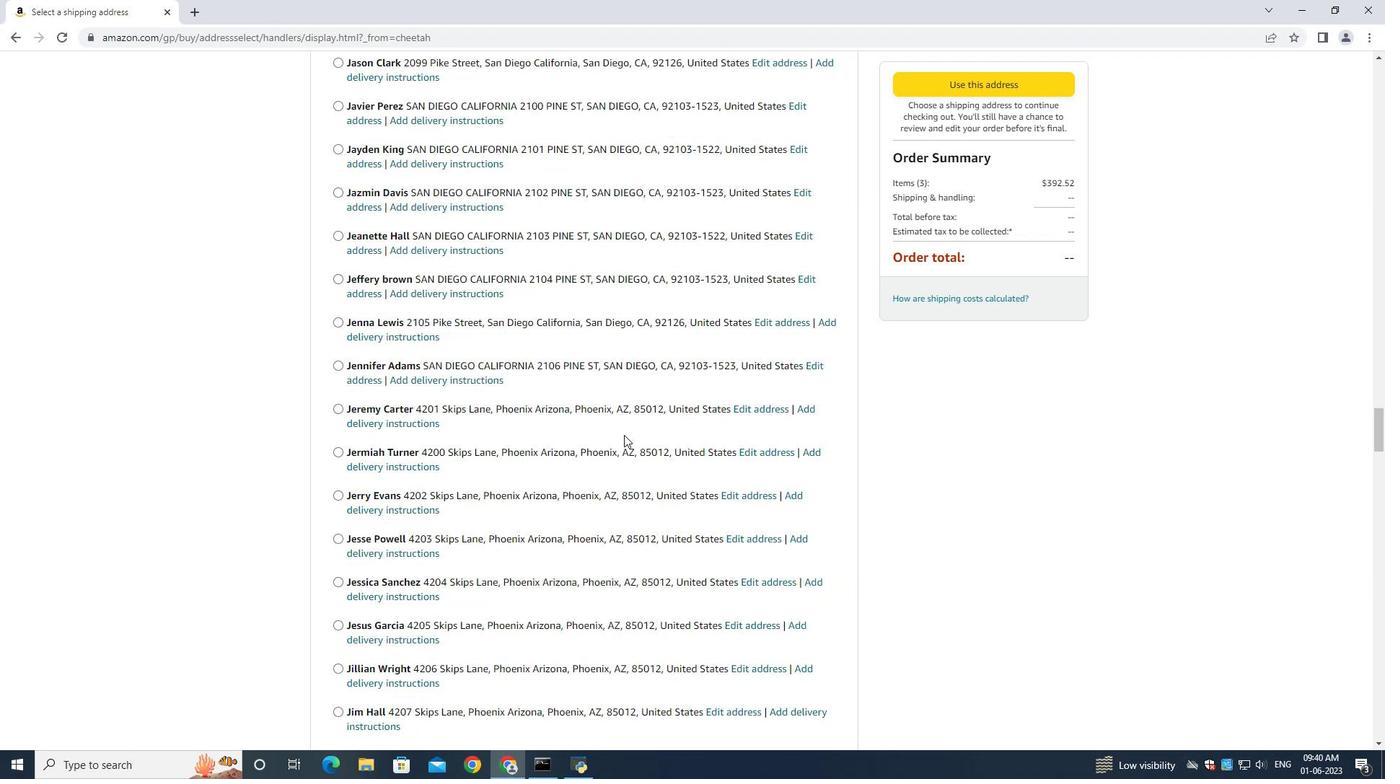 
Action: Mouse scrolled (624, 434) with delta (0, 0)
Screenshot: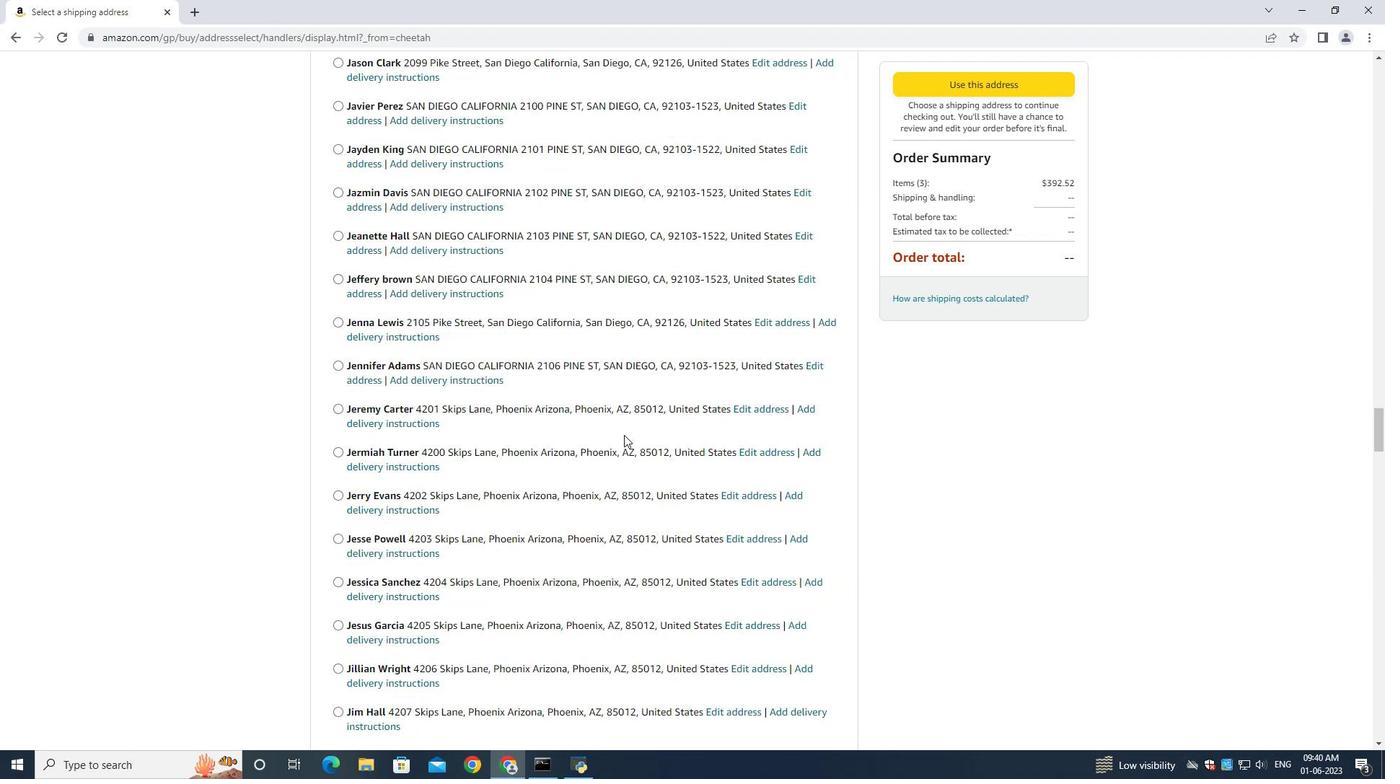 
Action: Key pressed <Key.page_down>
Screenshot: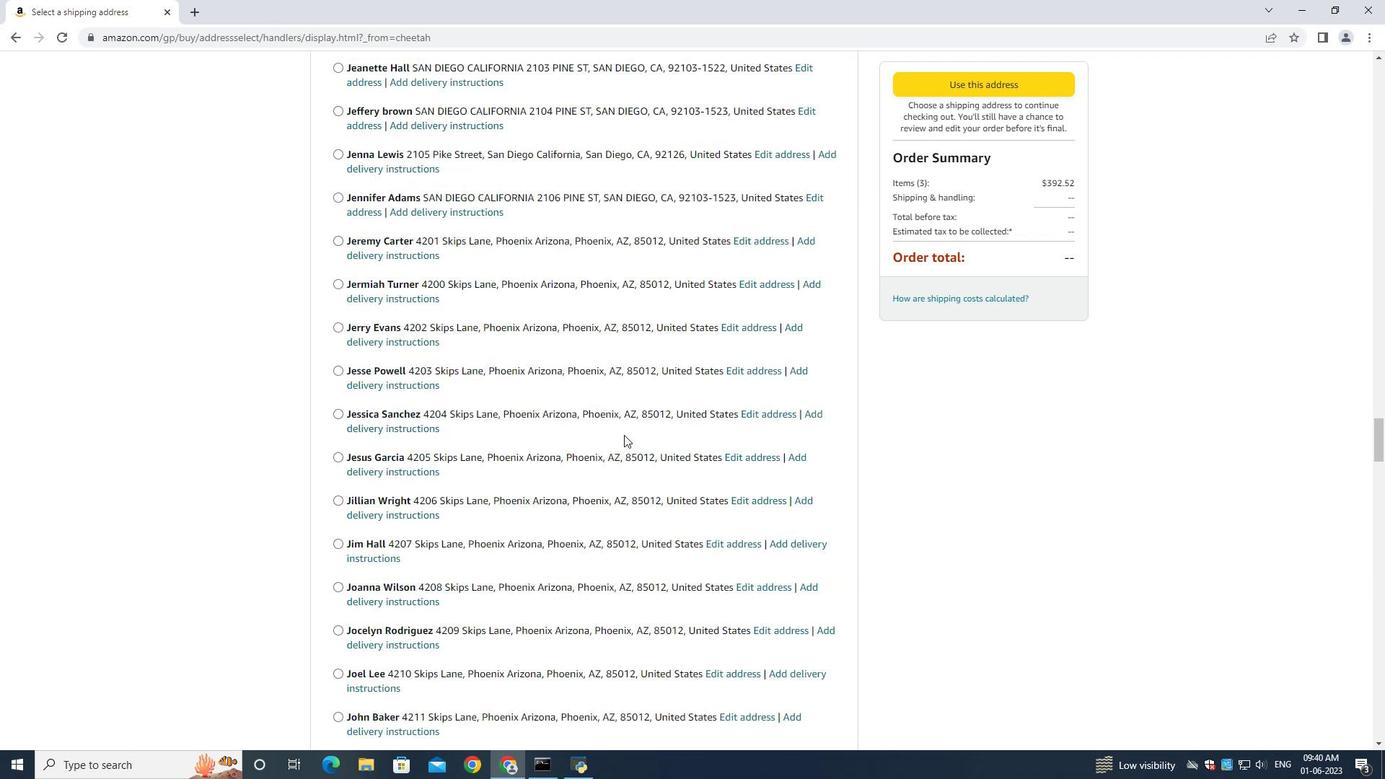 
Action: Mouse scrolled (624, 434) with delta (0, 0)
Screenshot: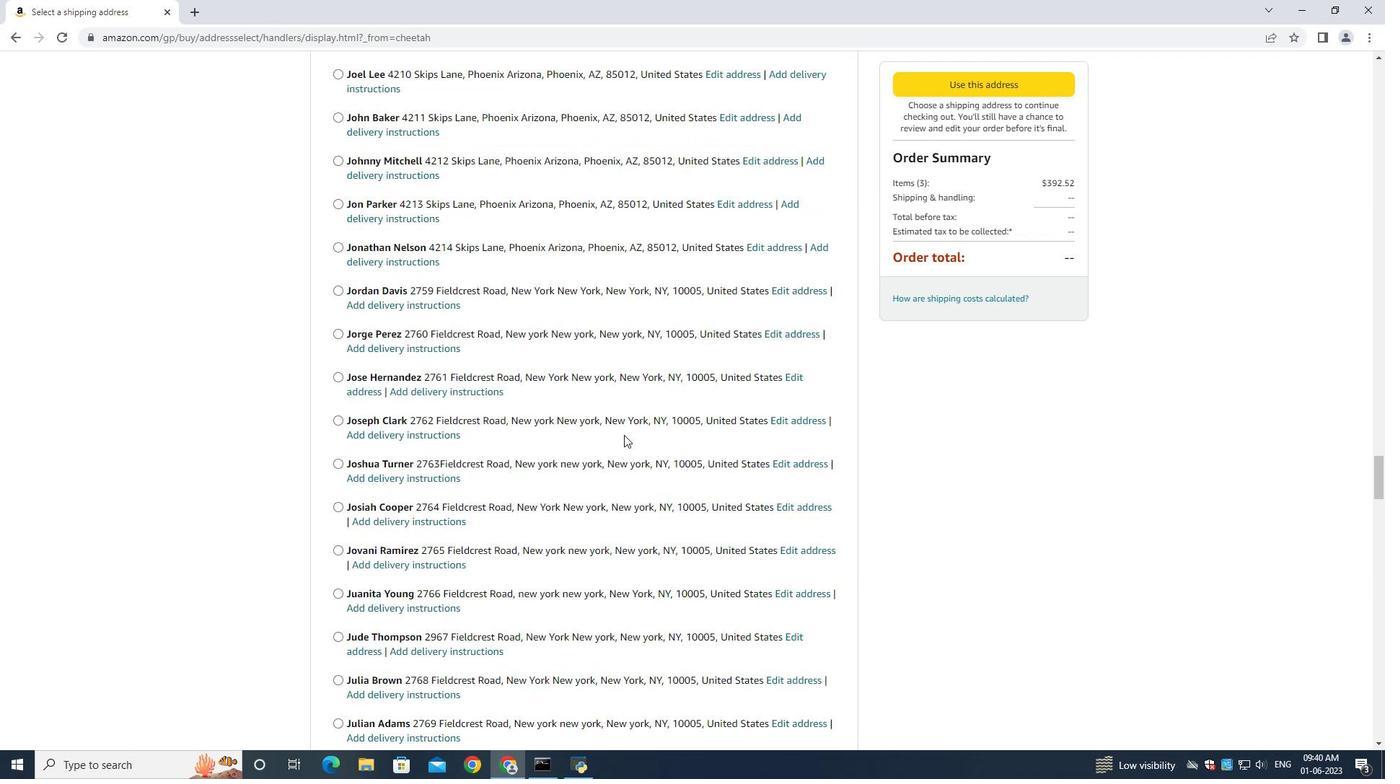 
Action: Mouse scrolled (624, 434) with delta (0, 0)
Screenshot: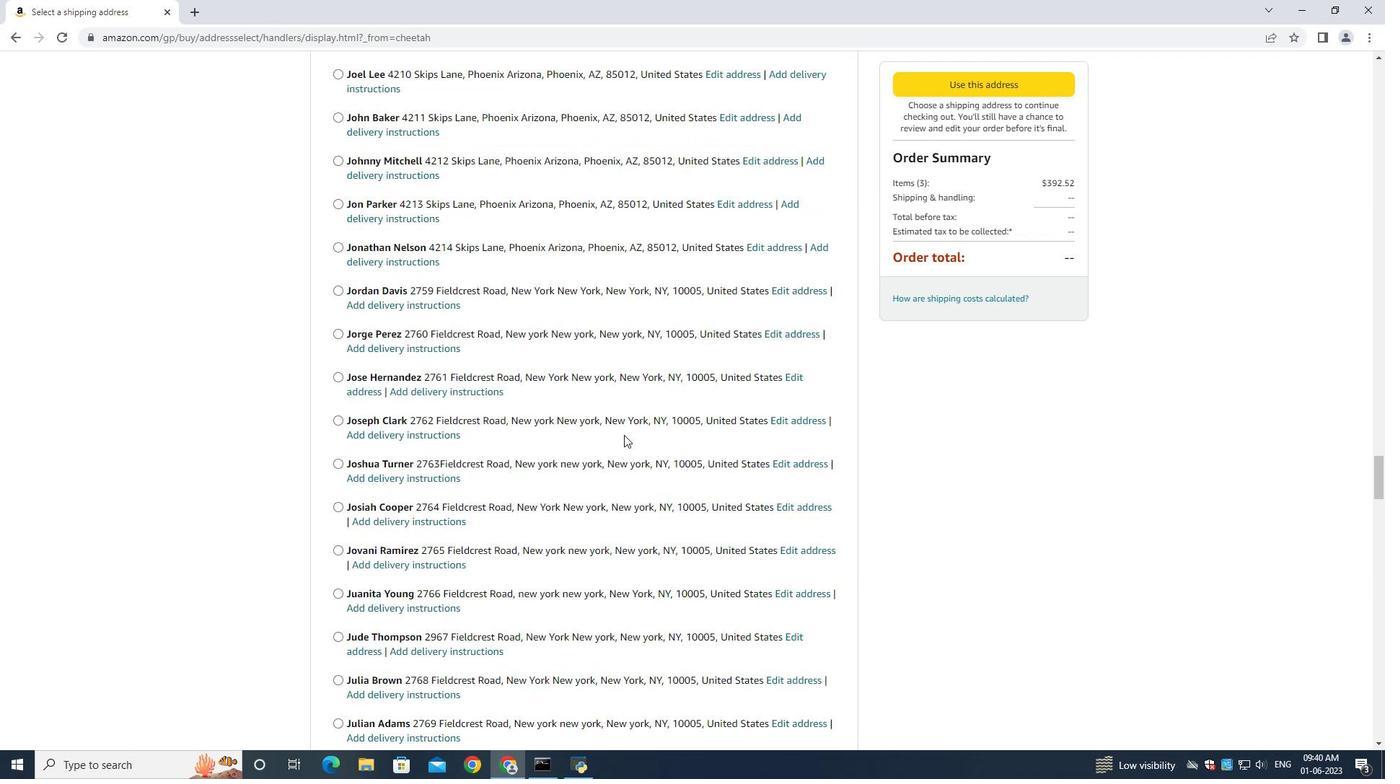 
Action: Mouse scrolled (624, 434) with delta (0, 0)
Screenshot: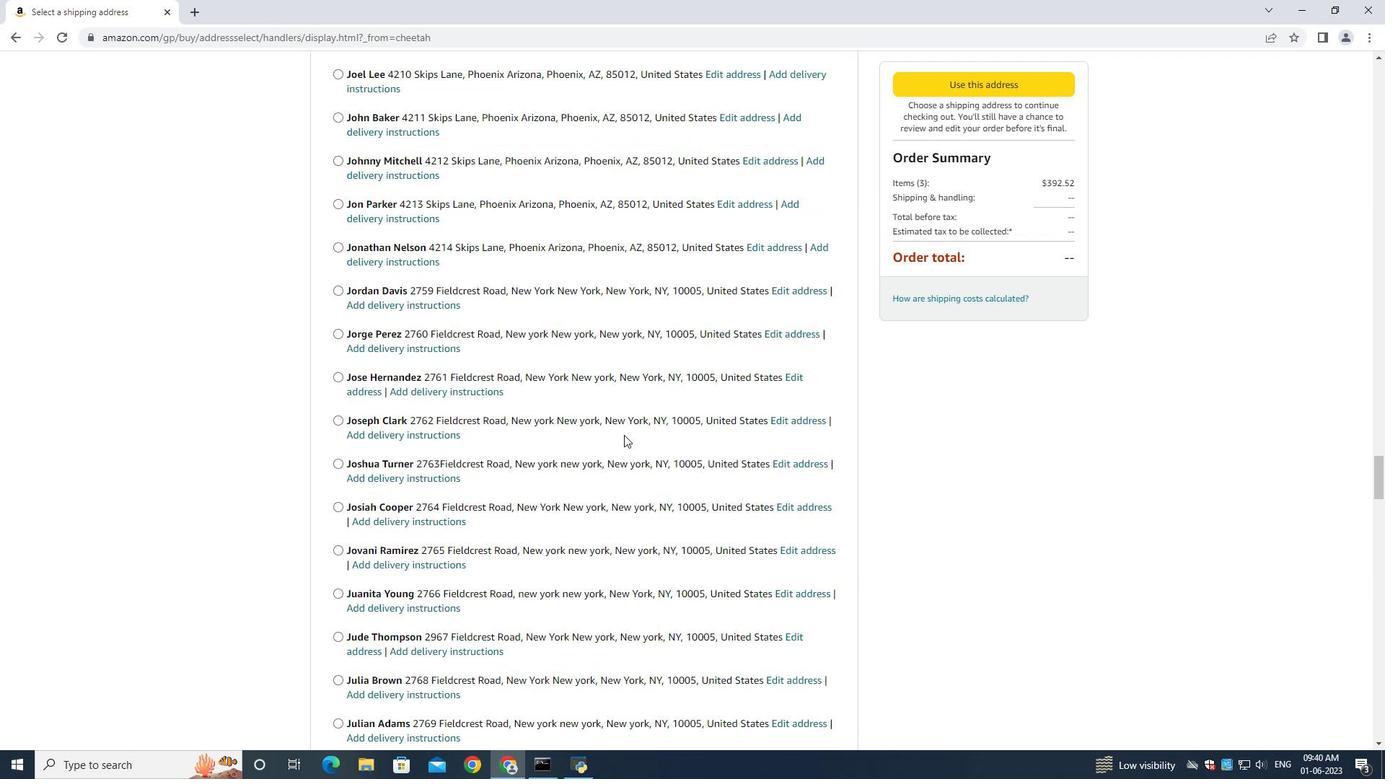 
Action: Mouse scrolled (624, 433) with delta (0, -1)
Screenshot: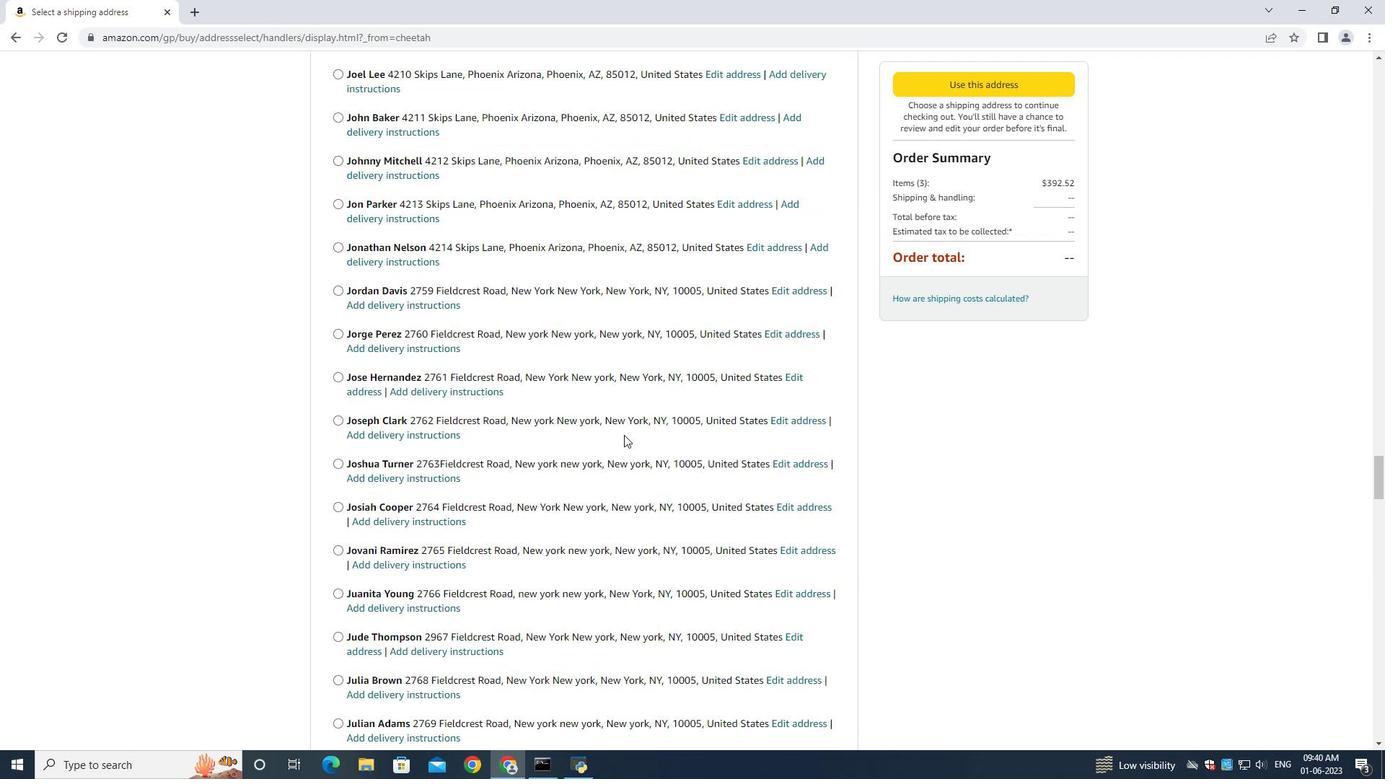 
Action: Mouse scrolled (624, 434) with delta (0, 0)
Screenshot: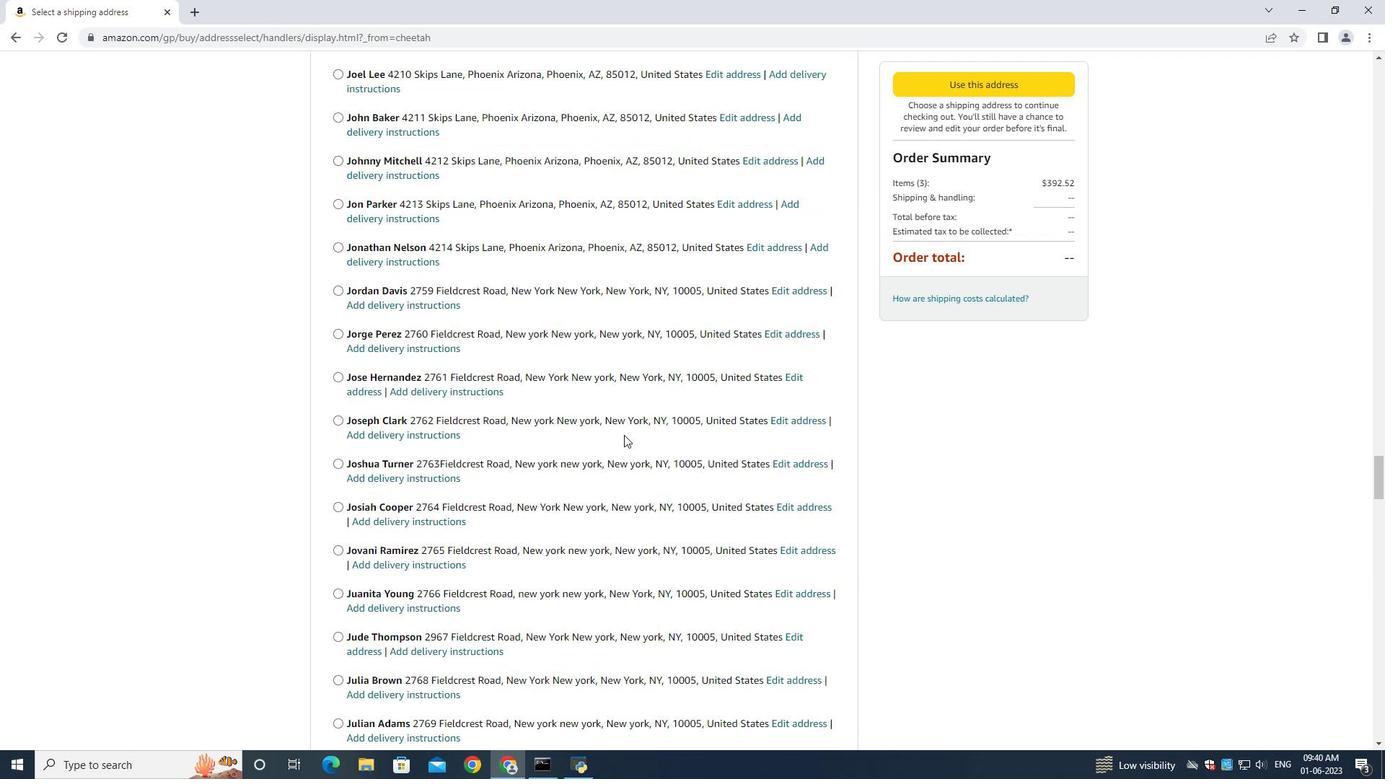 
Action: Mouse scrolled (624, 434) with delta (0, 0)
Screenshot: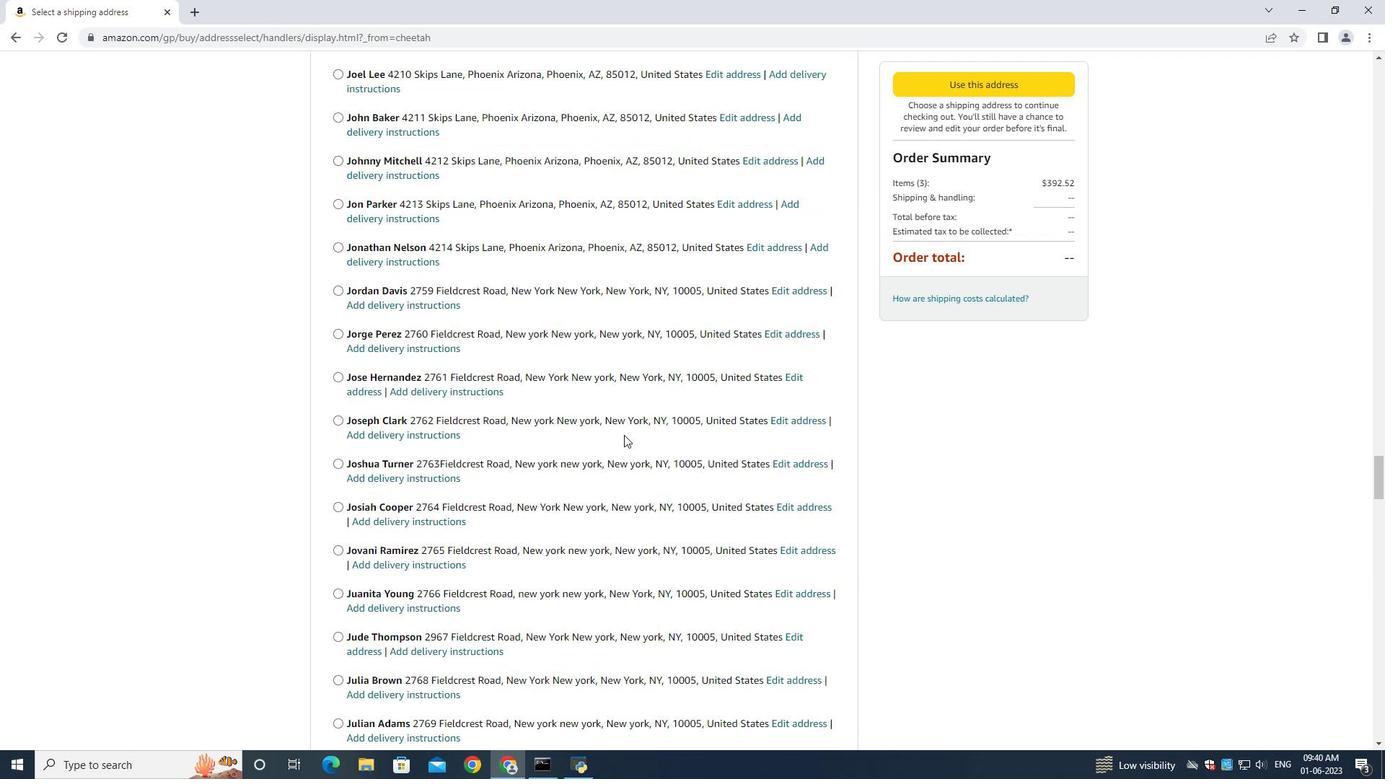 
Action: Key pressed <Key.page_down>
Screenshot: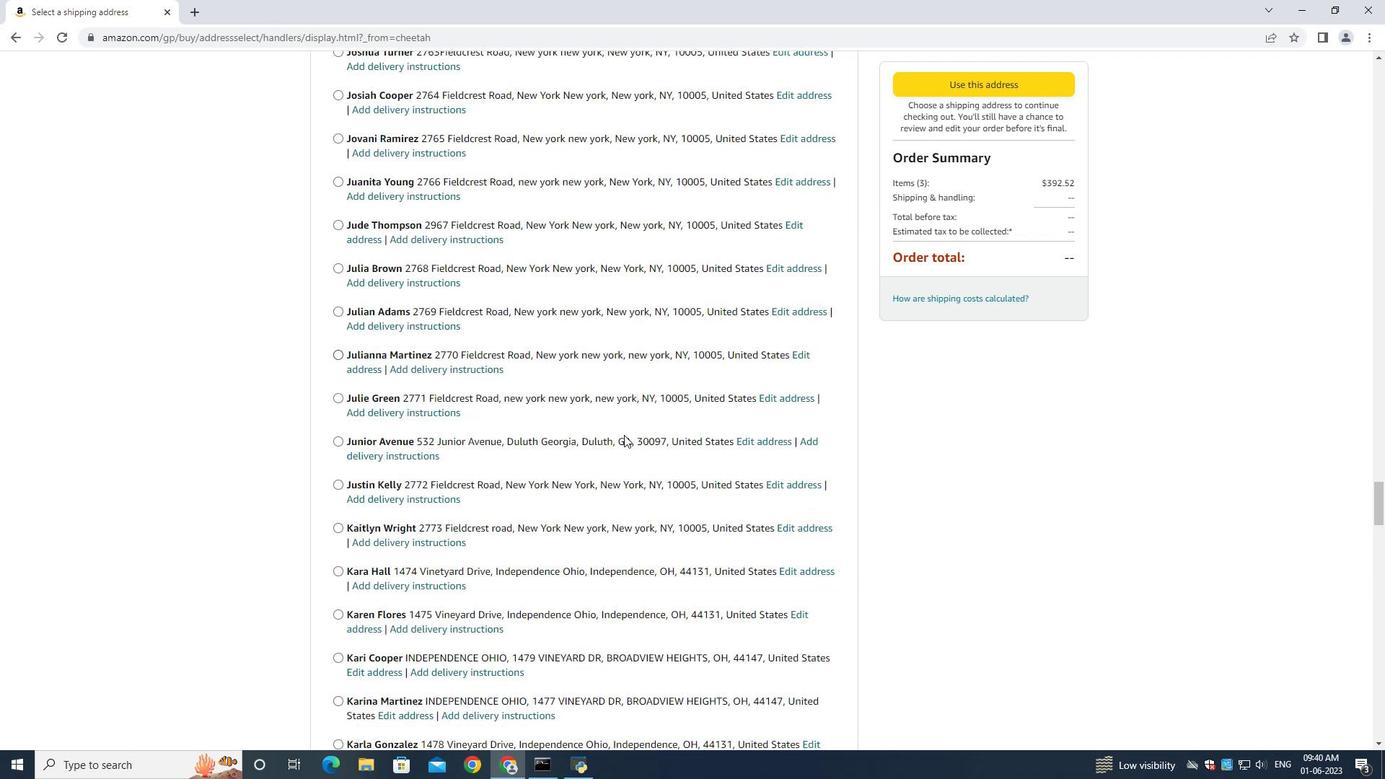 
Action: Mouse scrolled (624, 434) with delta (0, 0)
Screenshot: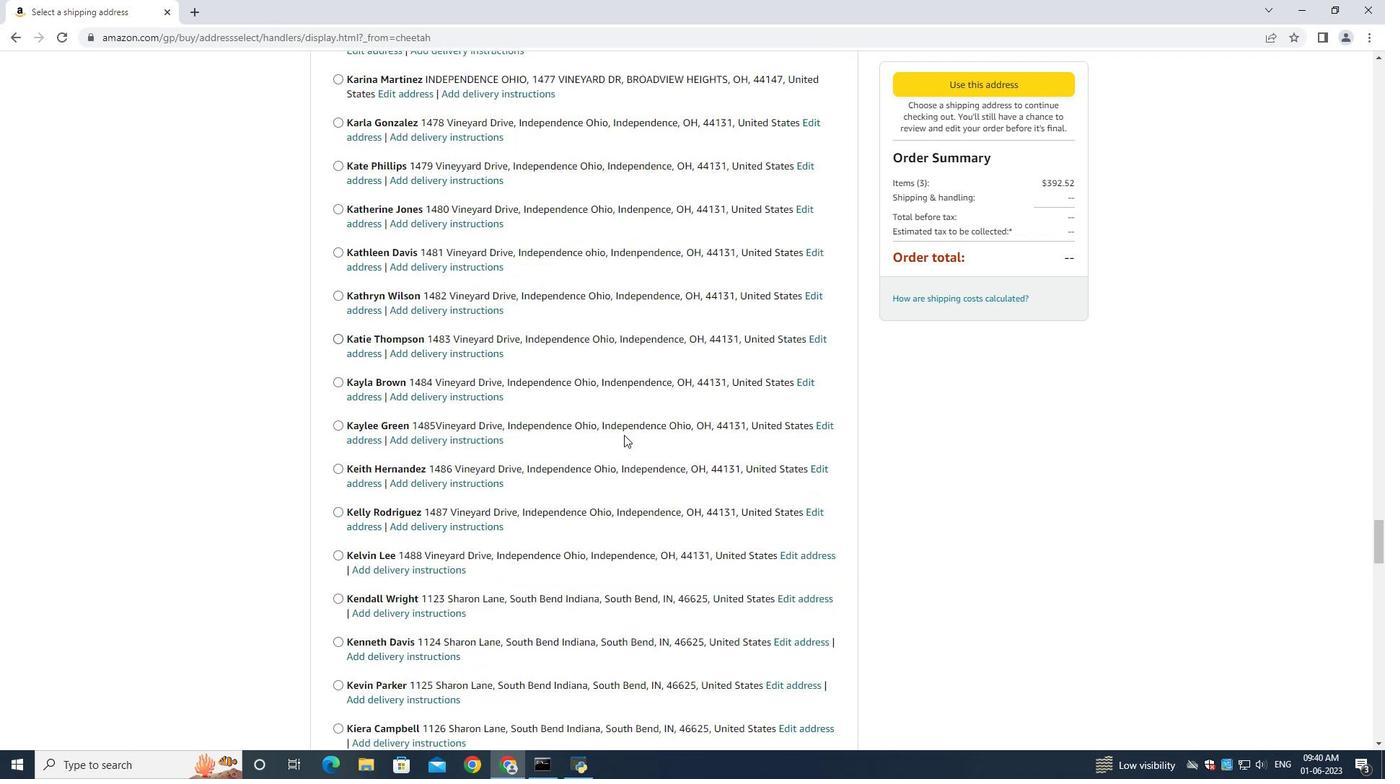
Action: Mouse scrolled (624, 434) with delta (0, 0)
Screenshot: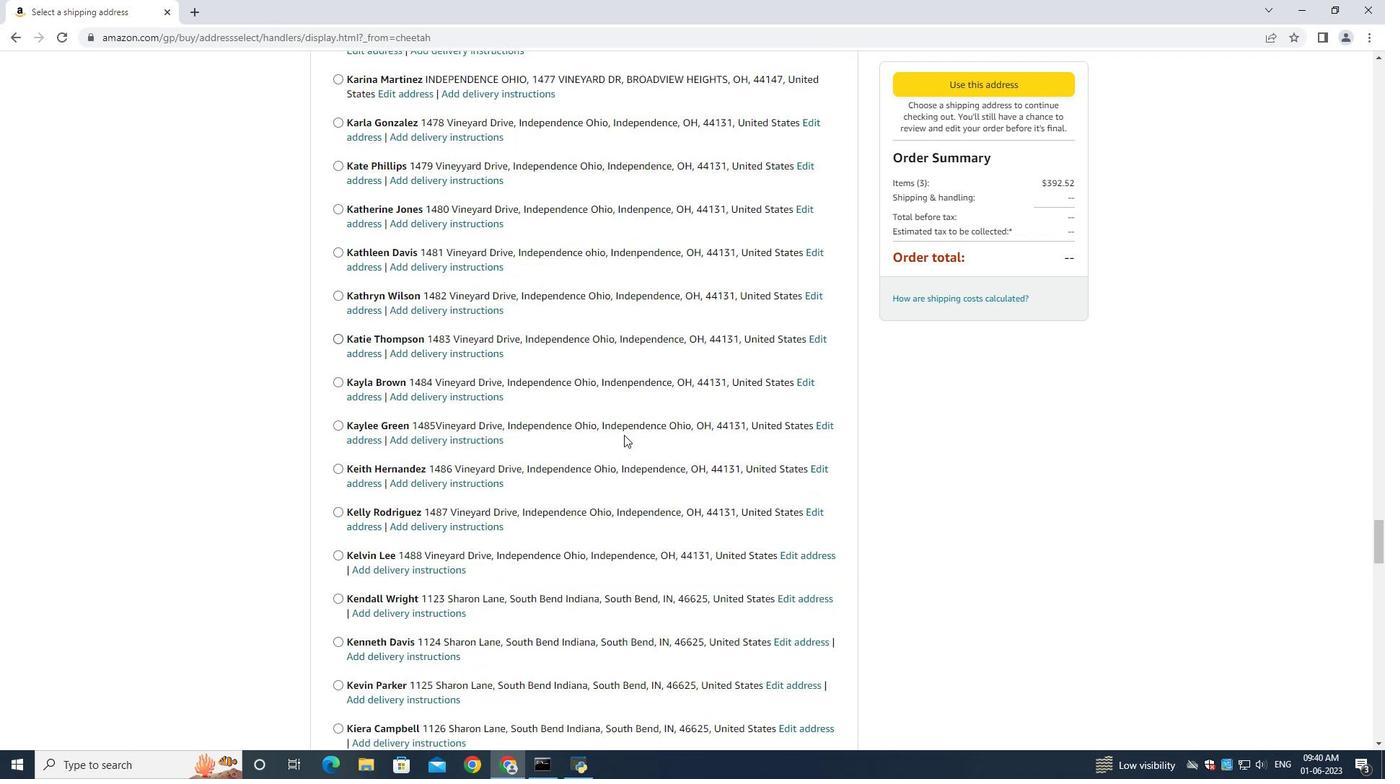 
Action: Mouse scrolled (624, 434) with delta (0, 0)
Screenshot: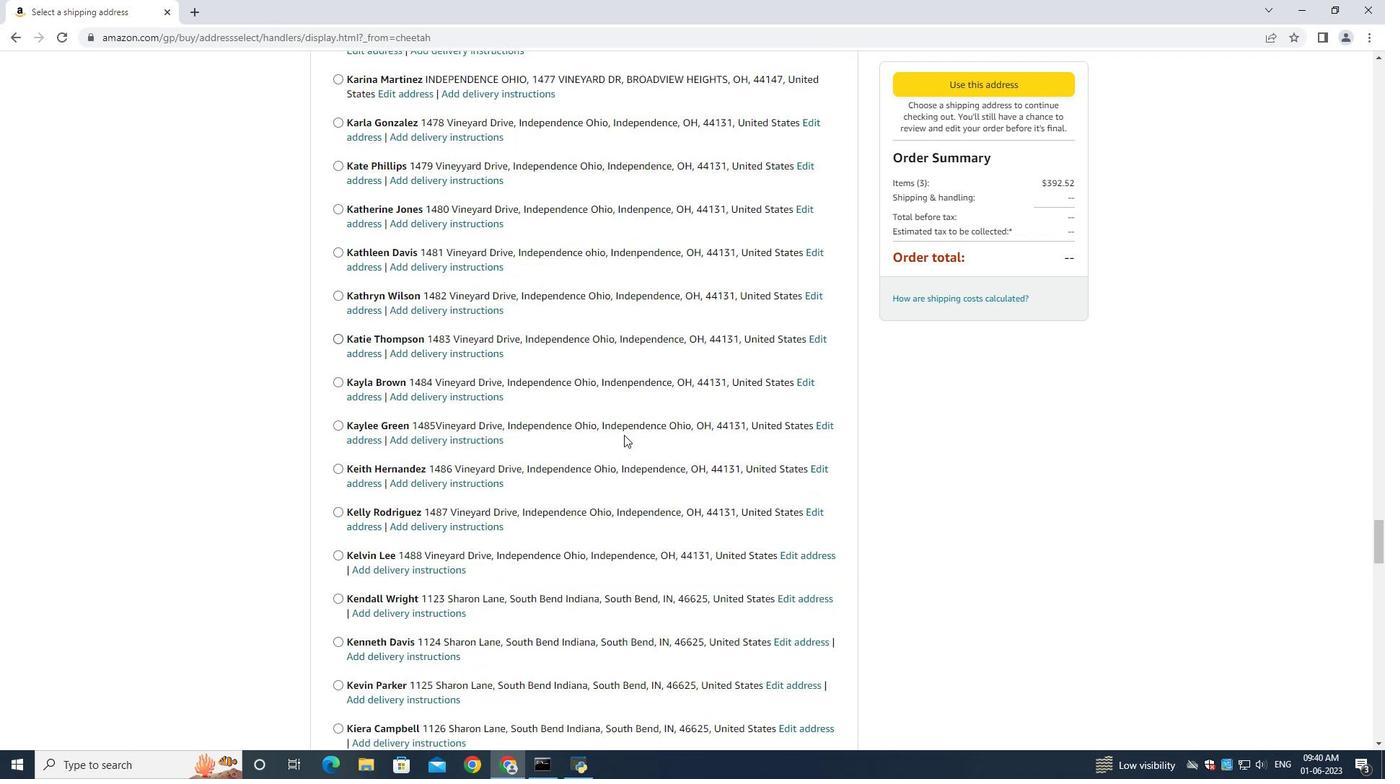 
Action: Mouse scrolled (624, 434) with delta (0, 0)
Screenshot: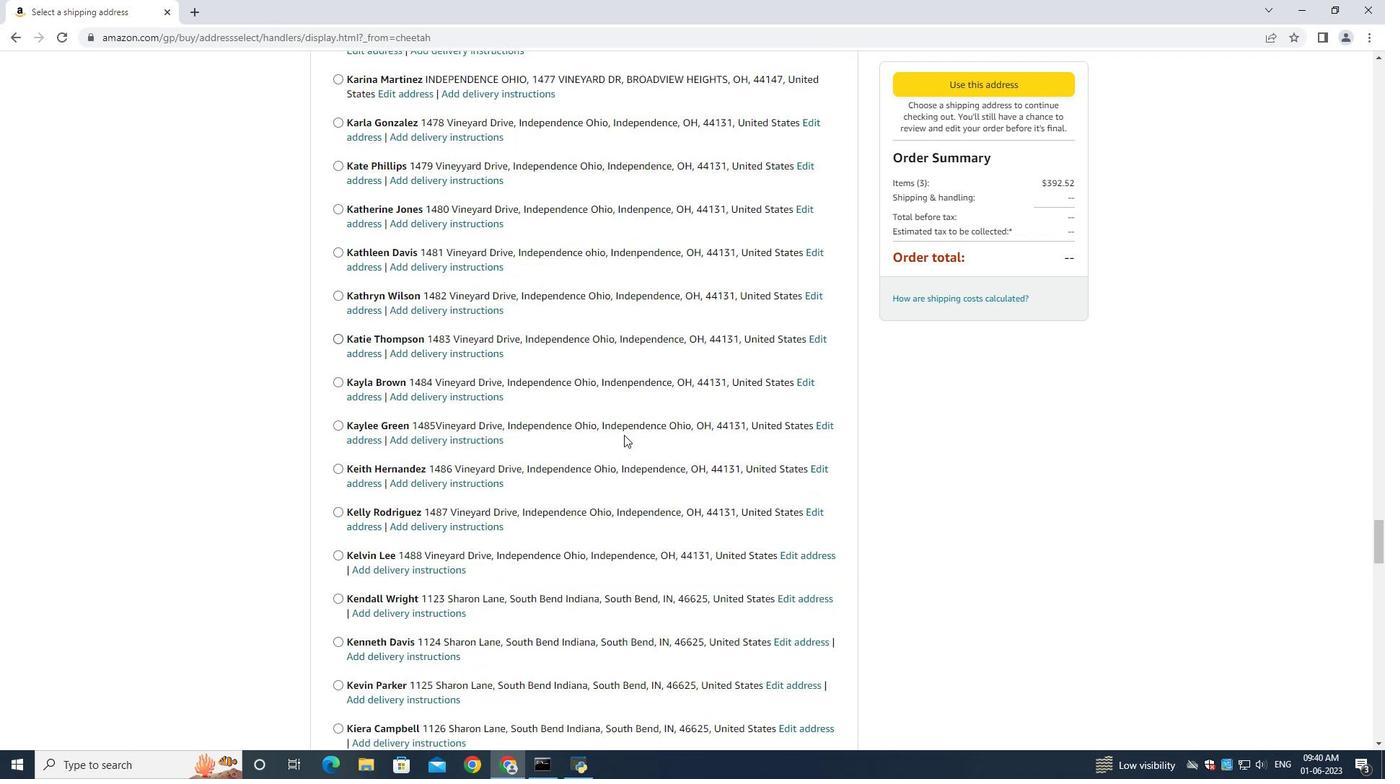 
Action: Mouse scrolled (624, 434) with delta (0, 0)
Screenshot: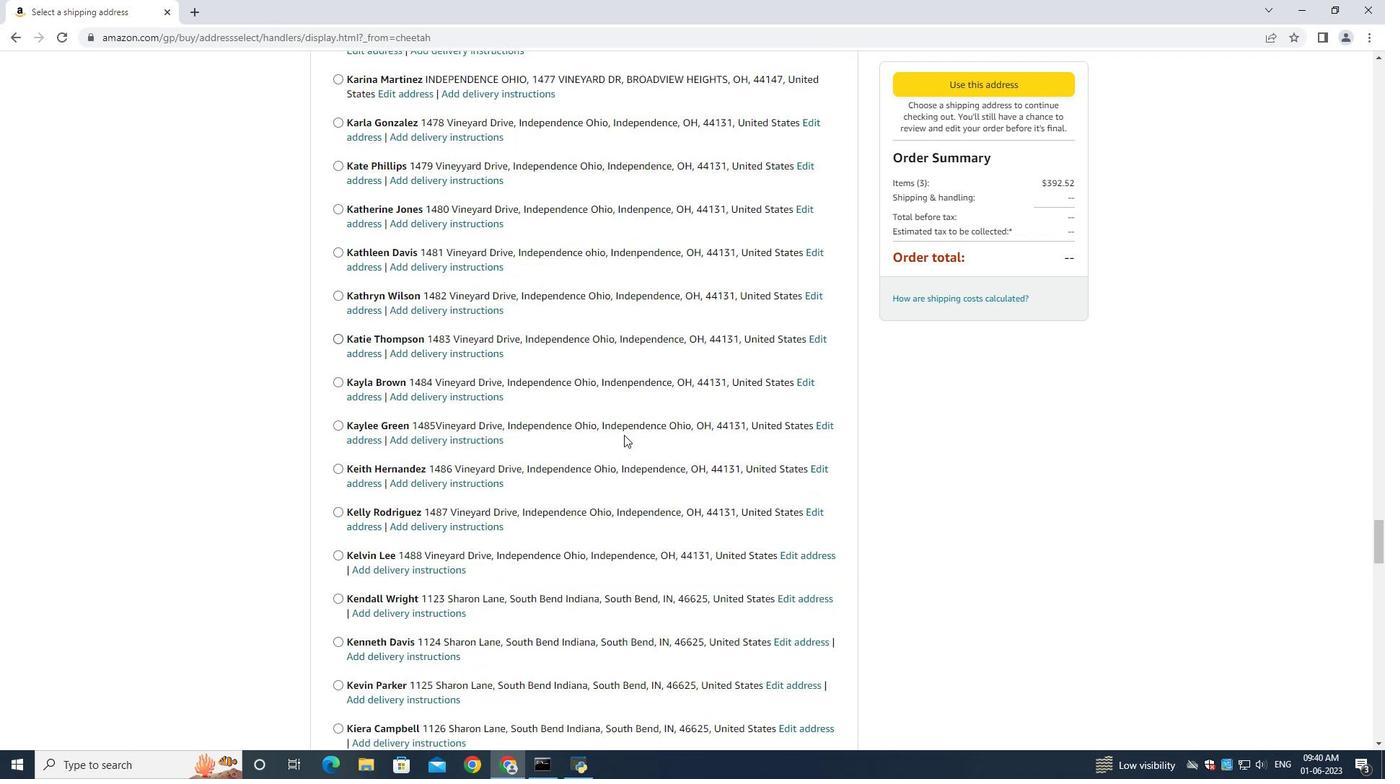 
Action: Mouse scrolled (624, 434) with delta (0, 0)
Screenshot: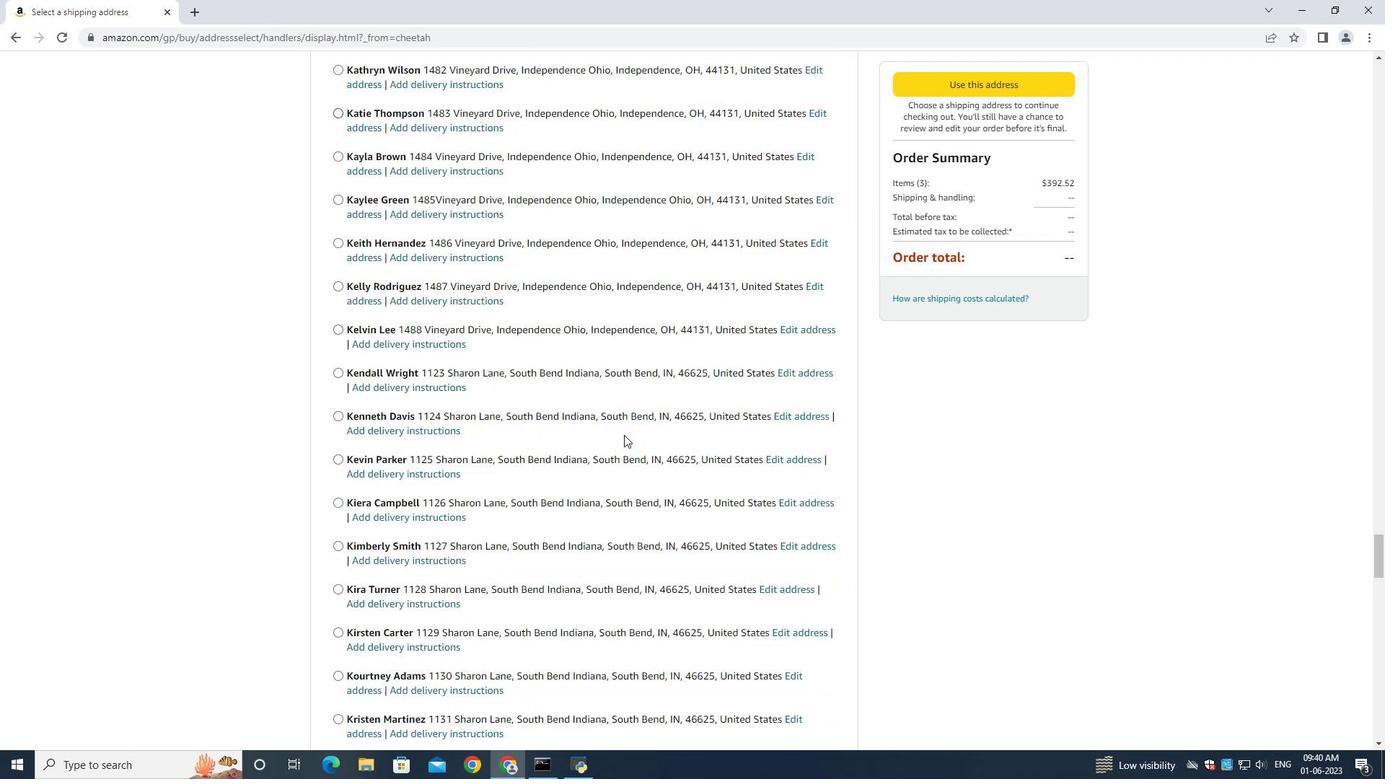 
Action: Mouse scrolled (624, 434) with delta (0, 0)
Screenshot: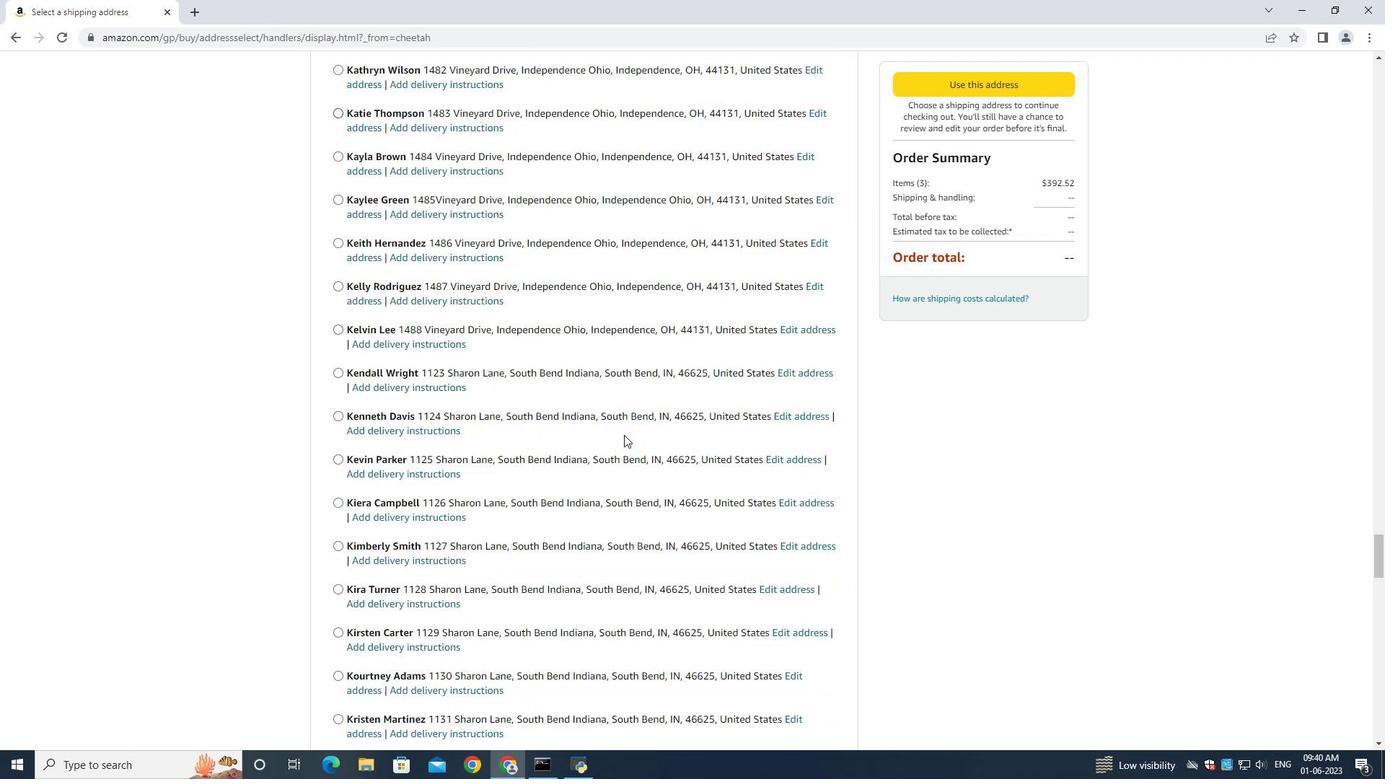 
Action: Key pressed <Key.page_down>
Screenshot: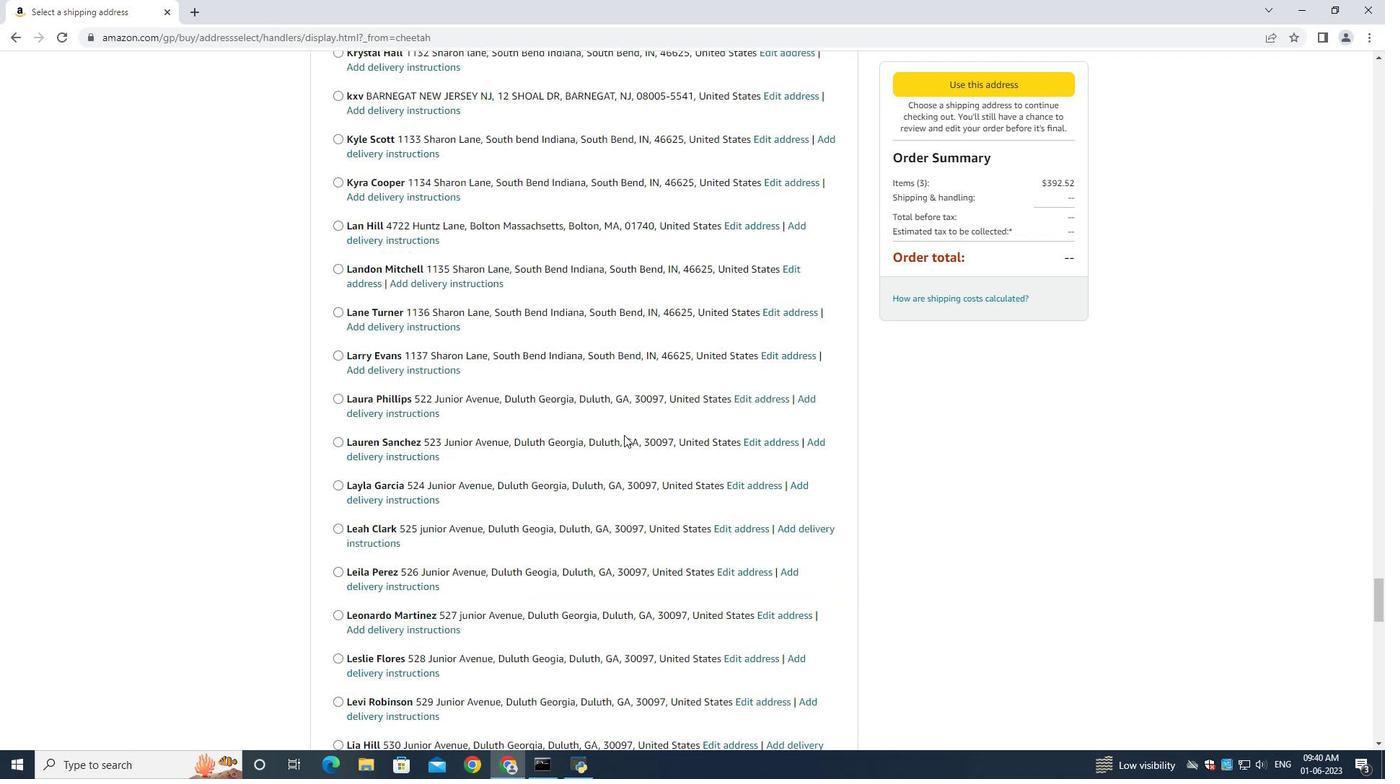 
Action: Mouse scrolled (624, 434) with delta (0, 0)
Screenshot: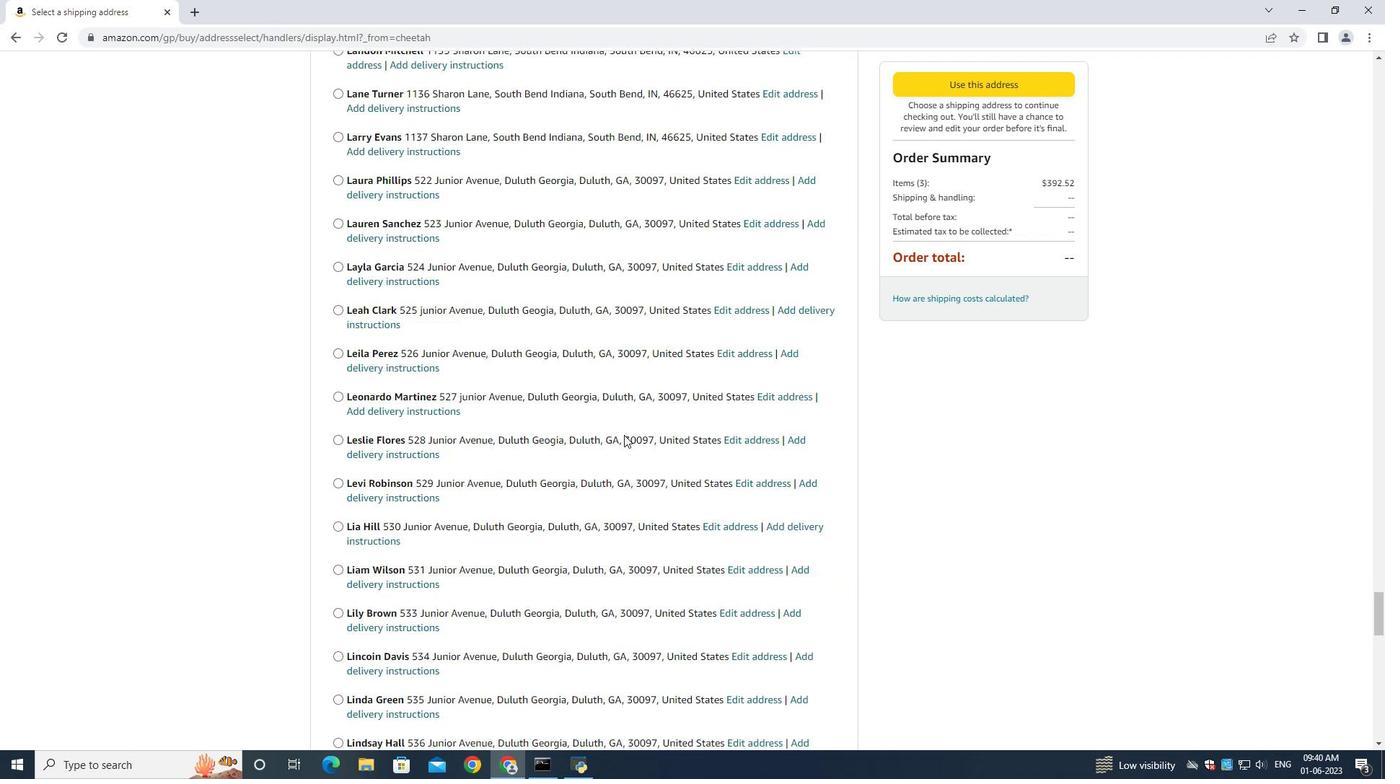 
Action: Mouse scrolled (624, 434) with delta (0, 0)
Screenshot: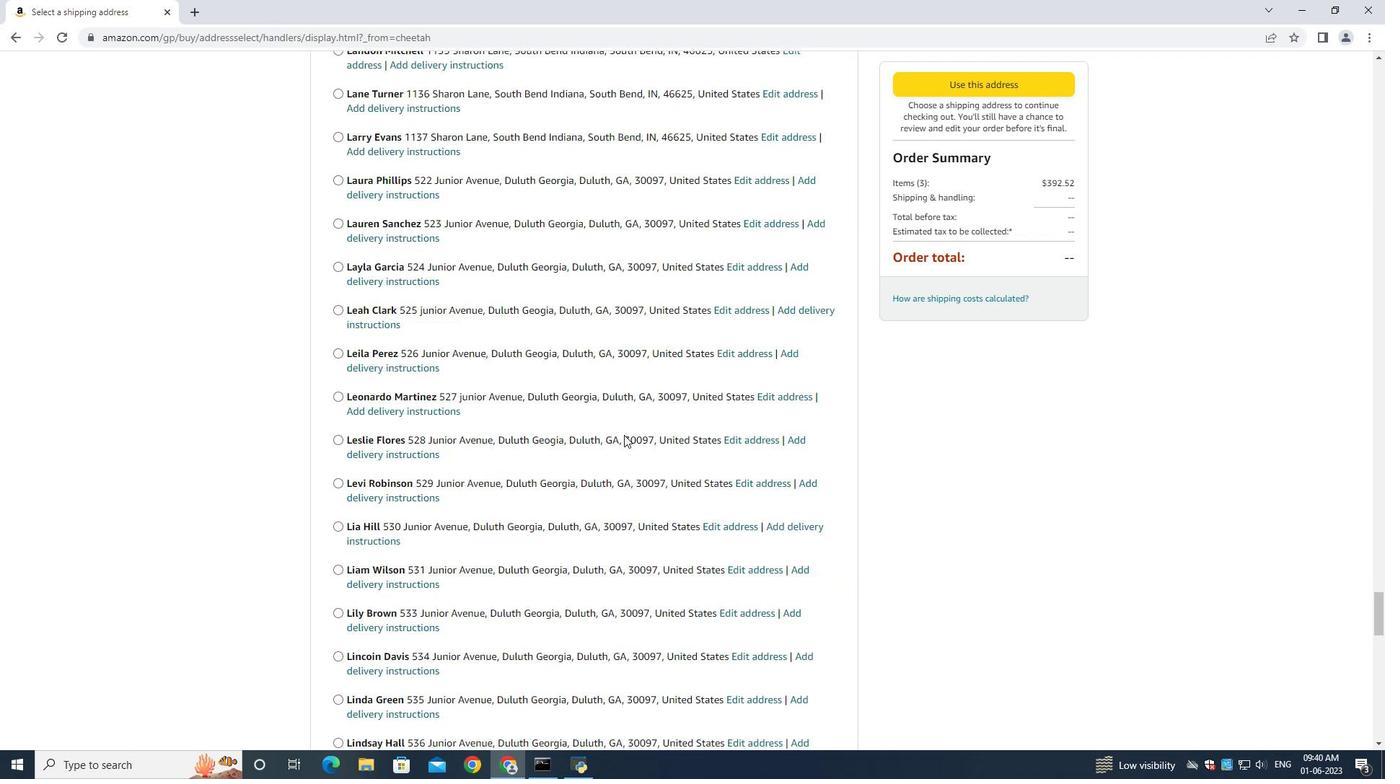 
Action: Mouse scrolled (624, 434) with delta (0, 0)
Screenshot: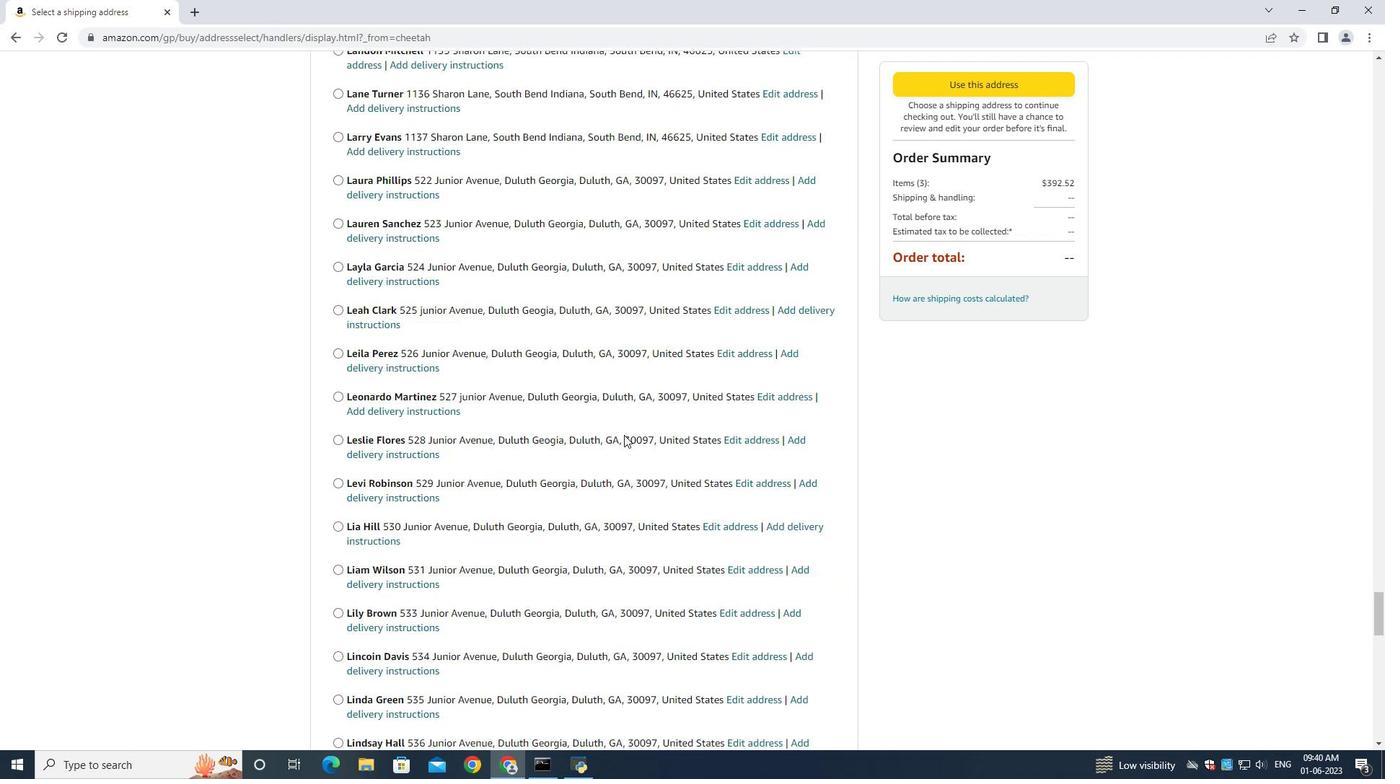 
Action: Mouse scrolled (624, 434) with delta (0, 0)
Screenshot: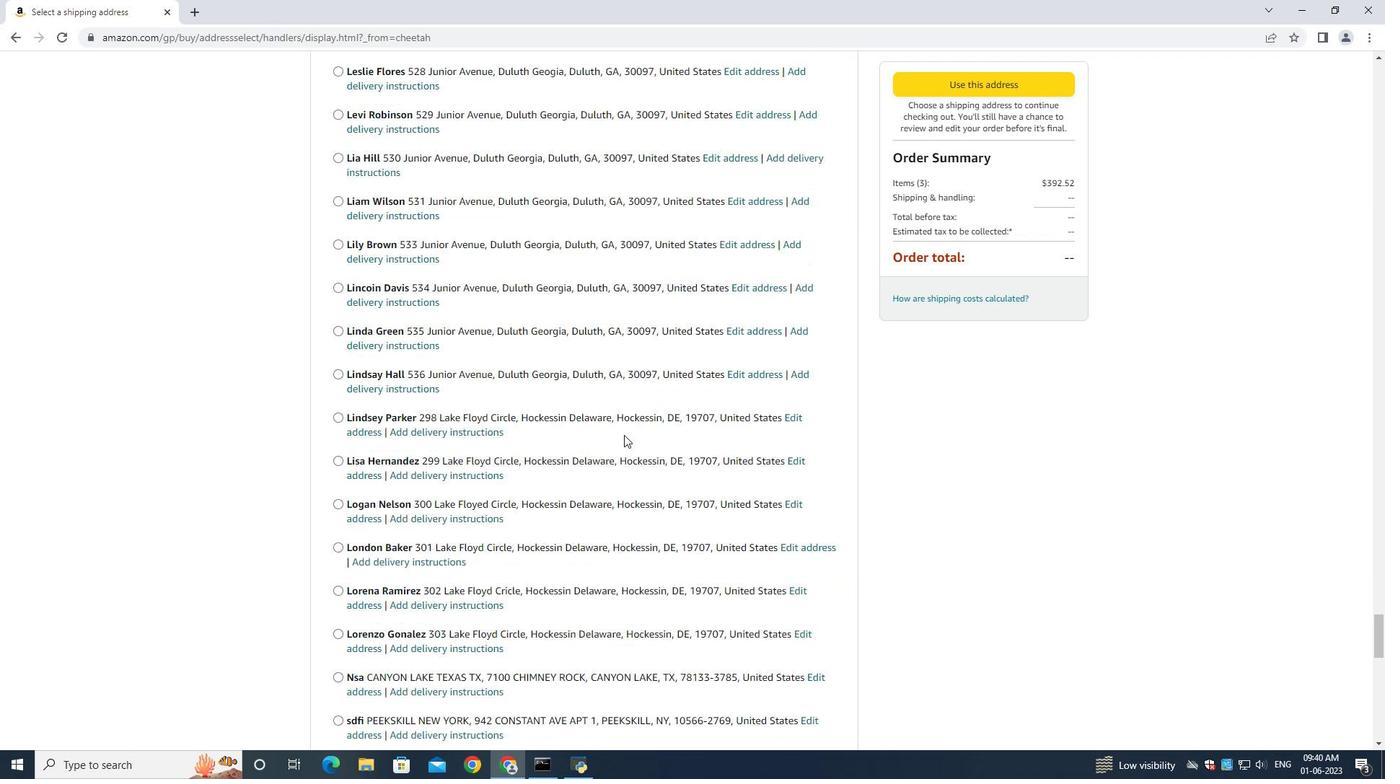 
Action: Mouse scrolled (624, 434) with delta (0, 0)
Screenshot: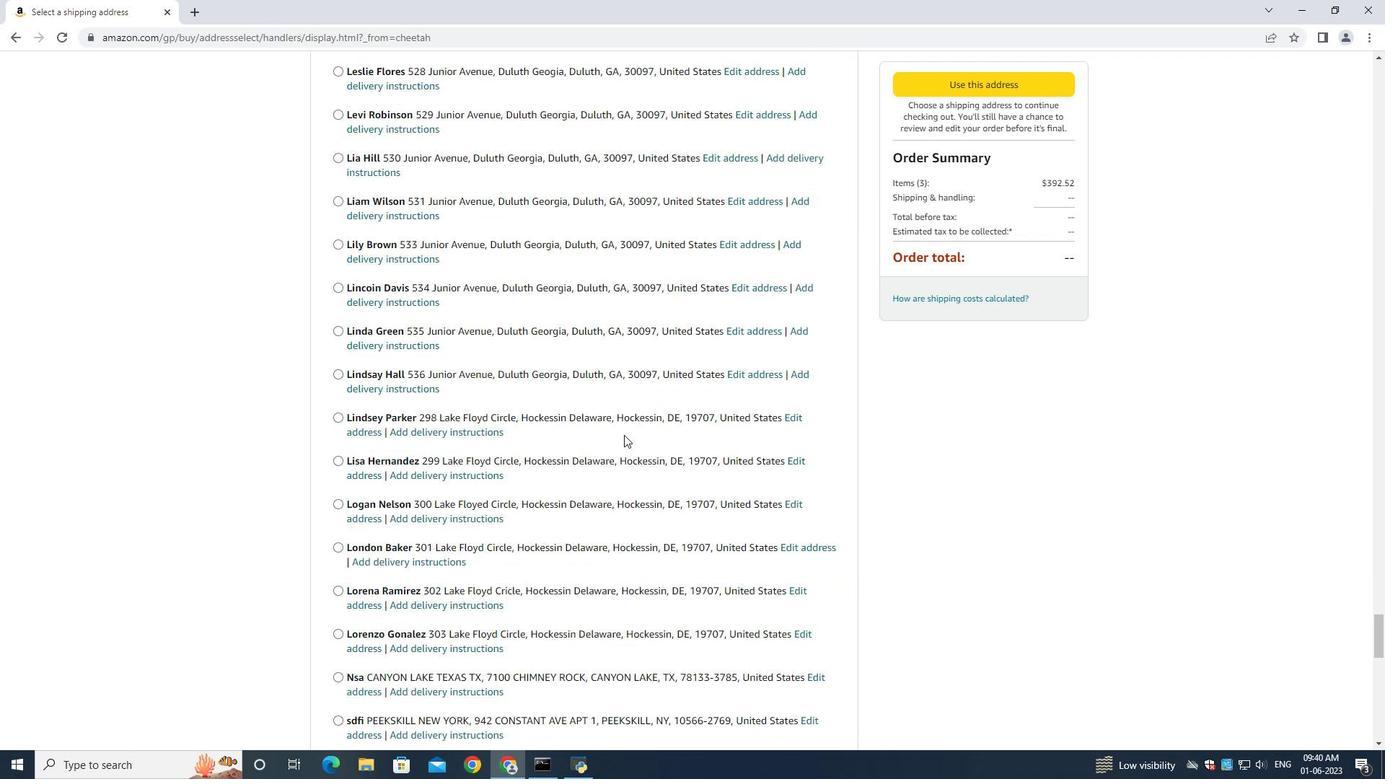 
Action: Mouse scrolled (624, 434) with delta (0, 0)
Screenshot: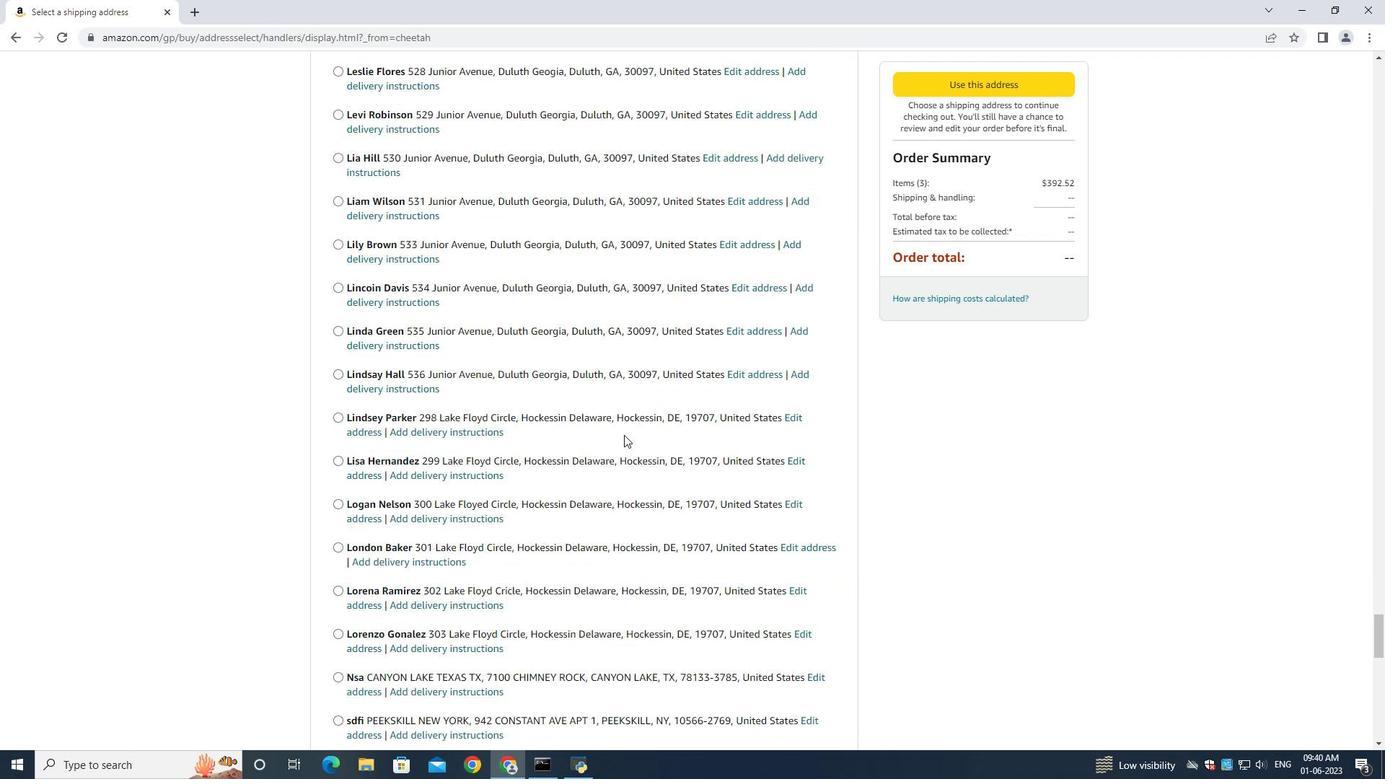 
Action: Key pressed <Key.page_down>
Screenshot: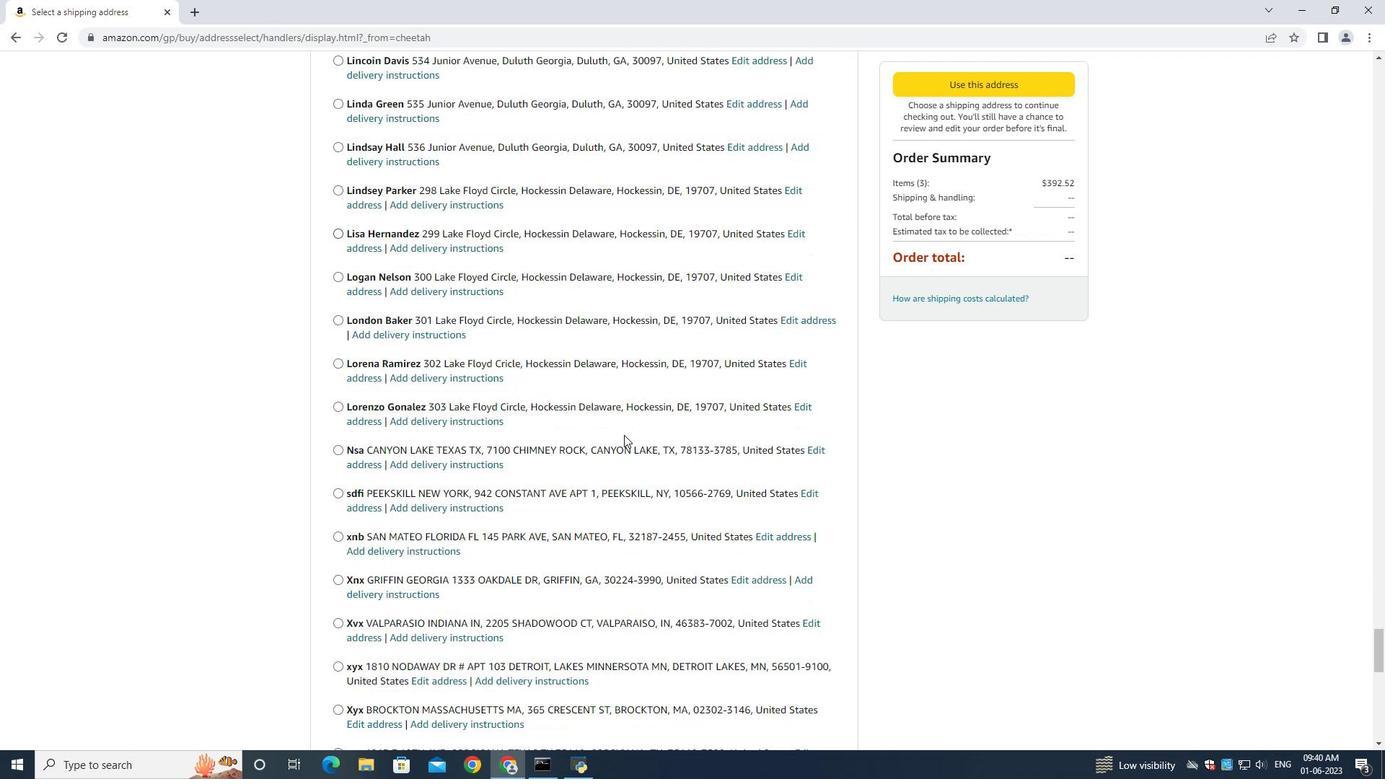 
Action: Mouse scrolled (624, 434) with delta (0, 0)
Screenshot: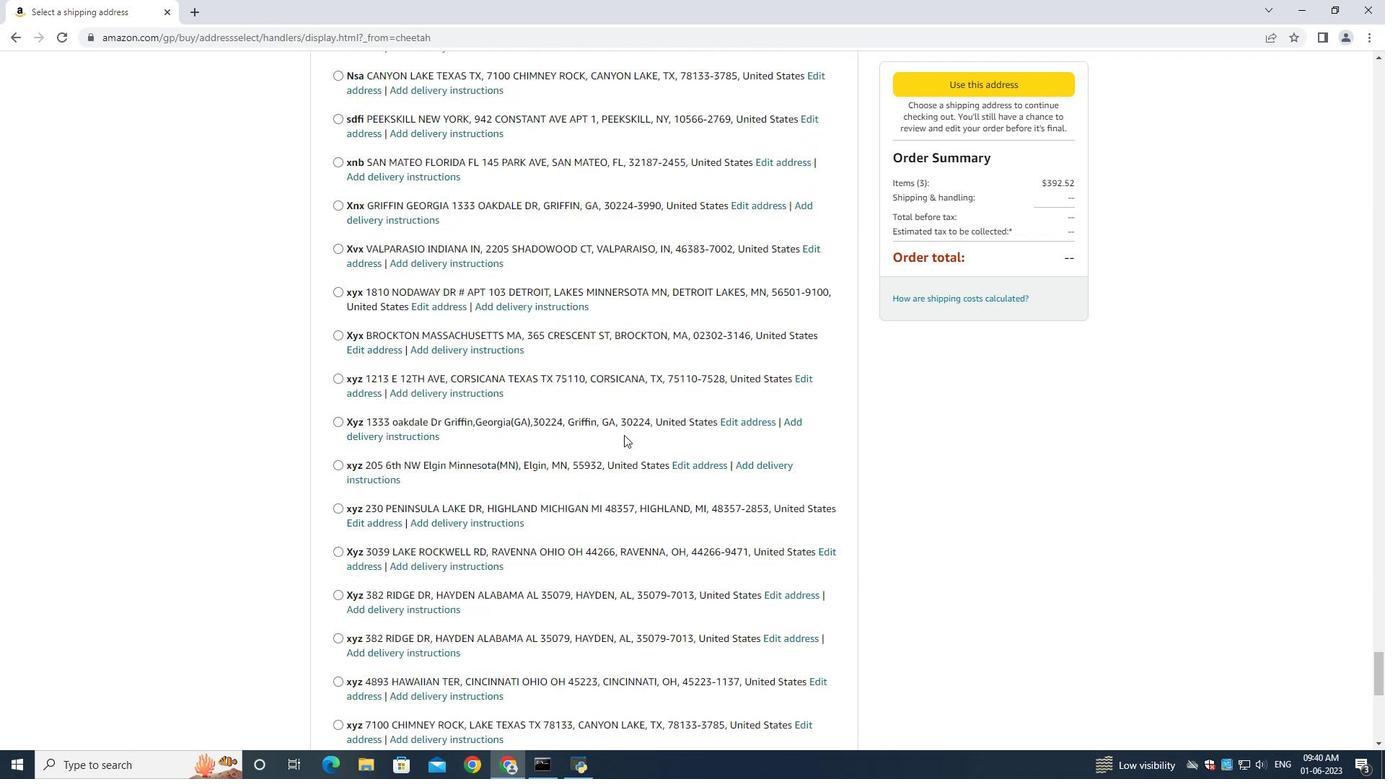 
Action: Mouse scrolled (624, 434) with delta (0, 0)
Screenshot: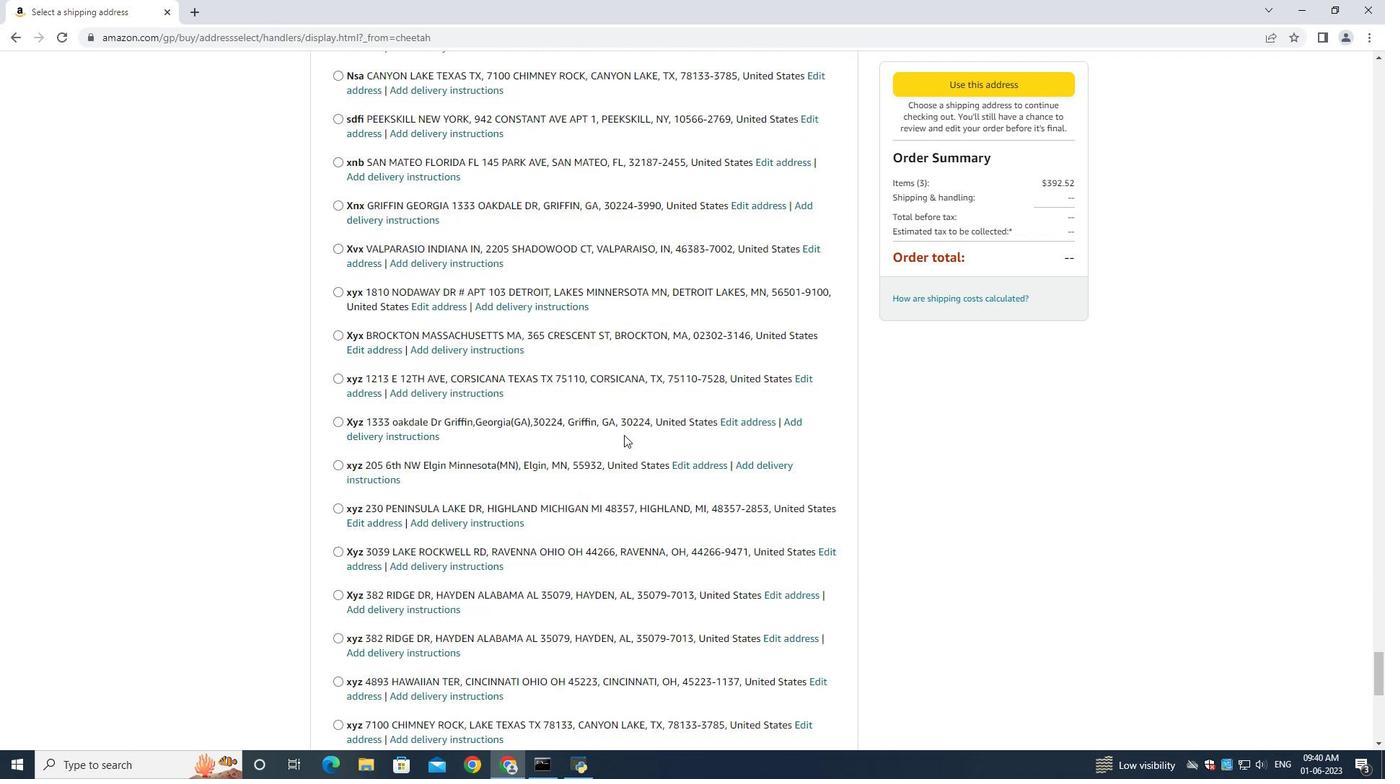 
Action: Mouse scrolled (624, 434) with delta (0, 0)
Screenshot: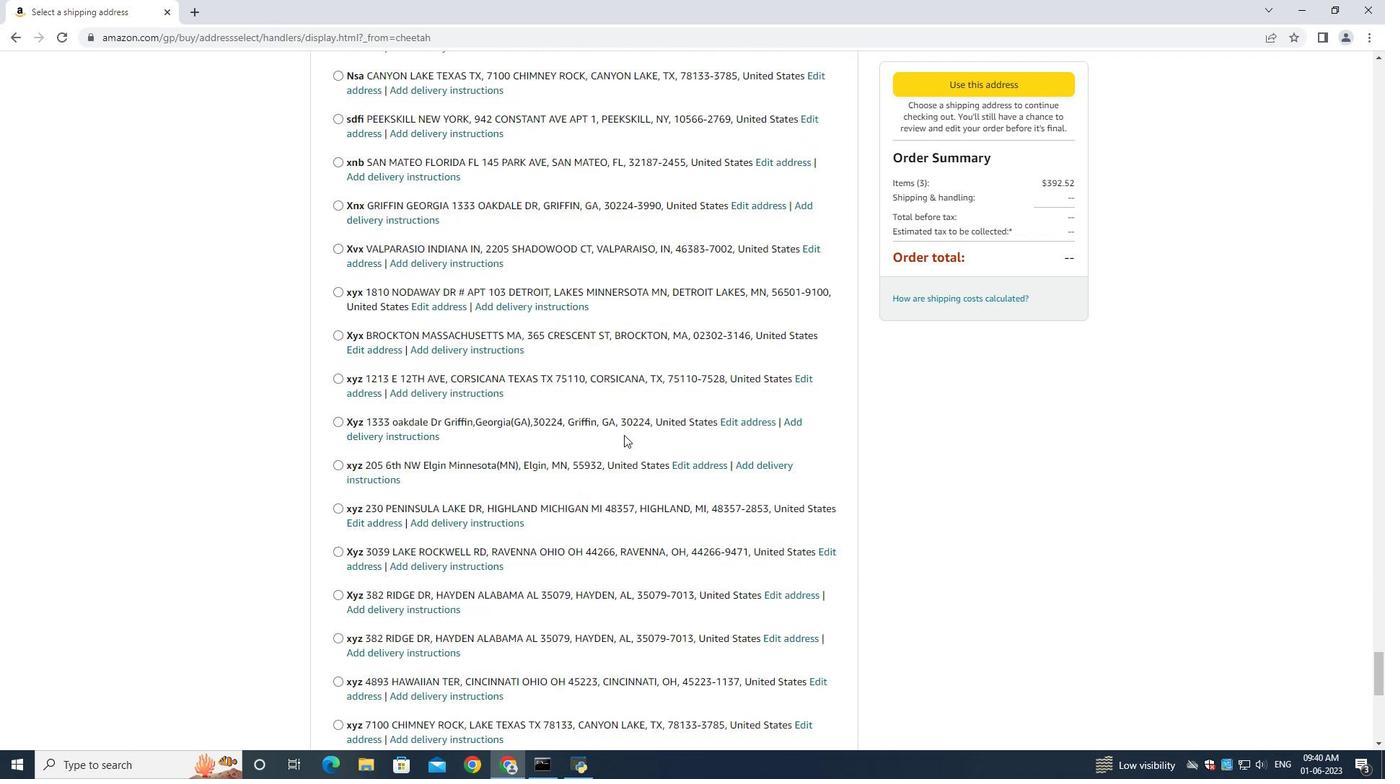 
Action: Mouse scrolled (624, 434) with delta (0, 0)
Screenshot: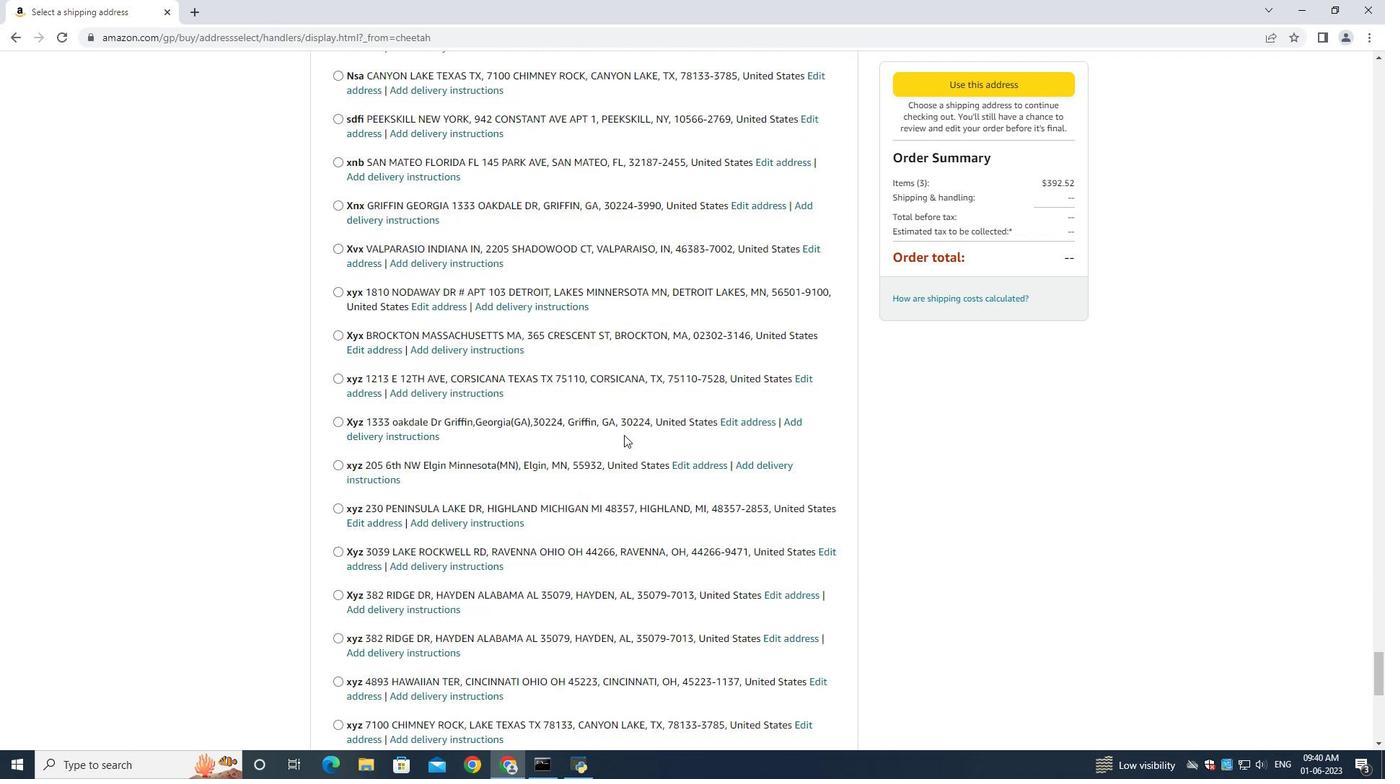 
Action: Mouse scrolled (624, 434) with delta (0, 0)
Screenshot: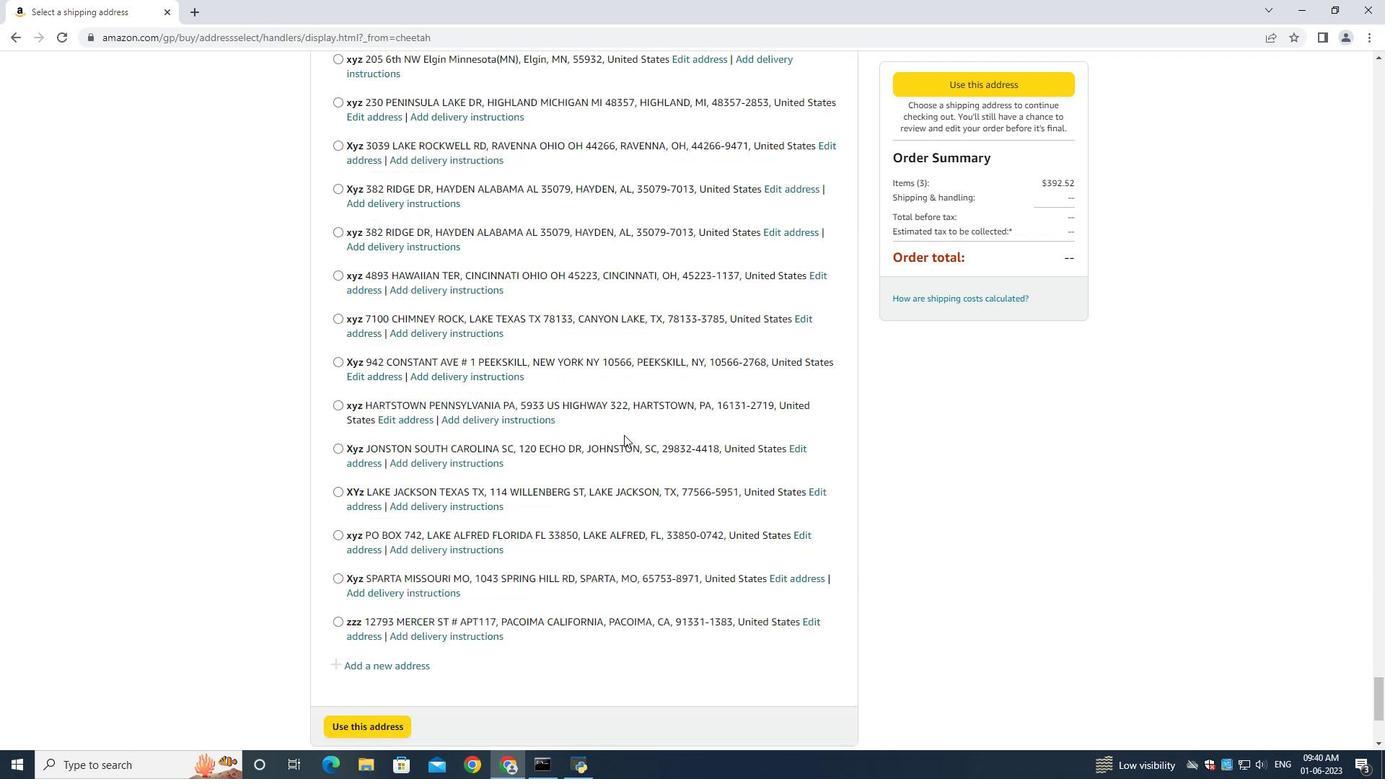 
Action: Mouse moved to (372, 398)
Screenshot: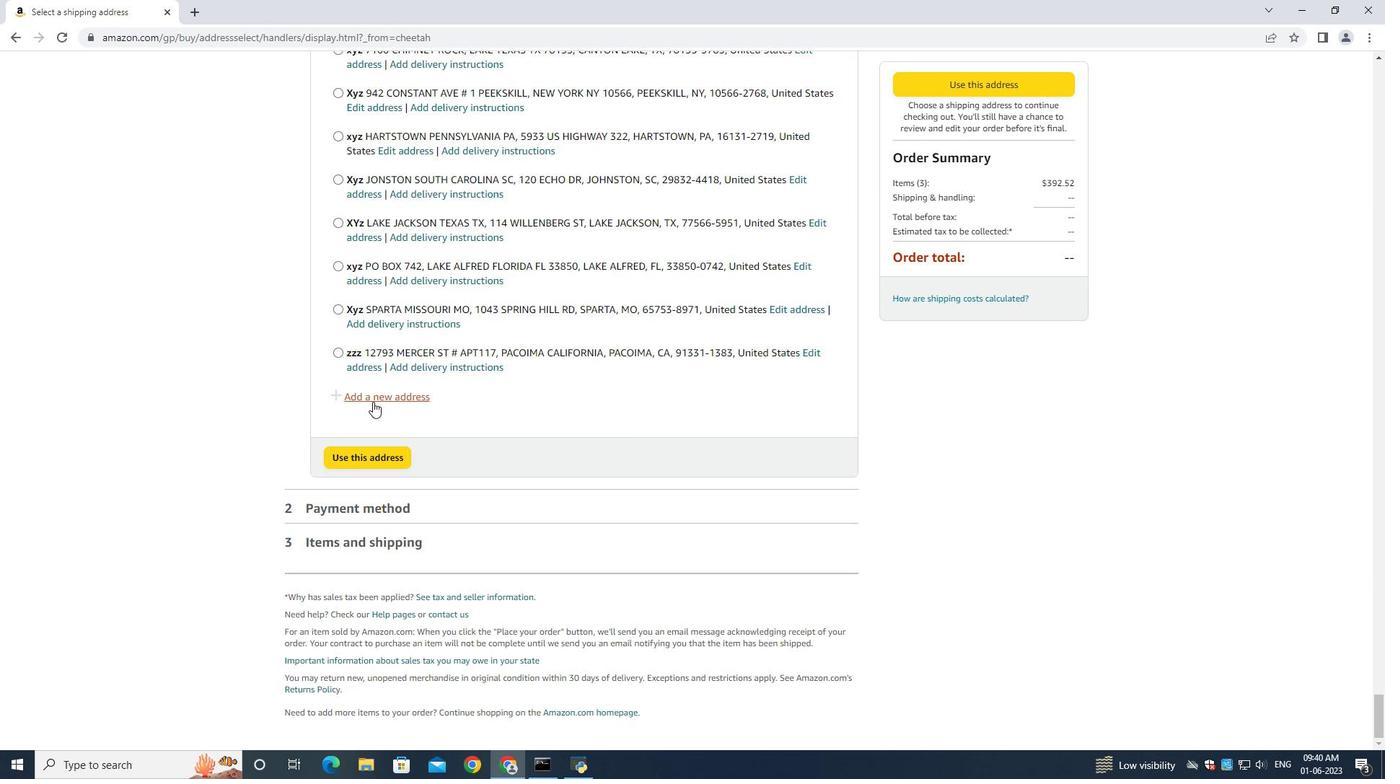 
Action: Mouse pressed left at (372, 398)
Screenshot: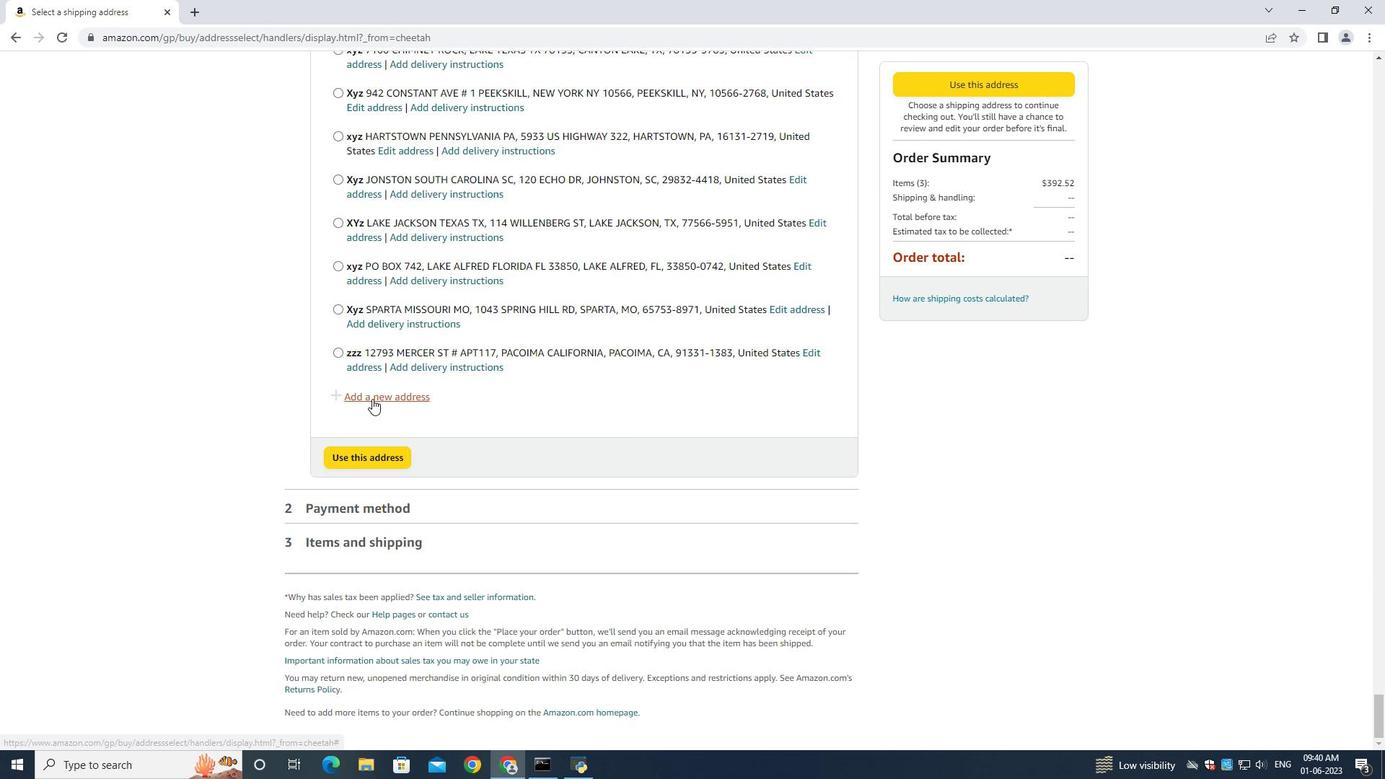 
Action: Mouse moved to (486, 353)
Screenshot: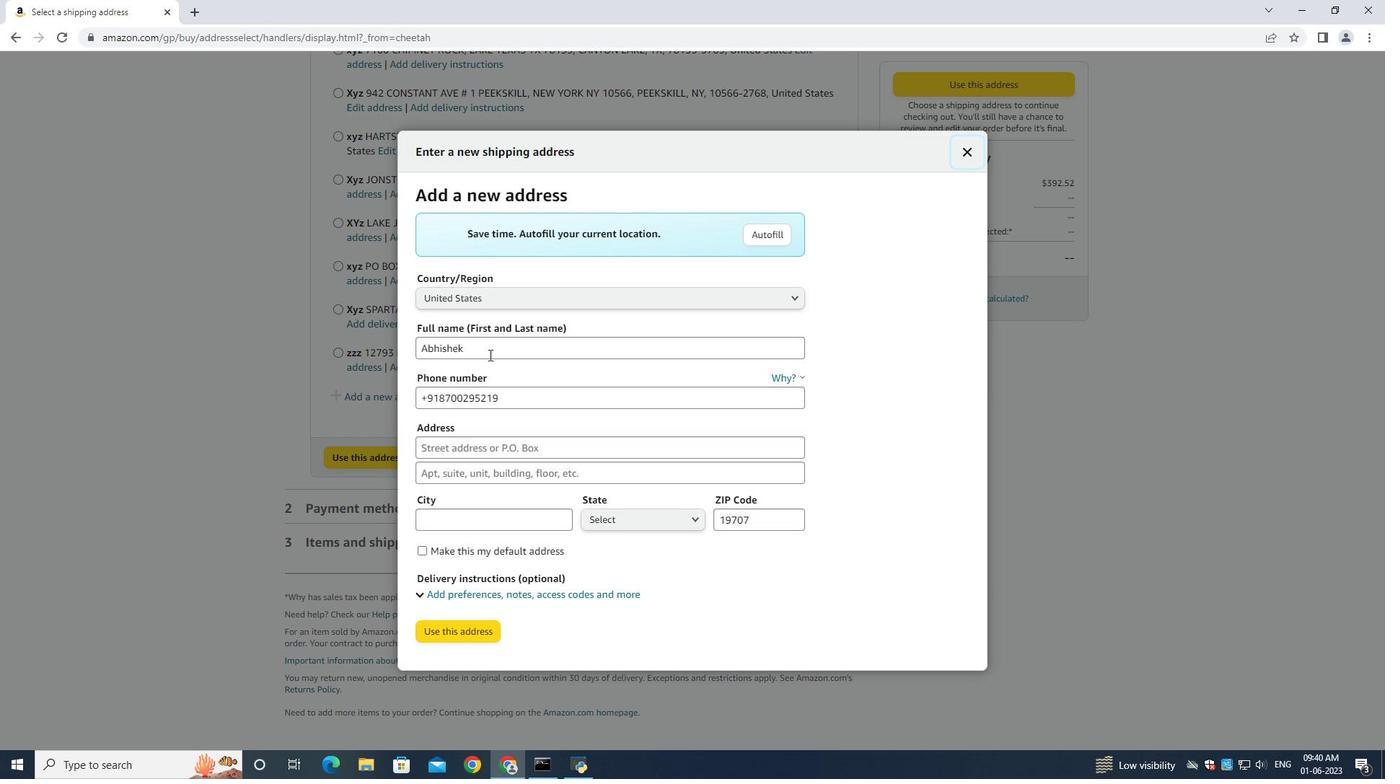 
Action: Mouse pressed left at (486, 353)
Screenshot: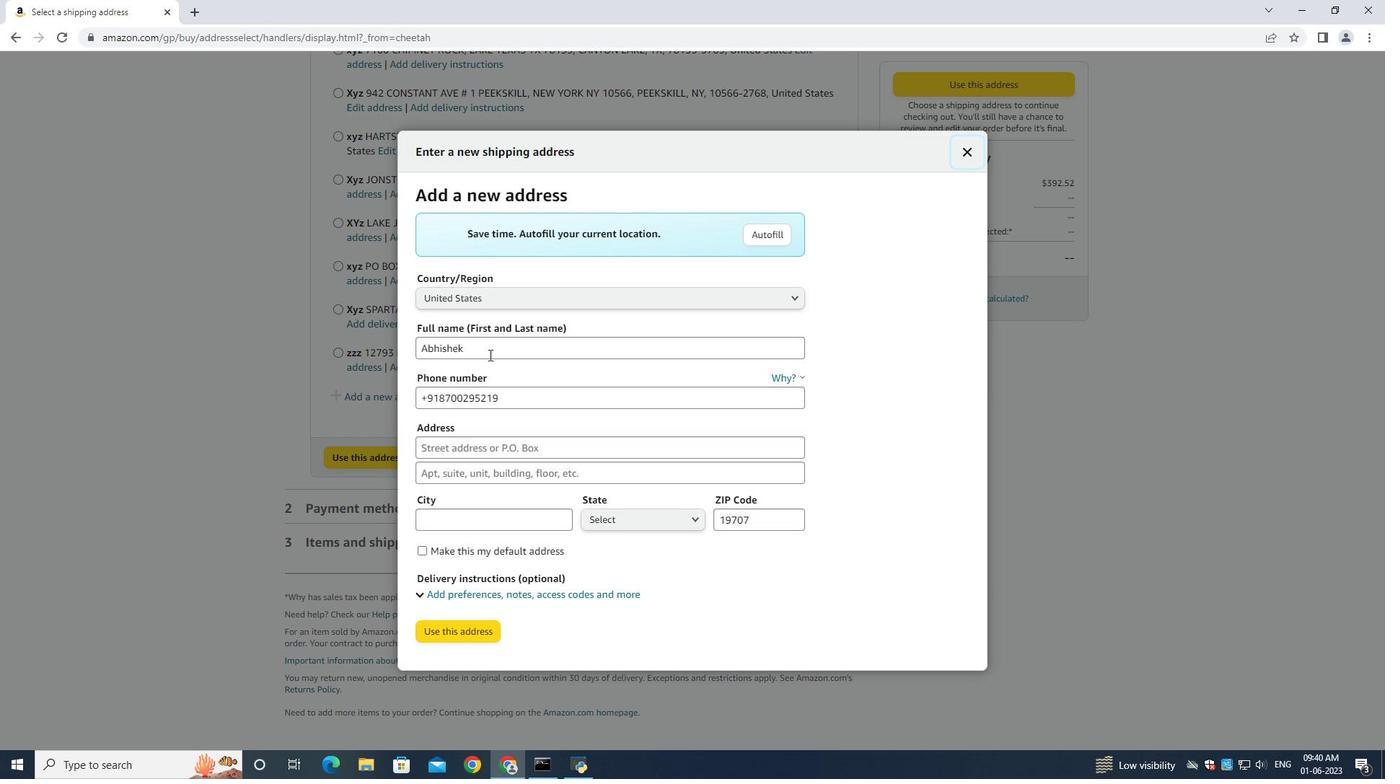 
Action: Mouse moved to (454, 272)
Screenshot: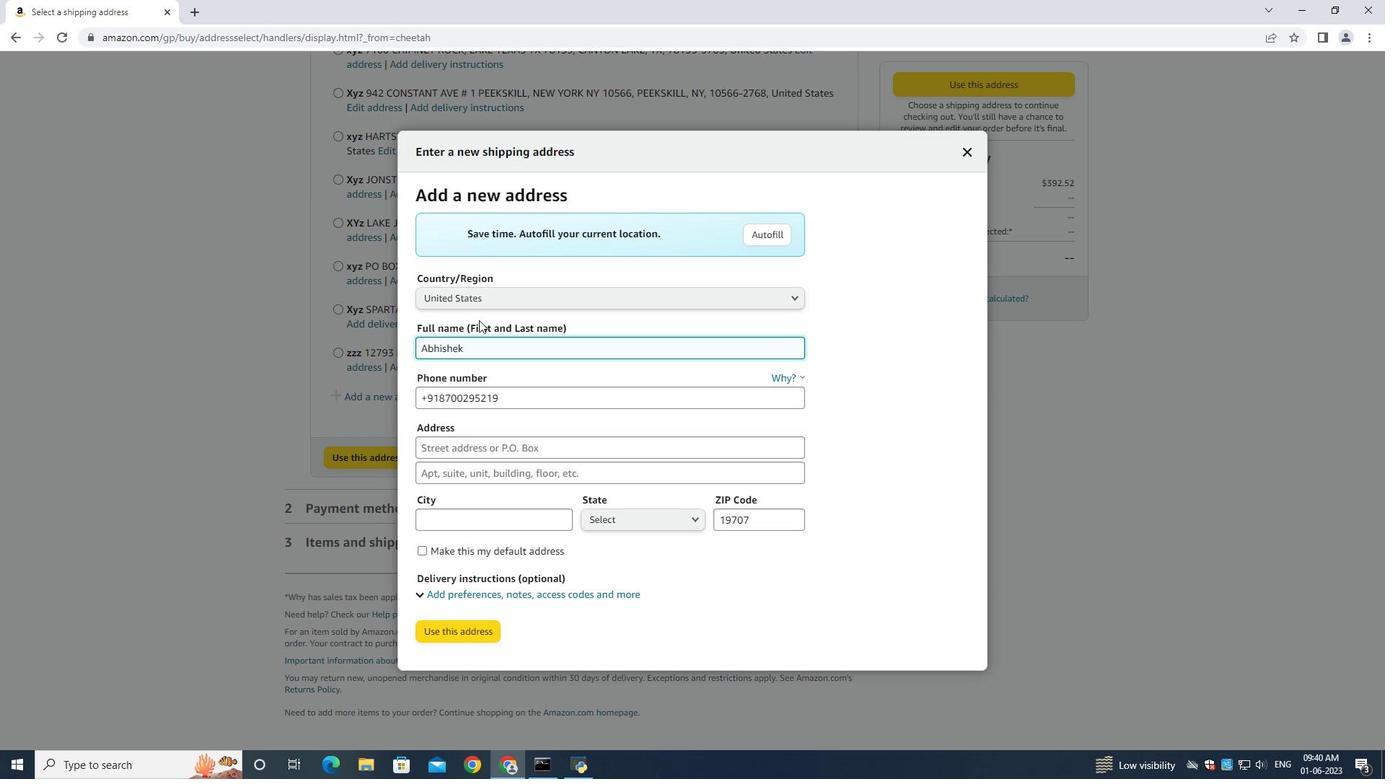 
Action: Key pressed ctrl+A<Key.backspace><Key.shift><Key.shift><Key.shift><Key.shift><Key.shift><Key.shift><Key.shift><Key.shift><Key.shift><Key.shift><Key.shift><Key.shift><Key.shift><Key.shift><Key.shift><Key.shift><Key.shift><Key.shift><Key.shift><Key.shift><Key.shift><Key.shift><Key.shift><Key.shift><Key.shift><Key.shift><Key.shift><Key.shift><Key.shift><Key.shift><Key.shift><Key.shift><Key.shift><Key.shift><Key.shift><Key.shift><Key.shift><Key.shift><Key.shift><Key.shift>Loretta<Key.space><Key.shift><Key.shift><Key.shift><Key.shift><Key.shift><Key.shift><Key.shift>Young<Key.space><Key.tab><Key.tab><Key.backspace>3022398079<Key.tab>304<Key.space><Key.shift>Lake<Key.space><Key.shift><Key.shift><Key.shift><Key.shift><Key.shift><Key.shift><Key.shift><Key.shift><Key.shift><Key.shift><Key.shift><Key.shift><Key.shift><Key.shift><Key.shift><Key.shift><Key.shift><Key.shift><Key.shift><Key.shift><Key.shift><Key.shift><Key.shift><Key.shift><Key.shift><Key.shift><Key.shift>Floyd<Key.space><Key.shift>Circle<Key.space><Key.tab><Key.shift><Key.shift><Key.shift><Key.shift><Key.shift><Key.shift><Key.shift><Key.shift><Key.shift><Key.shift><Key.shift><Key.shift><Key.shift><Key.shift><Key.shift><Key.shift><Key.shift><Key.shift><Key.shift><Key.shift><Key.shift><Key.shift><Key.shift><Key.shift><Key.shift><Key.shift><Key.shift><Key.shift><Key.shift><Key.shift><Key.shift><Key.shift><Key.shift><Key.shift><Key.shift><Key.shift><Key.shift><Key.shift><Key.shift><Key.shift><Key.shift><Key.shift><Key.shift><Key.shift><Key.shift><Key.shift><Key.shift><Key.shift><Key.shift><Key.shift><Key.shift><Key.shift><Key.shift><Key.shift><Key.shift><Key.shift><Key.shift><Key.shift><Key.shift><Key.shift><Key.shift><Key.shift><Key.shift><Key.shift><Key.shift><Key.shift><Key.shift><Key.shift><Key.shift><Key.shift><Key.shift><Key.shift><Key.shift><Key.shift><Key.shift><Key.shift><Key.shift><Key.shift><Key.shift><Key.shift><Key.shift><Key.shift><Key.shift><Key.shift><Key.shift>Hockessin<Key.space><Key.shift>Delaware<Key.tab><Key.shift><Key.shift><Key.shift><Key.shift>Hockessin<Key.space>
Screenshot: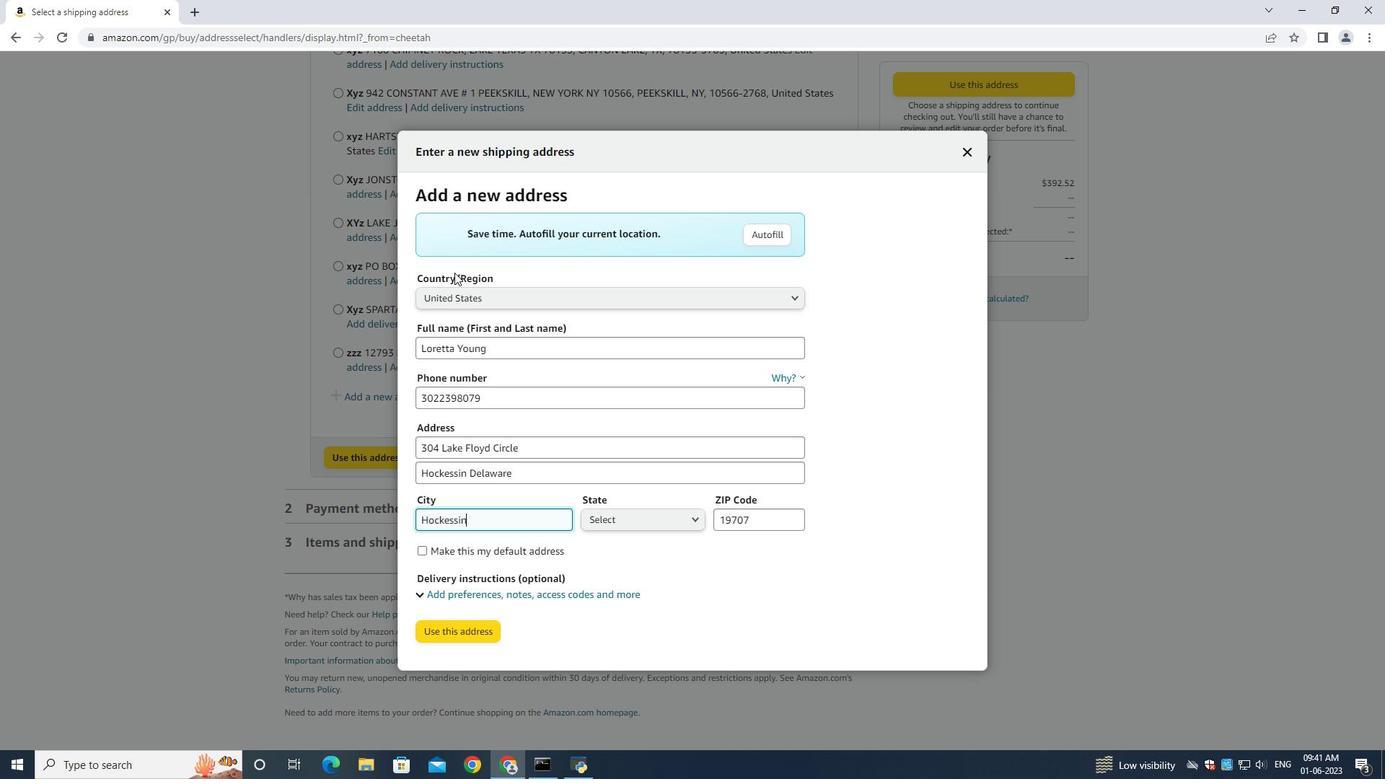 
Action: Mouse moved to (453, 272)
Screenshot: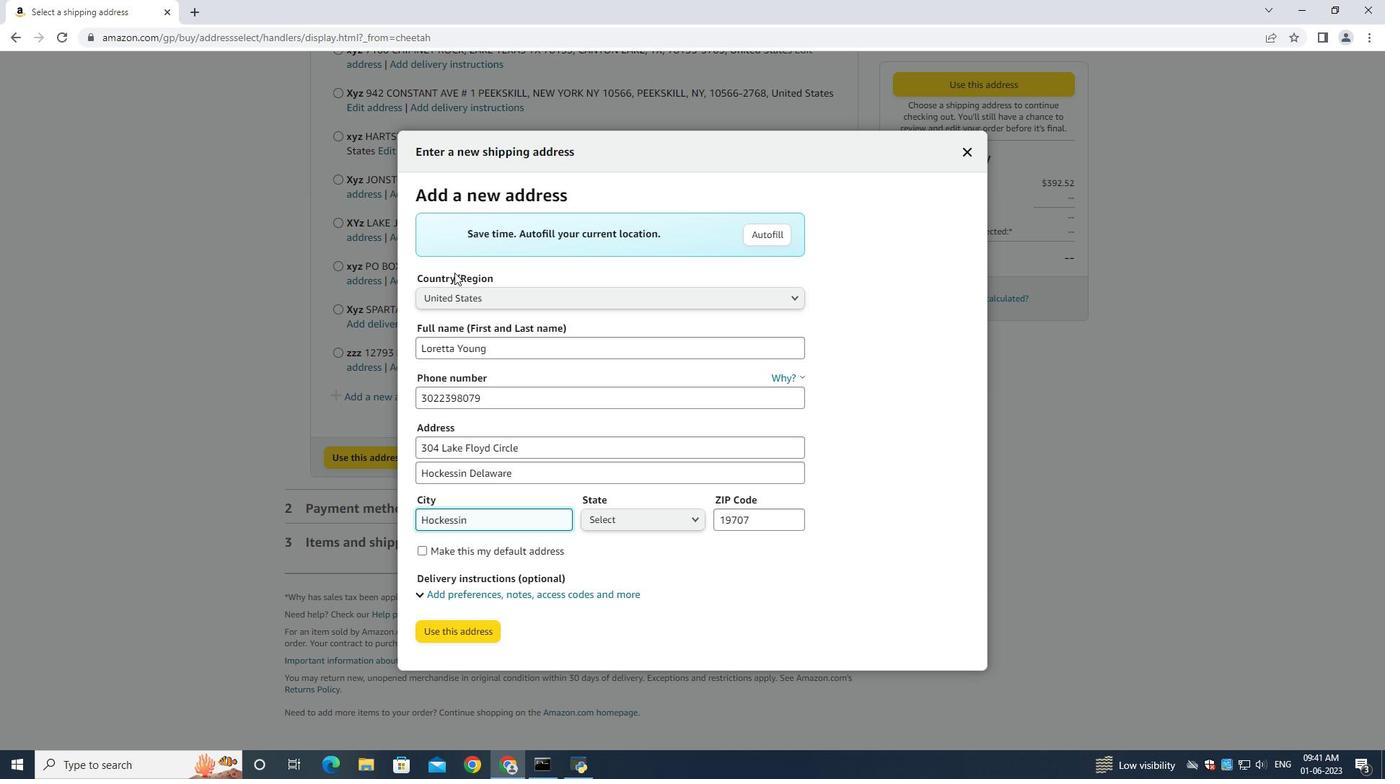 
Action: Key pressed <Key.tab>
Screenshot: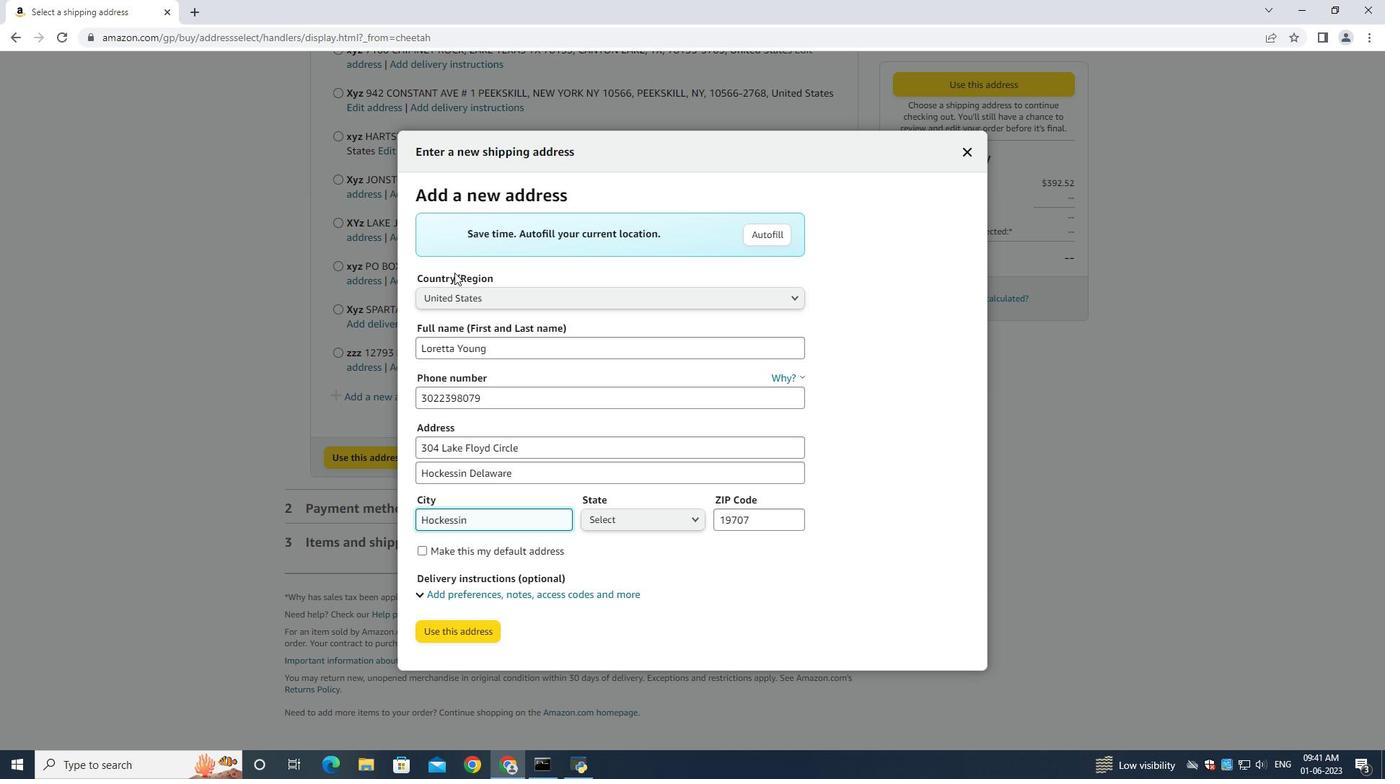 
Action: Mouse moved to (411, 272)
Screenshot: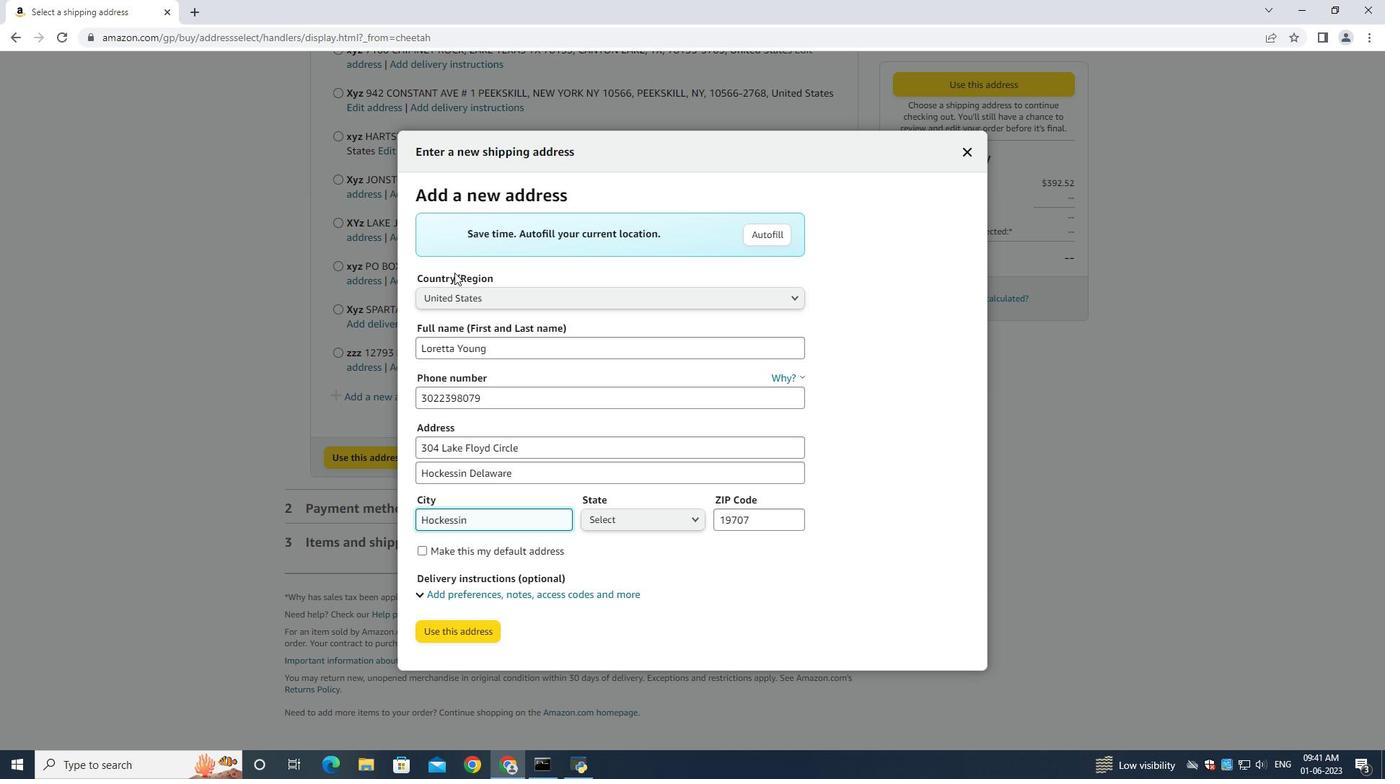 
Action: Key pressed <Key.shift><Key.shift><Key.shift><Key.shift><Key.shift><Key.shift><Key.shift><Key.shift><Key.shift><Key.shift><Key.shift><Key.shift><Key.shift>Del<Key.tab><Key.backspace>19707
Screenshot: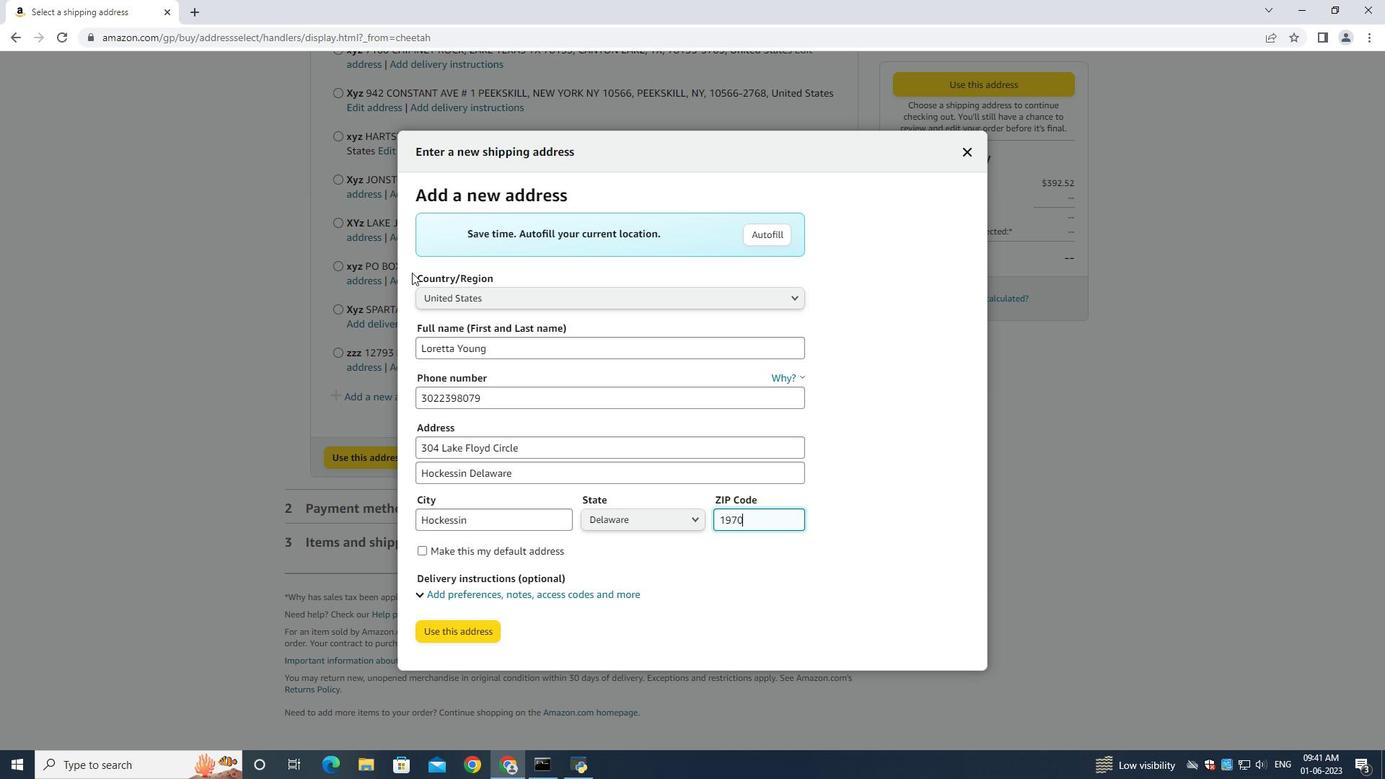 
Action: Mouse moved to (430, 632)
Screenshot: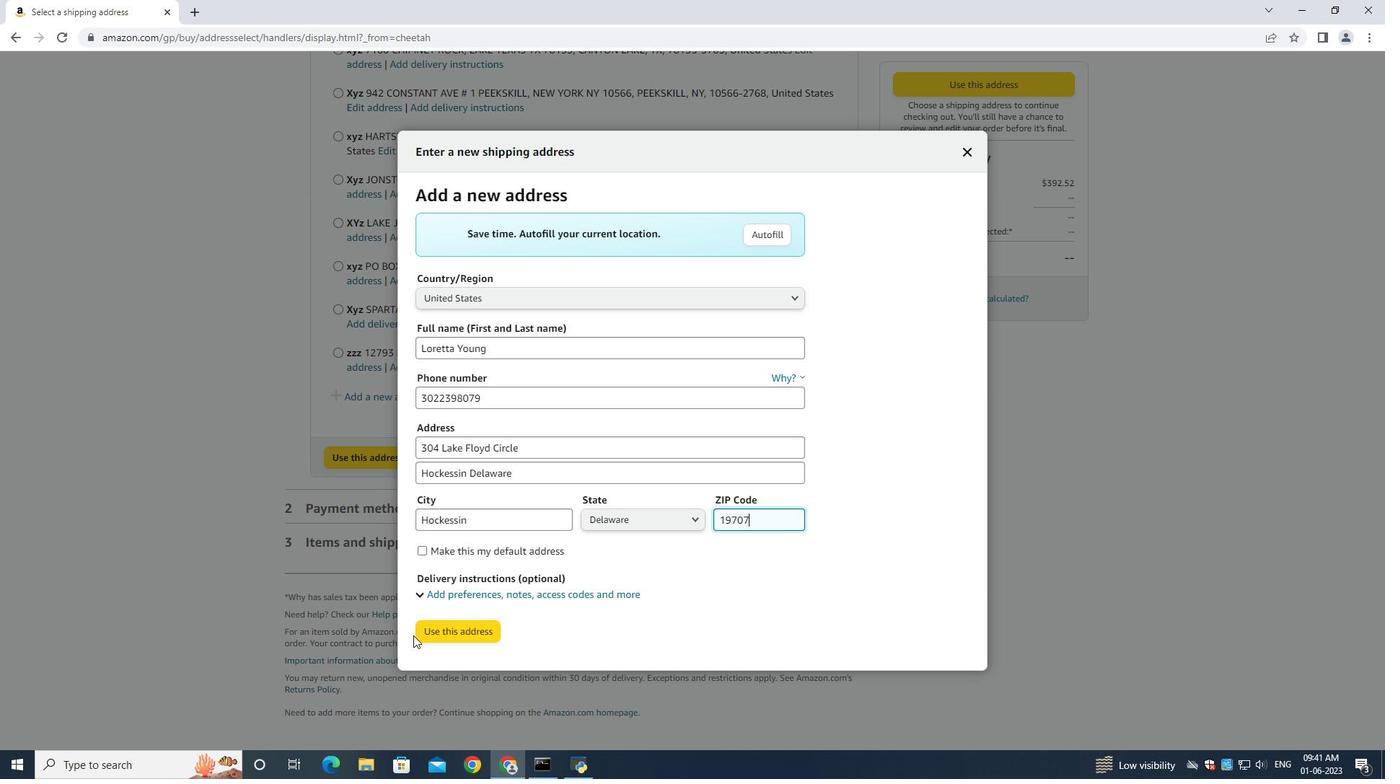 
Action: Mouse pressed left at (430, 632)
Screenshot: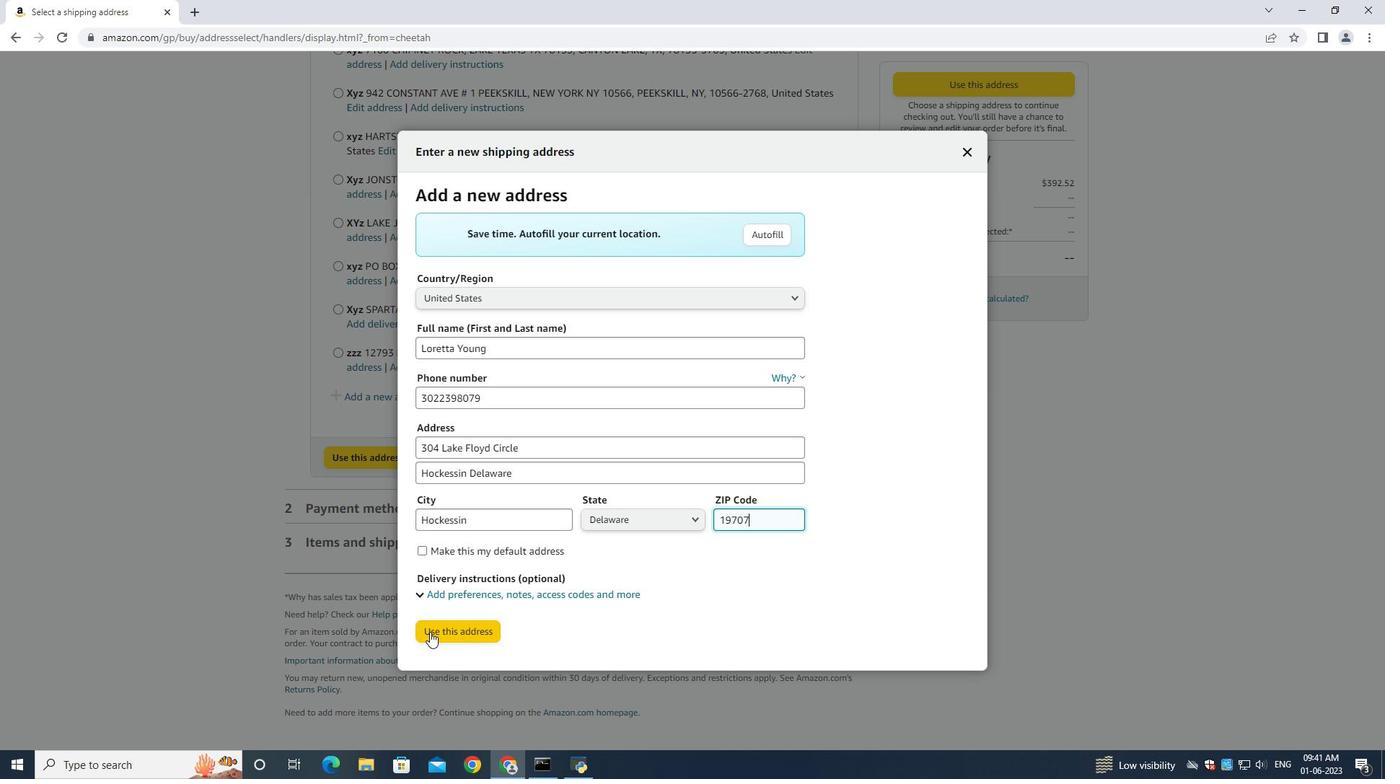 
Action: Mouse moved to (444, 735)
Screenshot: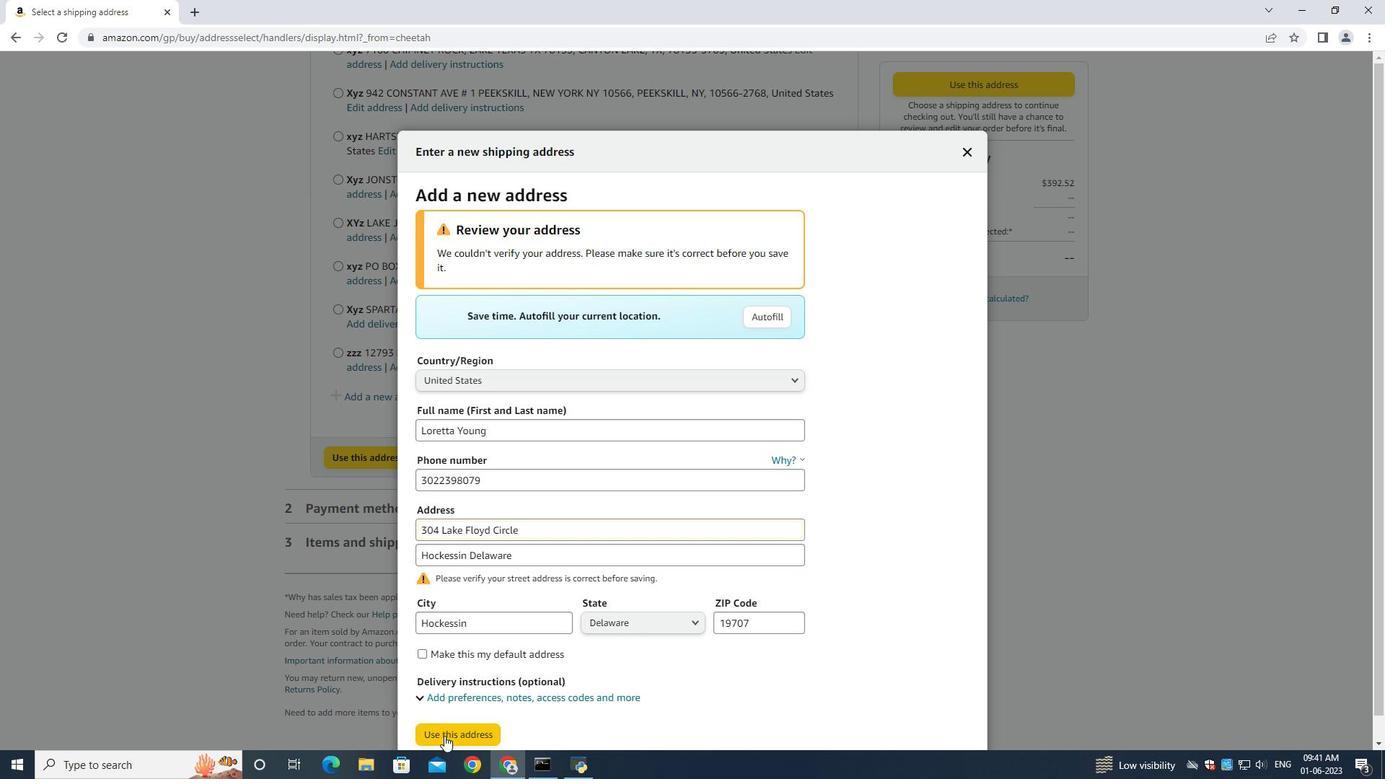 
Action: Mouse pressed left at (444, 735)
Screenshot: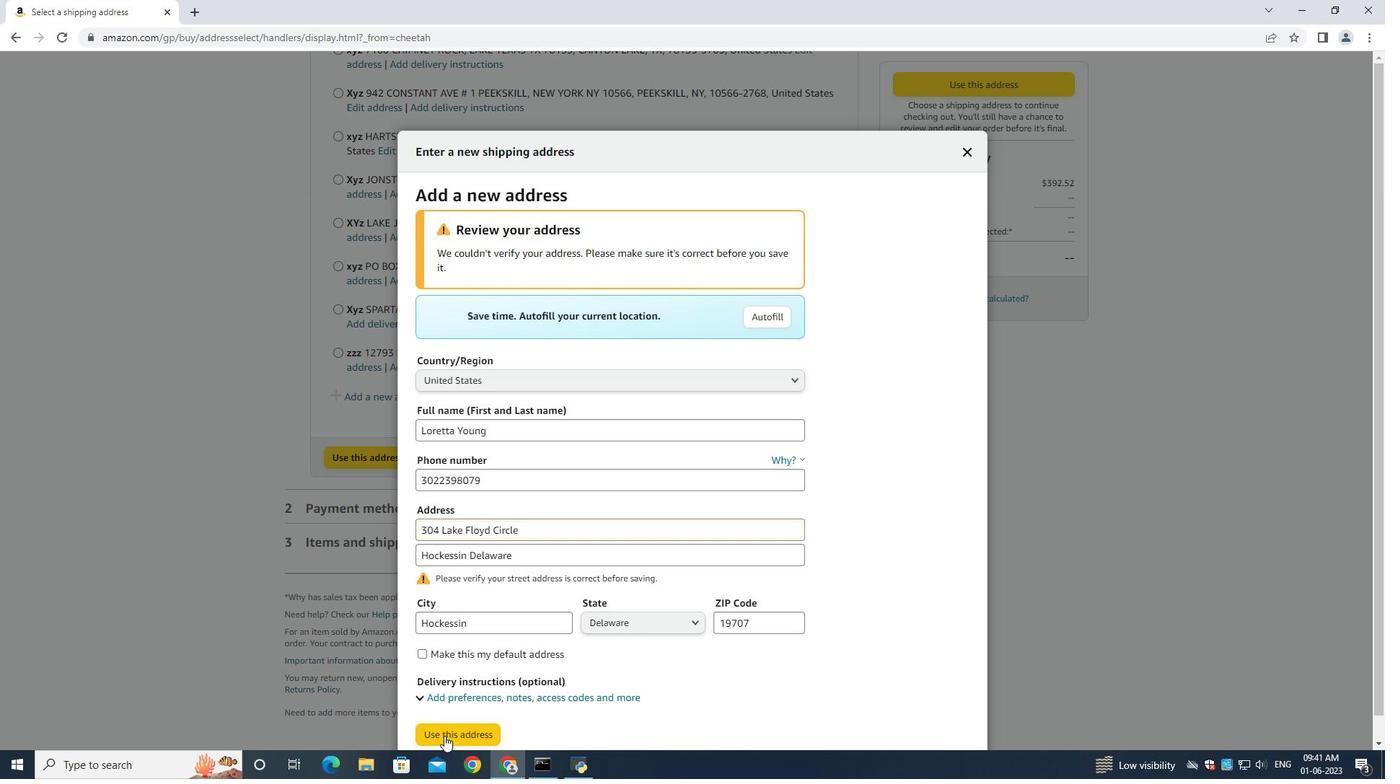 
Action: Mouse moved to (419, 403)
Screenshot: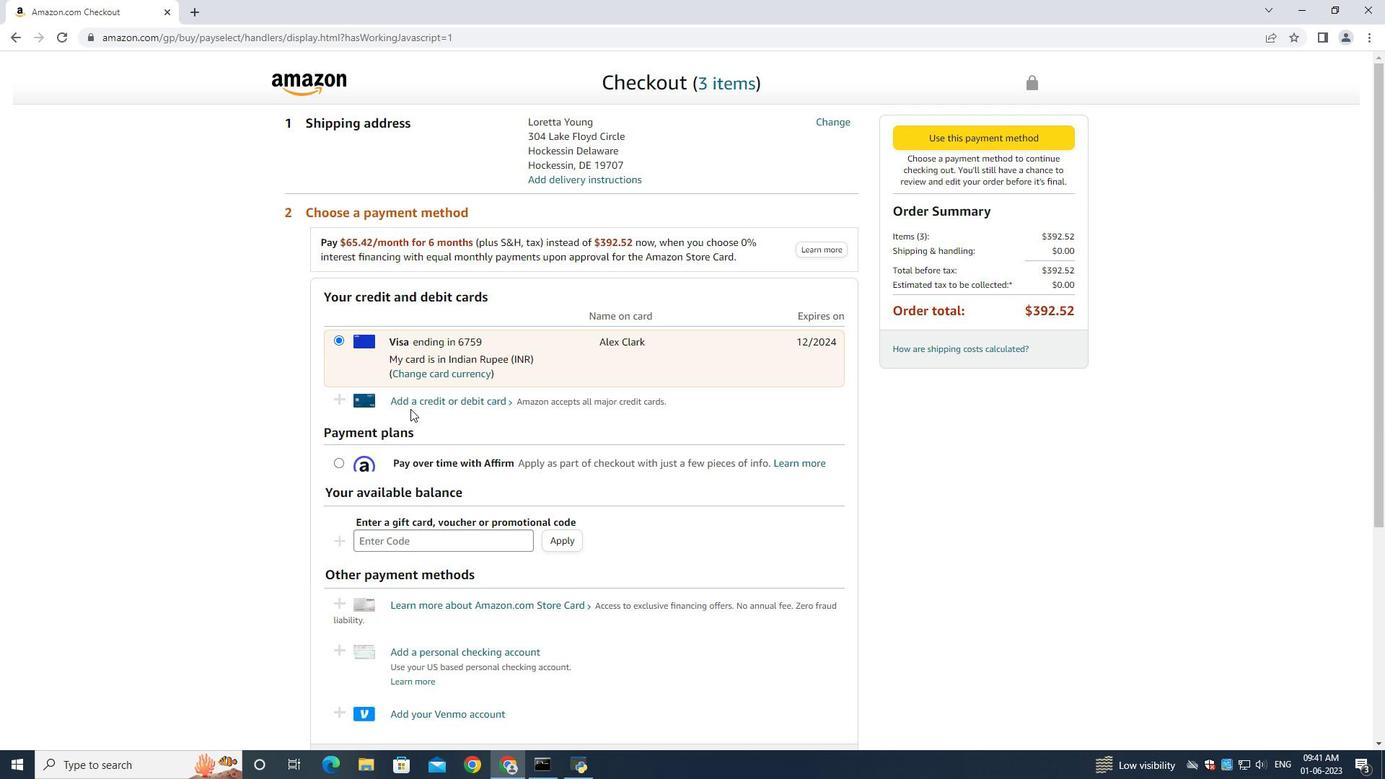 
Action: Mouse pressed left at (419, 403)
Screenshot: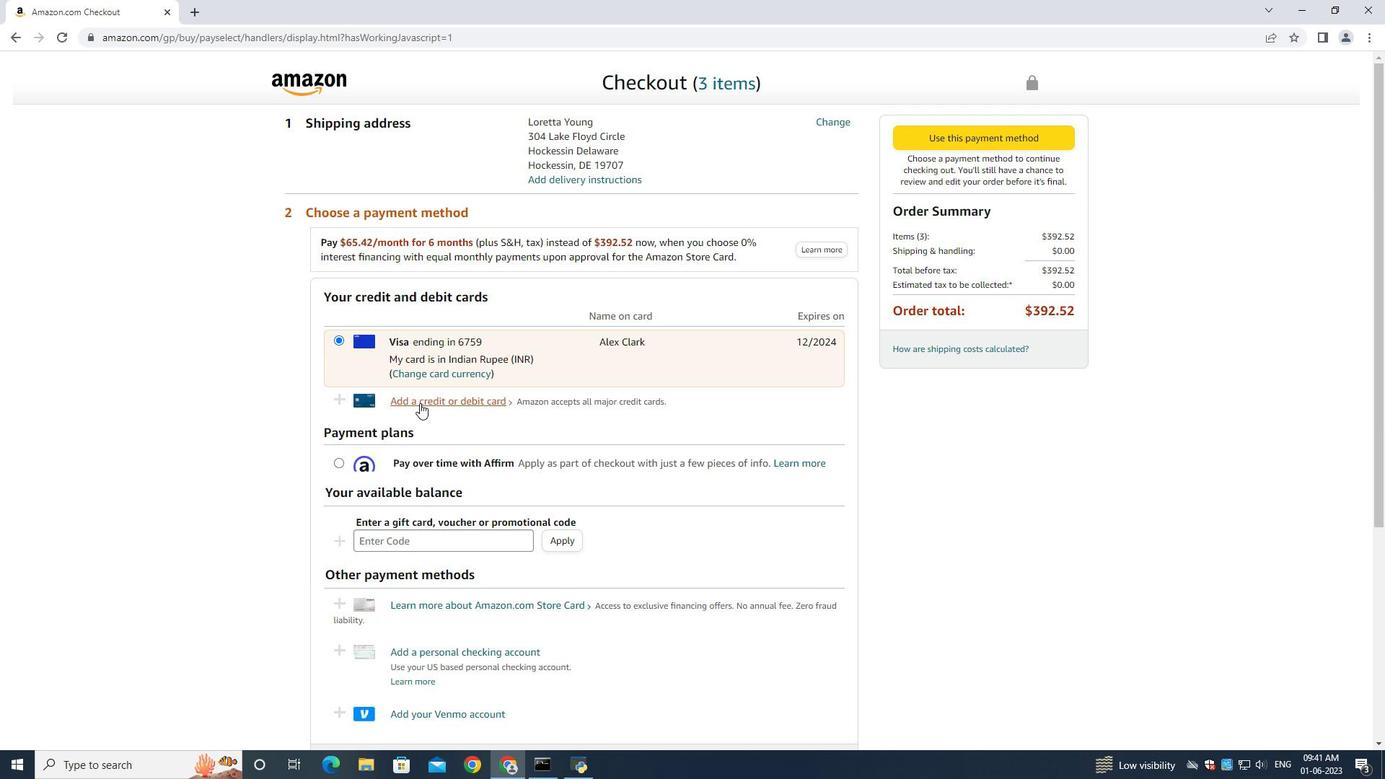 
Action: Mouse moved to (577, 354)
Screenshot: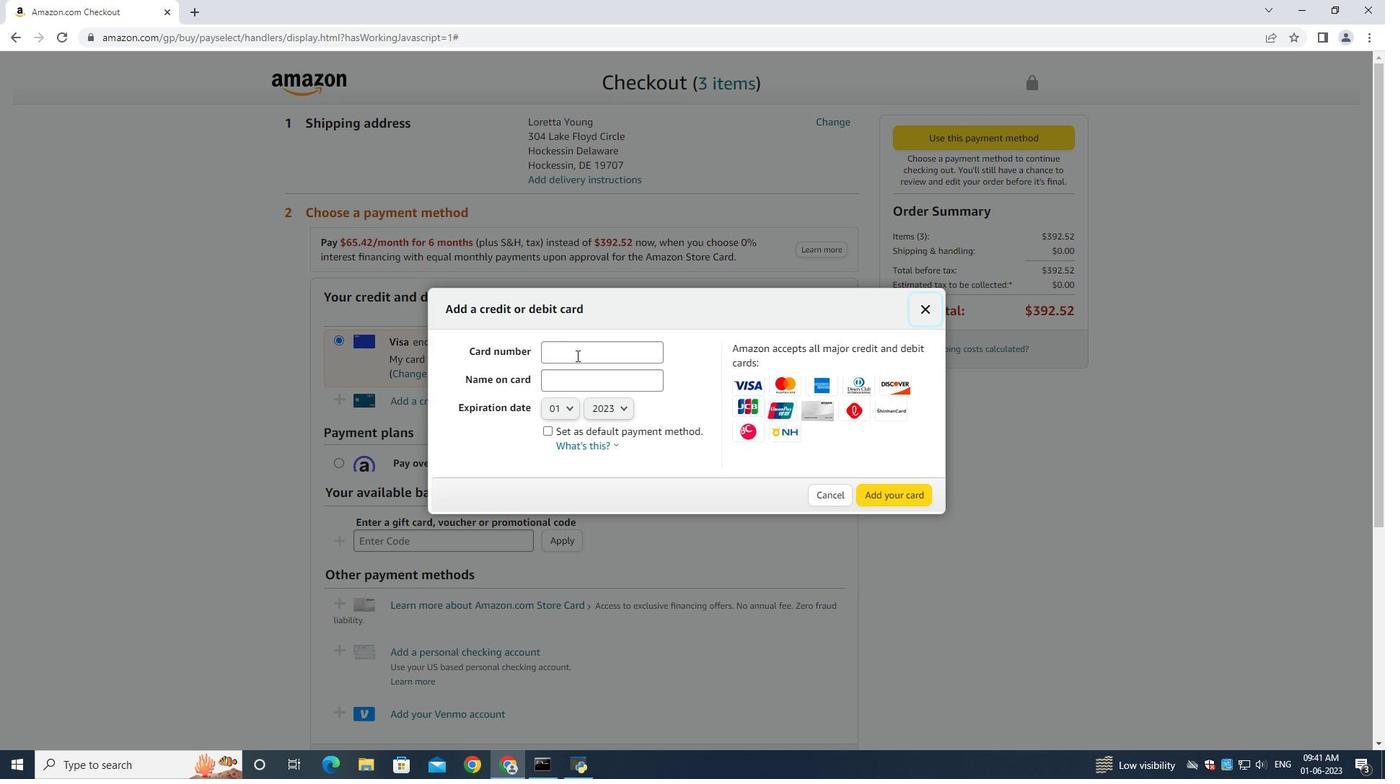 
Action: Mouse pressed left at (577, 354)
Screenshot: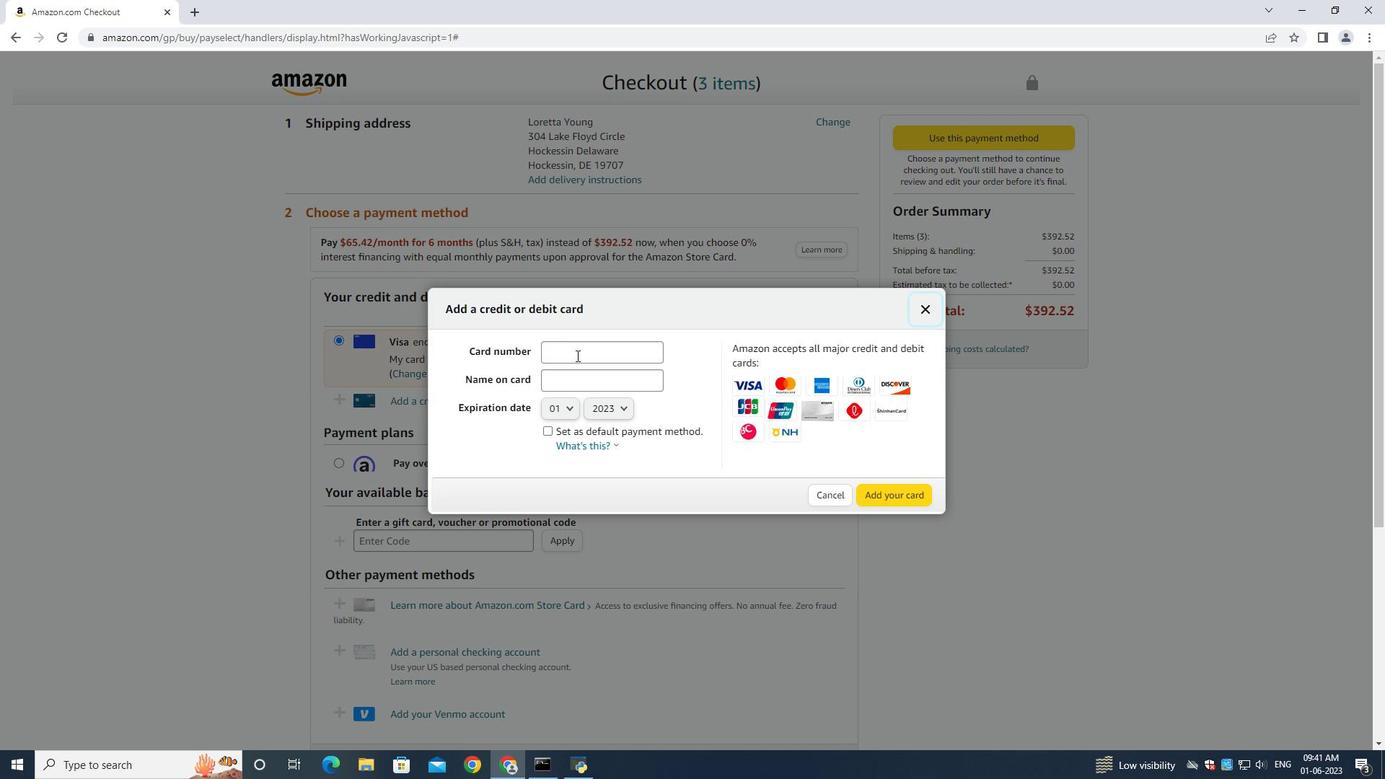 
Action: Mouse moved to (578, 354)
Screenshot: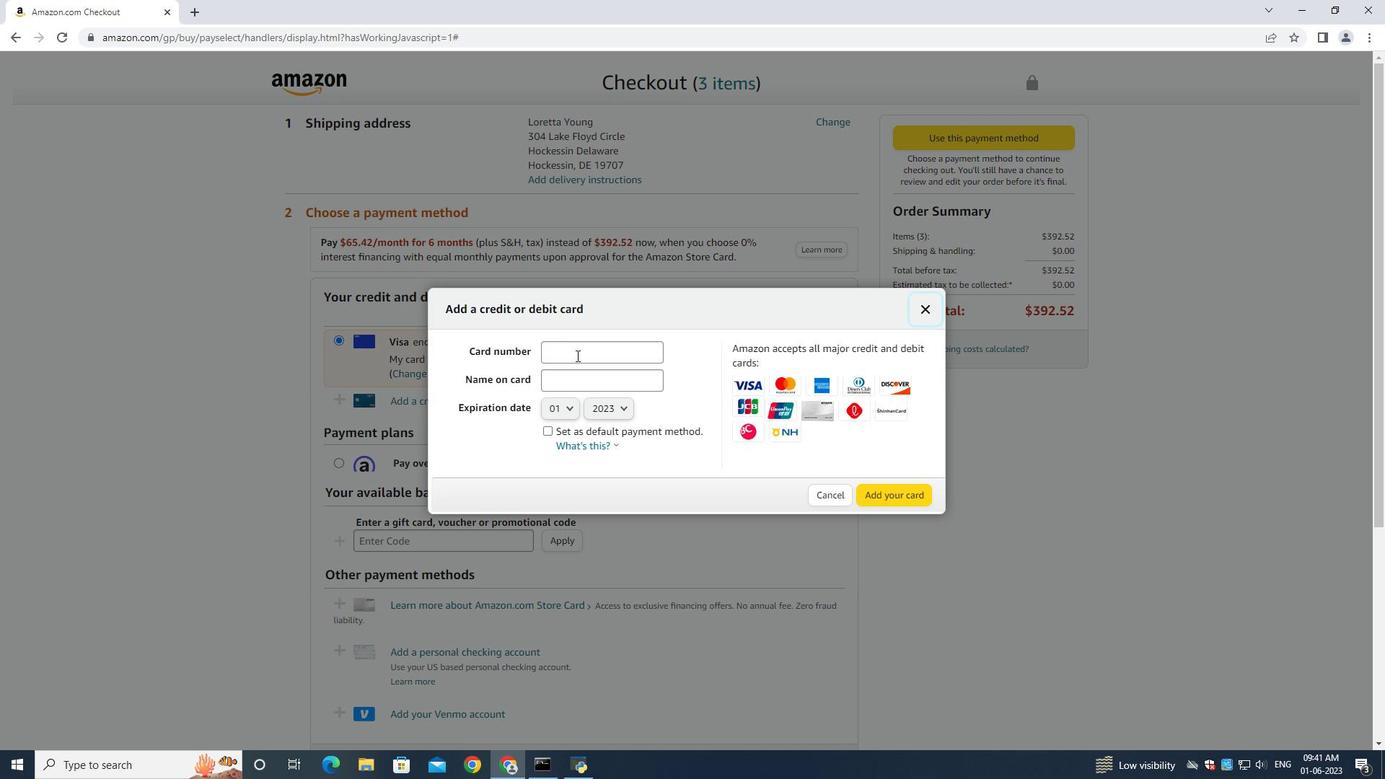 
Action: Key pressed 4893754559587965<Key.tab><Key.shift><Key.shift><Key.shift><Key.shift><Key.shift><Key.shift><Key.shift>John<Key.space><Key.shift><Key.shift><Key.shift><Key.shift><Key.shift><Key.shift><Key.shift><Key.shift><Key.shift><Key.shift><Key.shift>Baker
Screenshot: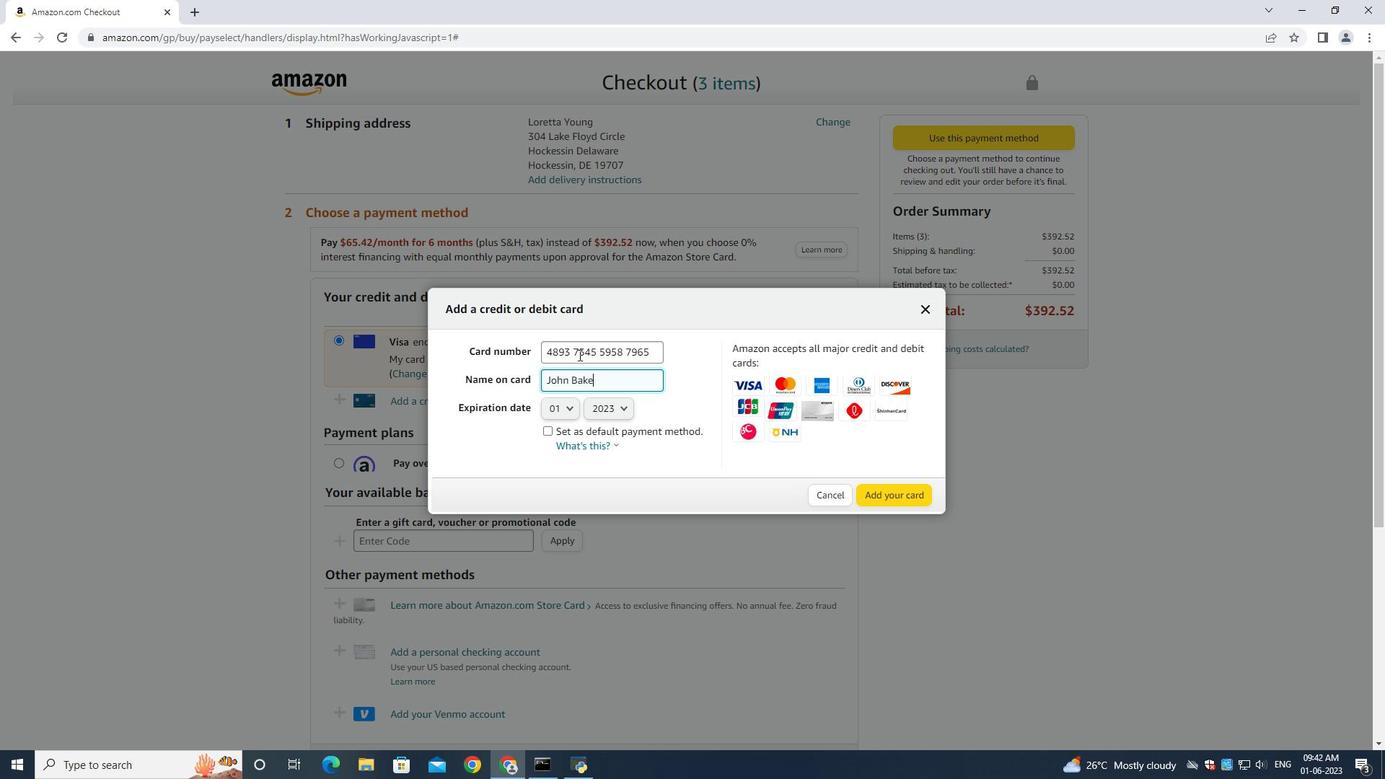 
Action: Mouse moved to (558, 409)
Screenshot: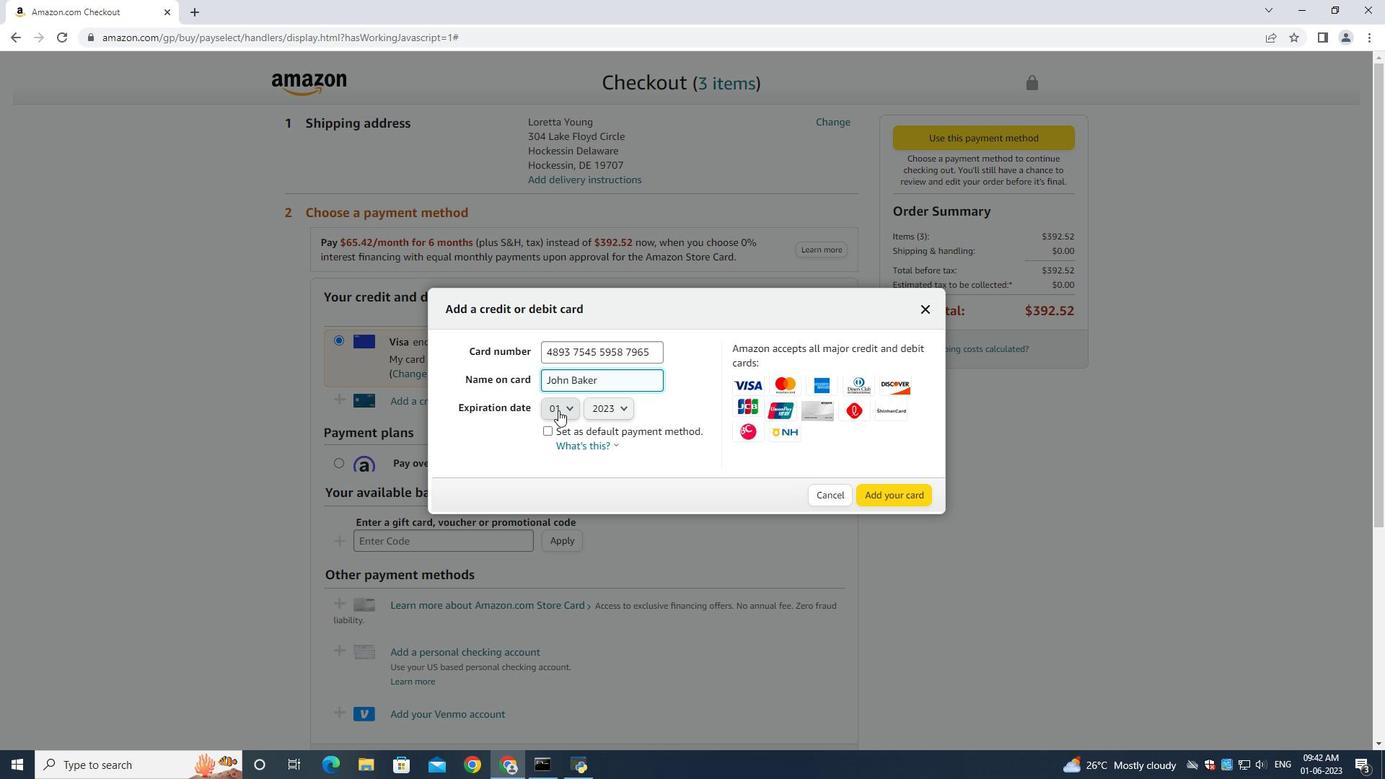 
Action: Mouse pressed left at (558, 409)
Screenshot: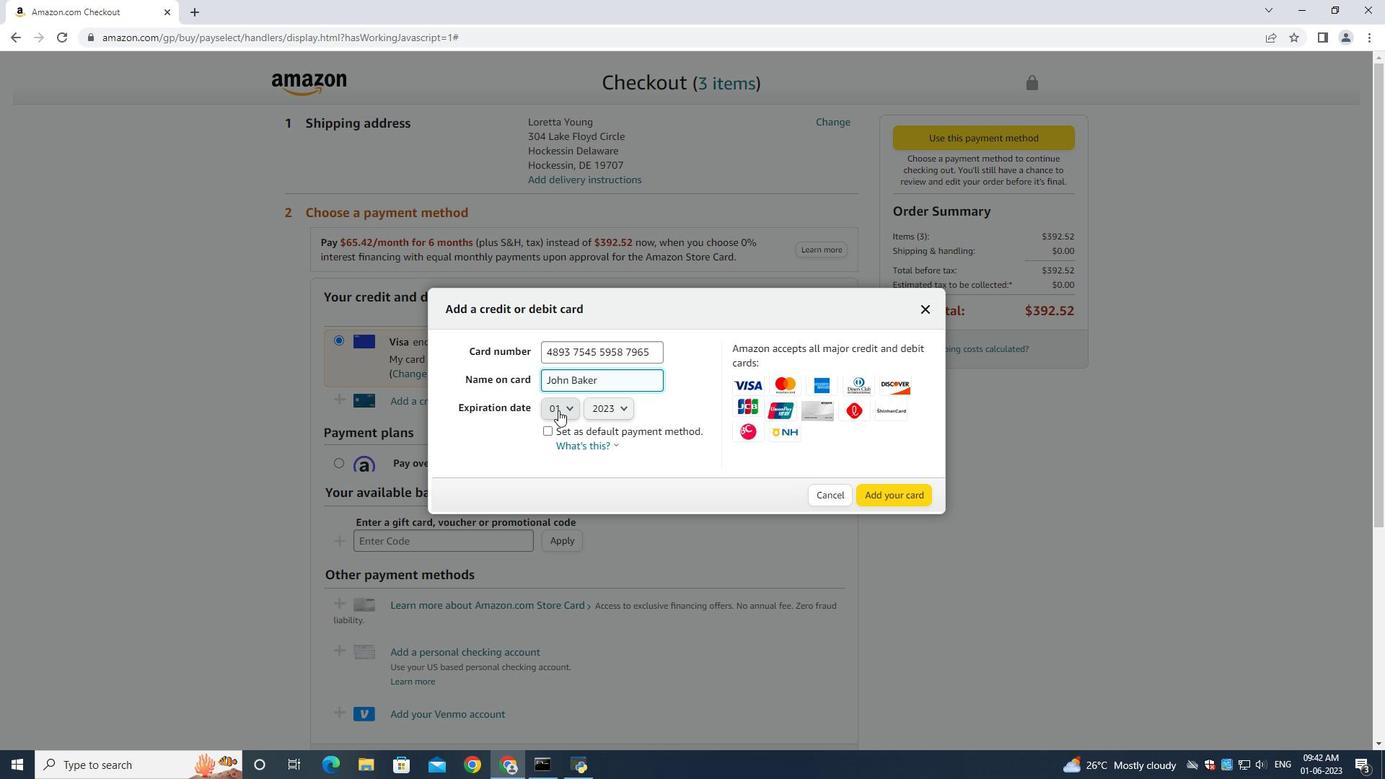 
Action: Mouse moved to (549, 506)
Screenshot: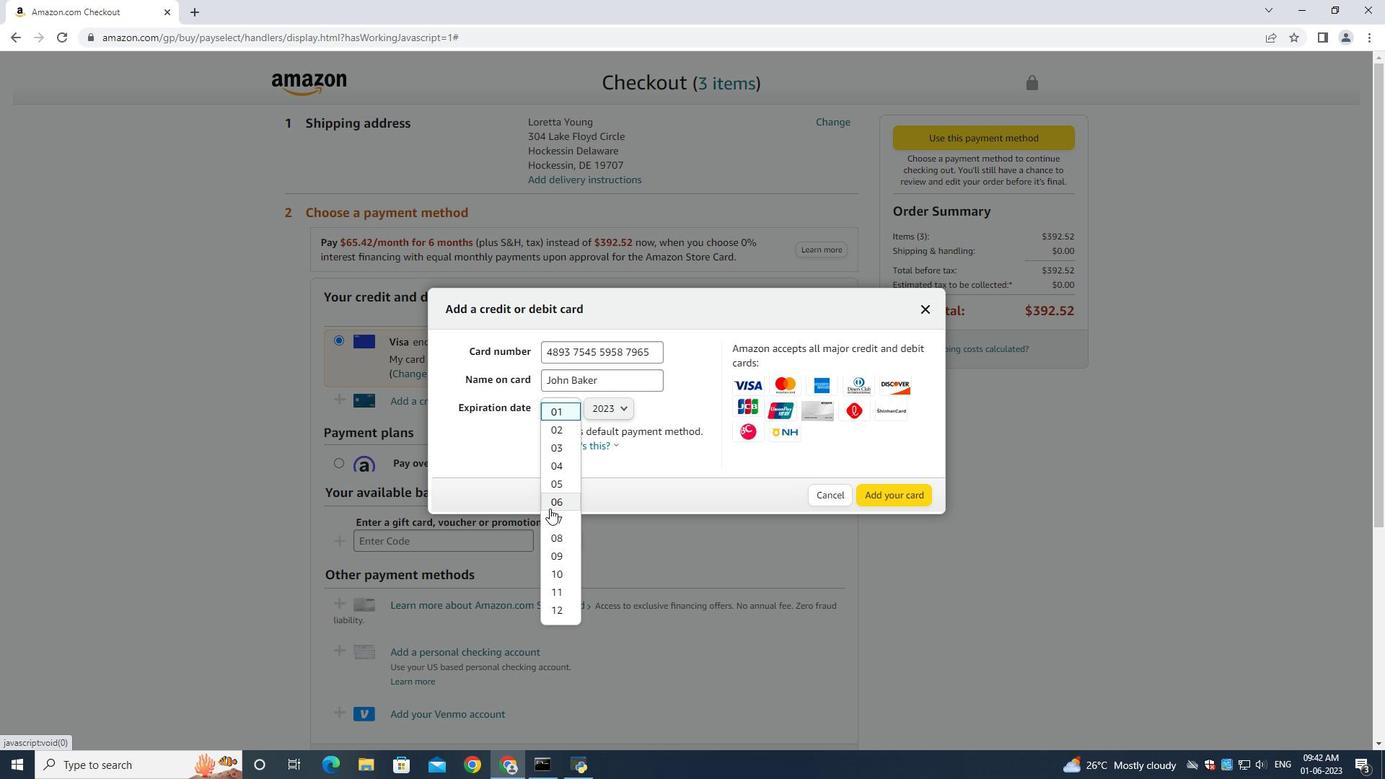 
Action: Mouse pressed left at (549, 506)
Screenshot: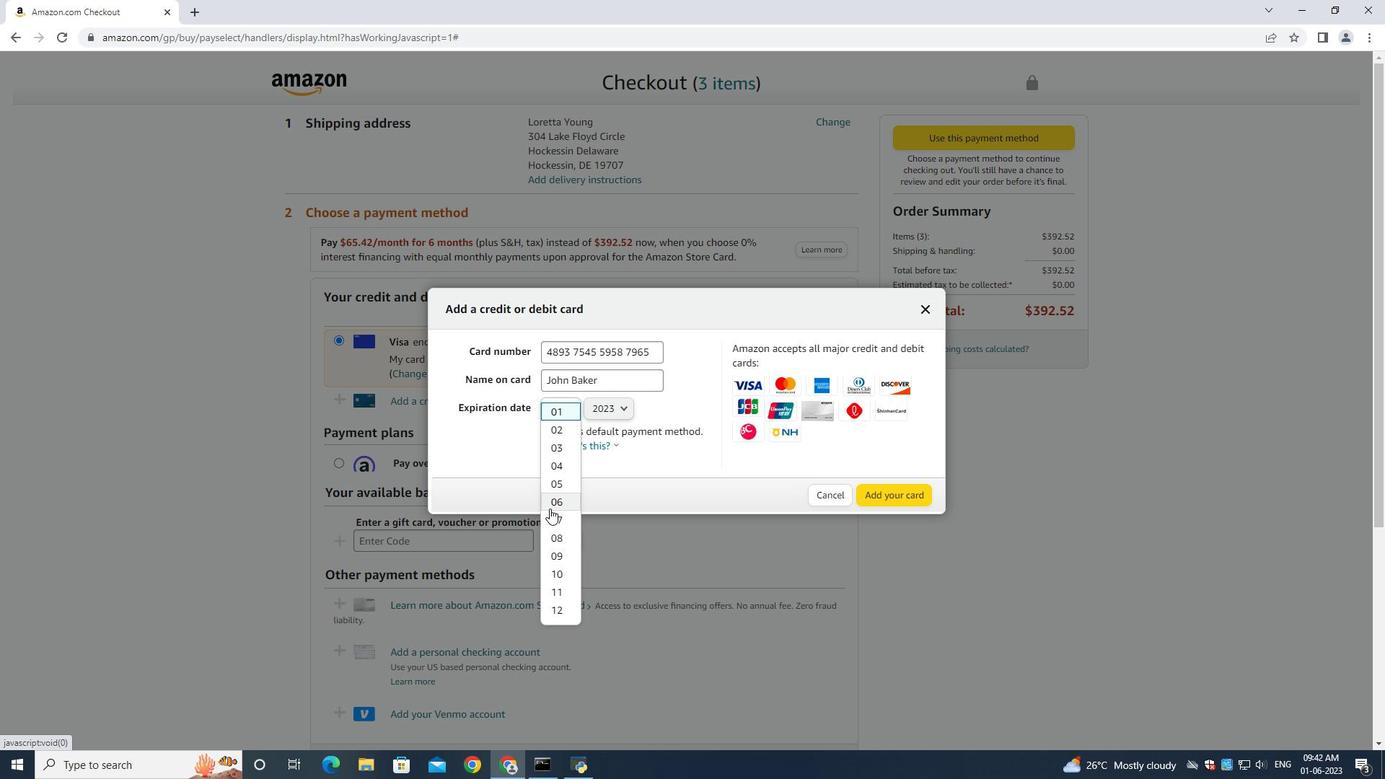 
Action: Mouse moved to (595, 413)
Screenshot: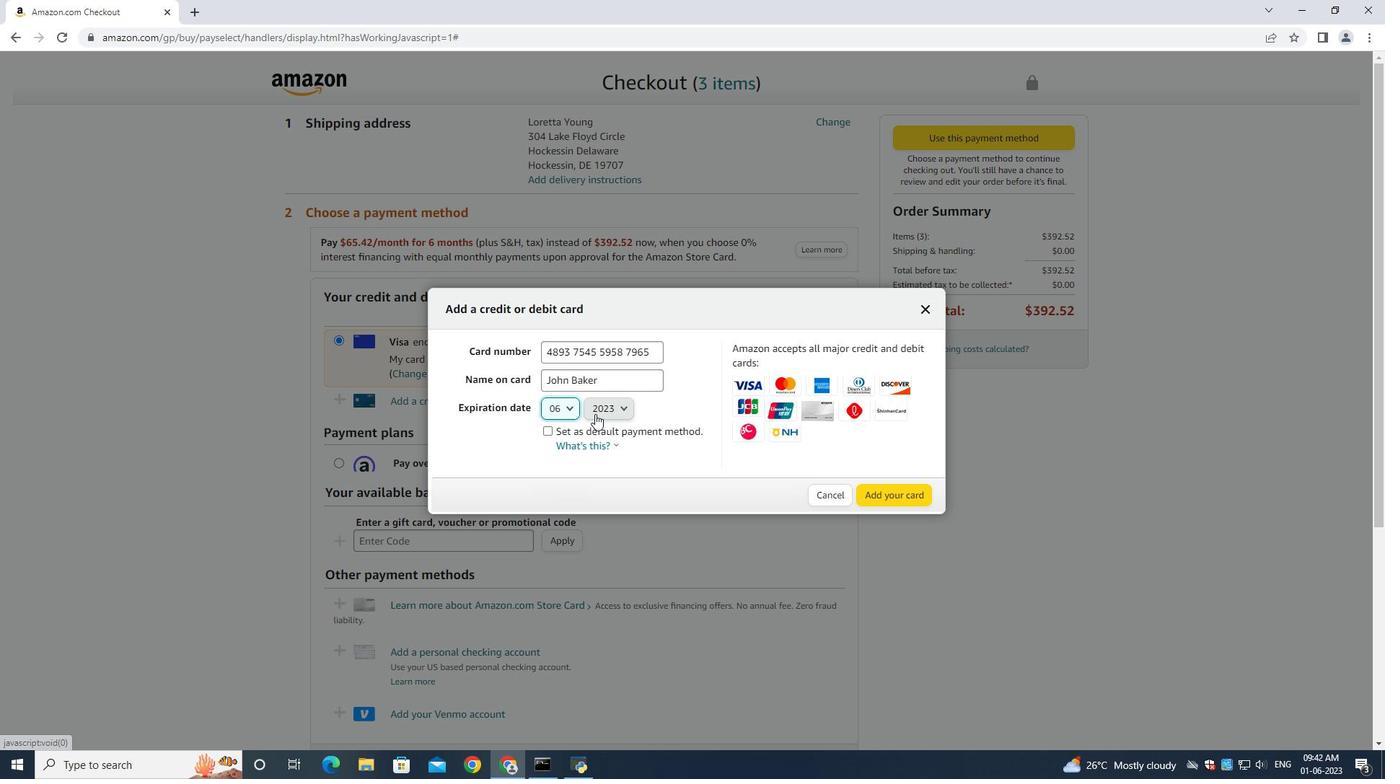 
Action: Mouse pressed left at (595, 413)
Screenshot: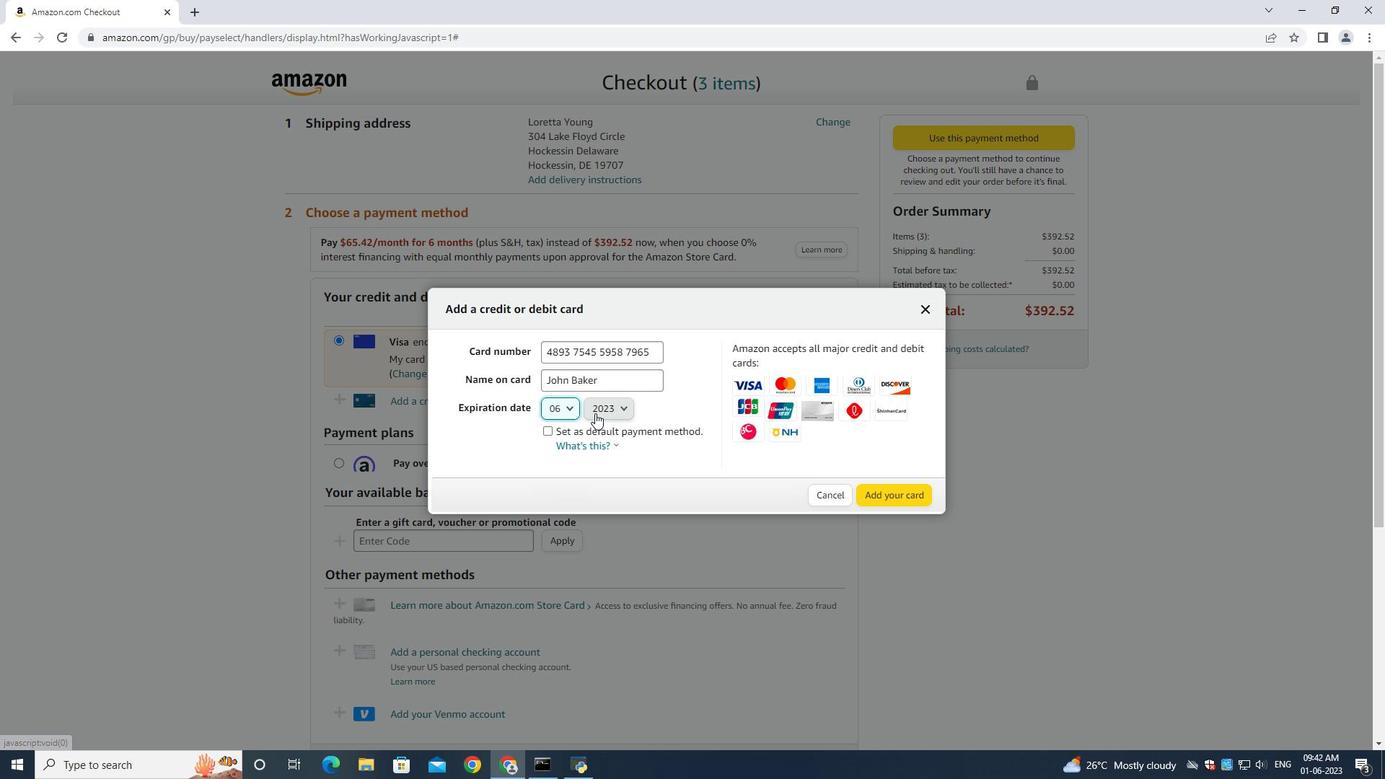 
Action: Mouse moved to (607, 125)
Screenshot: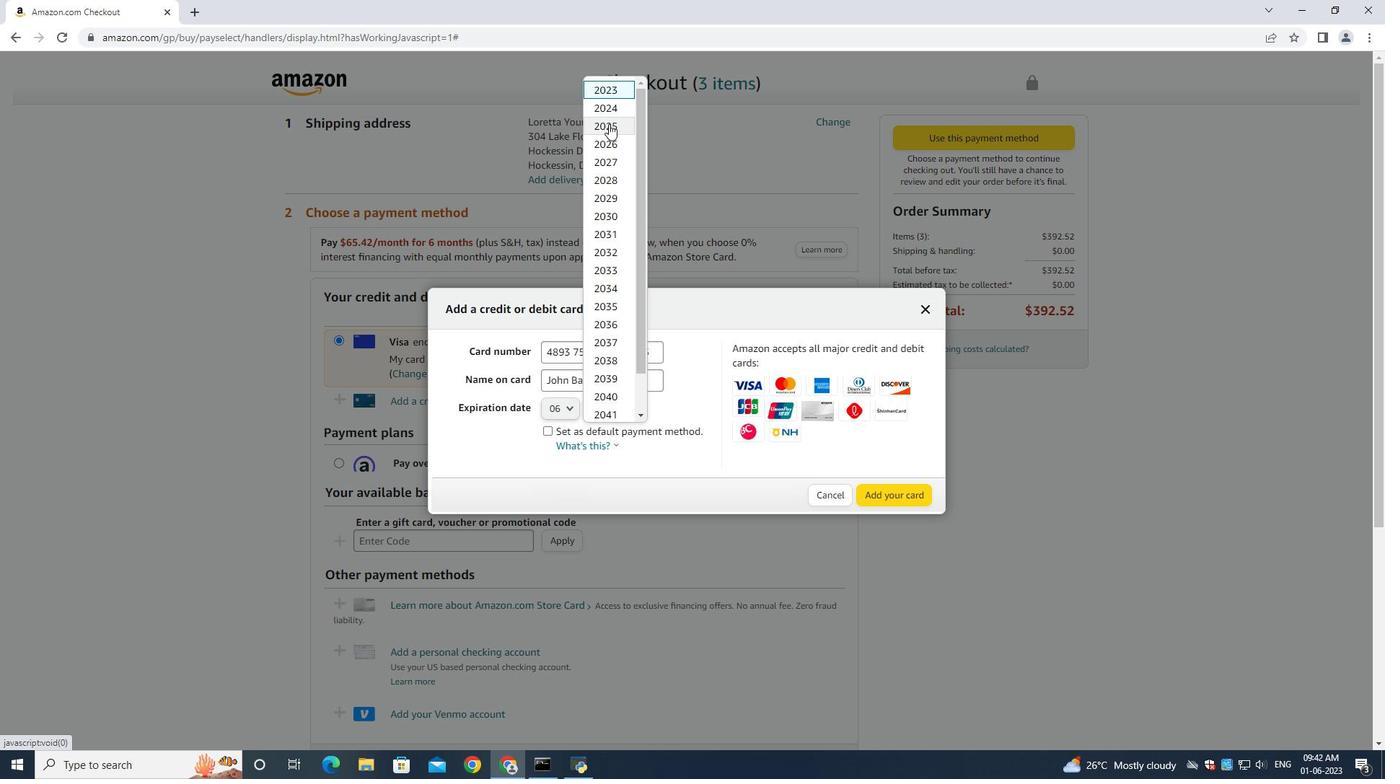 
Action: Mouse pressed left at (607, 125)
Screenshot: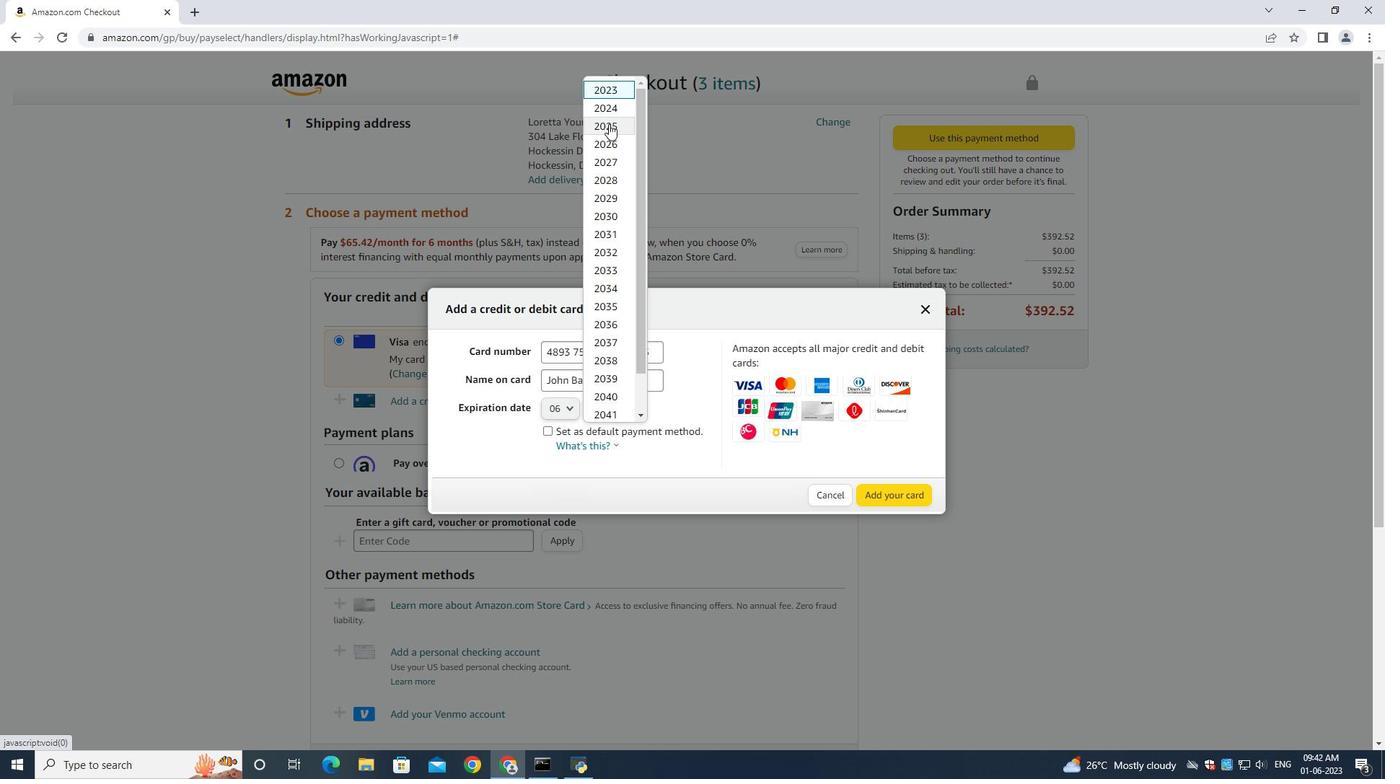 
Action: Mouse moved to (867, 489)
Screenshot: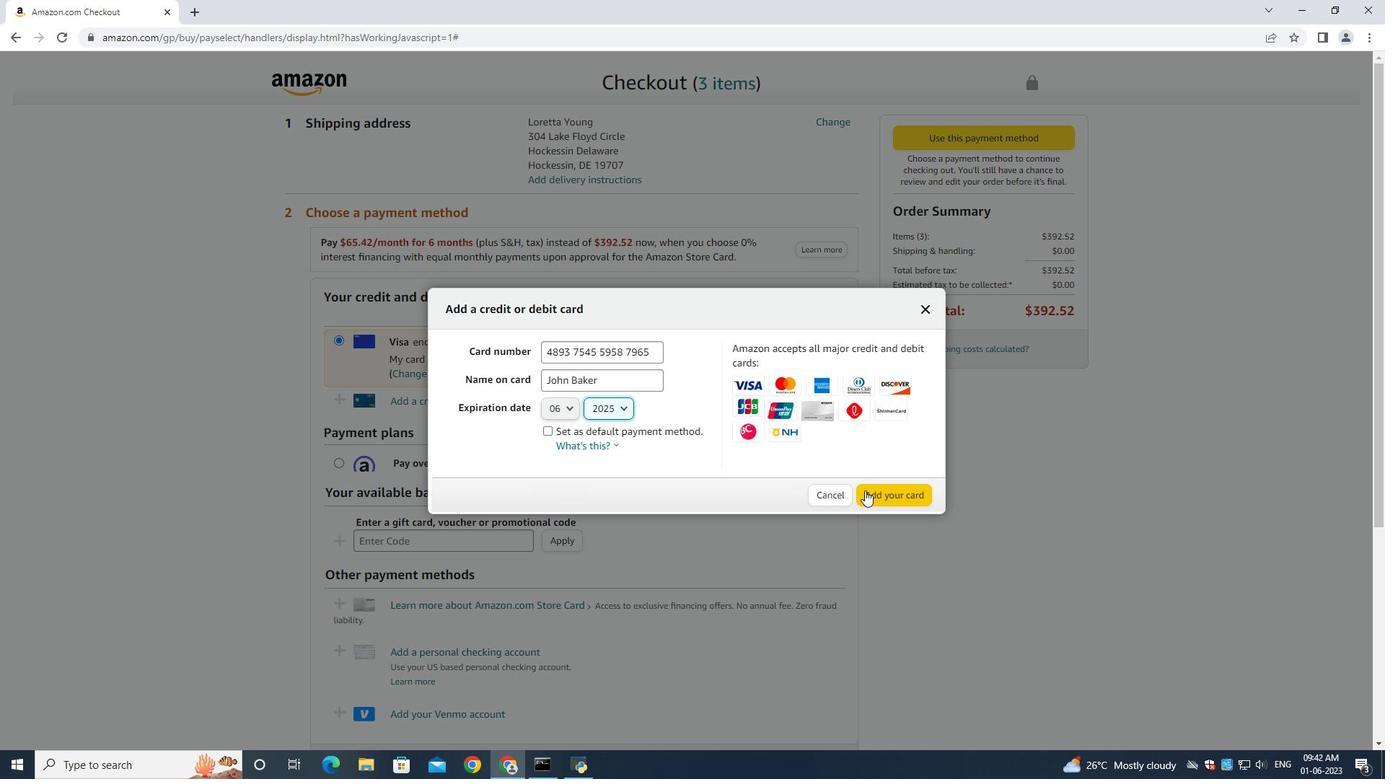 
